 Task: Turn Text To Ice.
Action: Mouse moved to (29, 8)
Screenshot: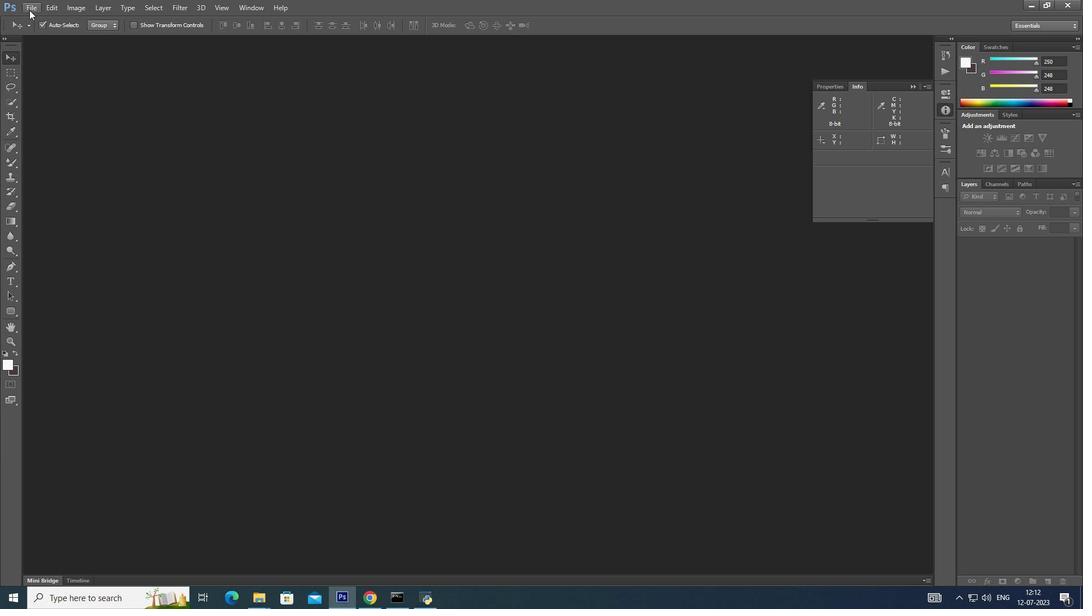
Action: Mouse pressed left at (29, 8)
Screenshot: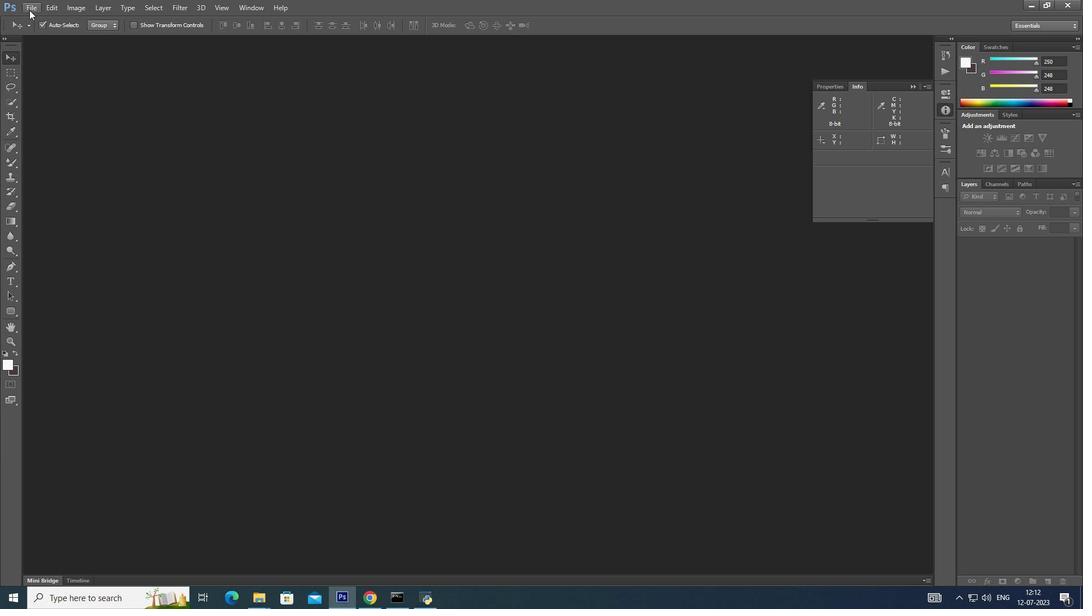 
Action: Mouse moved to (41, 33)
Screenshot: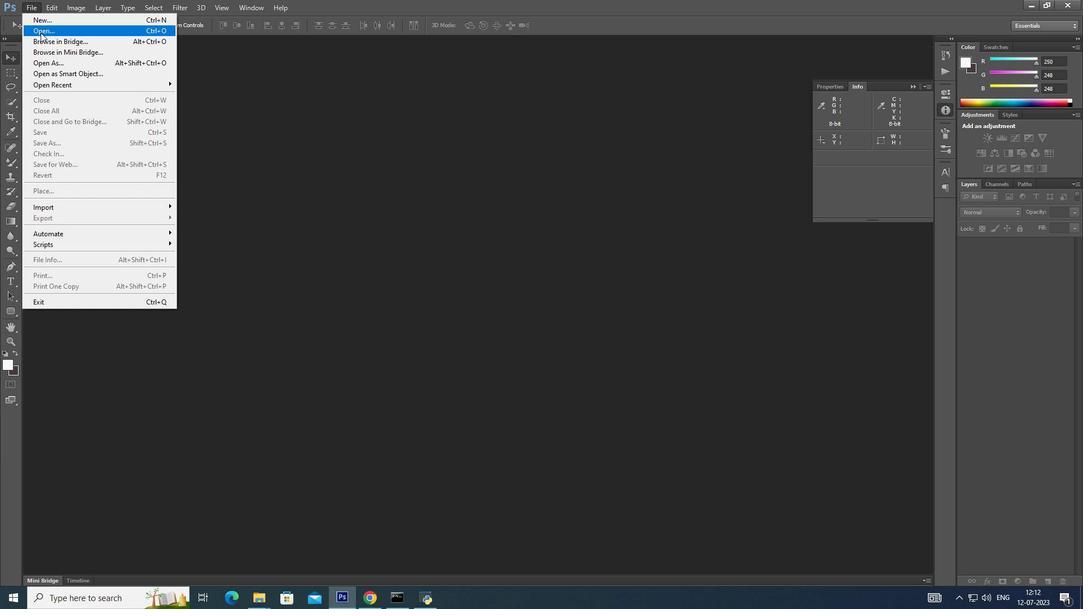 
Action: Mouse pressed left at (41, 33)
Screenshot: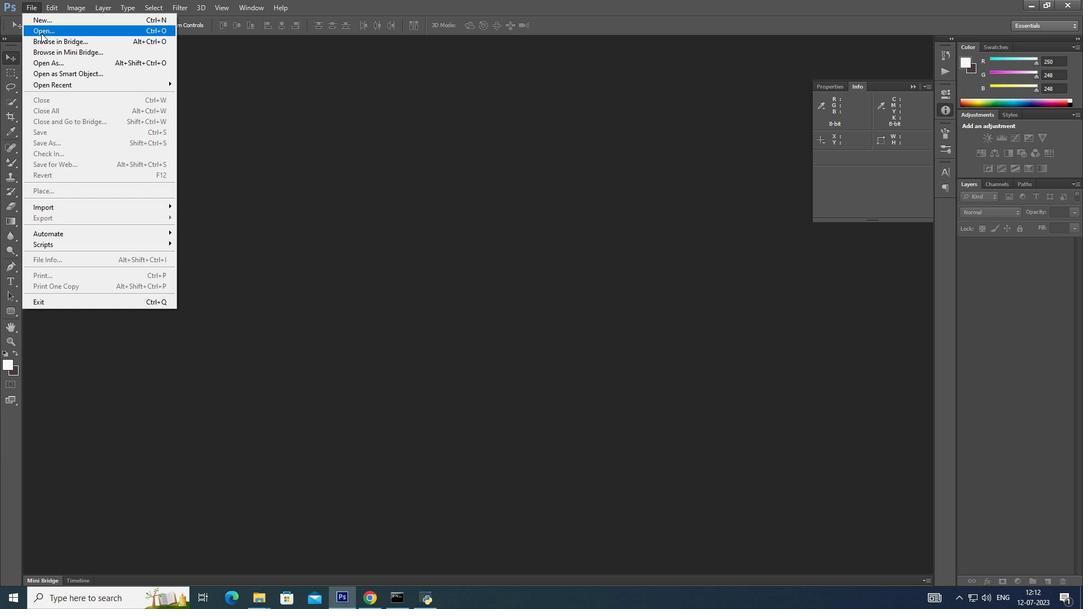 
Action: Mouse moved to (410, 259)
Screenshot: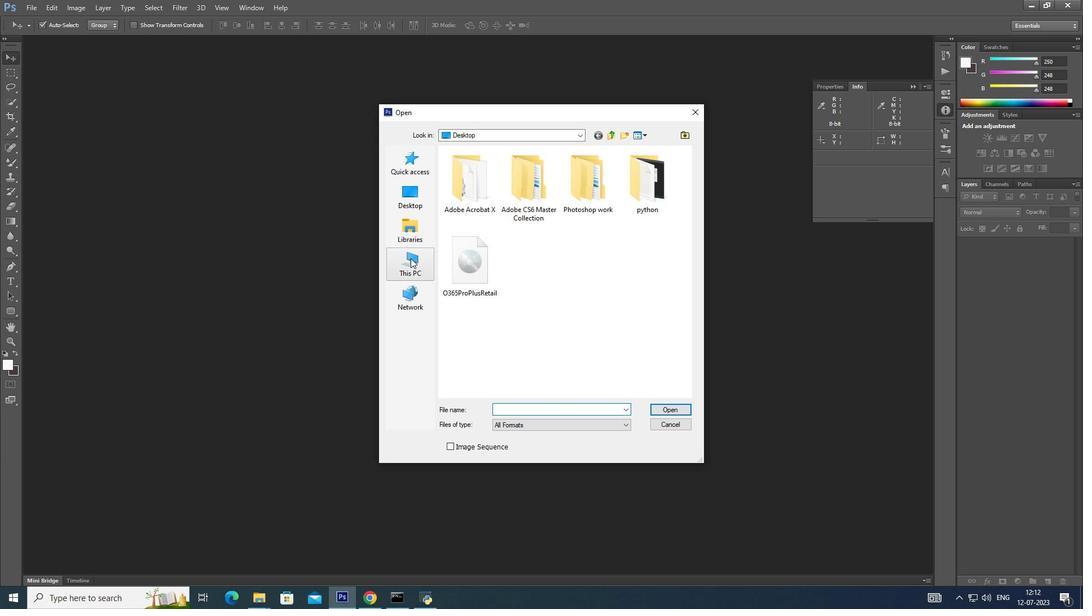 
Action: Mouse pressed left at (410, 259)
Screenshot: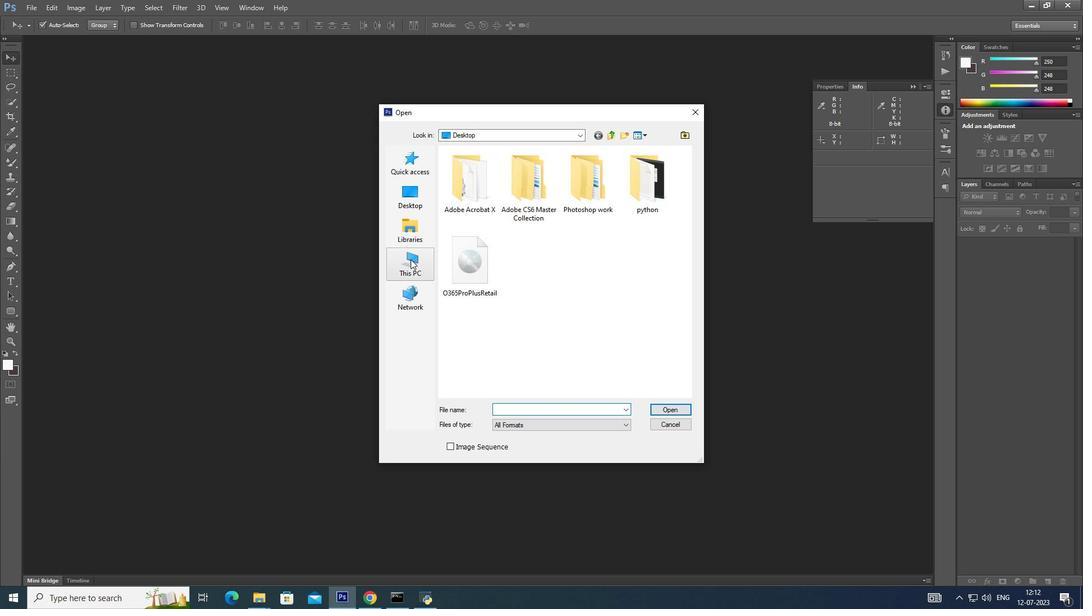 
Action: Mouse moved to (500, 262)
Screenshot: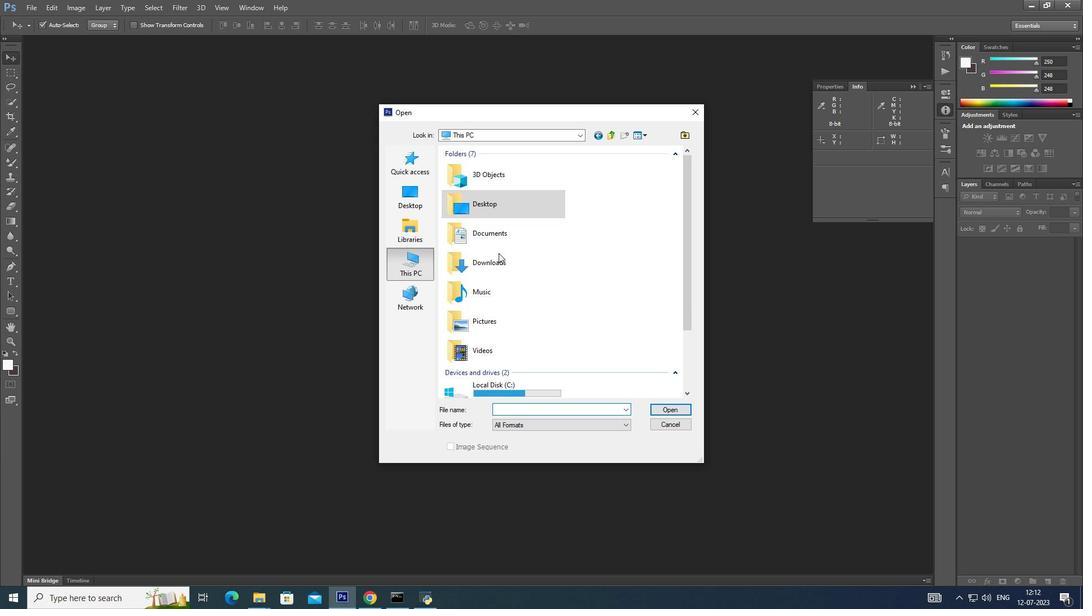 
Action: Mouse pressed left at (500, 262)
Screenshot: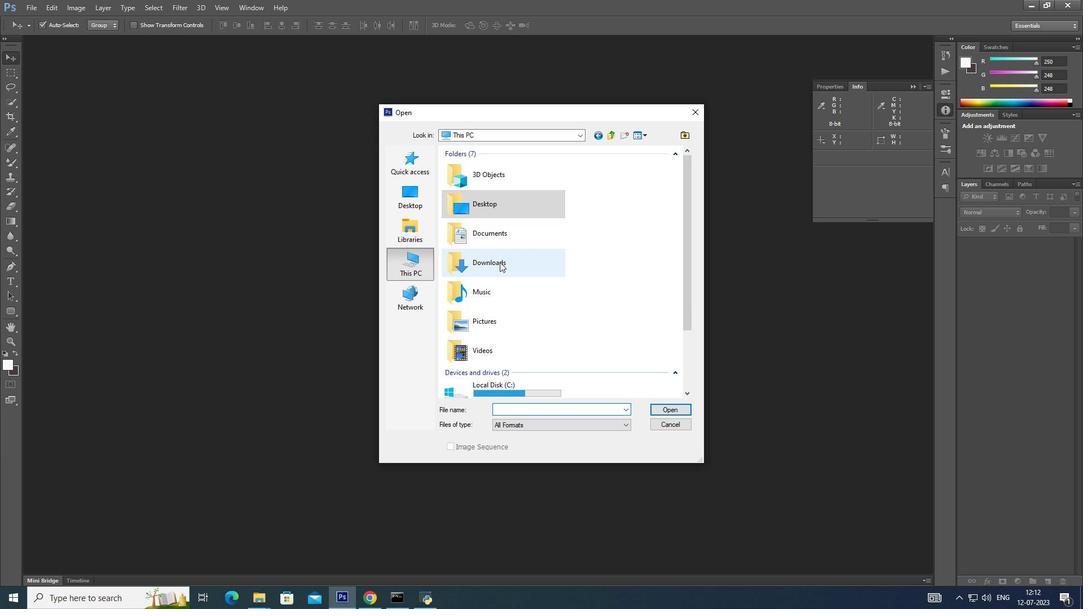 
Action: Mouse pressed left at (500, 262)
Screenshot: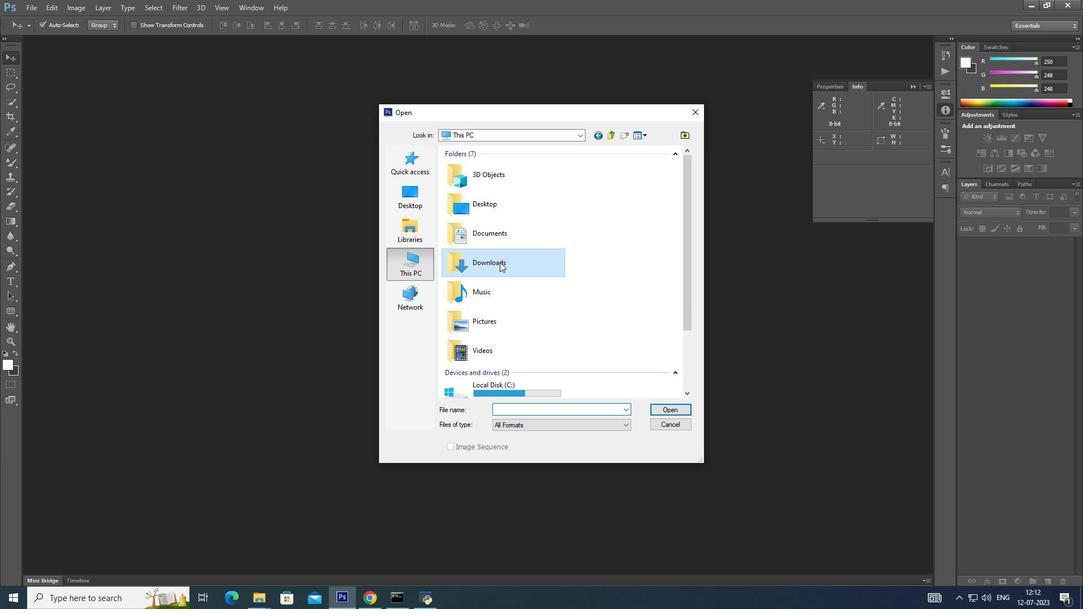 
Action: Mouse moved to (470, 268)
Screenshot: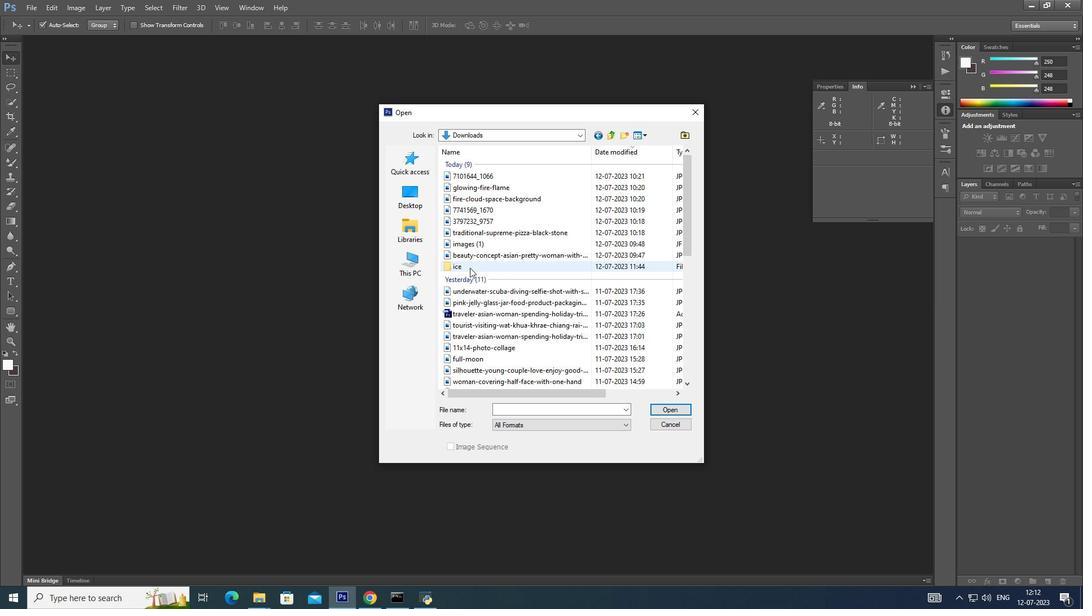 
Action: Mouse pressed left at (470, 268)
Screenshot: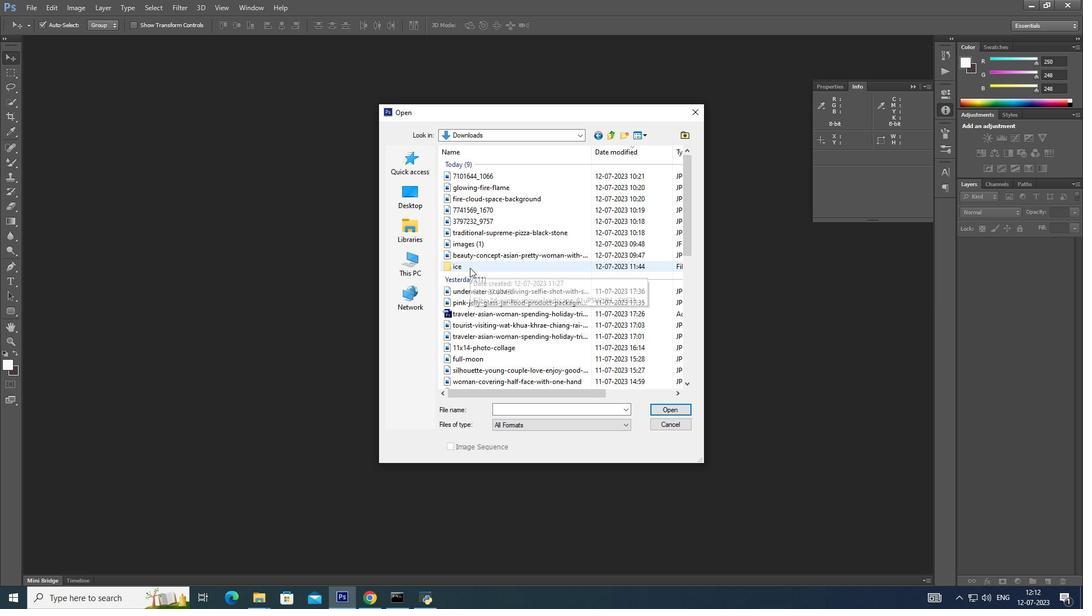 
Action: Mouse pressed left at (470, 268)
Screenshot: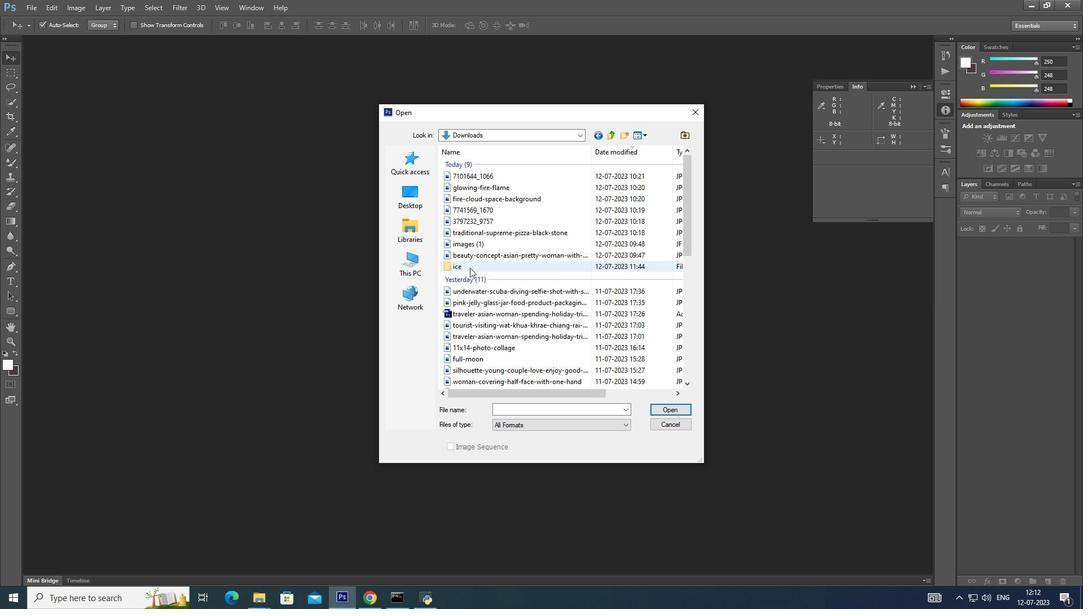 
Action: Mouse moved to (476, 196)
Screenshot: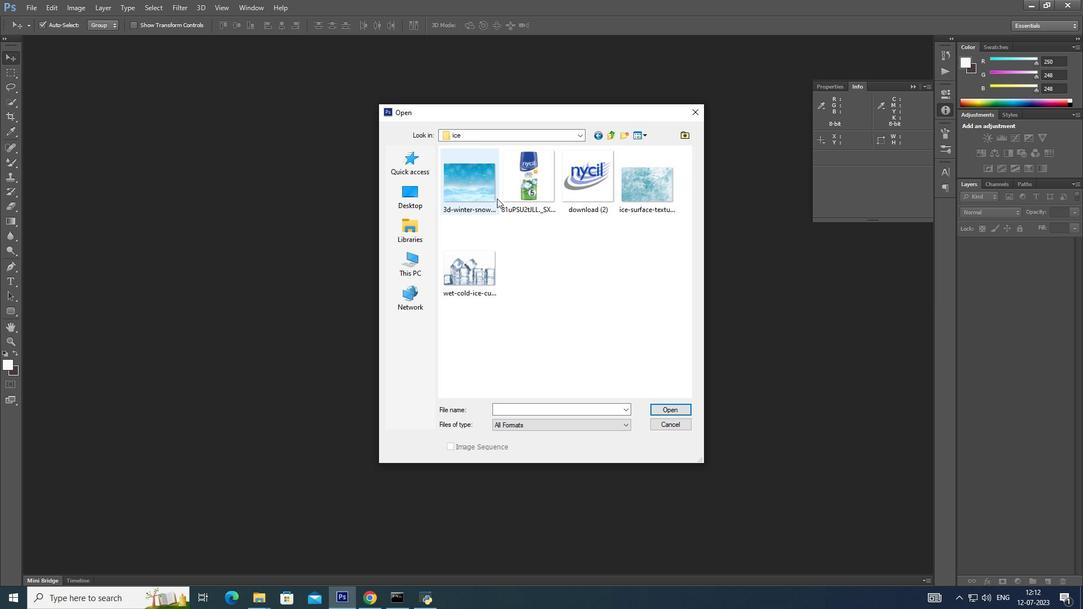 
Action: Mouse pressed left at (476, 196)
Screenshot: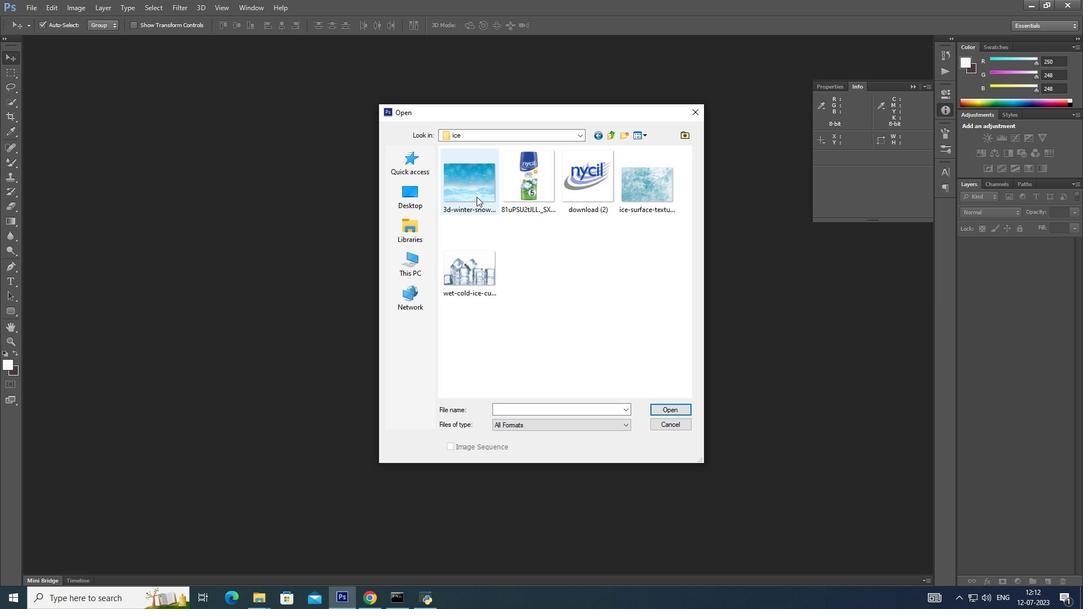 
Action: Mouse moved to (677, 405)
Screenshot: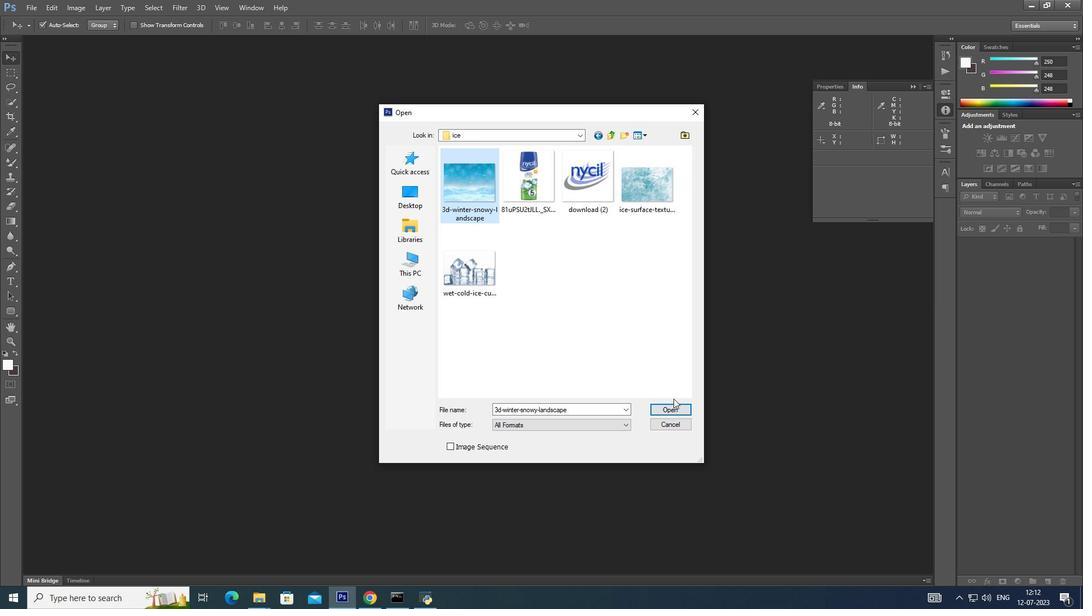 
Action: Mouse pressed left at (677, 405)
Screenshot: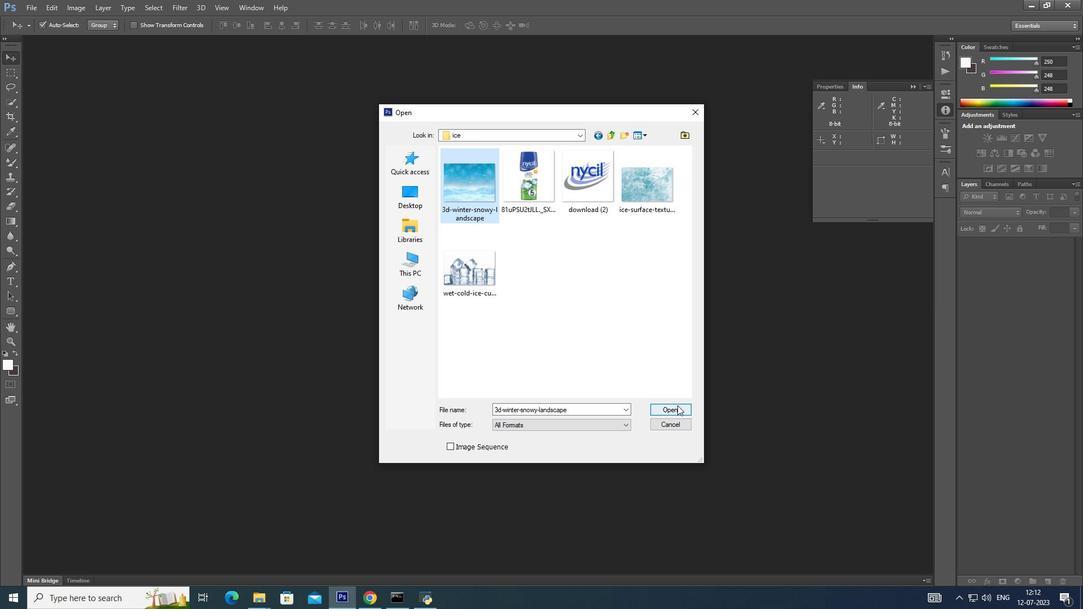 
Action: Mouse moved to (912, 86)
Screenshot: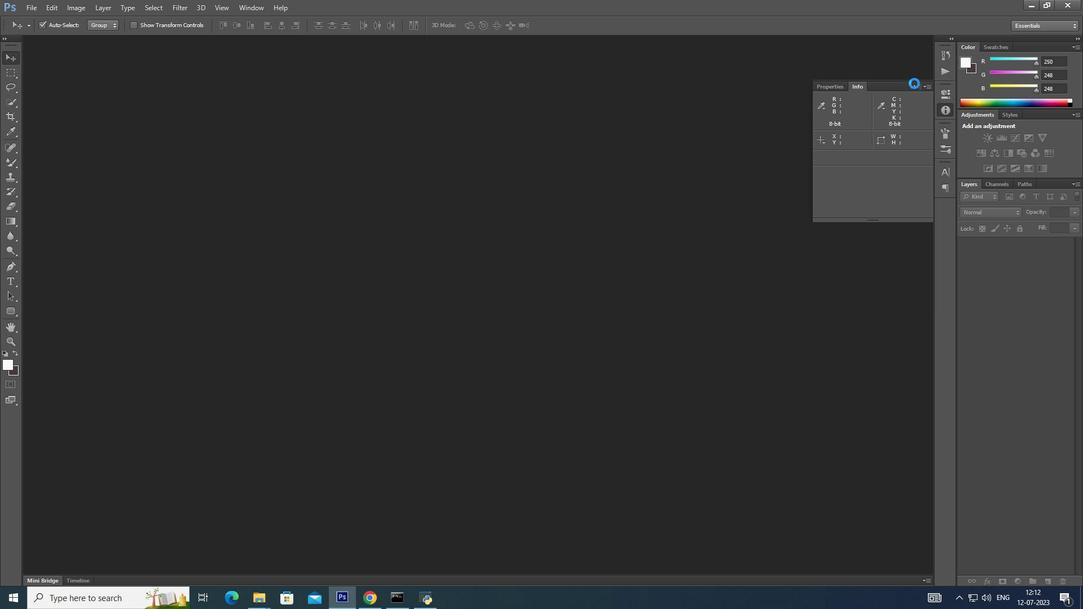 
Action: Mouse pressed left at (912, 86)
Screenshot: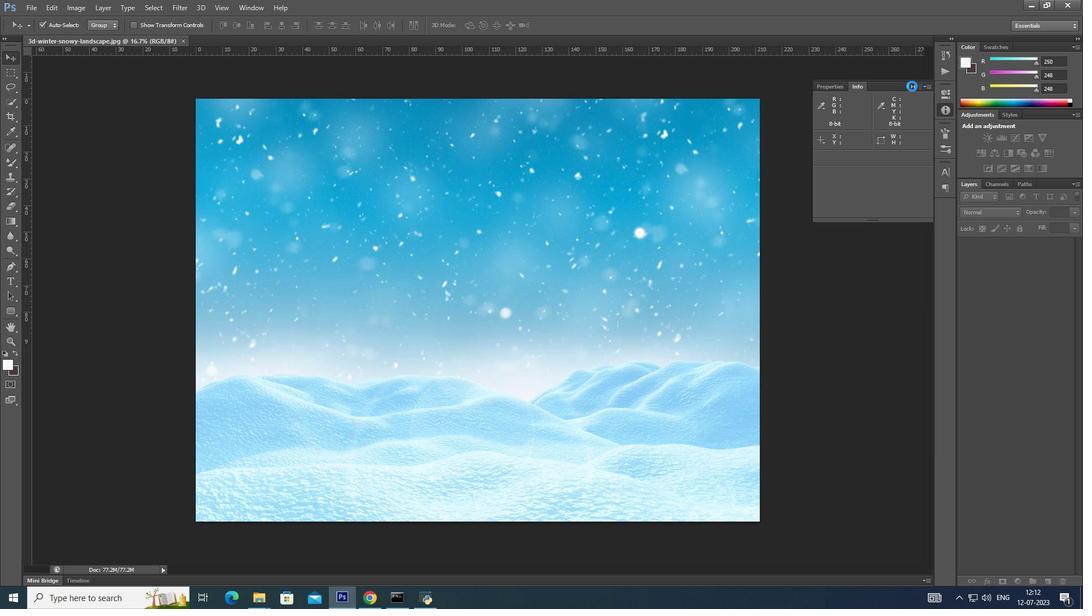 
Action: Mouse moved to (1012, 243)
Screenshot: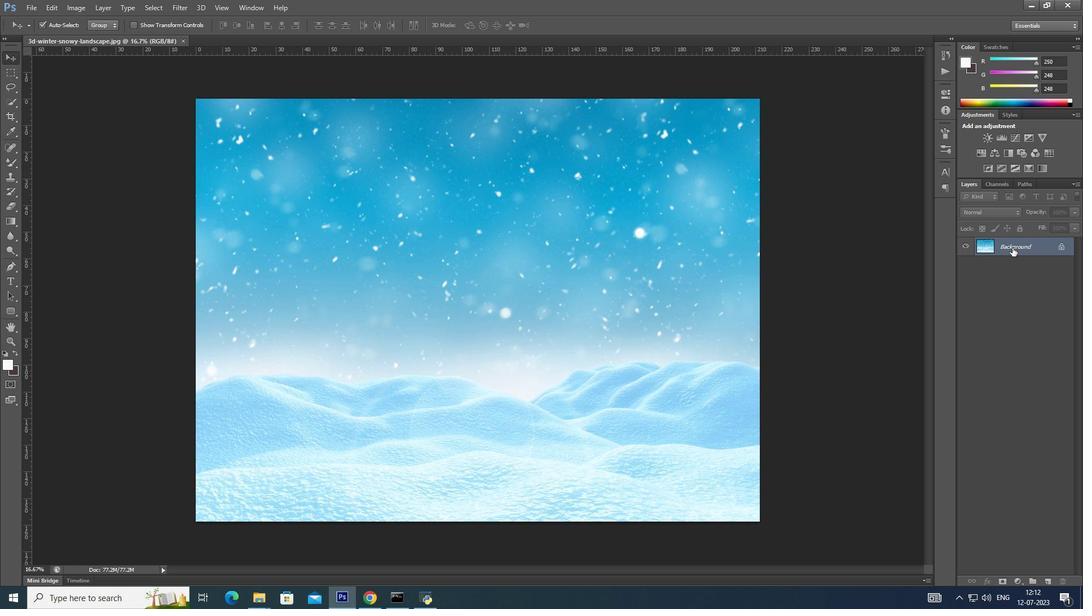 
Action: Mouse pressed left at (1012, 243)
Screenshot: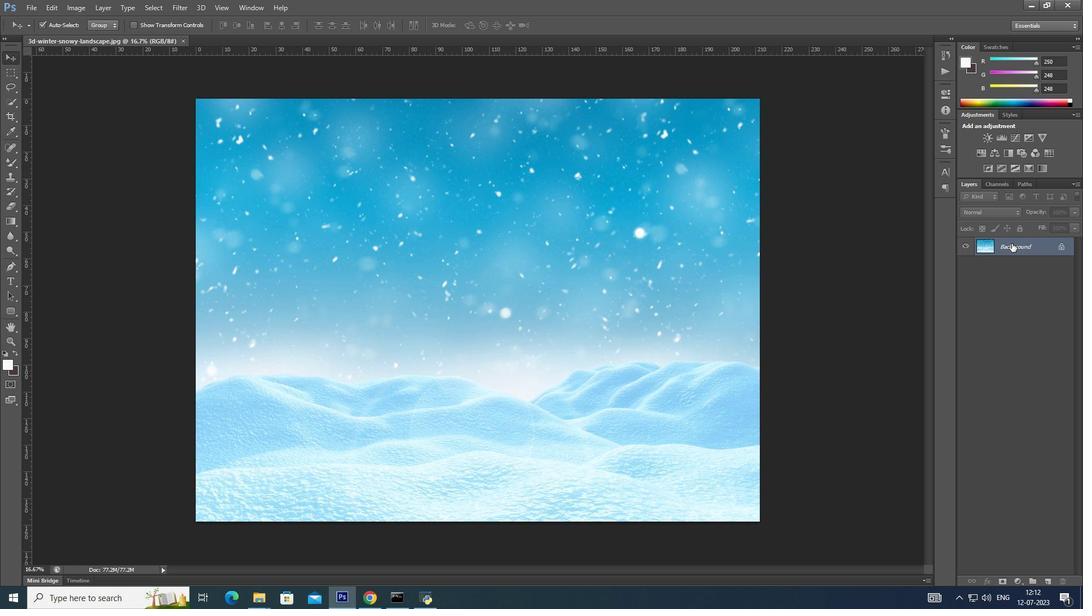 
Action: Mouse pressed left at (1012, 243)
Screenshot: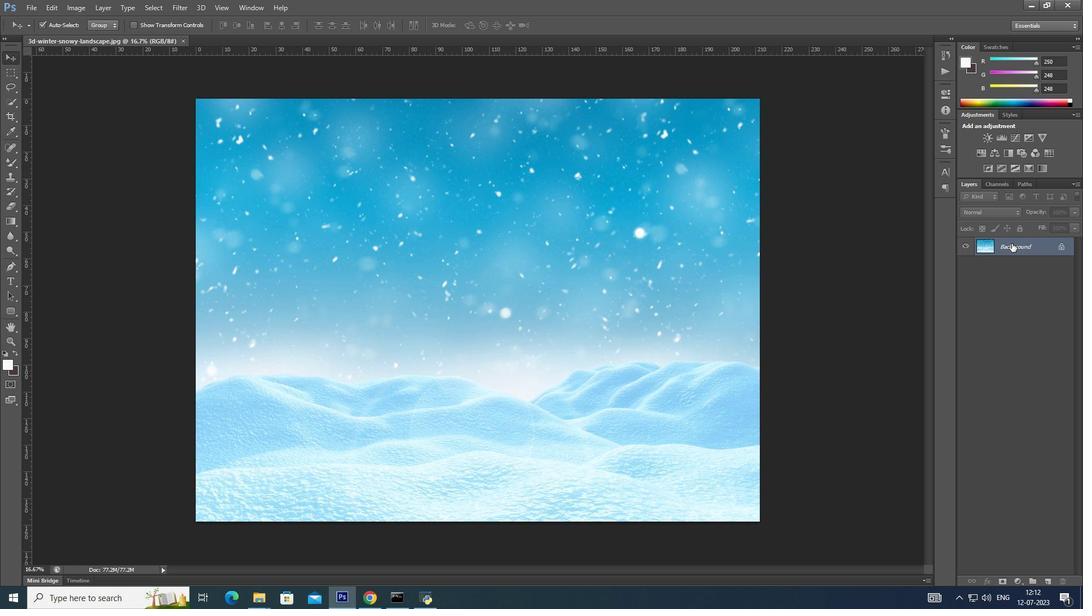 
Action: Mouse moved to (650, 170)
Screenshot: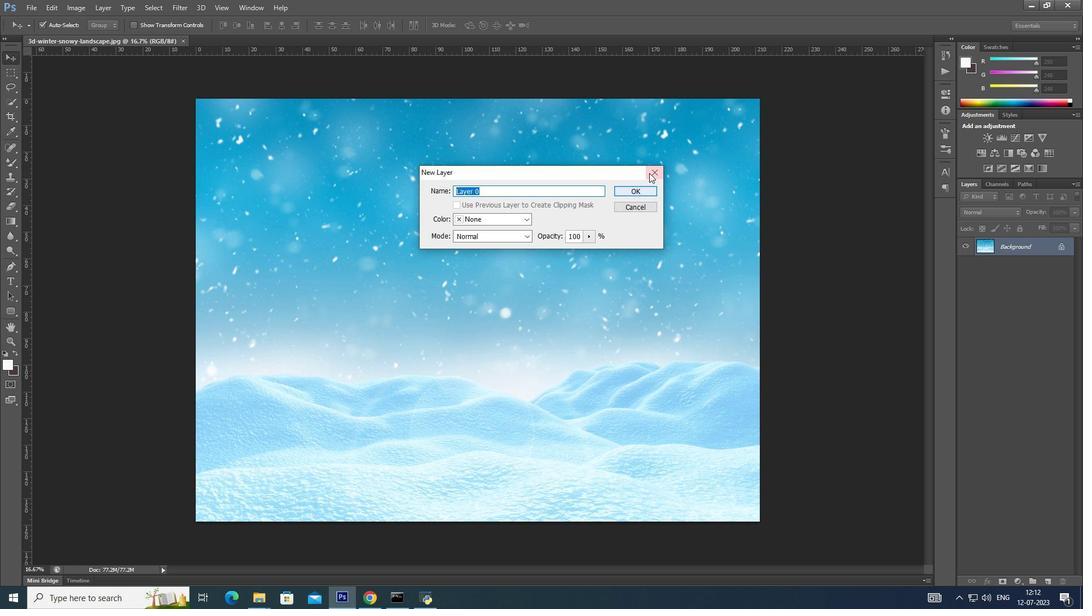 
Action: Mouse pressed left at (650, 170)
Screenshot: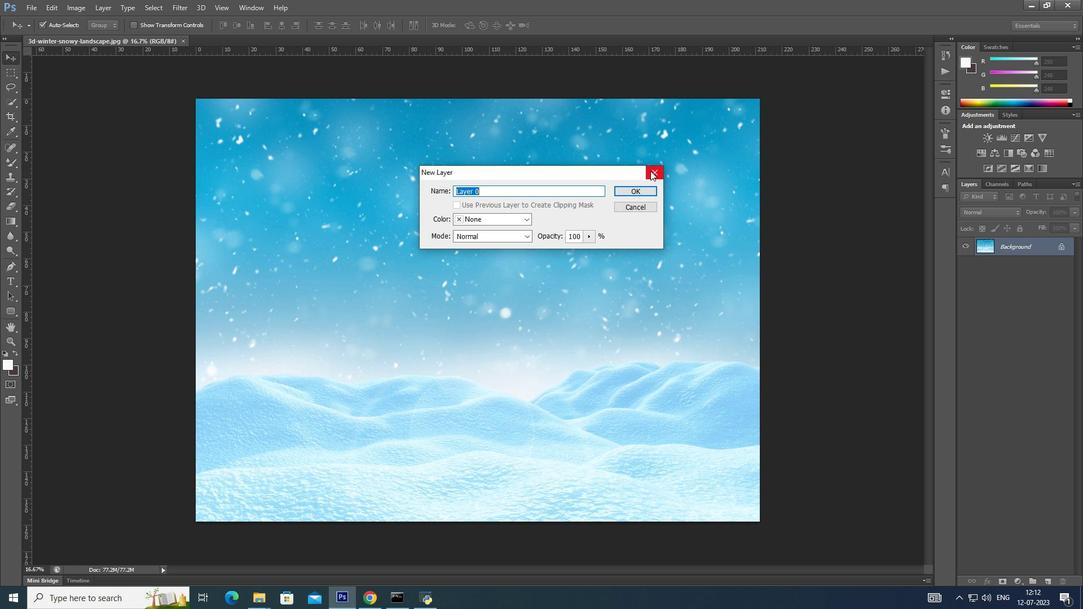 
Action: Mouse moved to (1019, 248)
Screenshot: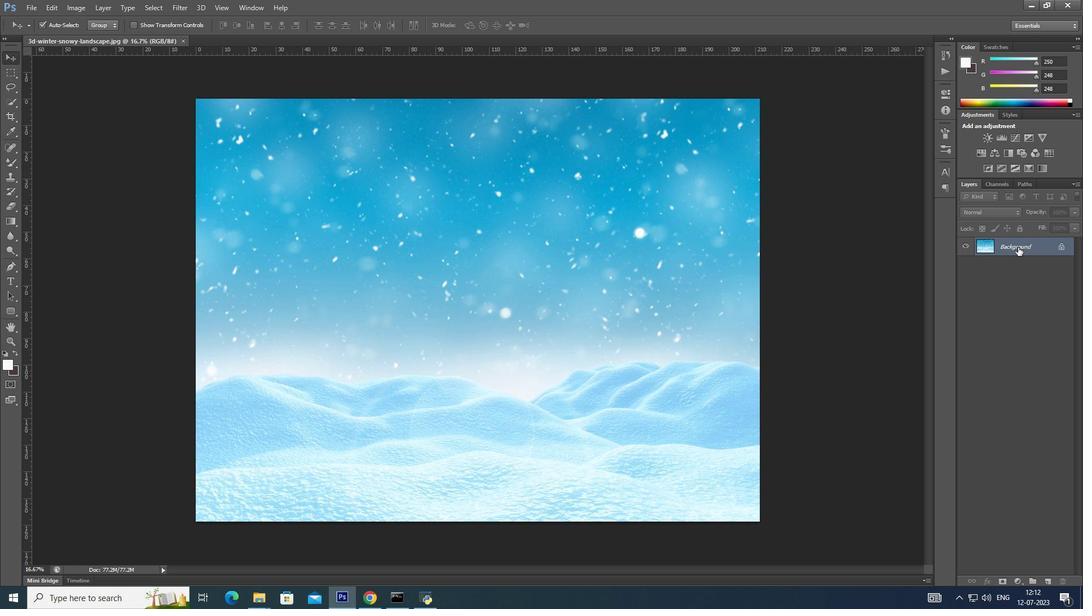 
Action: Mouse pressed left at (1019, 248)
Screenshot: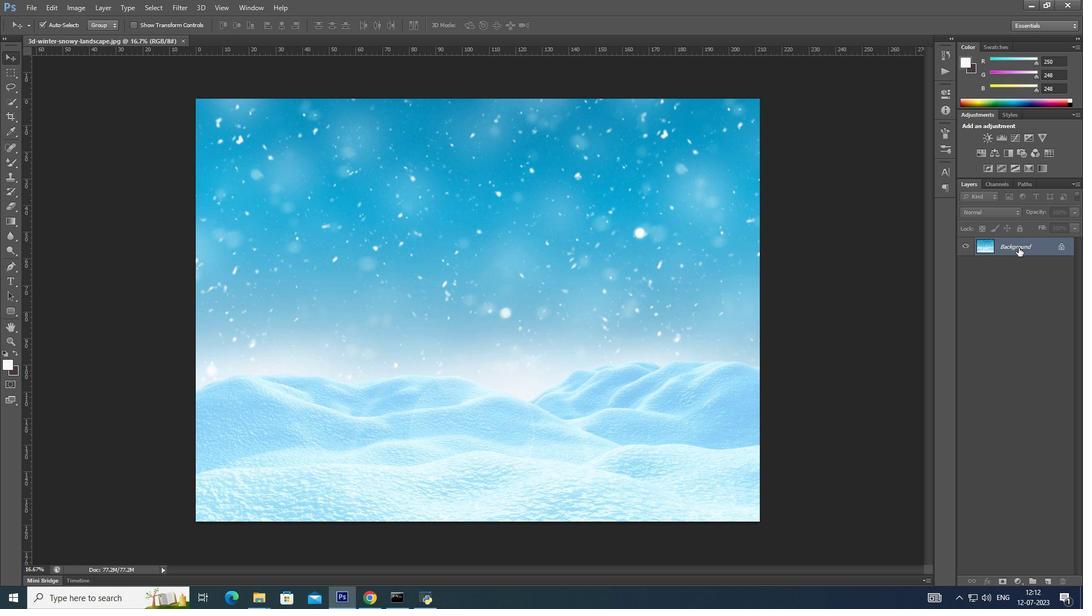 
Action: Mouse moved to (1023, 244)
Screenshot: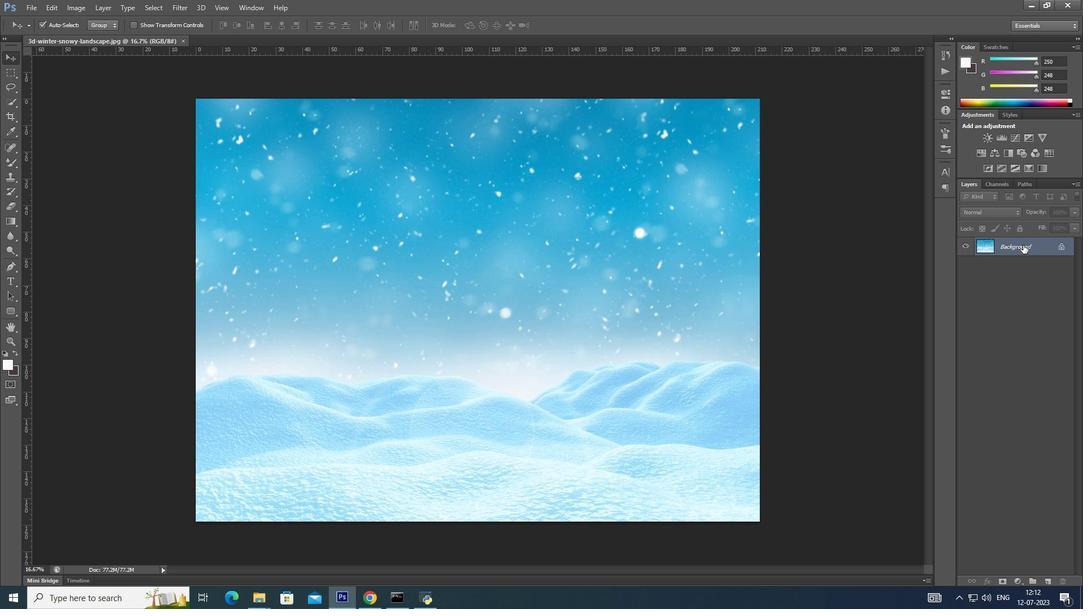 
Action: Mouse pressed left at (1023, 244)
Screenshot: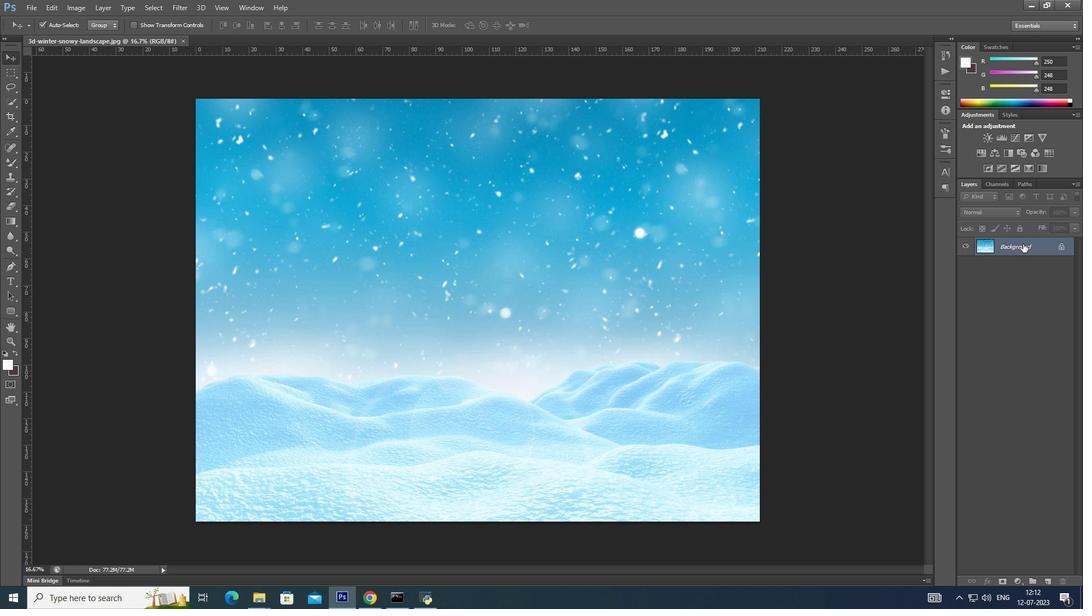 
Action: Mouse moved to (1014, 246)
Screenshot: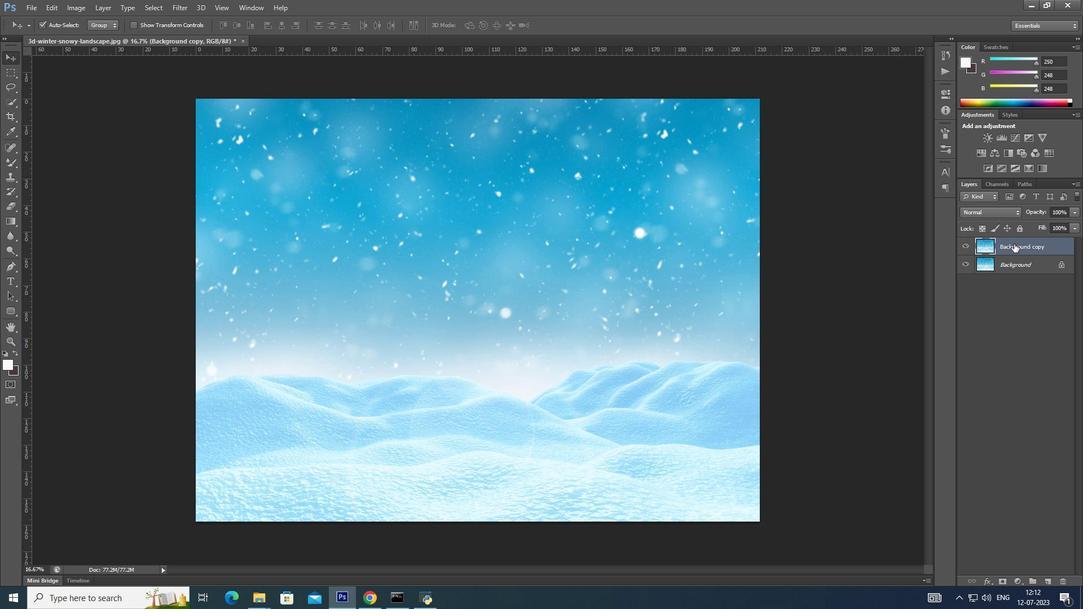 
Action: Mouse pressed left at (1014, 246)
Screenshot: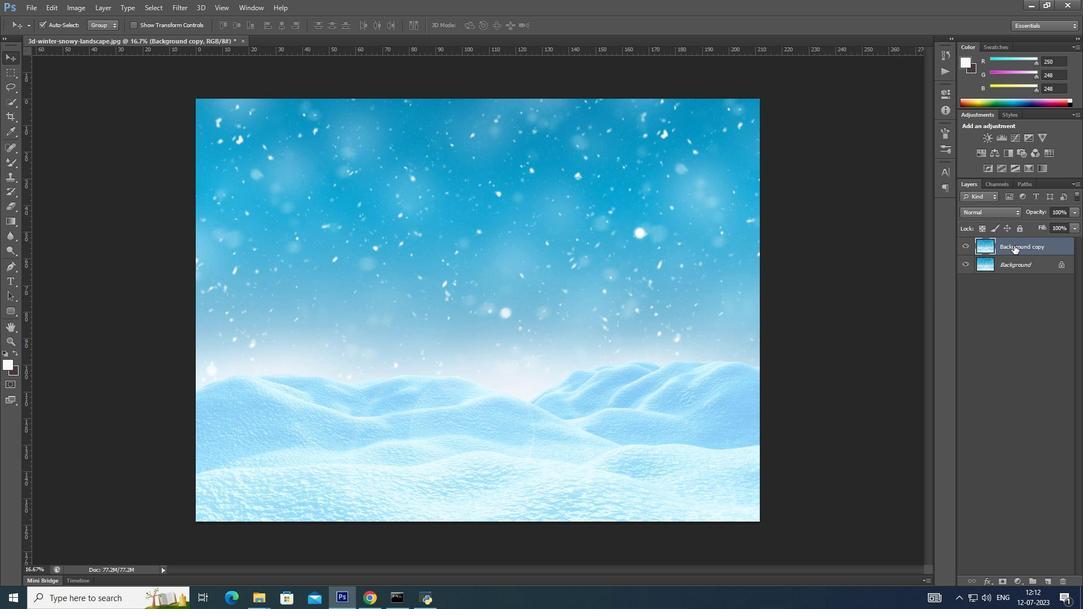 
Action: Mouse moved to (1011, 265)
Screenshot: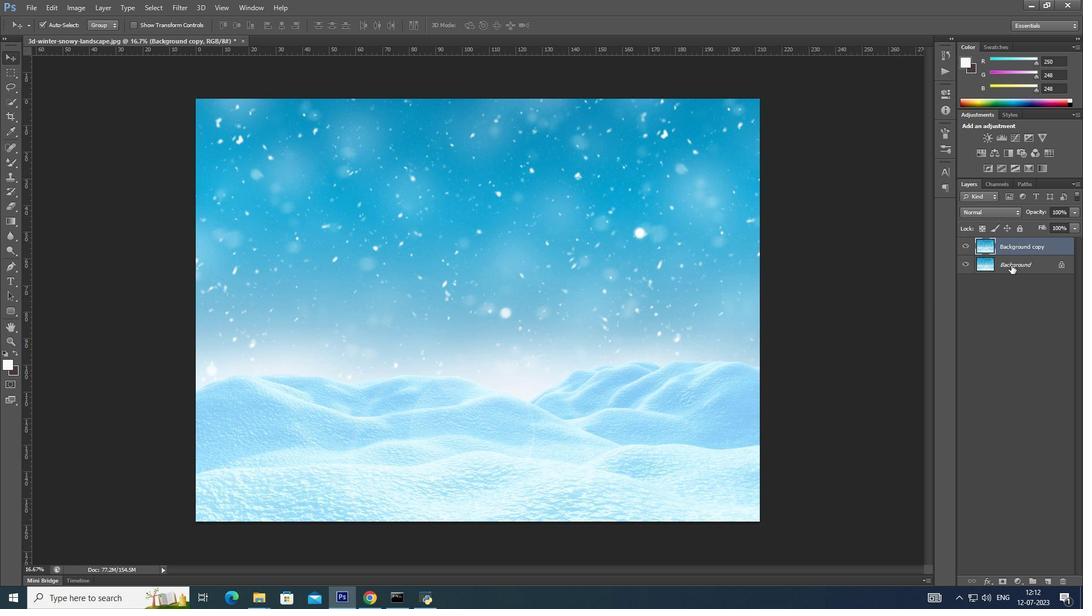 
Action: Mouse pressed left at (1011, 265)
Screenshot: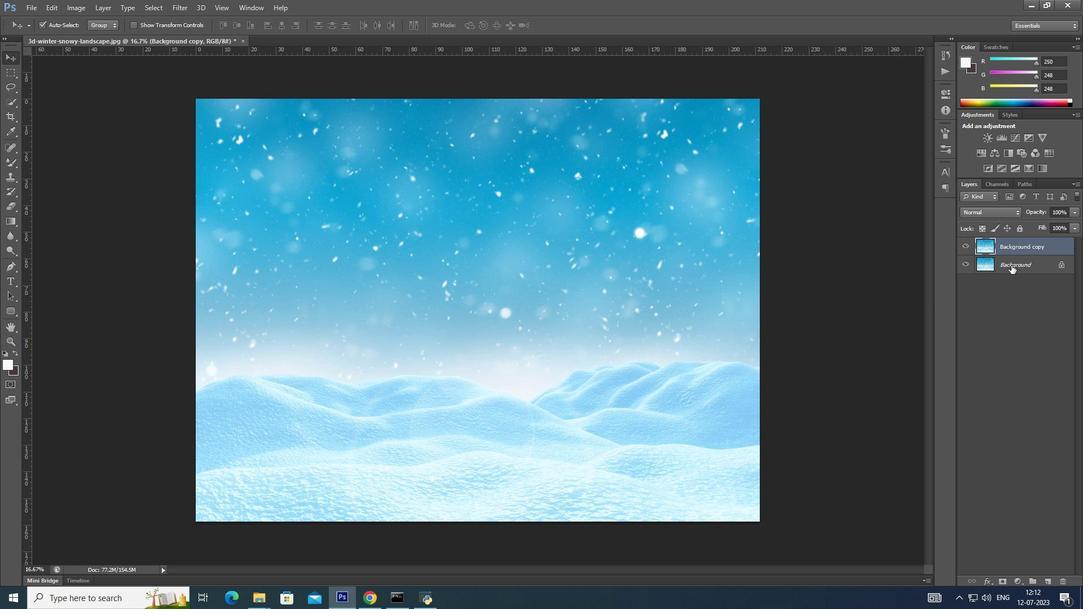 
Action: Mouse moved to (1045, 581)
Screenshot: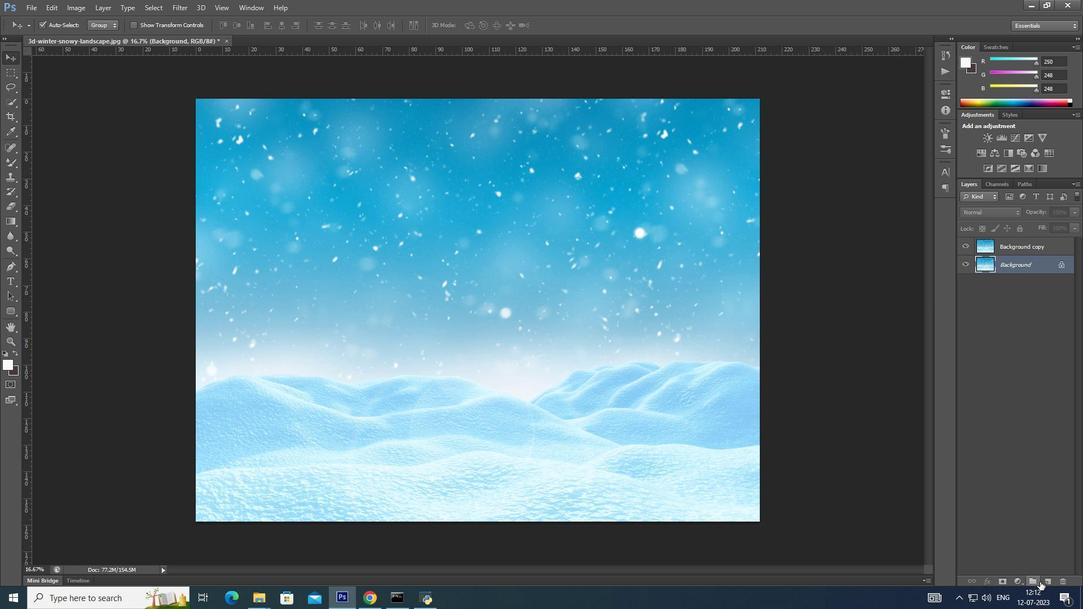 
Action: Mouse pressed left at (1045, 581)
Screenshot: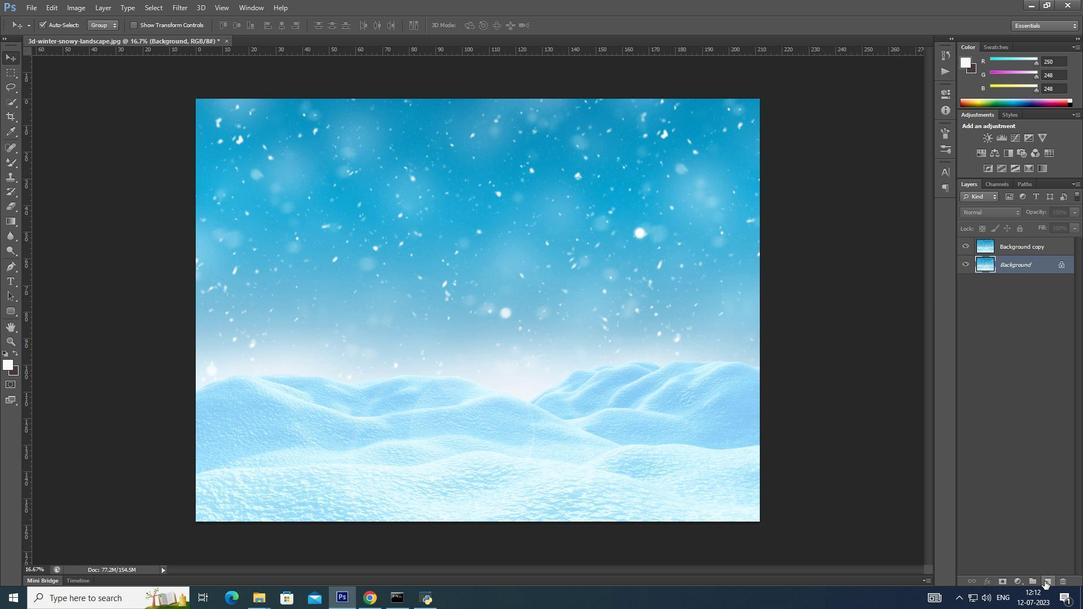 
Action: Mouse moved to (298, 313)
Screenshot: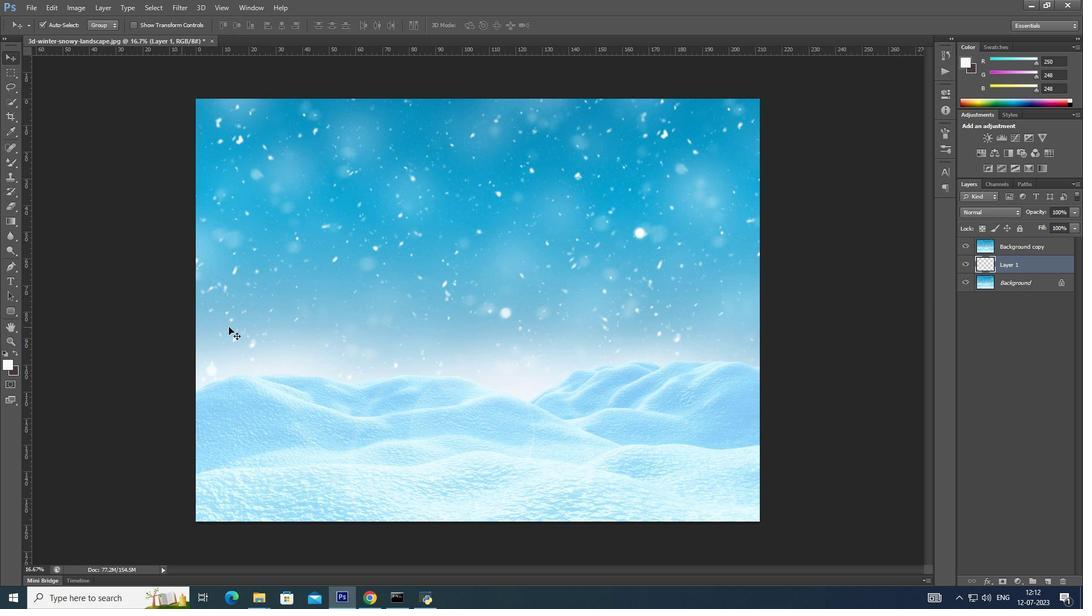 
Action: Key pressed <Key.alt_l><Key.backspace>
Screenshot: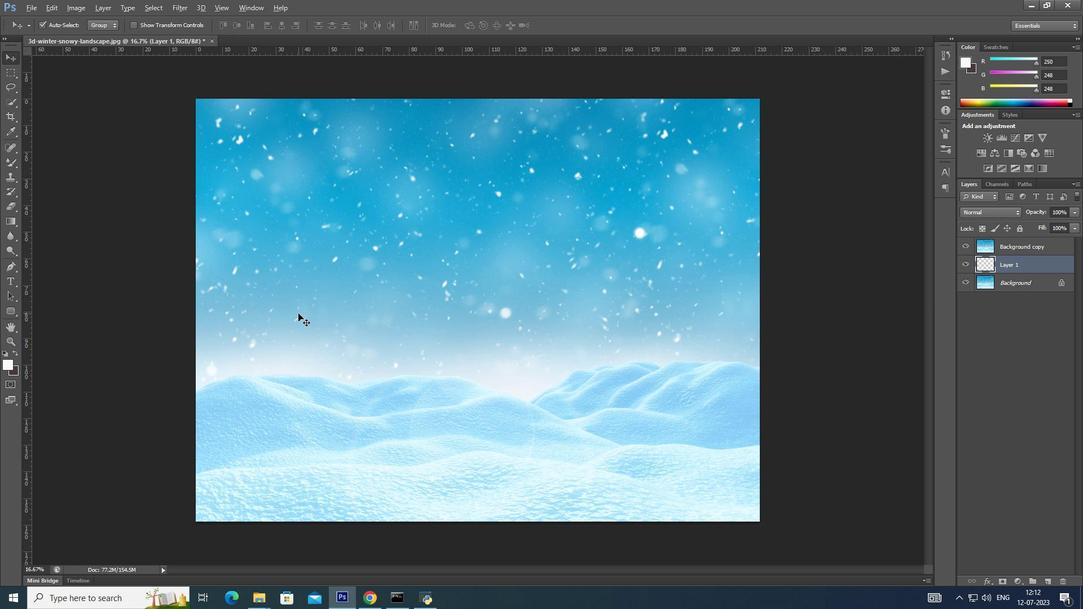 
Action: Mouse moved to (1023, 247)
Screenshot: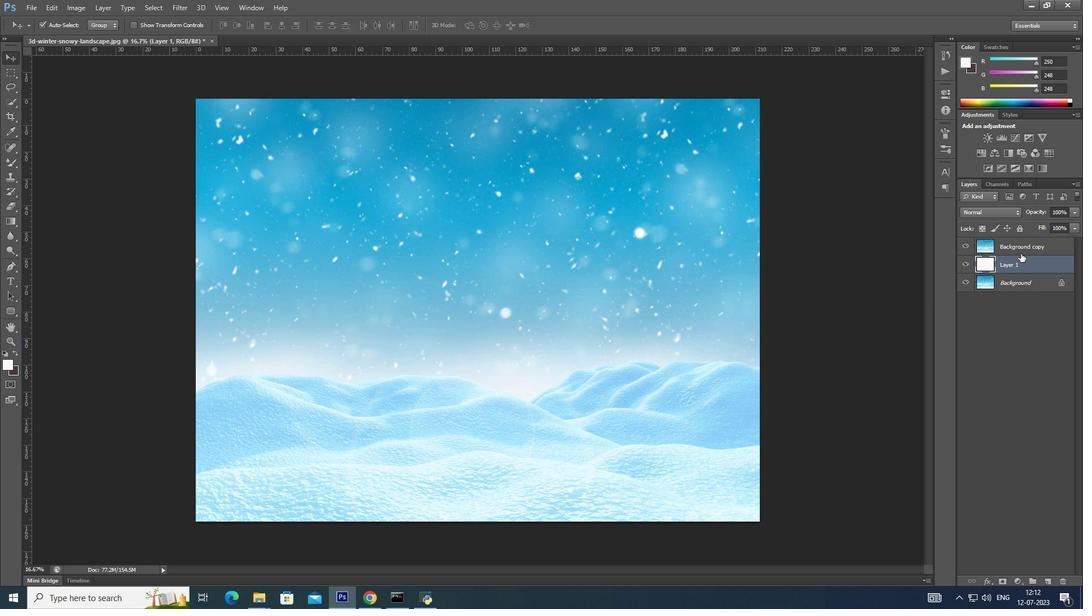 
Action: Mouse pressed left at (1023, 247)
Screenshot: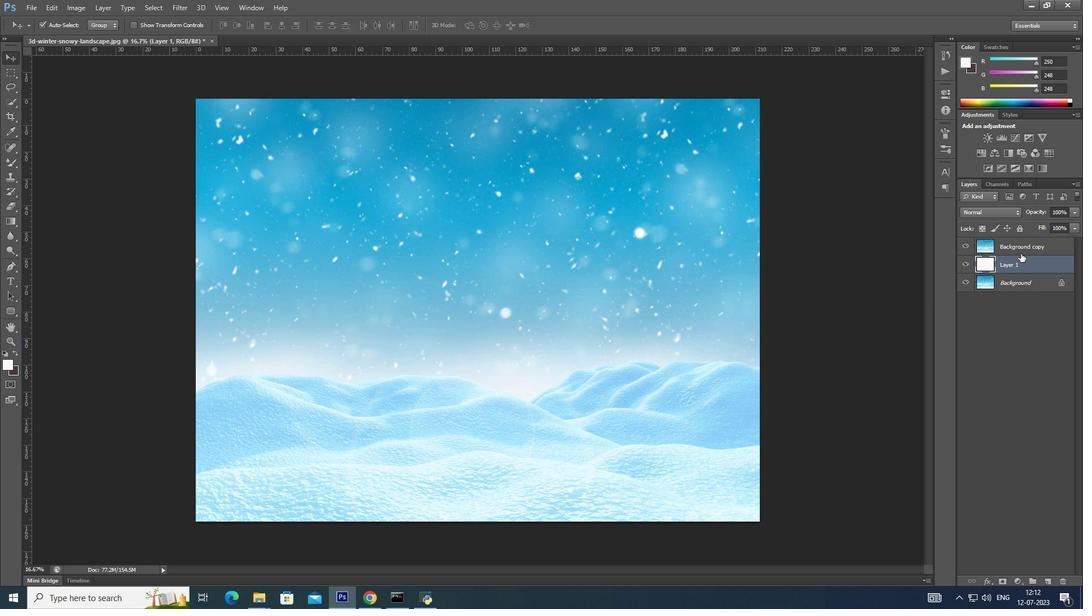 
Action: Mouse moved to (1072, 208)
Screenshot: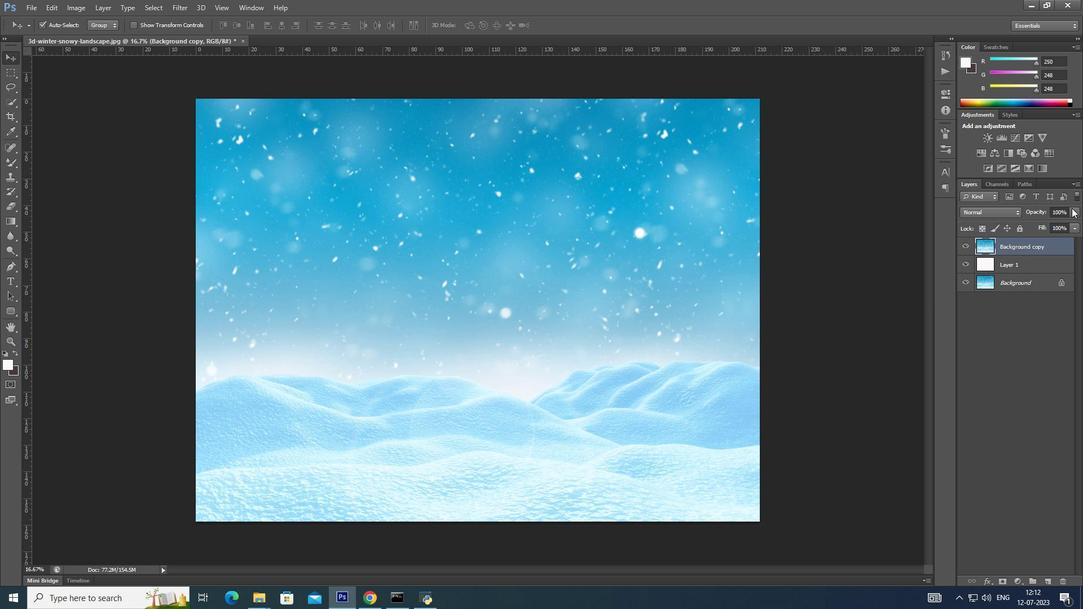 
Action: Mouse pressed left at (1072, 208)
Screenshot: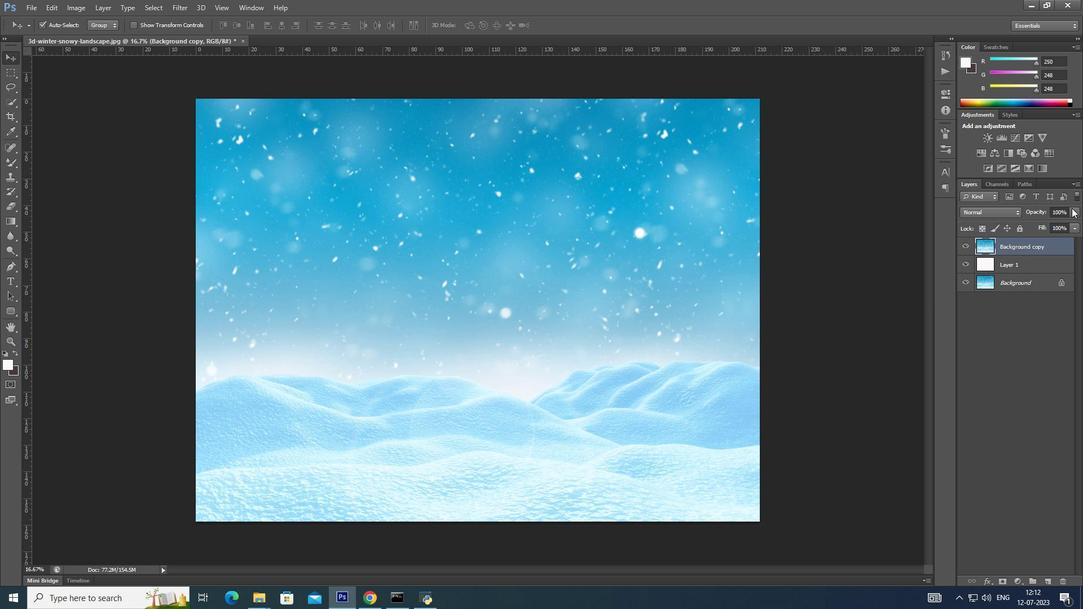 
Action: Mouse moved to (1051, 226)
Screenshot: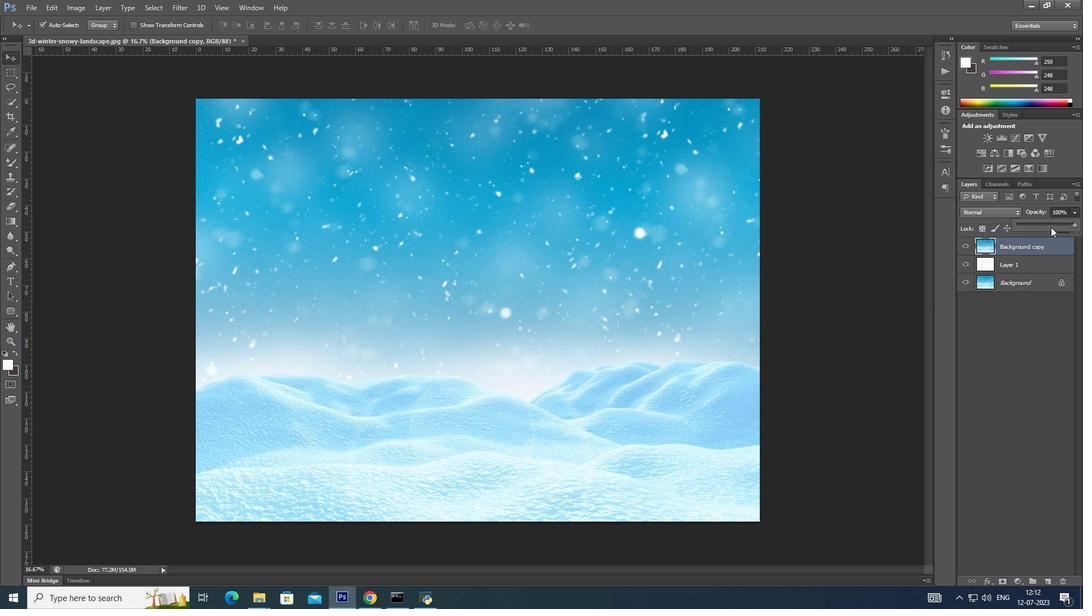 
Action: Mouse pressed left at (1051, 226)
Screenshot: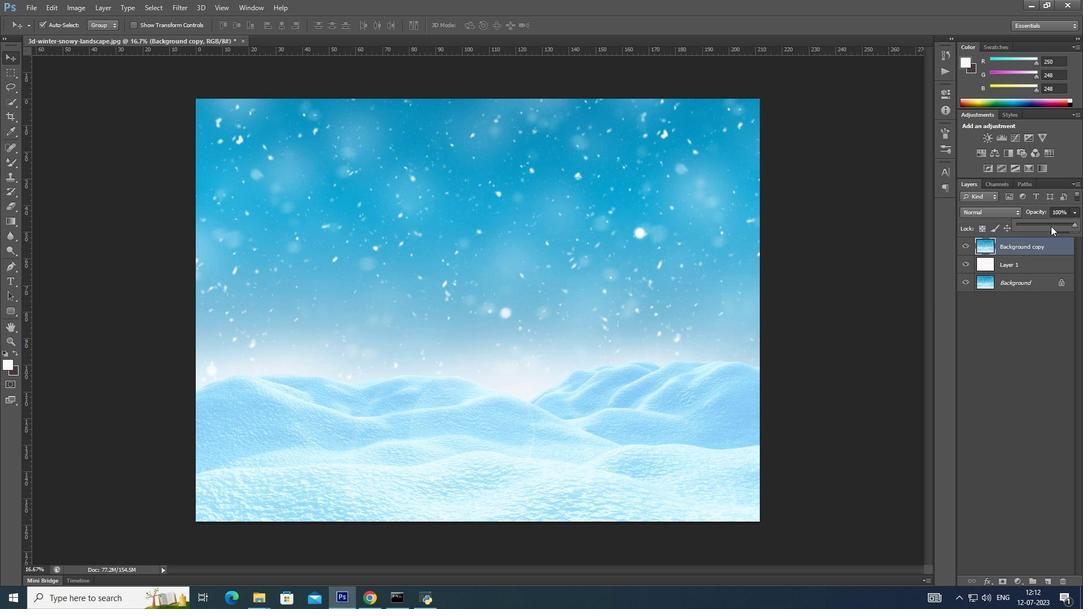 
Action: Mouse pressed left at (1051, 226)
Screenshot: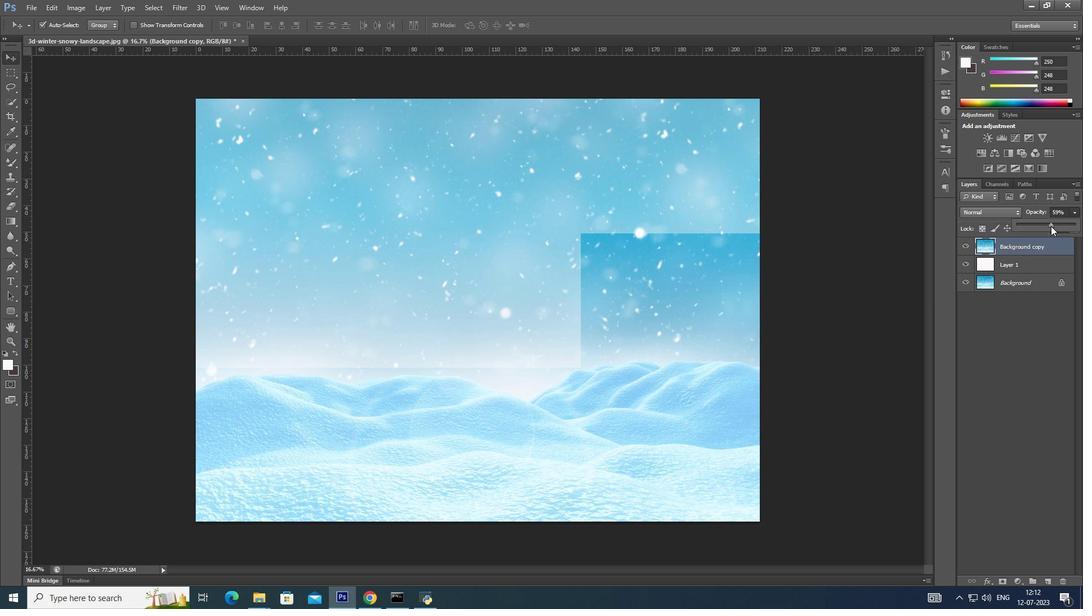 
Action: Mouse moved to (1028, 225)
Screenshot: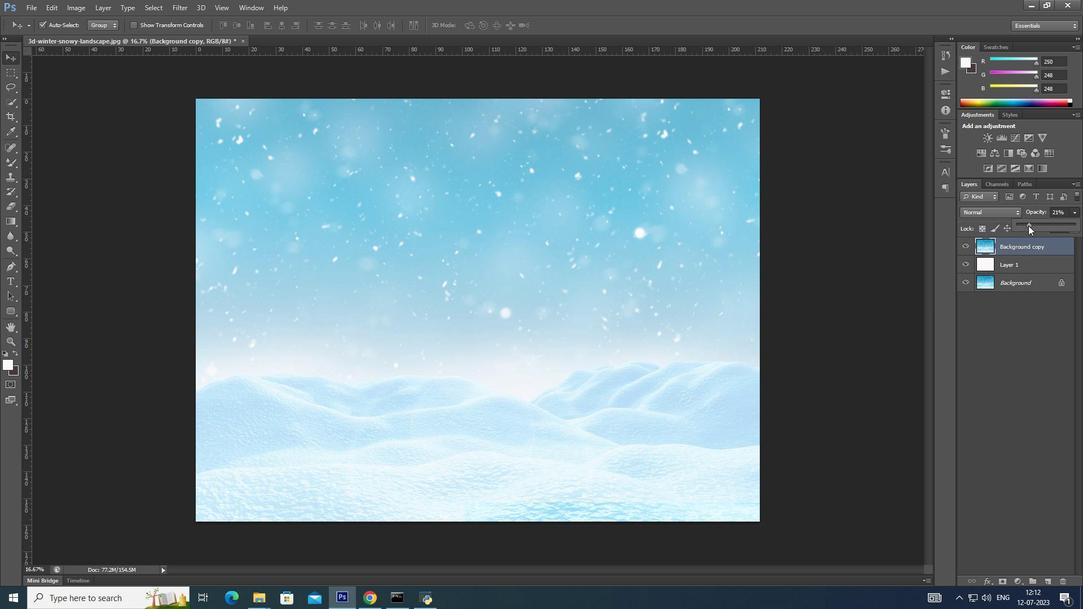
Action: Mouse pressed left at (1028, 225)
Screenshot: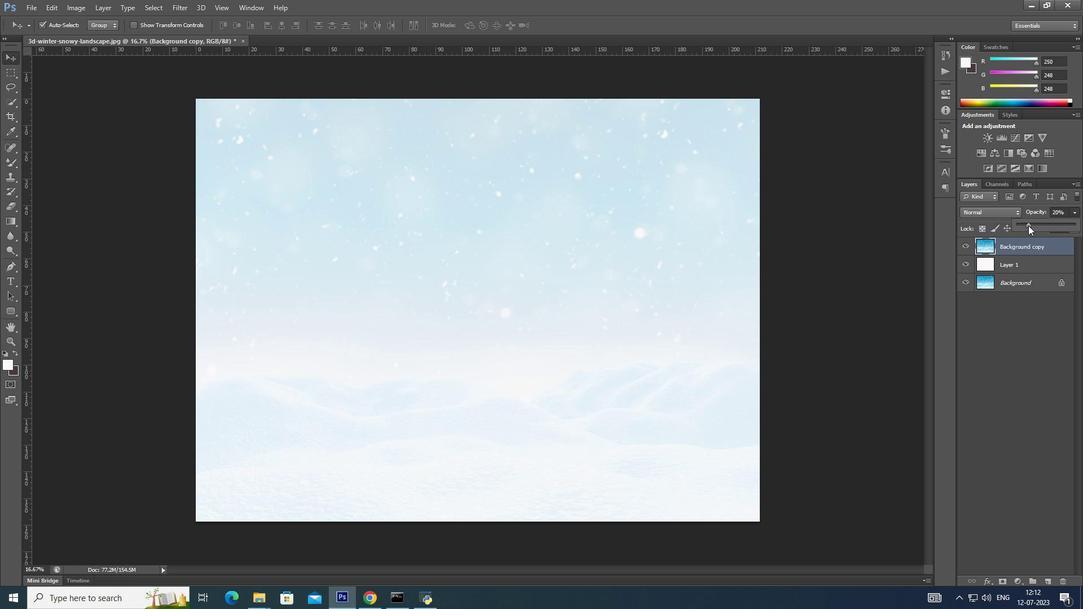 
Action: Mouse moved to (1033, 224)
Screenshot: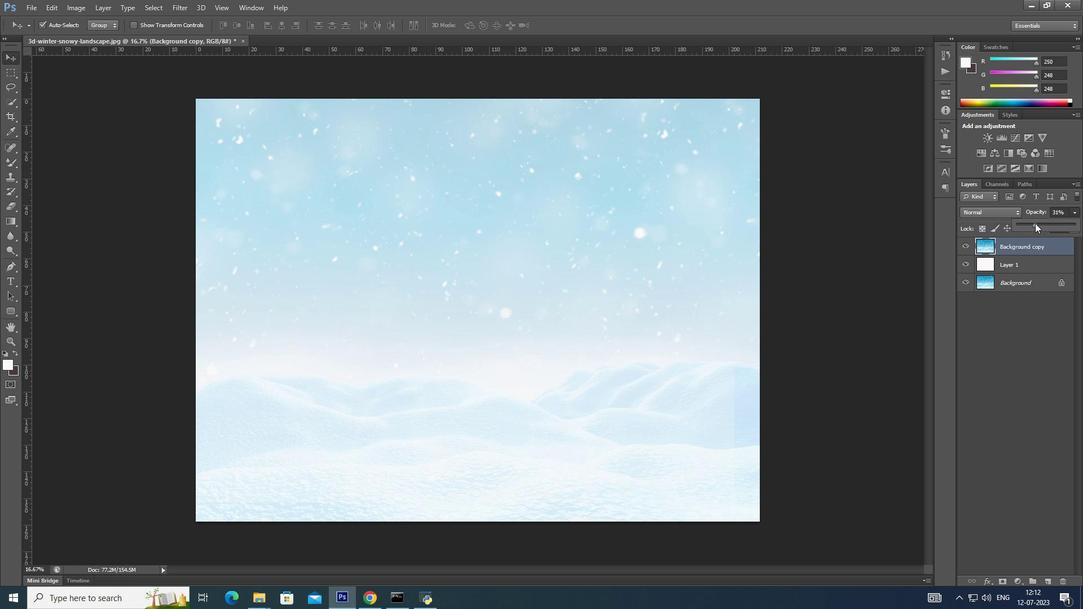 
Action: Mouse pressed left at (1033, 224)
Screenshot: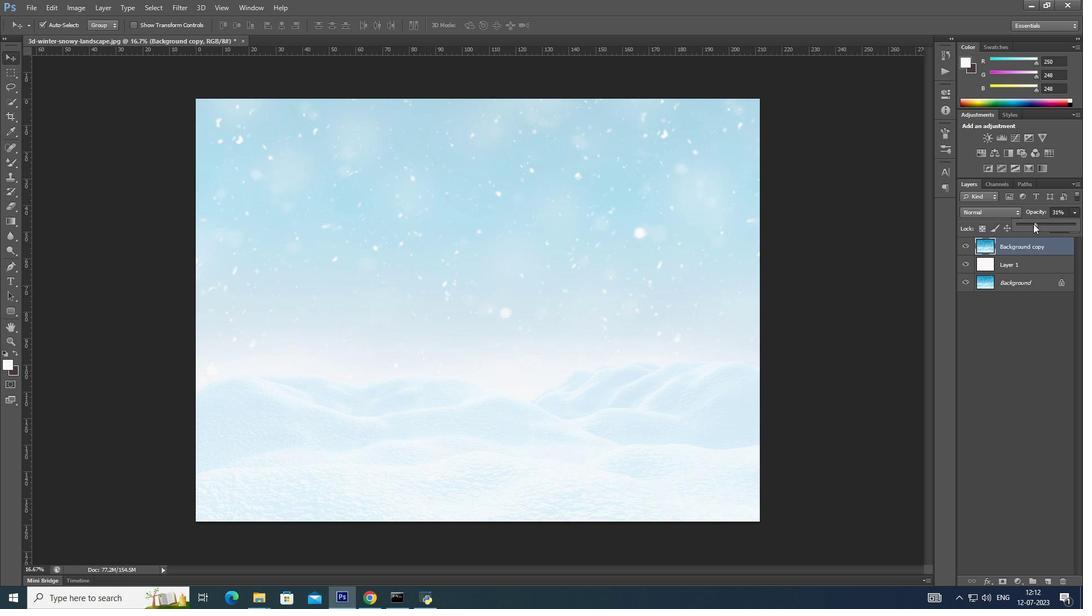 
Action: Mouse moved to (120, 134)
Screenshot: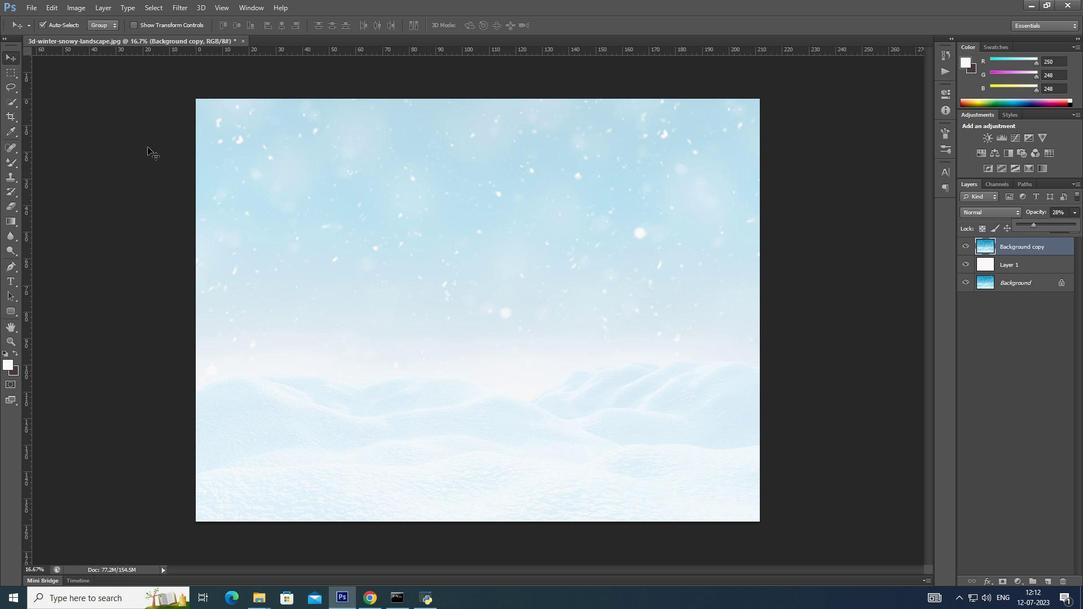 
Action: Mouse pressed left at (120, 134)
Screenshot: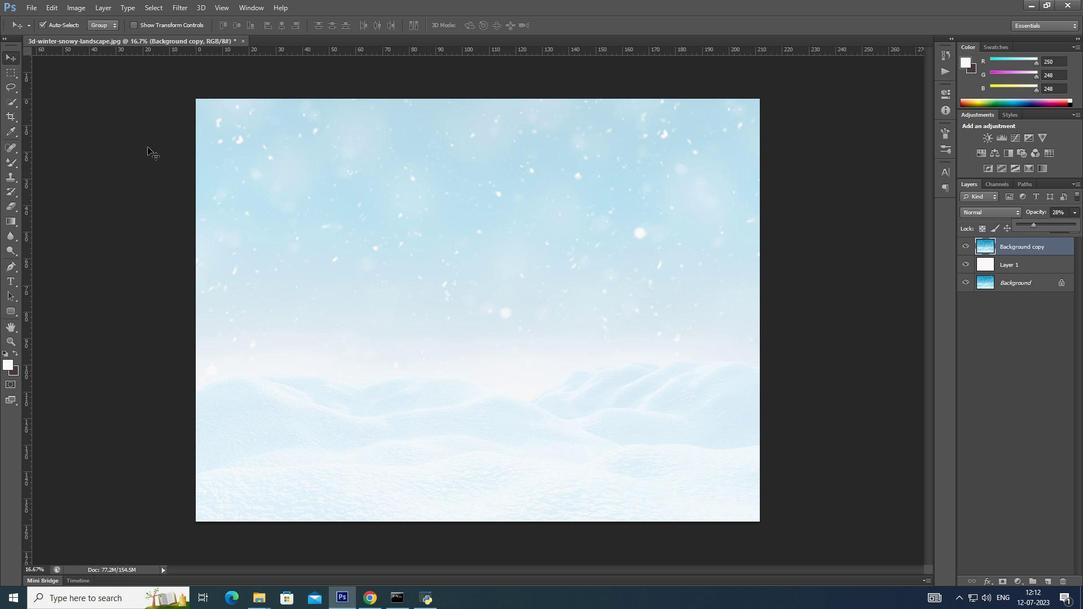 
Action: Mouse moved to (31, 6)
Screenshot: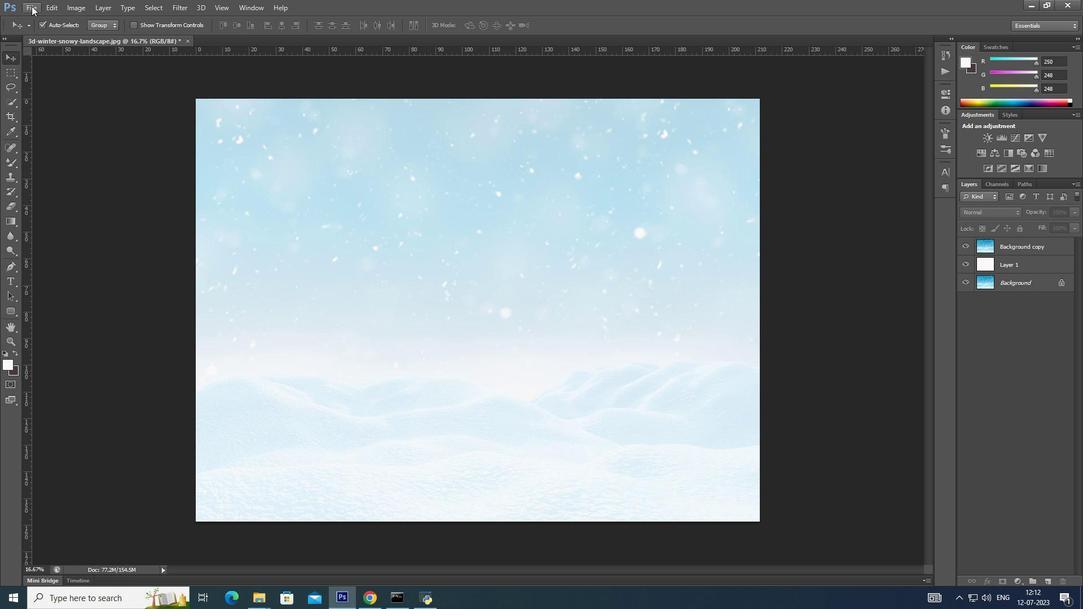 
Action: Mouse pressed left at (31, 6)
Screenshot: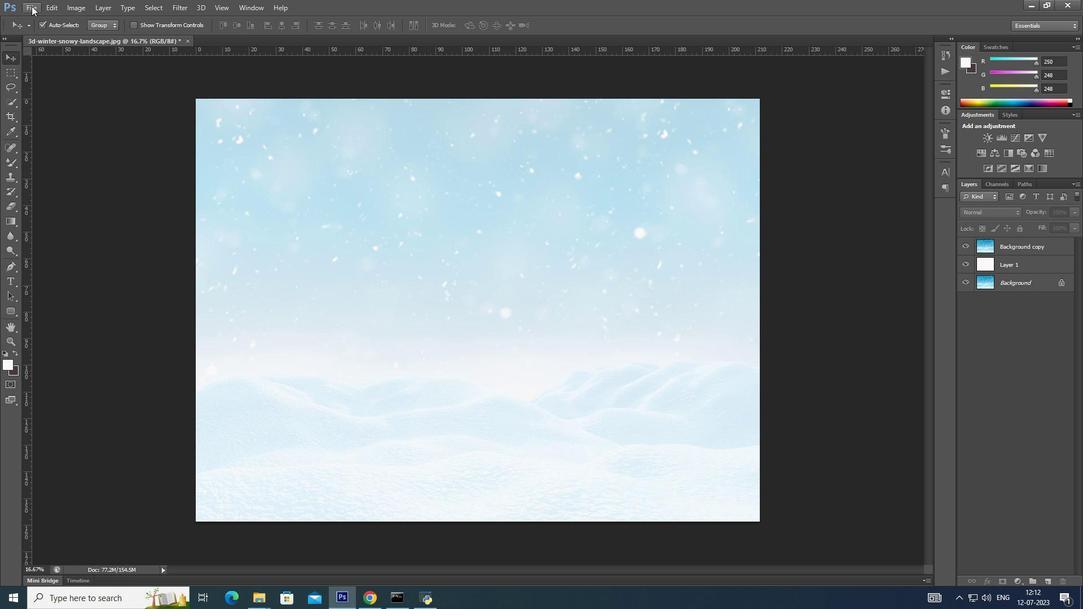 
Action: Mouse moved to (42, 31)
Screenshot: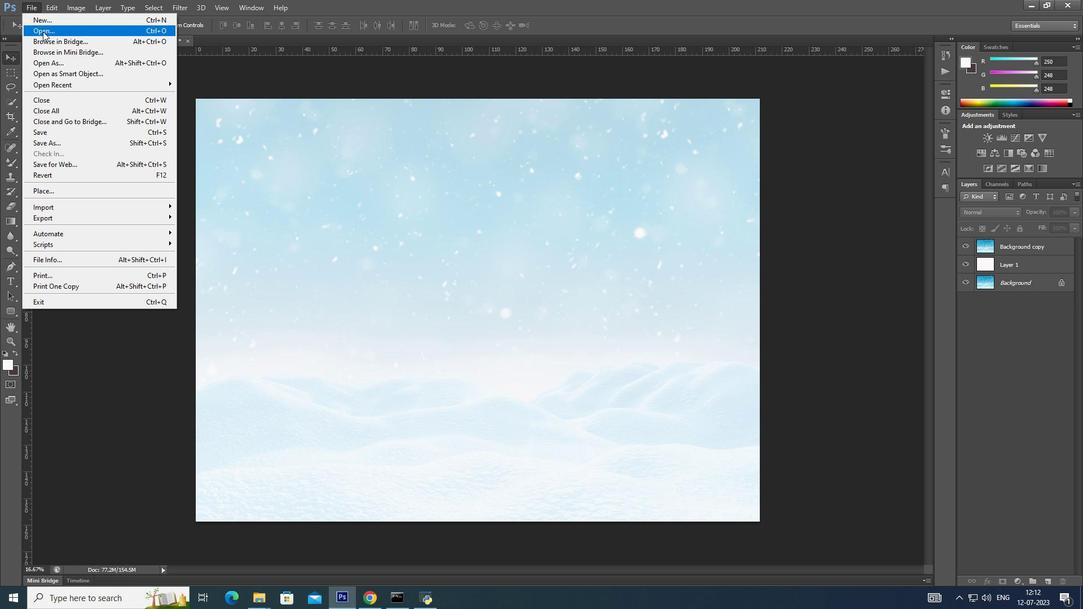 
Action: Mouse pressed left at (42, 31)
Screenshot: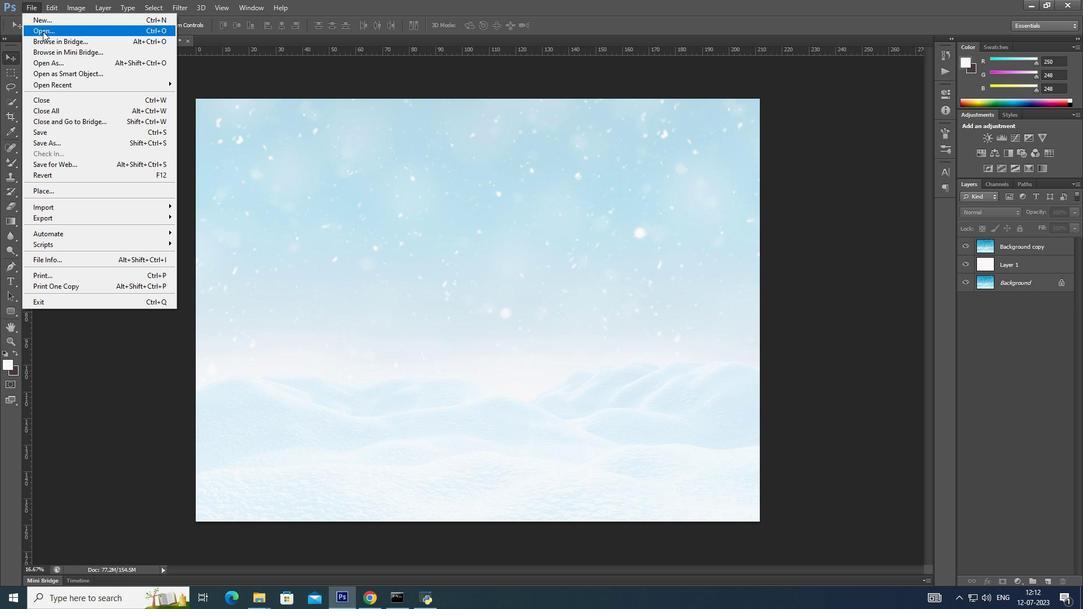
Action: Mouse moved to (489, 269)
Screenshot: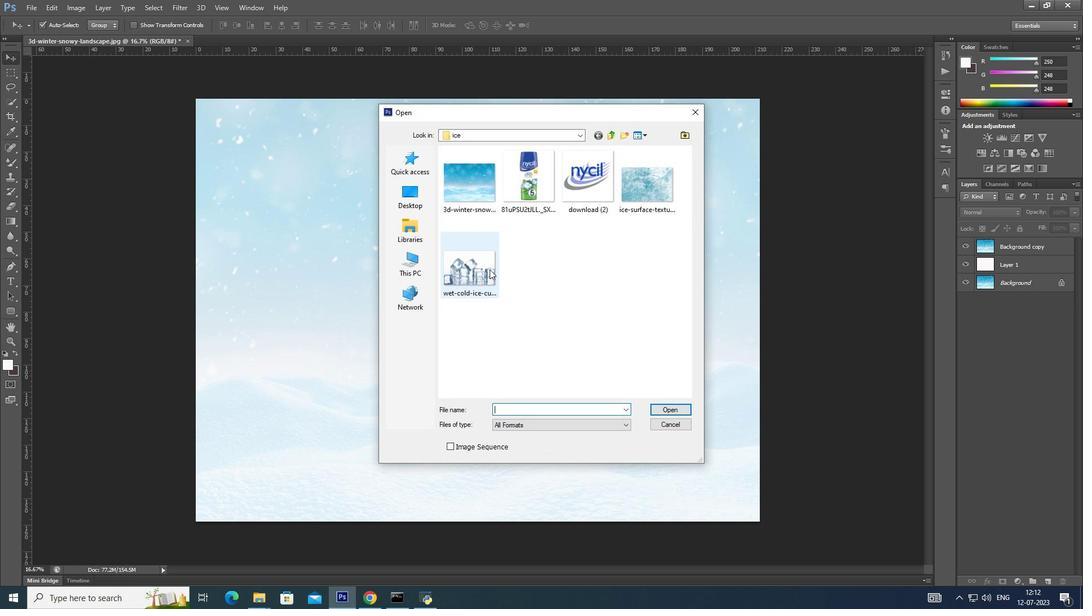 
Action: Mouse pressed left at (489, 269)
Screenshot: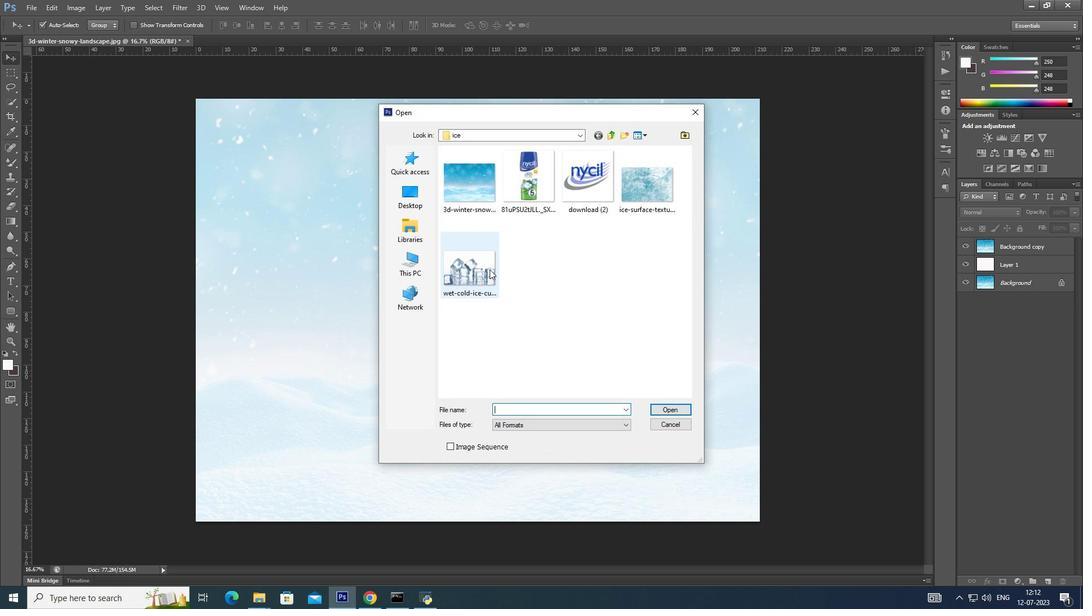 
Action: Mouse moved to (694, 410)
Screenshot: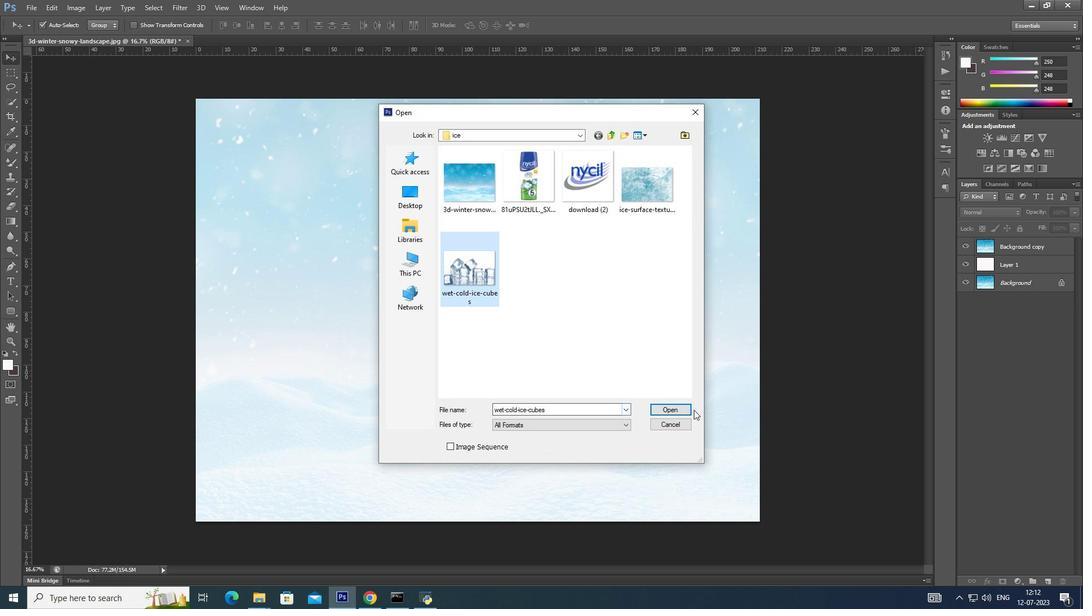 
Action: Mouse pressed left at (694, 410)
Screenshot: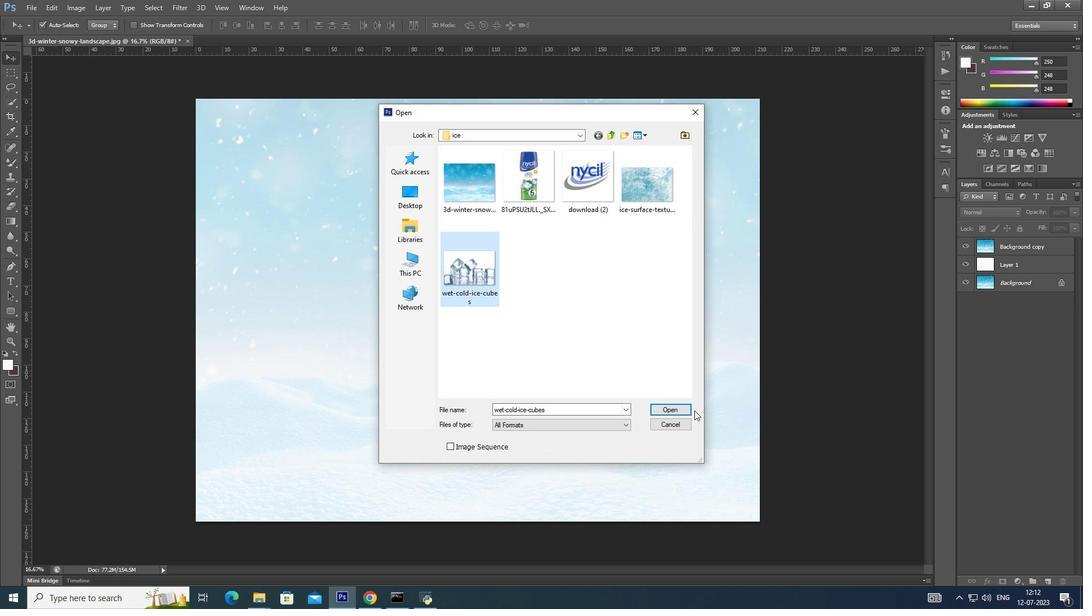 
Action: Mouse moved to (677, 410)
Screenshot: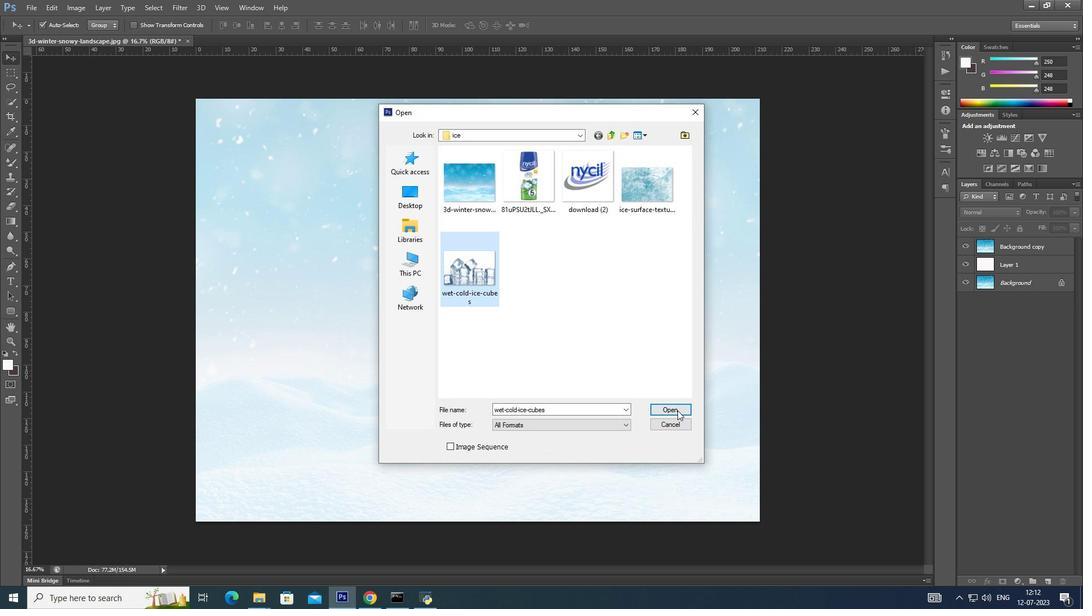 
Action: Mouse pressed left at (677, 410)
Screenshot: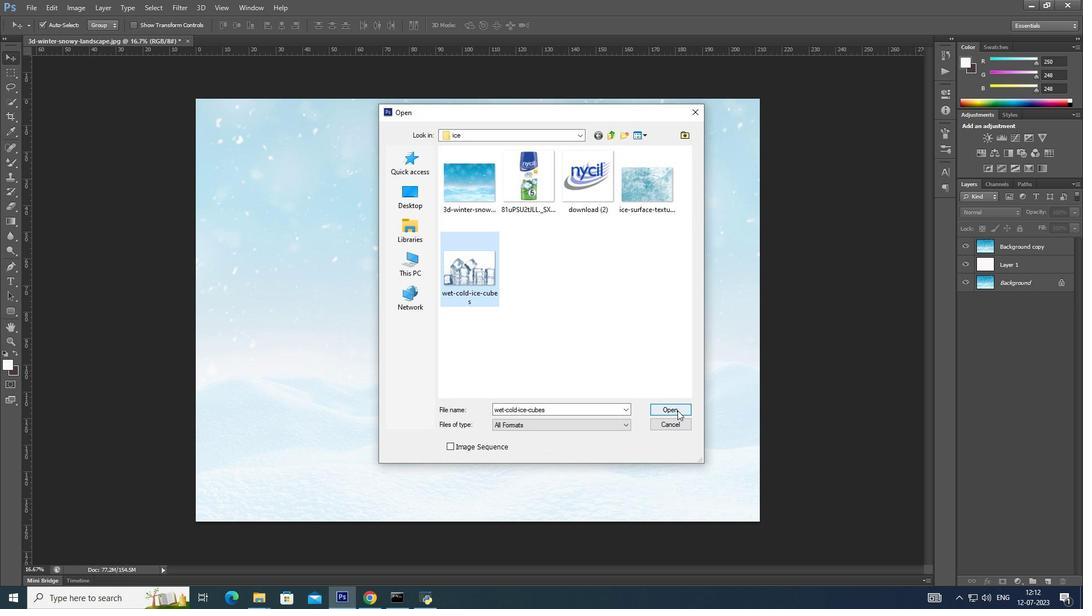 
Action: Mouse moved to (1026, 244)
Screenshot: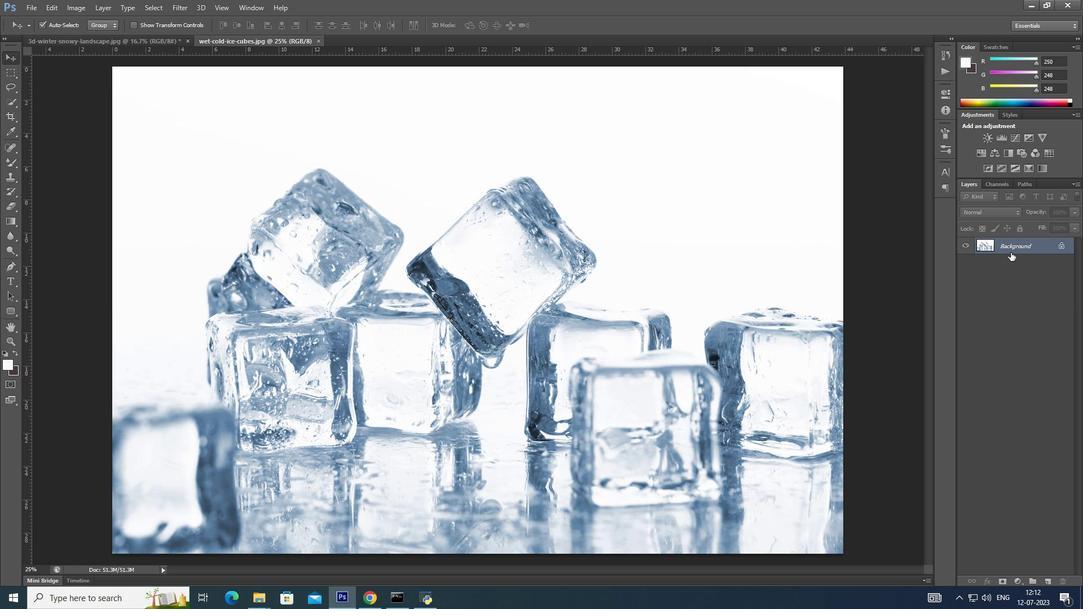 
Action: Mouse pressed left at (1026, 244)
Screenshot: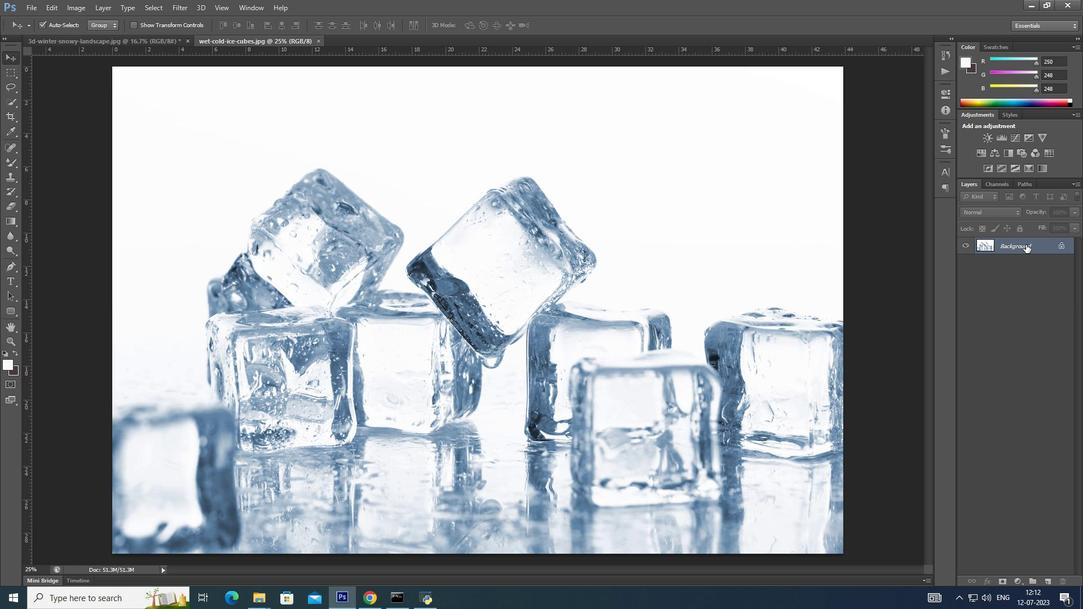 
Action: Mouse moved to (11, 99)
Screenshot: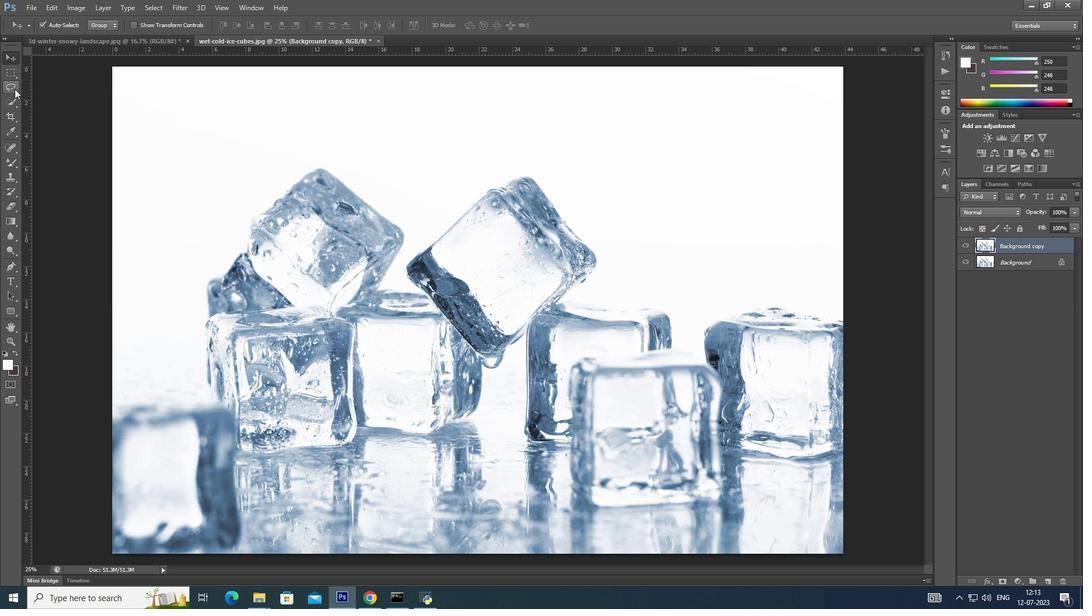 
Action: Mouse pressed left at (11, 99)
Screenshot: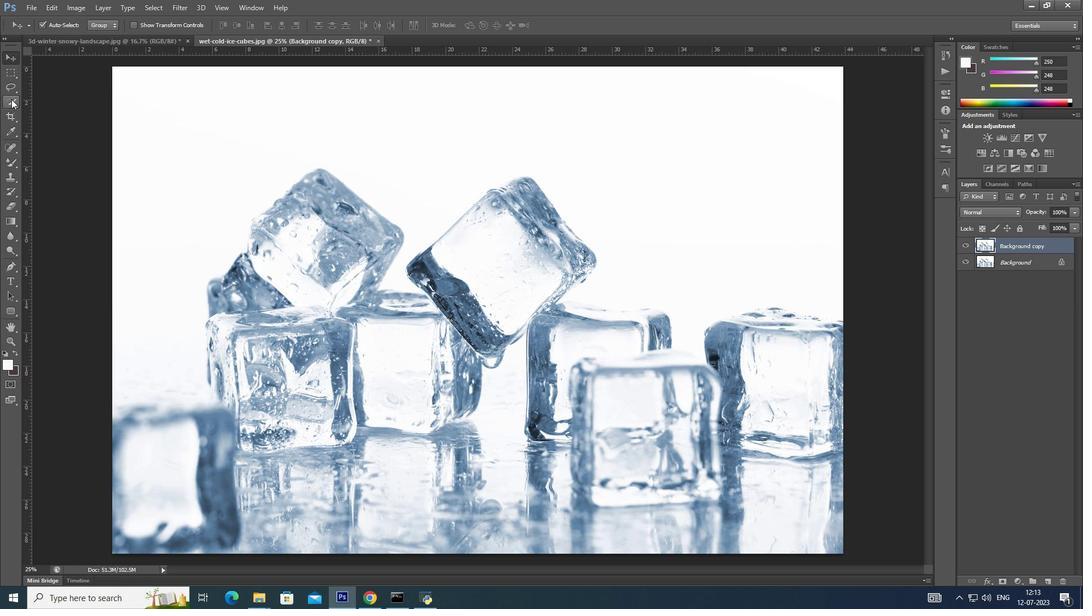 
Action: Mouse moved to (39, 95)
Screenshot: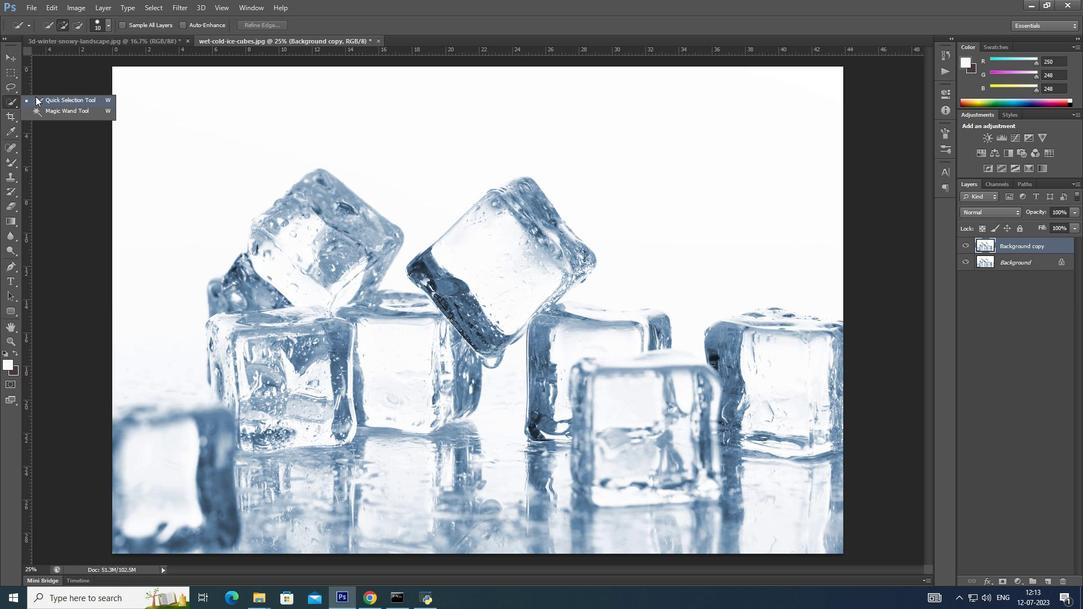 
Action: Mouse pressed left at (39, 95)
Screenshot: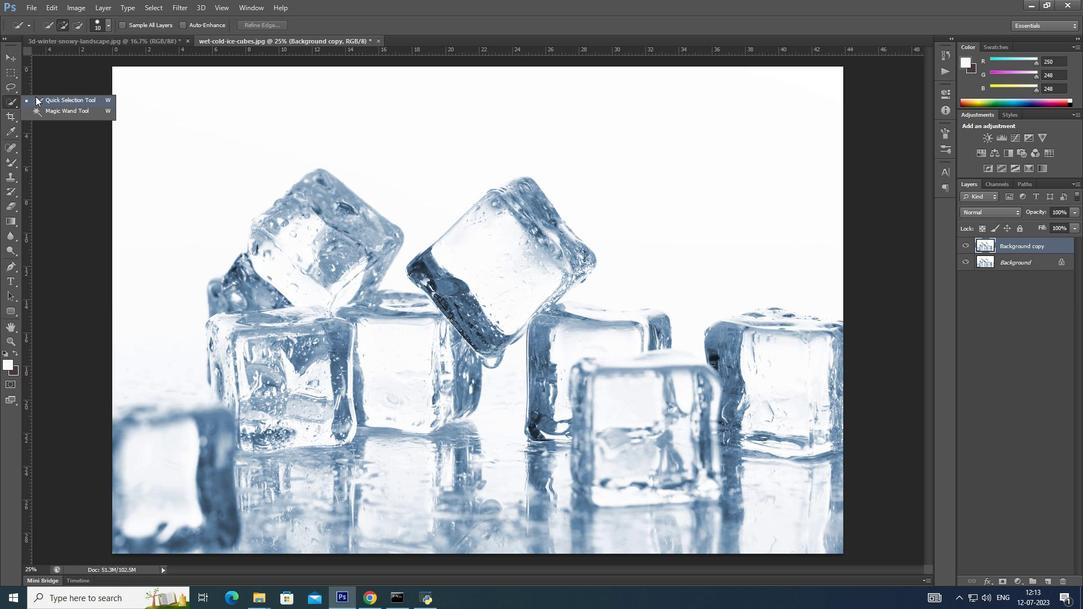 
Action: Mouse moved to (66, 100)
Screenshot: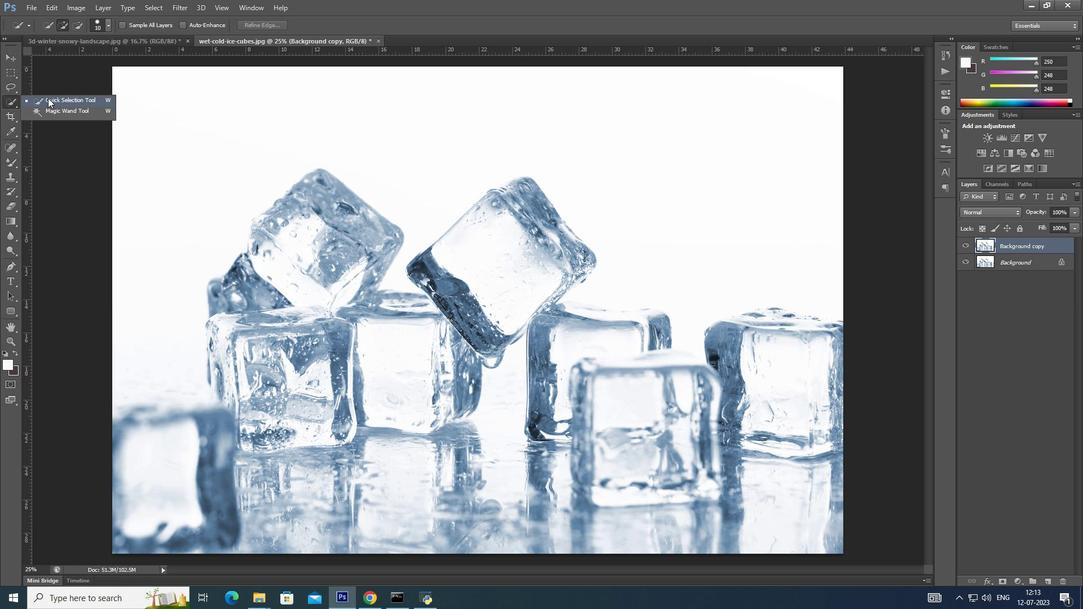 
Action: Mouse pressed left at (66, 100)
Screenshot: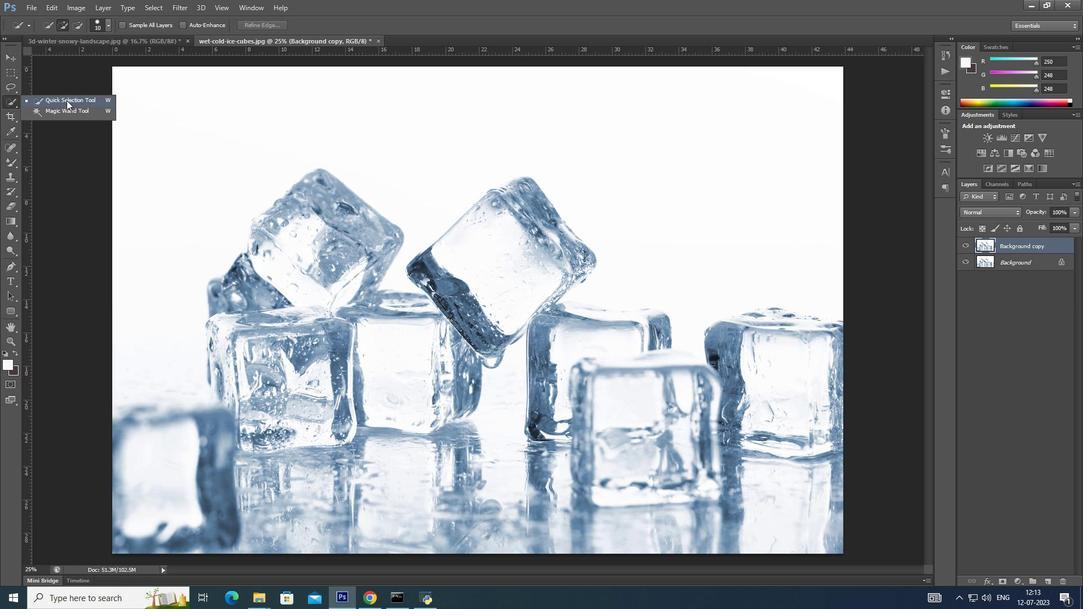 
Action: Mouse moved to (680, 137)
Screenshot: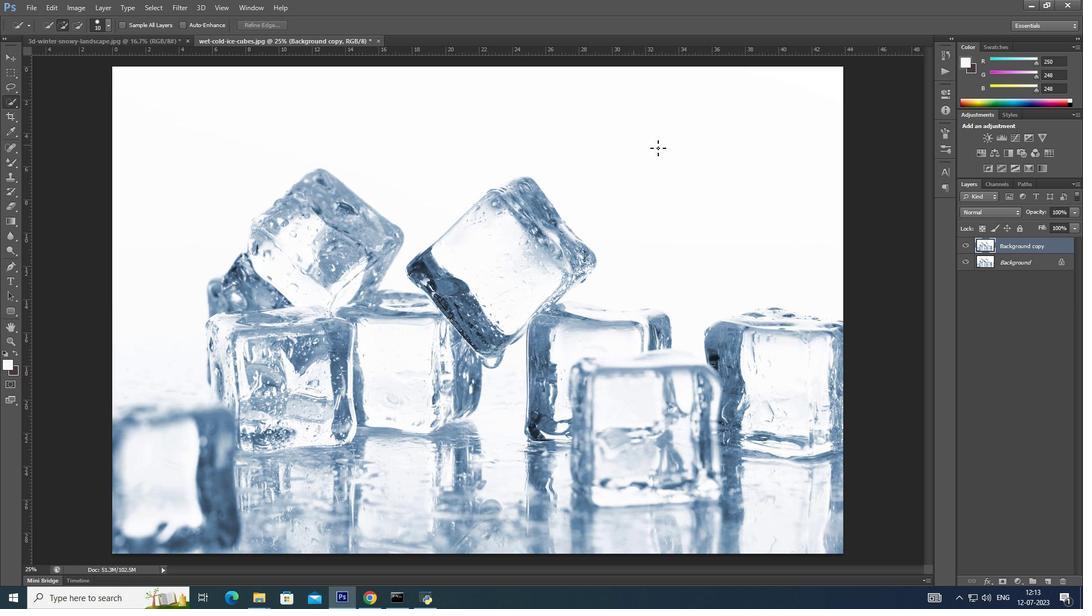 
Action: Key pressed ]]]]]]]]]]]]]]]]]]]]]]
Screenshot: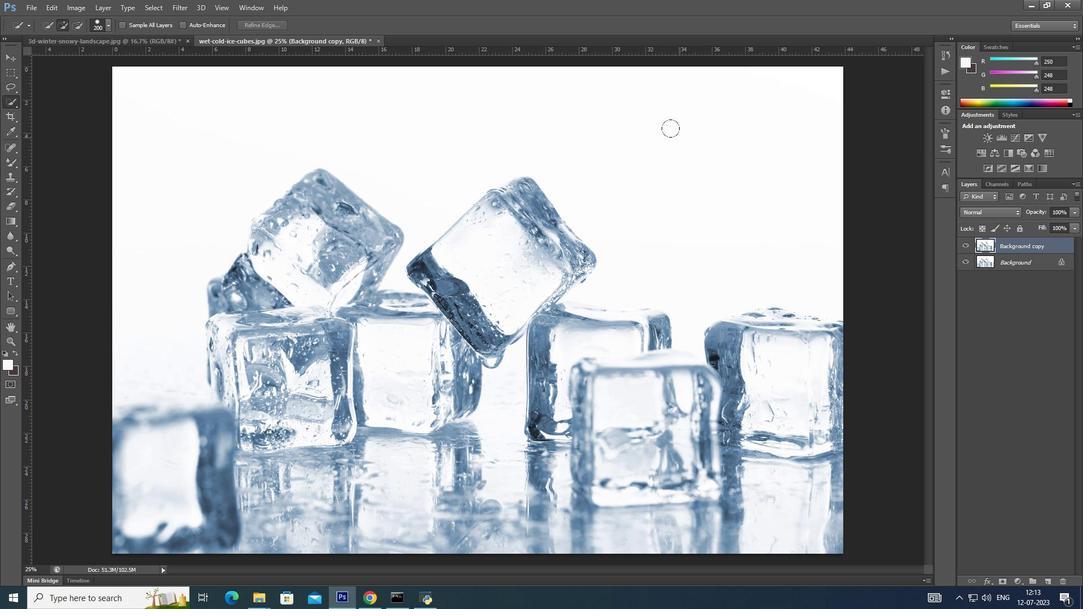 
Action: Mouse moved to (737, 173)
Screenshot: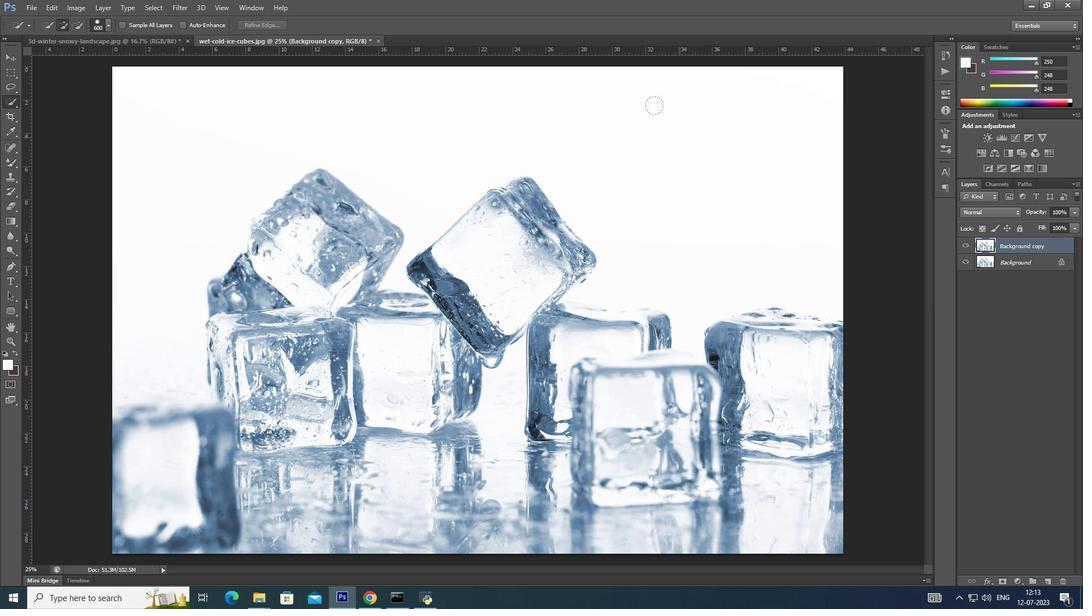 
Action: Mouse pressed left at (737, 173)
Screenshot: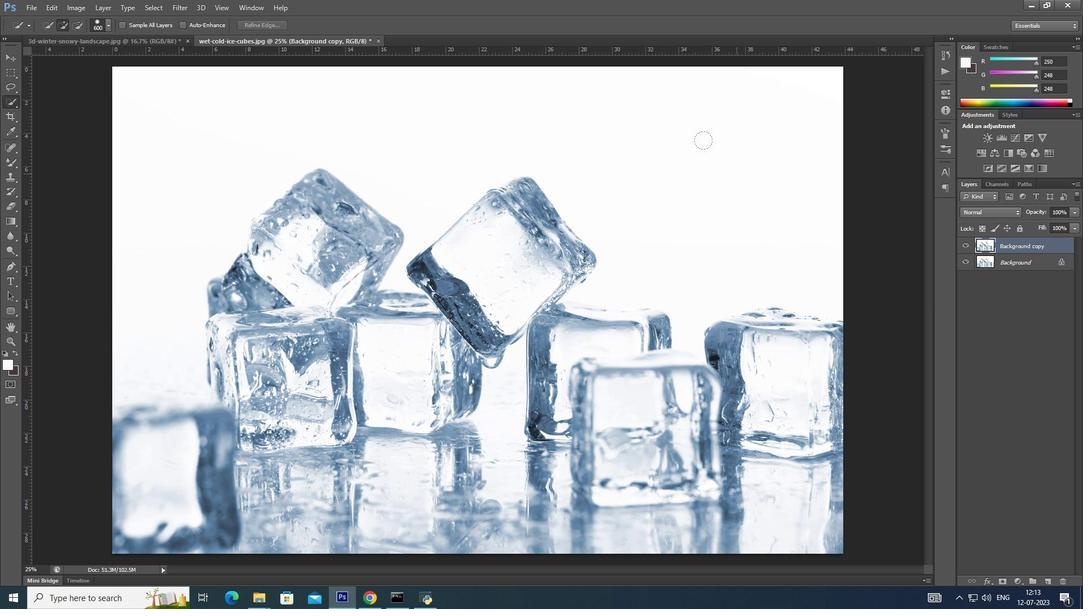 
Action: Mouse moved to (762, 122)
Screenshot: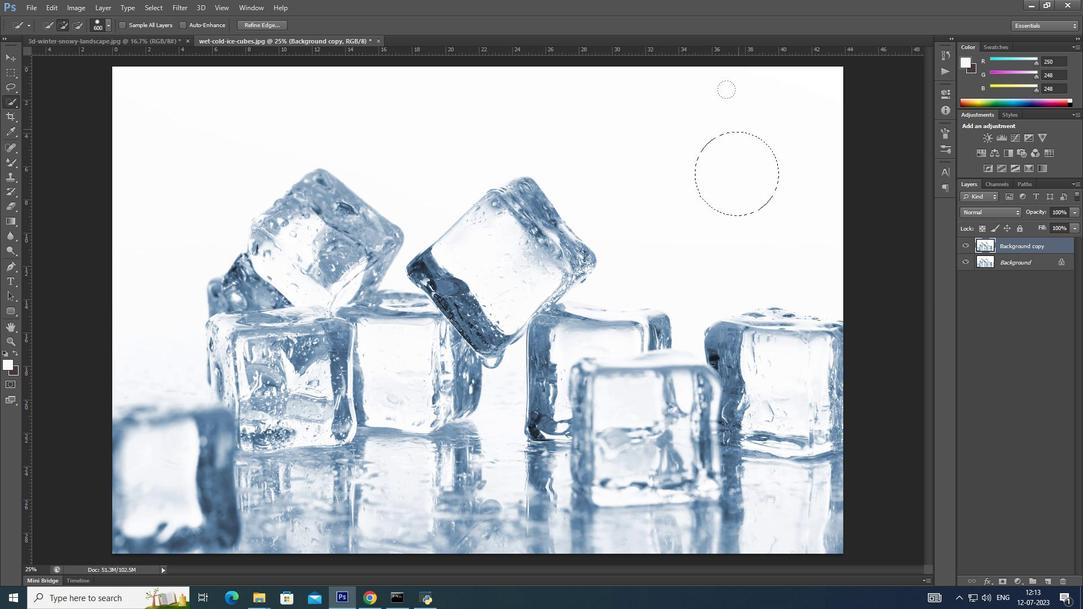 
Action: Mouse pressed left at (762, 122)
Screenshot: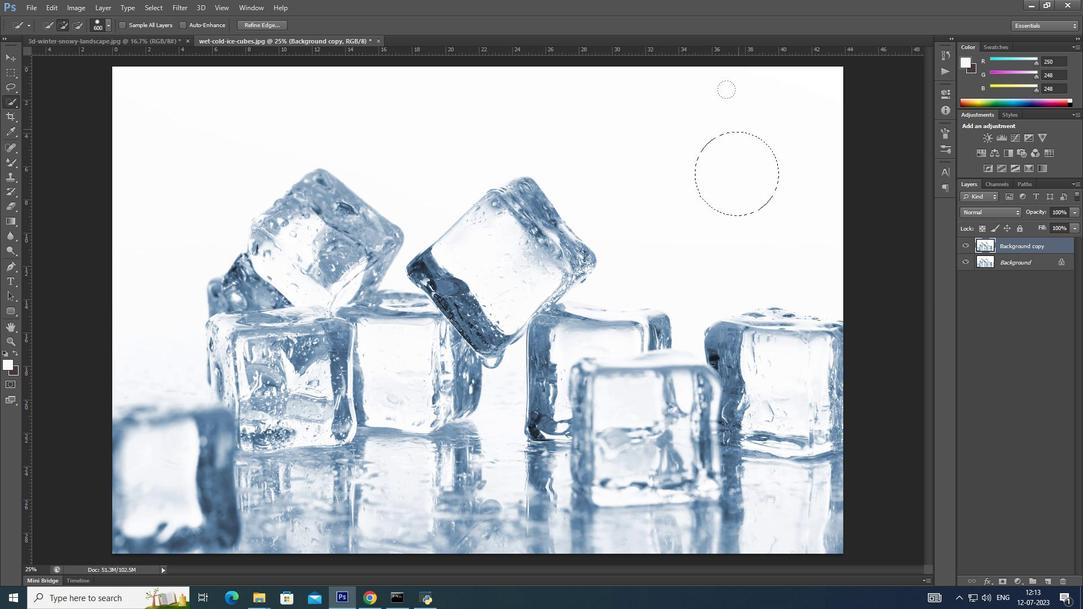 
Action: Mouse moved to (383, 83)
Screenshot: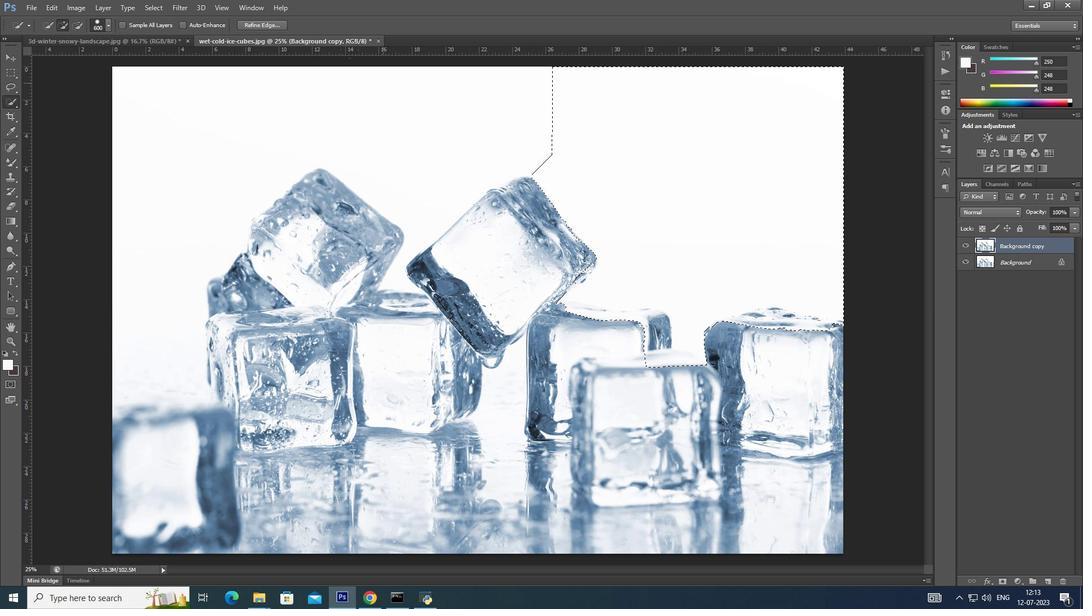 
Action: Key pressed <Key.delete>
Screenshot: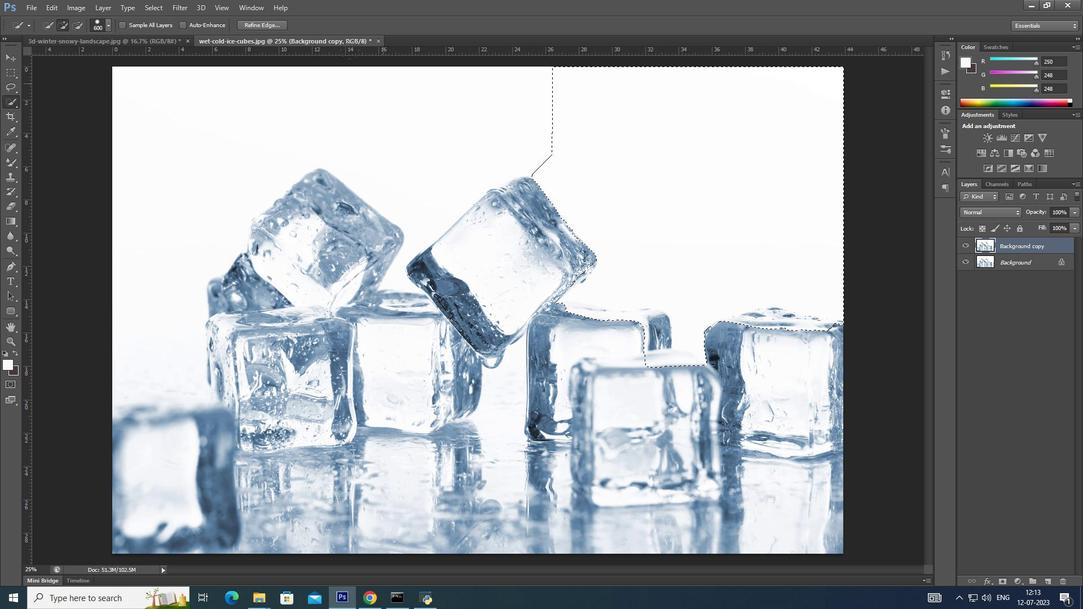 
Action: Mouse moved to (392, 106)
Screenshot: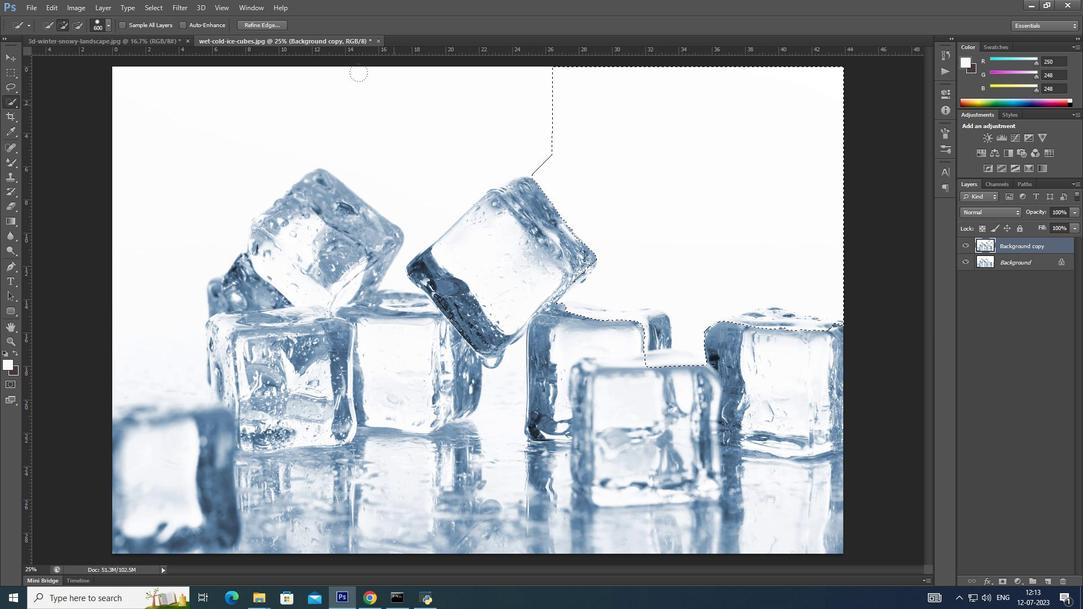 
Action: Mouse pressed left at (392, 106)
Screenshot: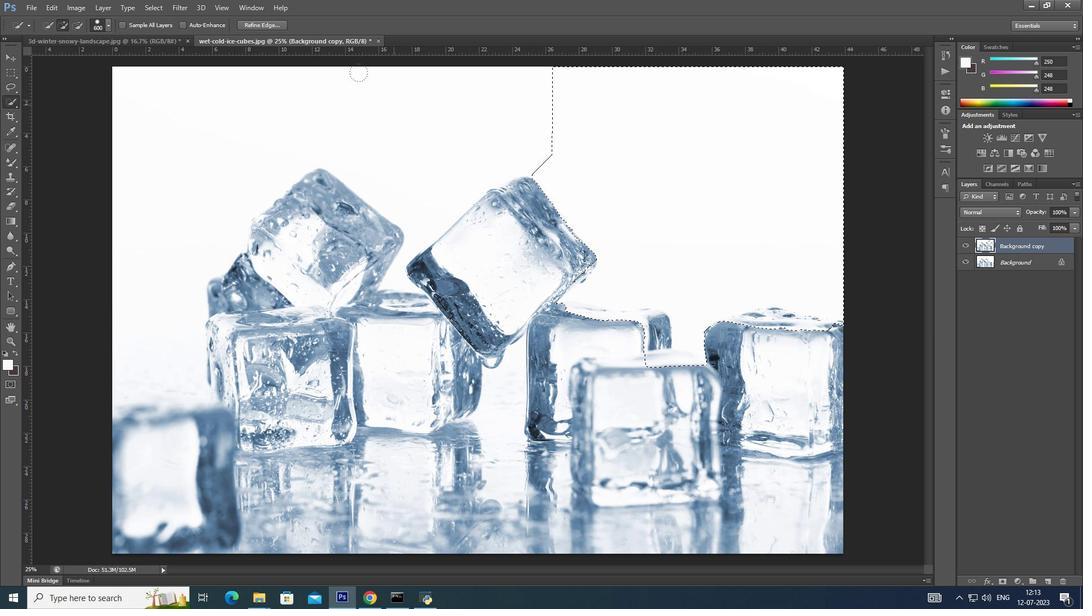 
Action: Mouse moved to (420, 139)
Screenshot: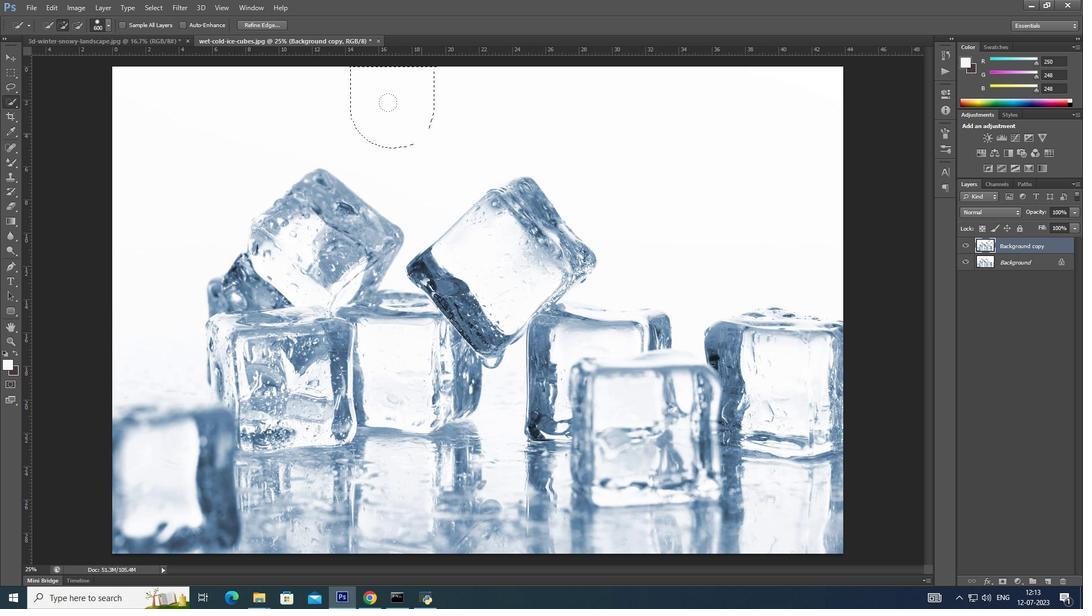 
Action: Mouse pressed left at (420, 139)
Screenshot: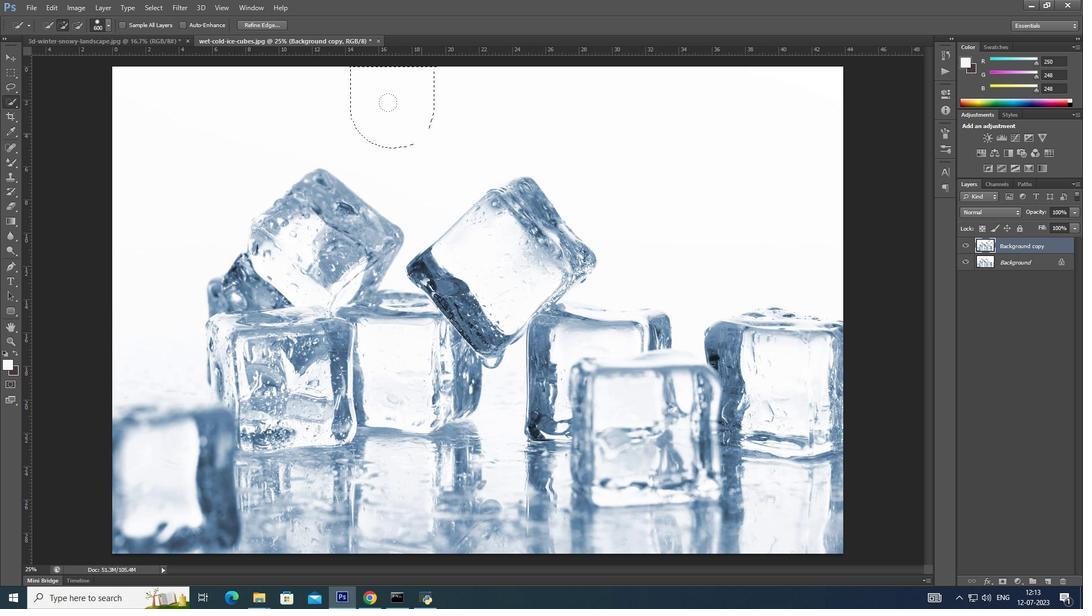 
Action: Key pressed <Key.delete>
Screenshot: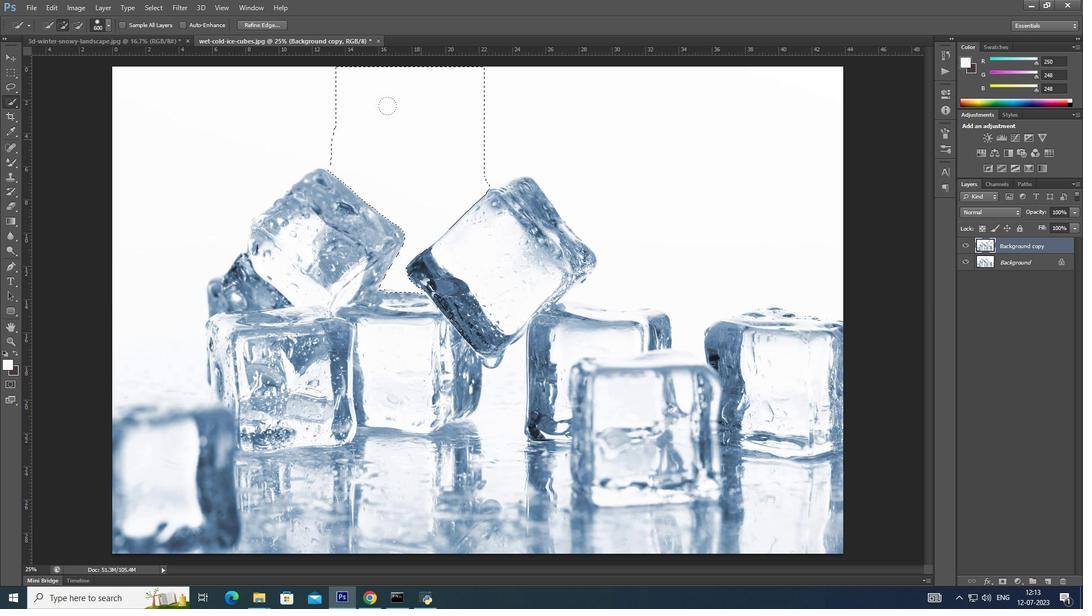
Action: Mouse moved to (202, 99)
Screenshot: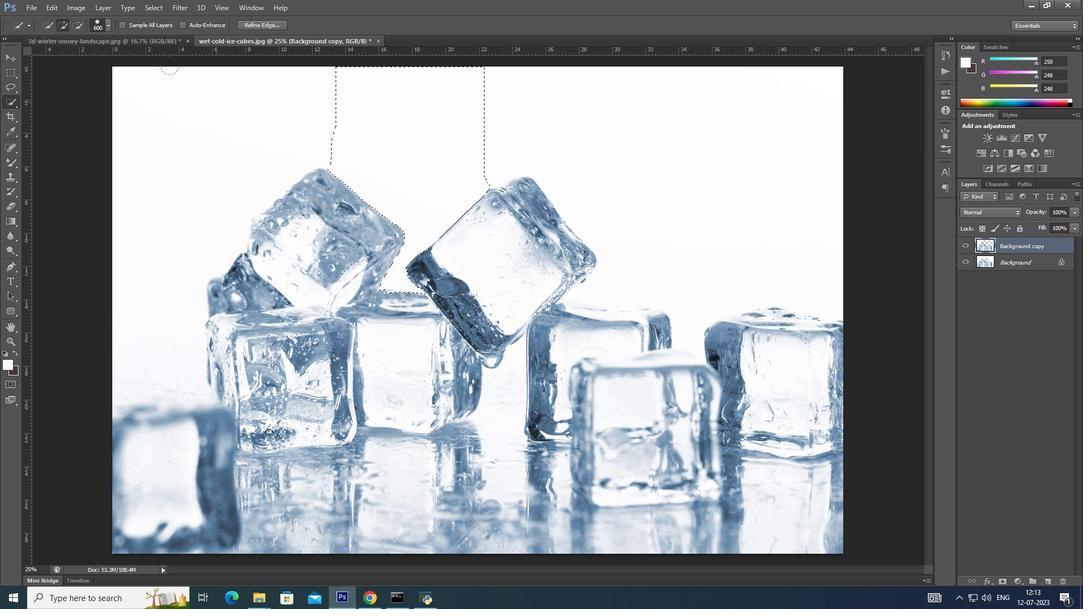 
Action: Mouse pressed left at (202, 99)
Screenshot: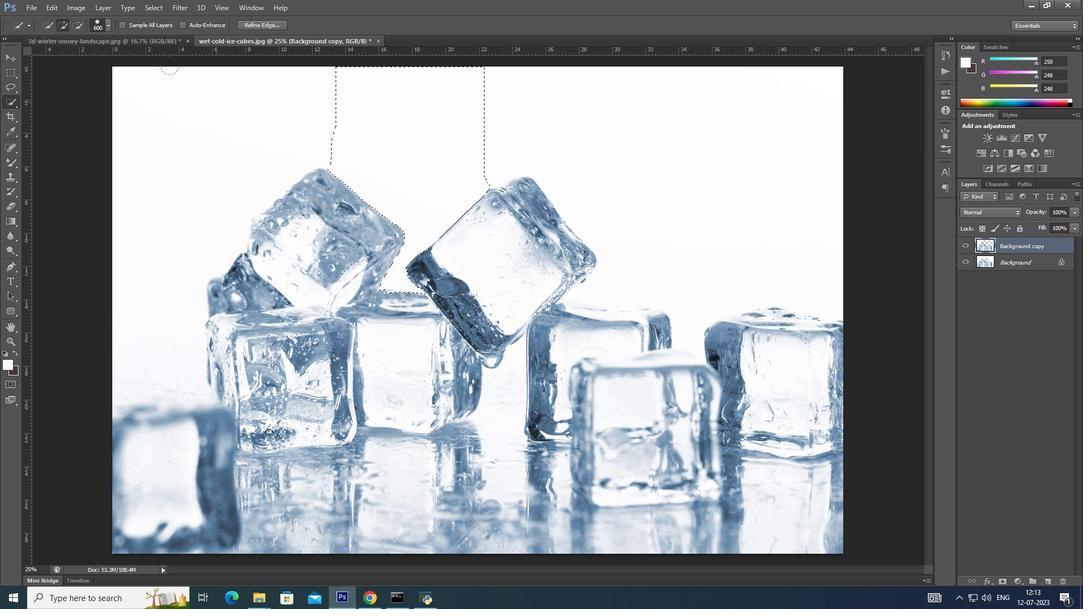 
Action: Mouse moved to (260, 101)
Screenshot: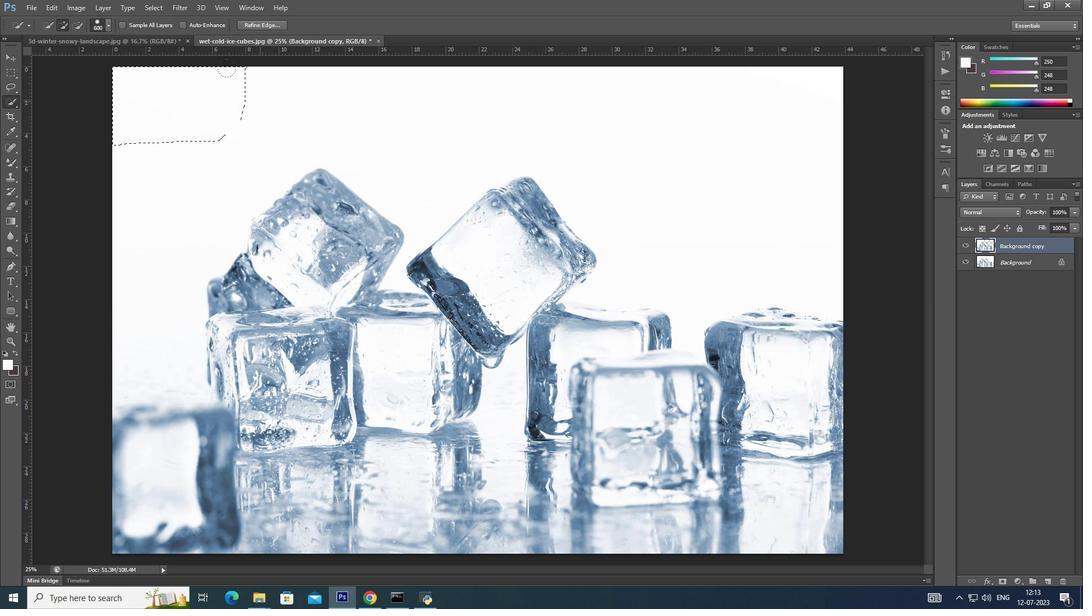 
Action: Mouse pressed left at (260, 101)
Screenshot: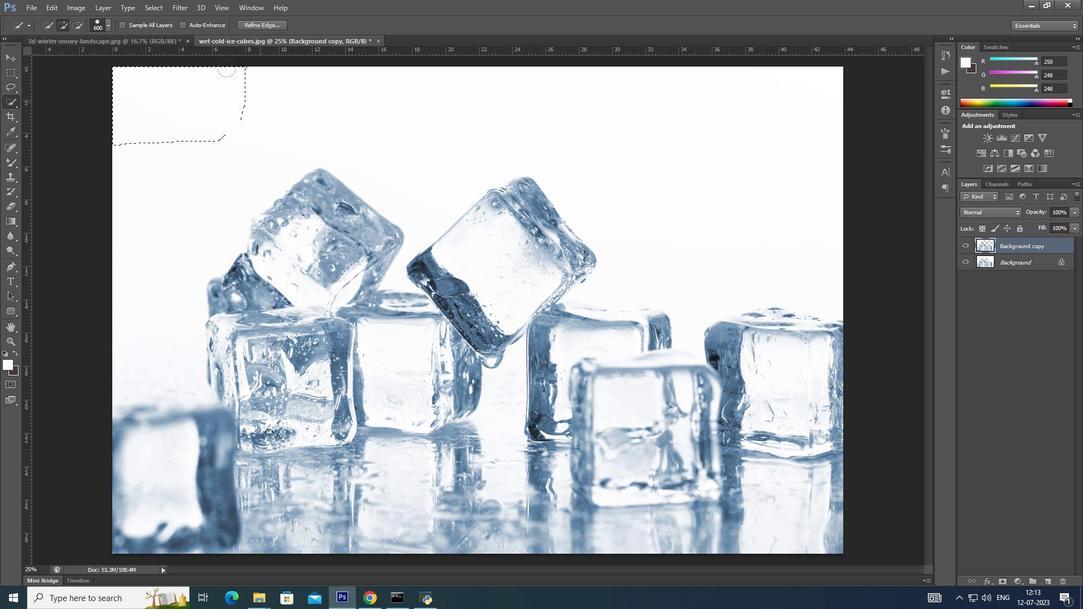 
Action: Mouse moved to (197, 146)
Screenshot: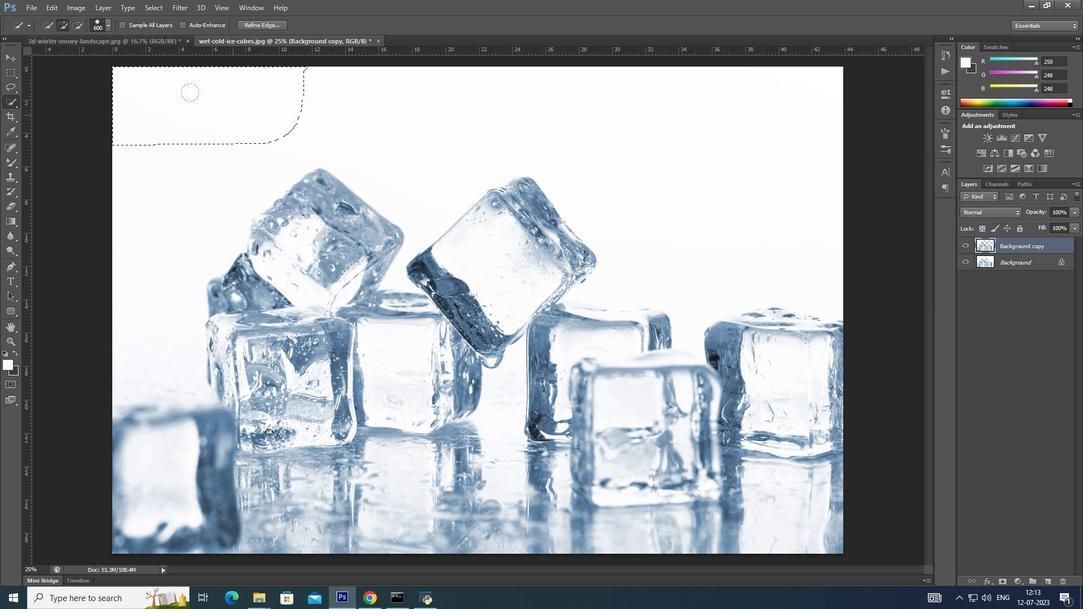 
Action: Mouse pressed left at (197, 146)
Screenshot: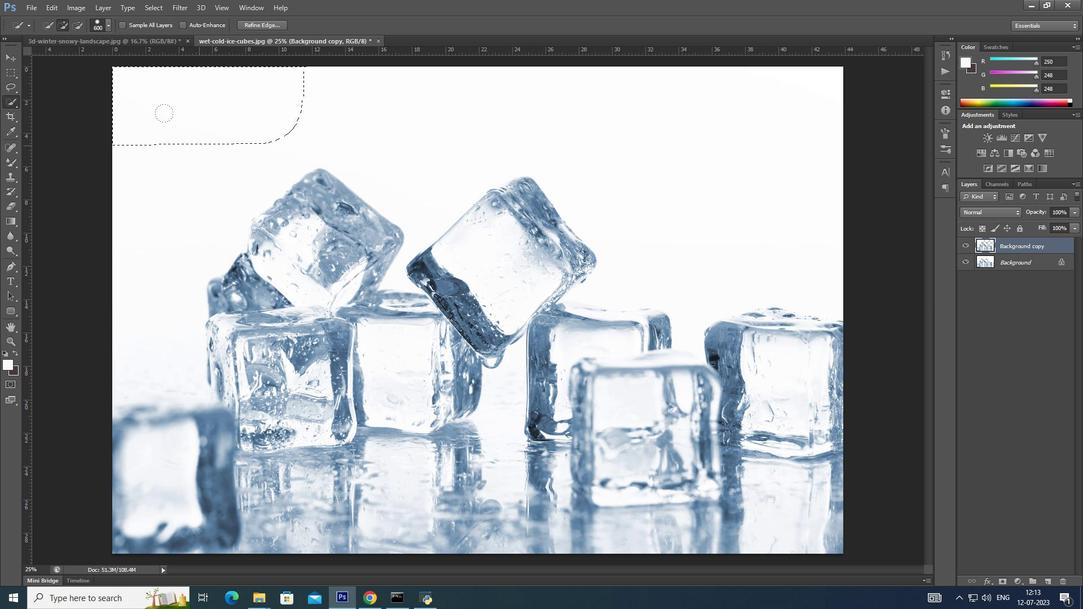 
Action: Mouse moved to (134, 306)
Screenshot: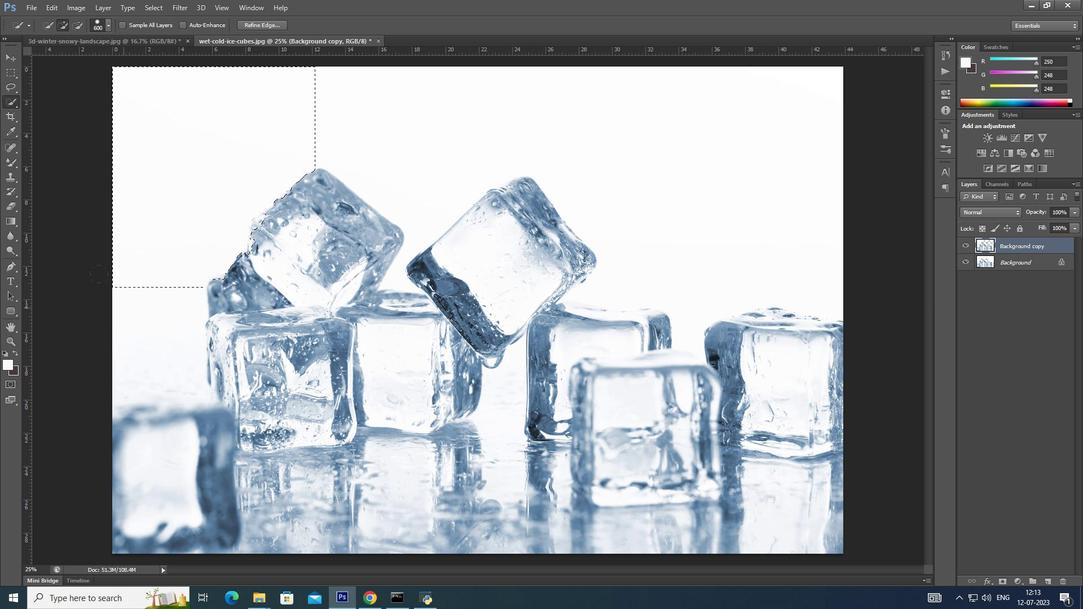 
Action: Mouse pressed left at (134, 306)
Screenshot: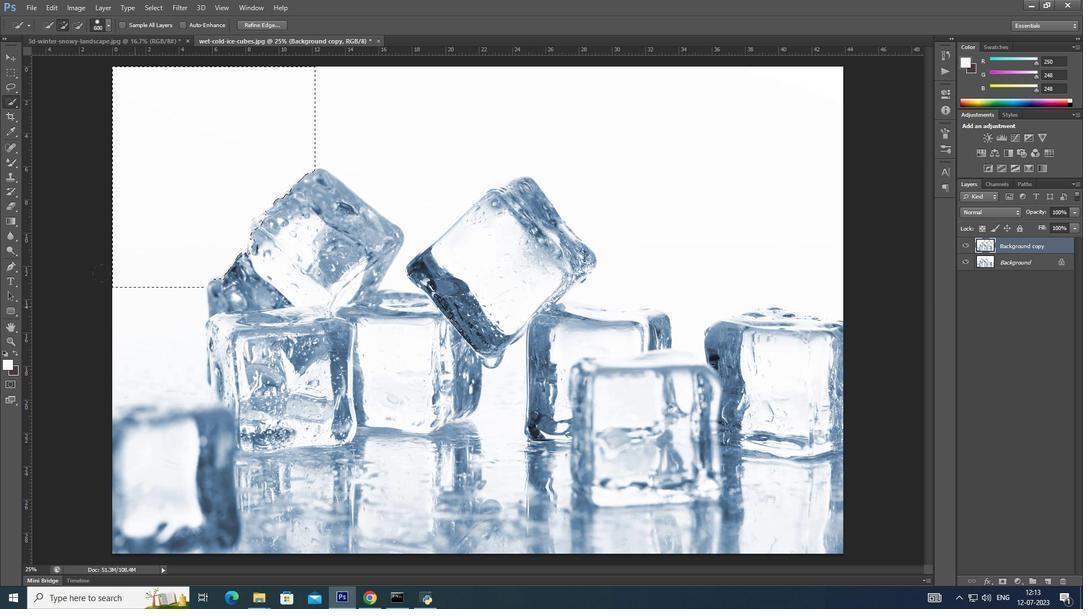 
Action: Mouse moved to (151, 245)
Screenshot: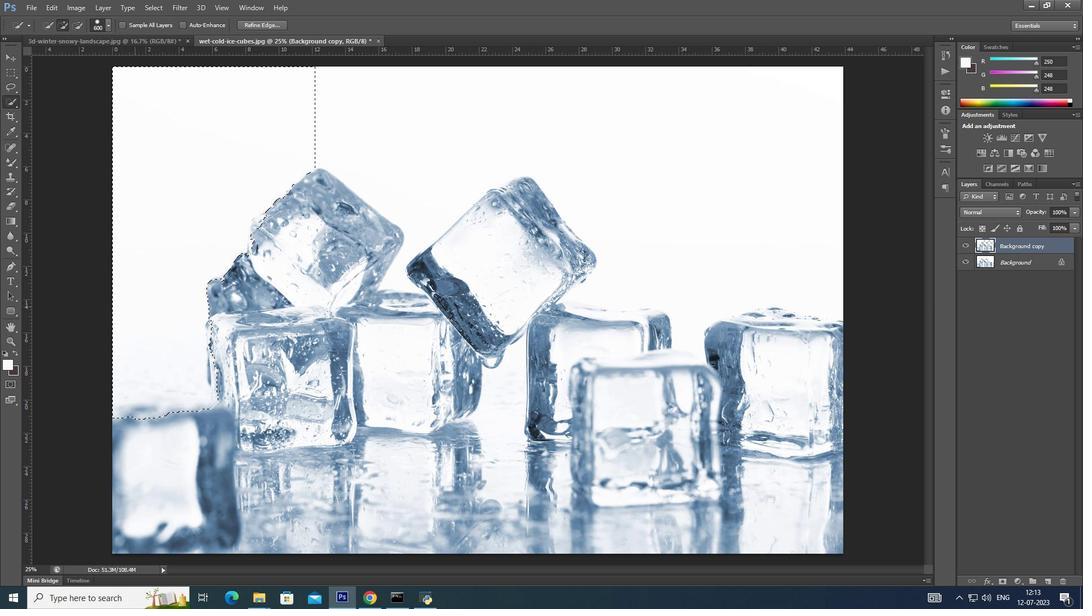 
Action: Key pressed <Key.delete>
Screenshot: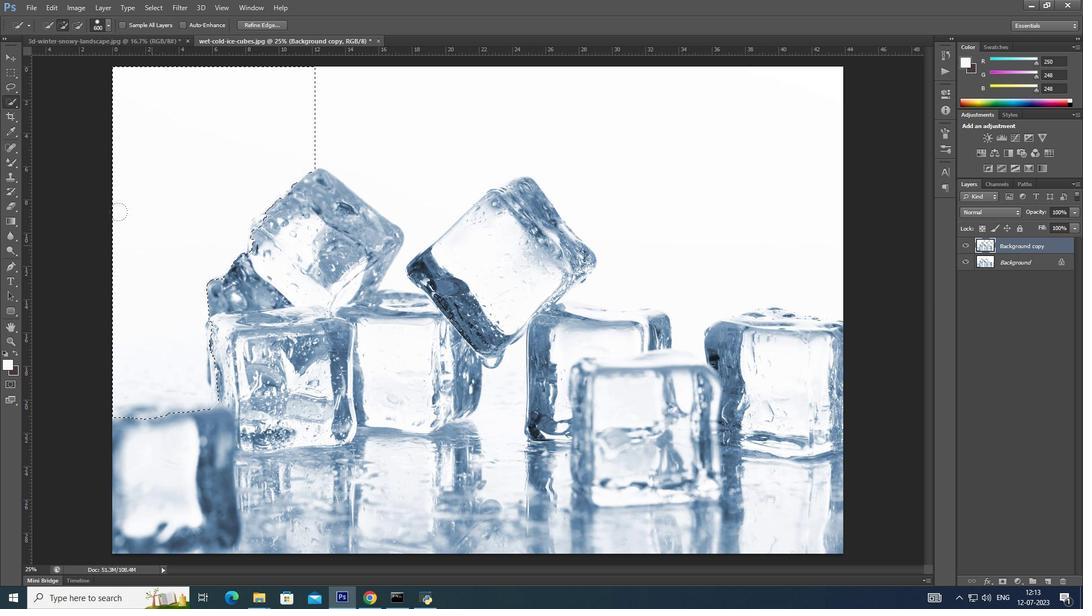 
Action: Mouse moved to (7, 52)
Screenshot: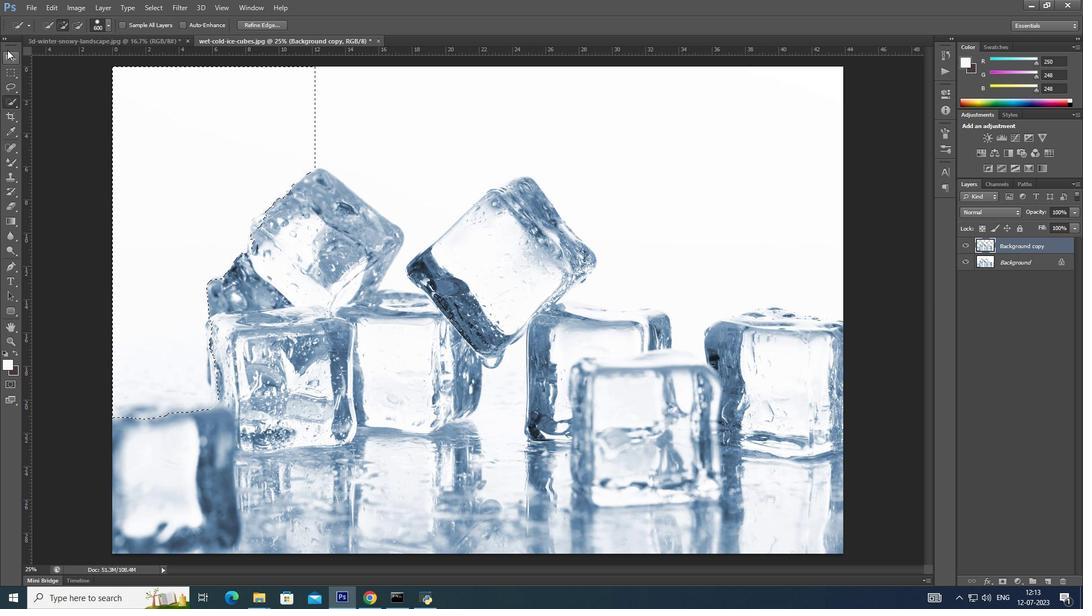 
Action: Mouse pressed left at (7, 52)
Screenshot: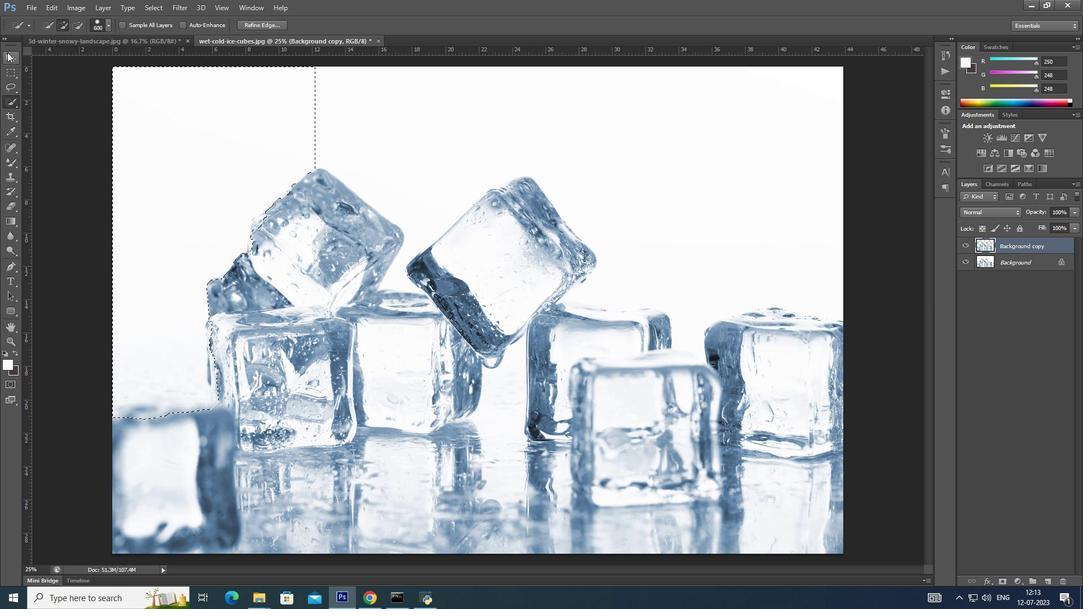 
Action: Mouse moved to (345, 237)
Screenshot: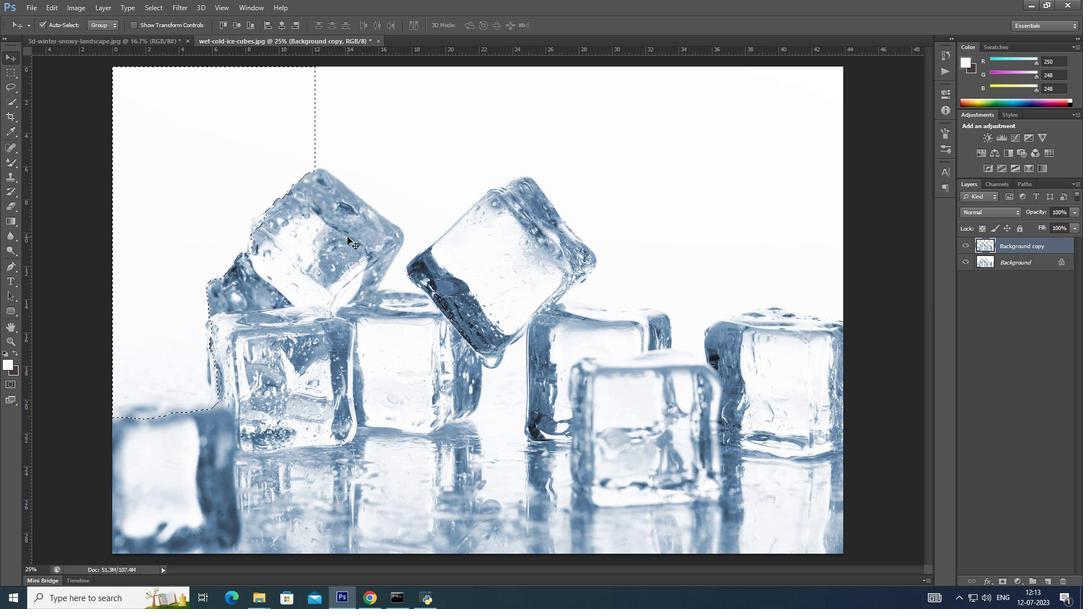 
Action: Key pressed ctrl+D
Screenshot: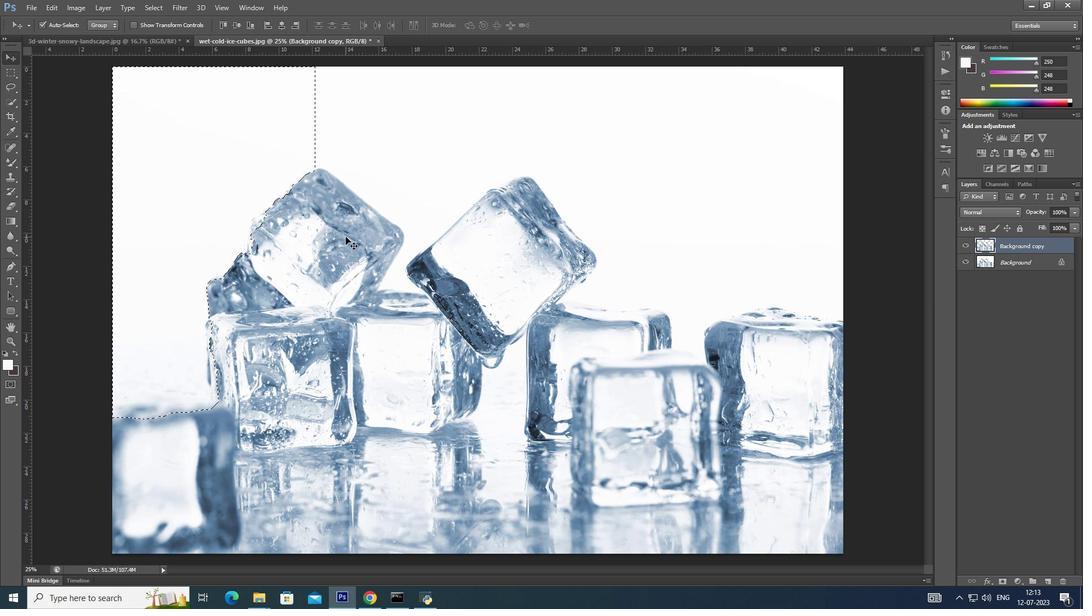 
Action: Mouse moved to (340, 234)
Screenshot: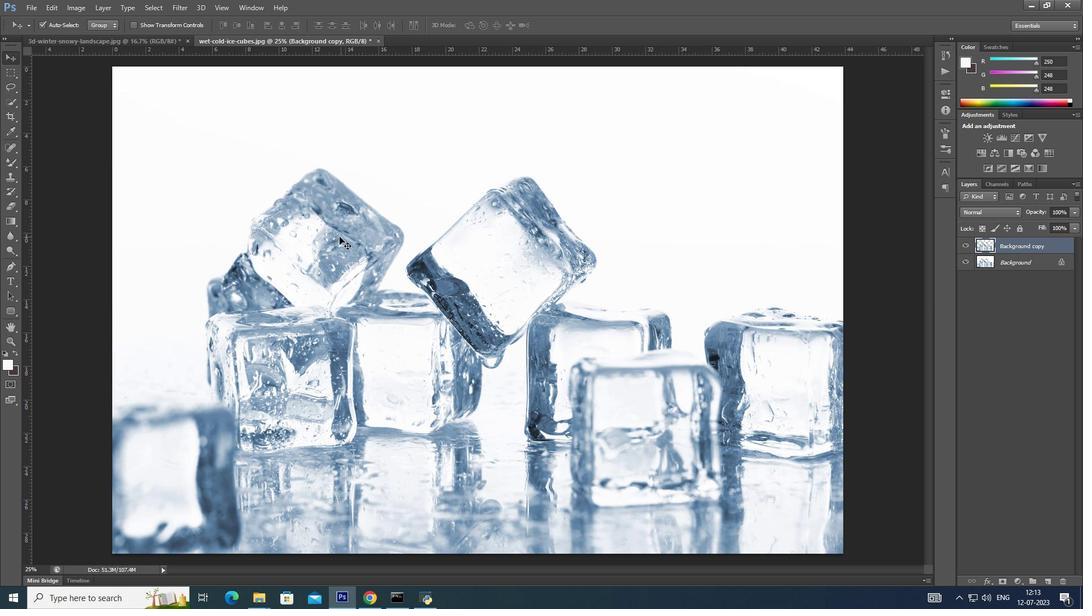 
Action: Mouse pressed left at (340, 234)
Screenshot: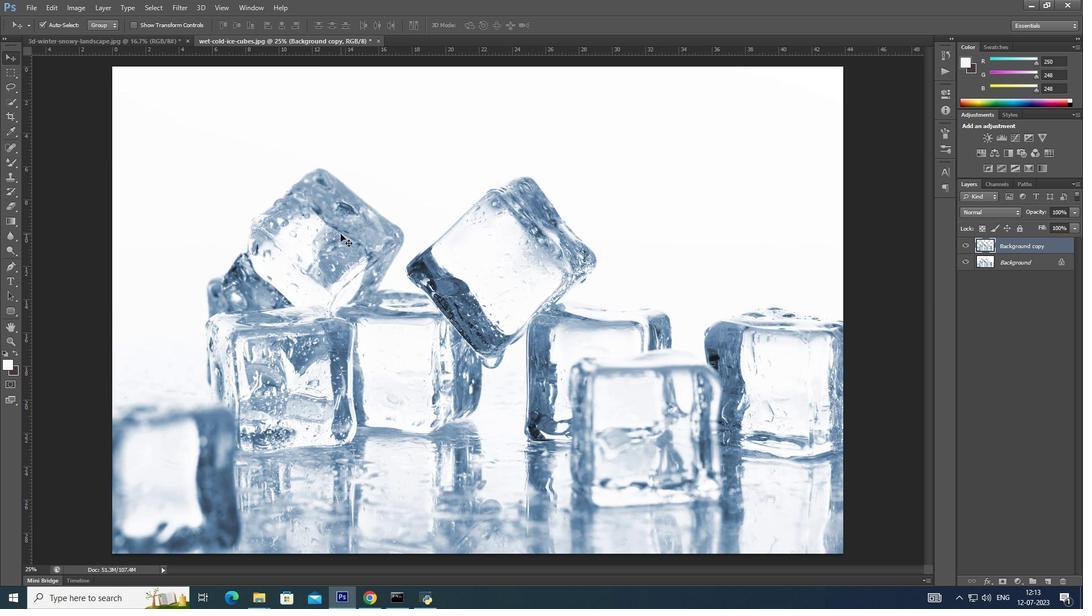 
Action: Mouse moved to (476, 304)
Screenshot: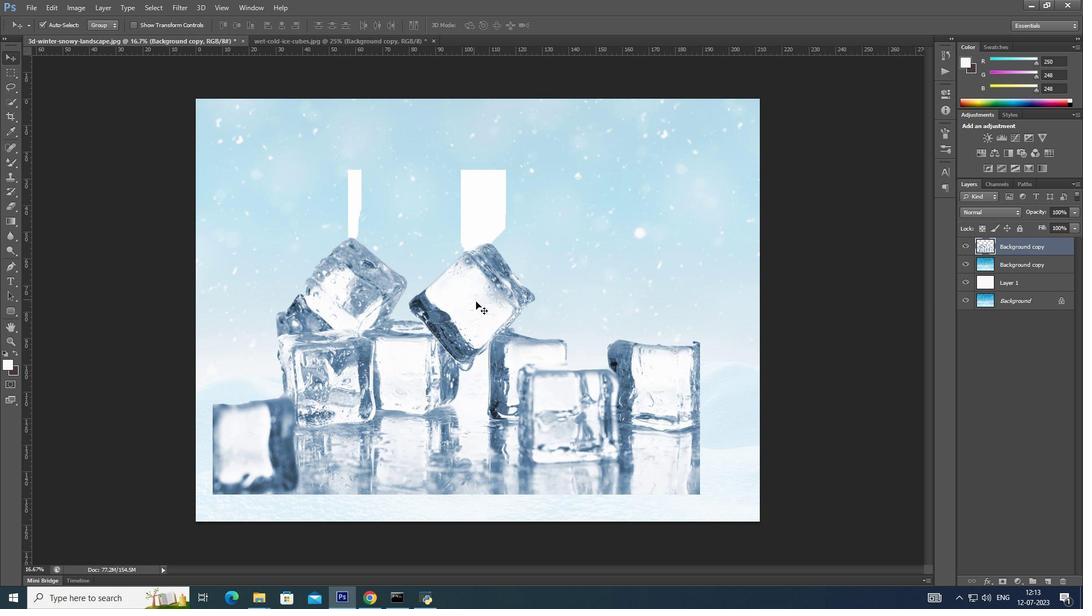
Action: Mouse pressed left at (476, 304)
Screenshot: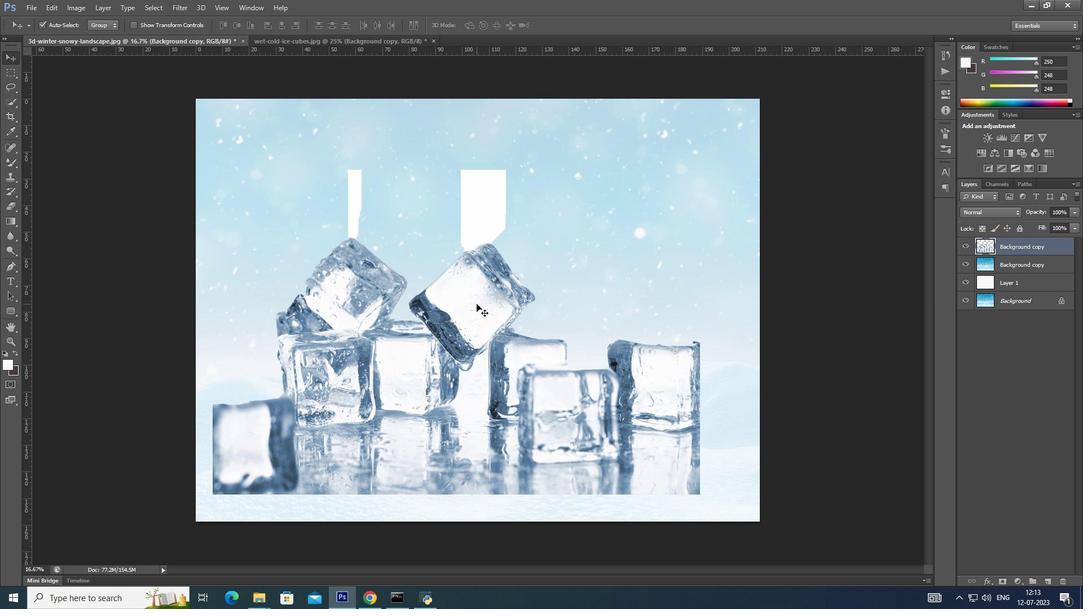 
Action: Mouse moved to (11, 205)
Screenshot: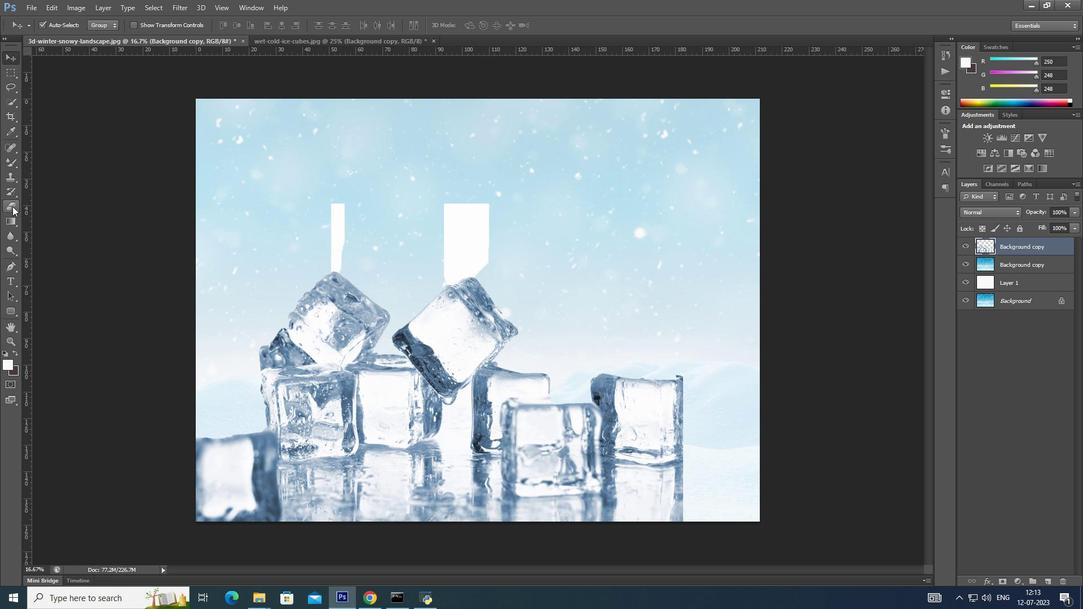 
Action: Mouse pressed left at (11, 205)
Screenshot: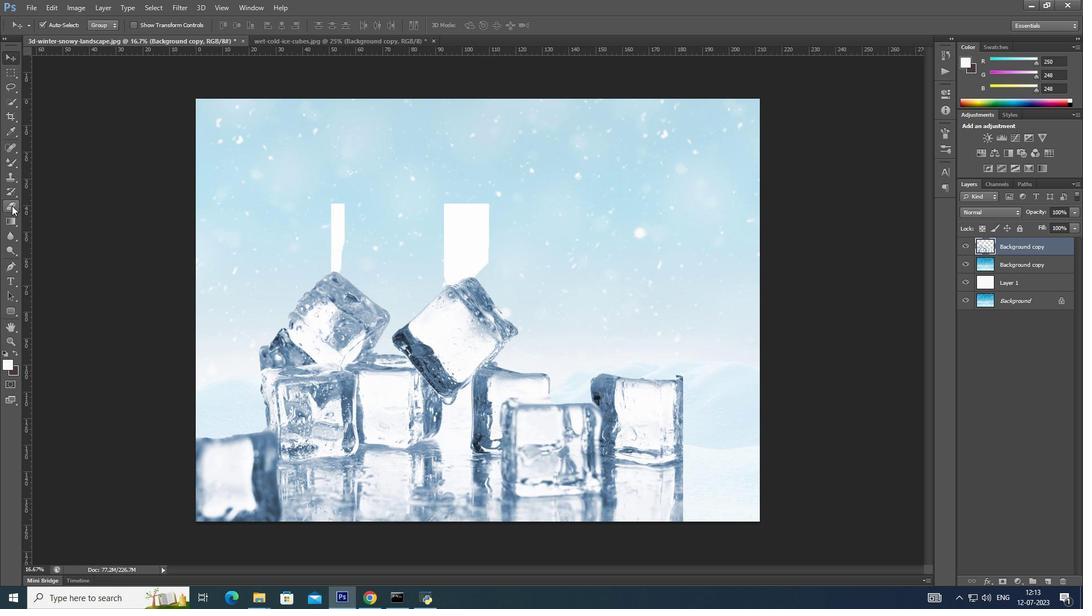 
Action: Mouse moved to (53, 203)
Screenshot: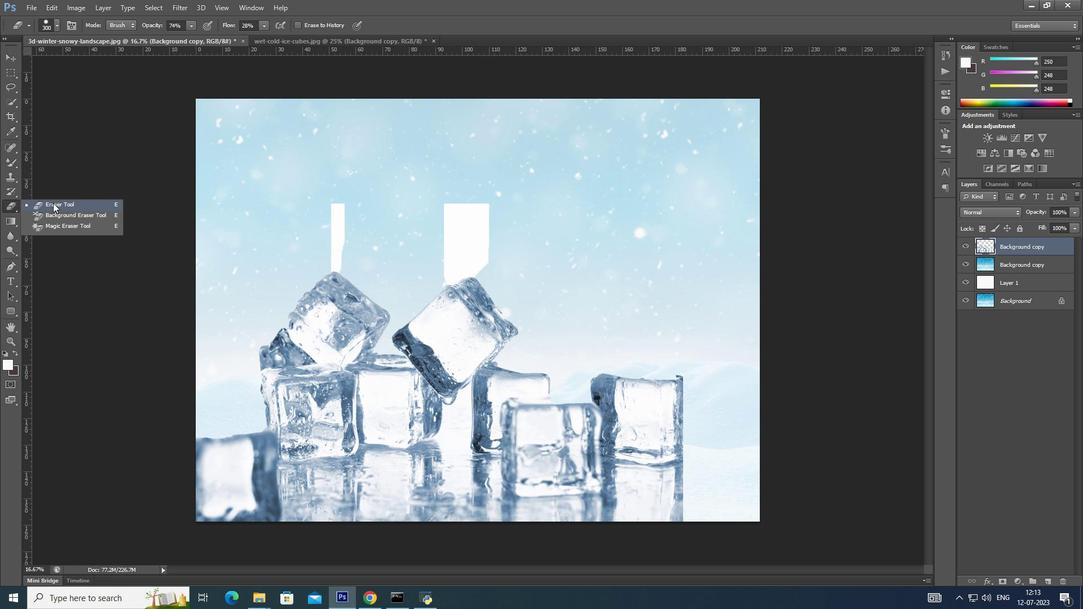 
Action: Mouse pressed left at (53, 203)
Screenshot: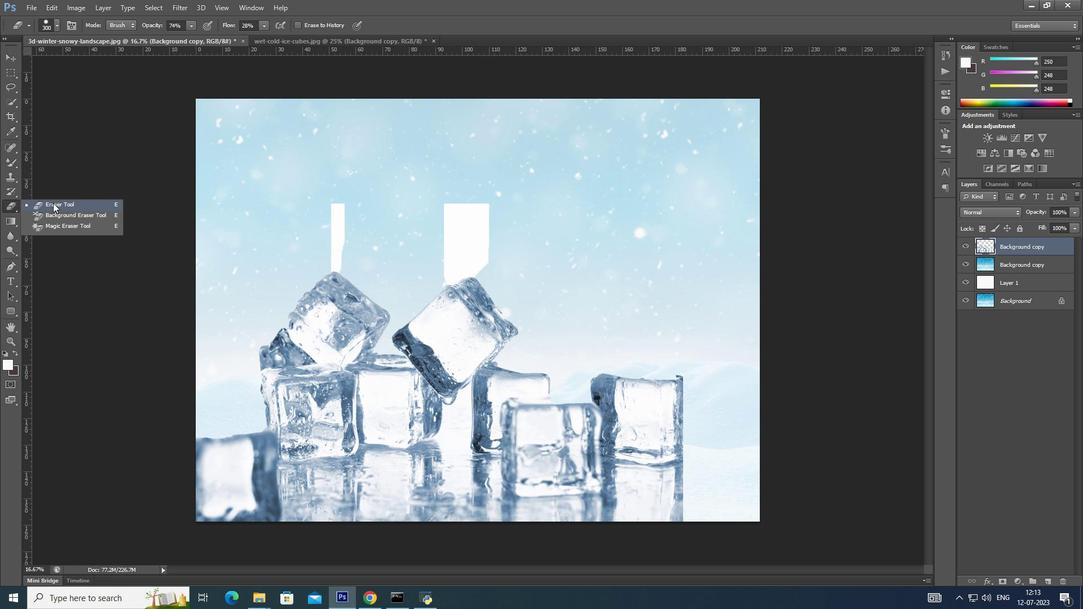 
Action: Mouse moved to (338, 222)
Screenshot: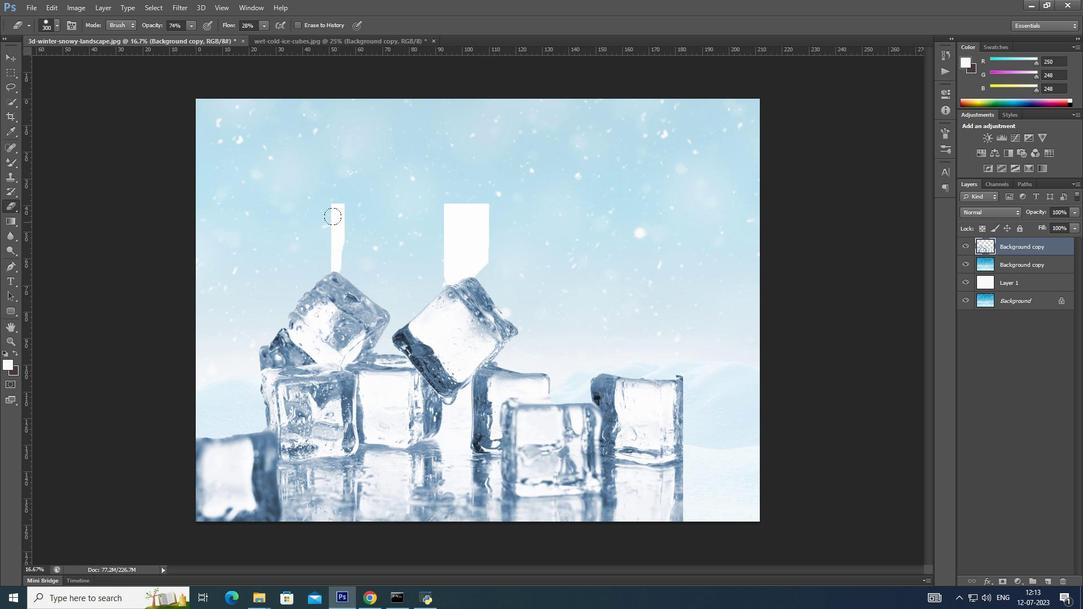 
Action: Mouse pressed left at (338, 222)
Screenshot: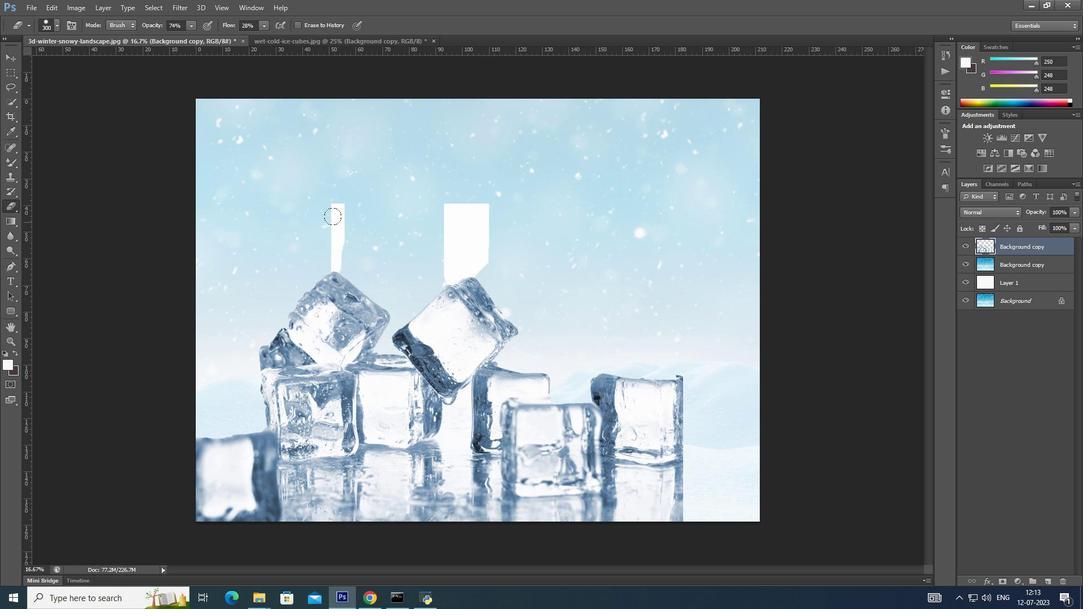 
Action: Mouse moved to (345, 189)
Screenshot: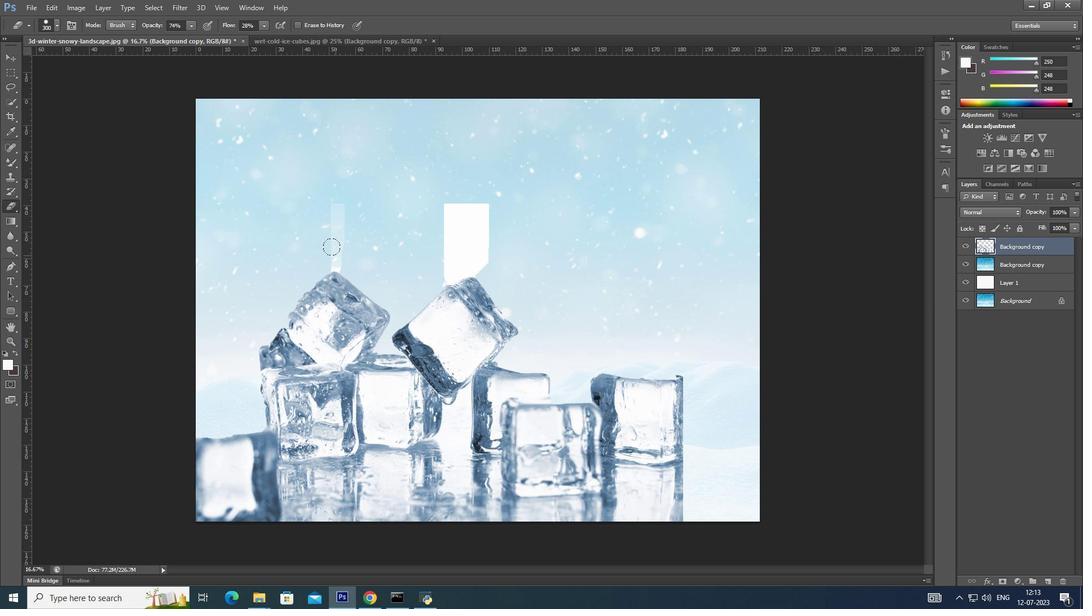 
Action: Mouse pressed left at (345, 189)
Screenshot: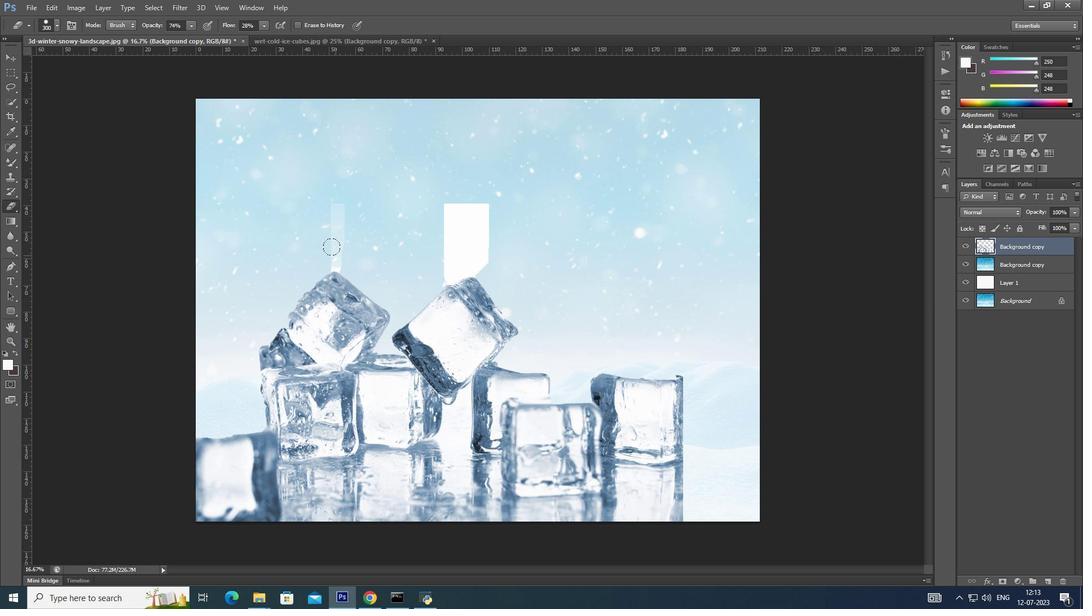 
Action: Mouse moved to (339, 205)
Screenshot: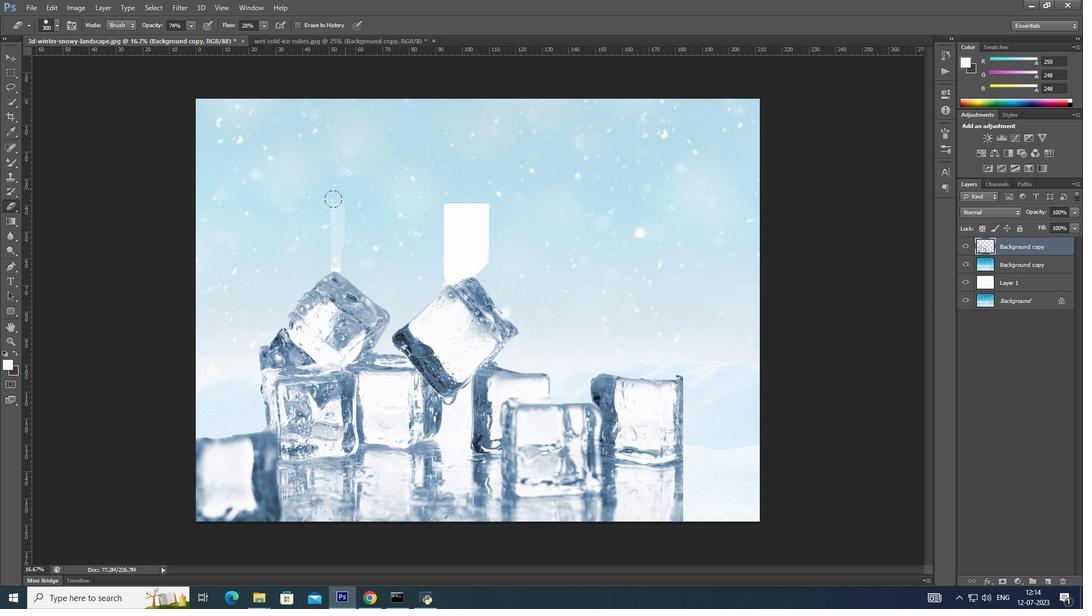 
Action: Mouse pressed left at (339, 205)
Screenshot: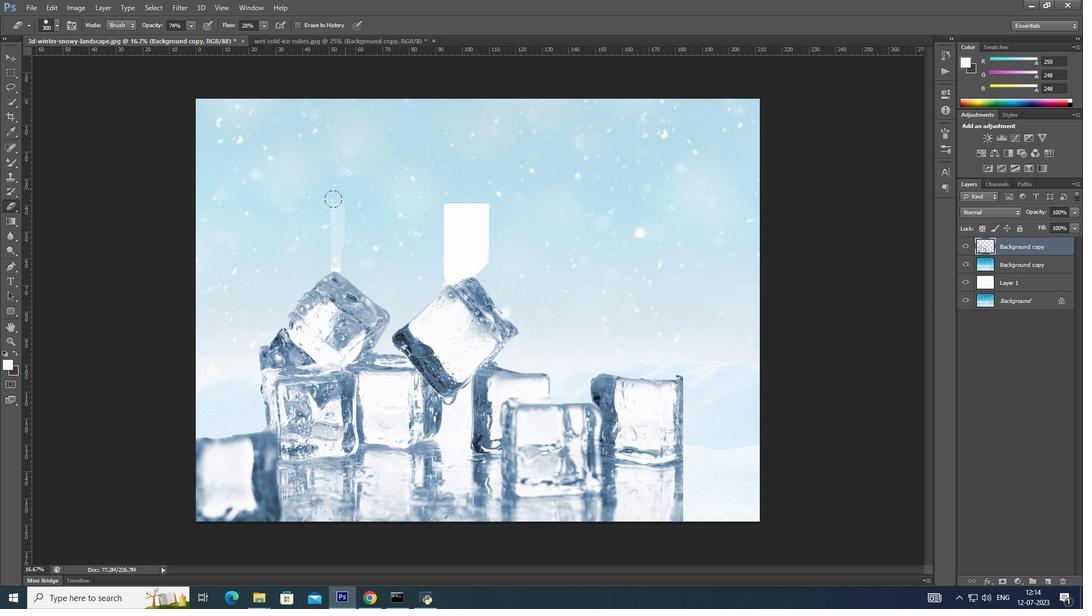 
Action: Mouse moved to (338, 240)
Screenshot: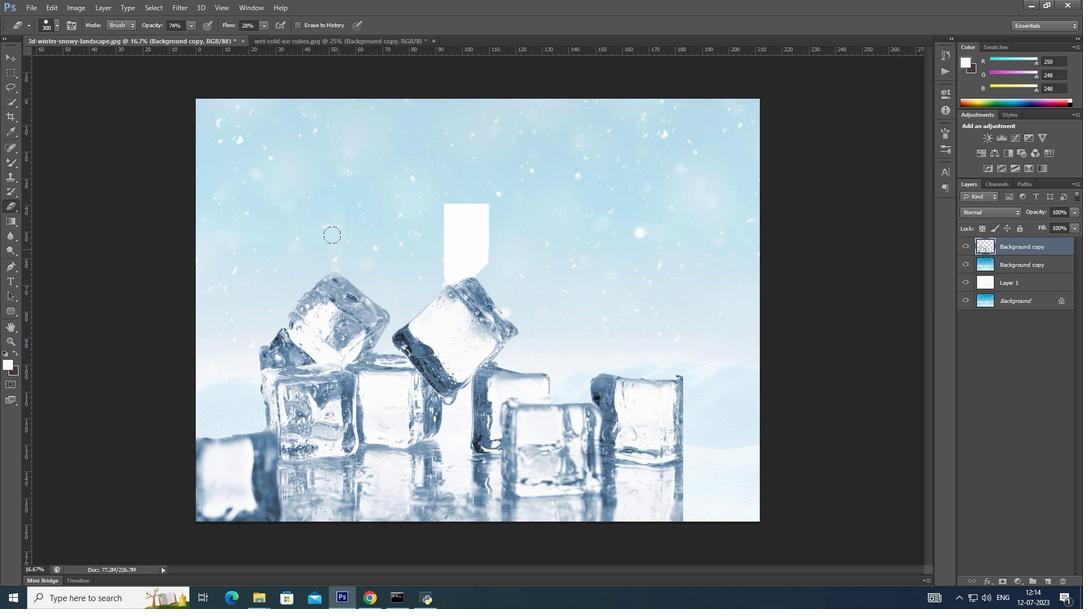 
Action: Mouse pressed left at (338, 240)
Screenshot: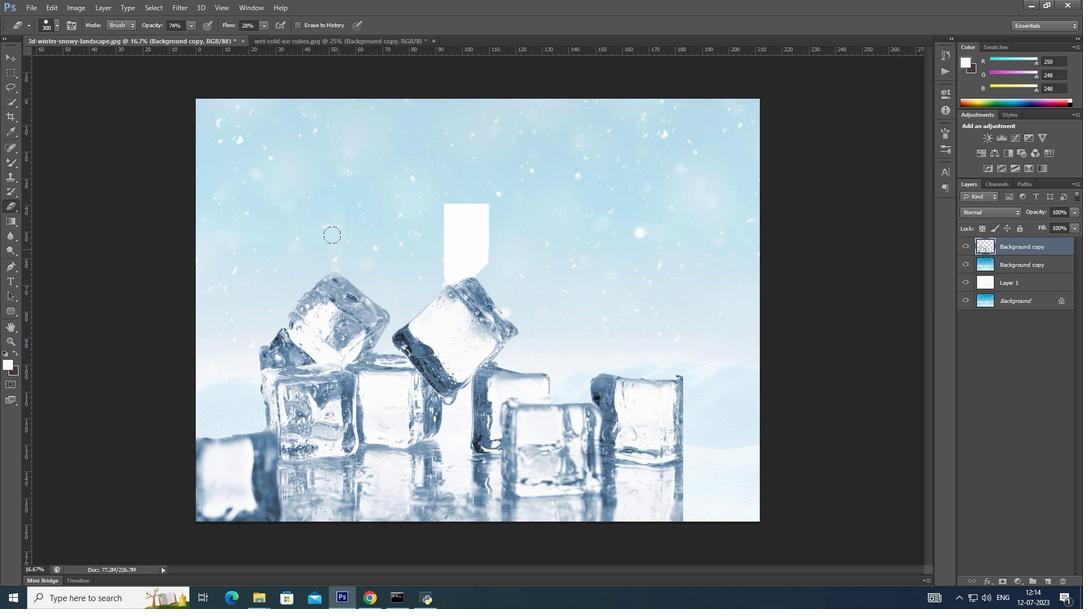 
Action: Mouse moved to (472, 224)
Screenshot: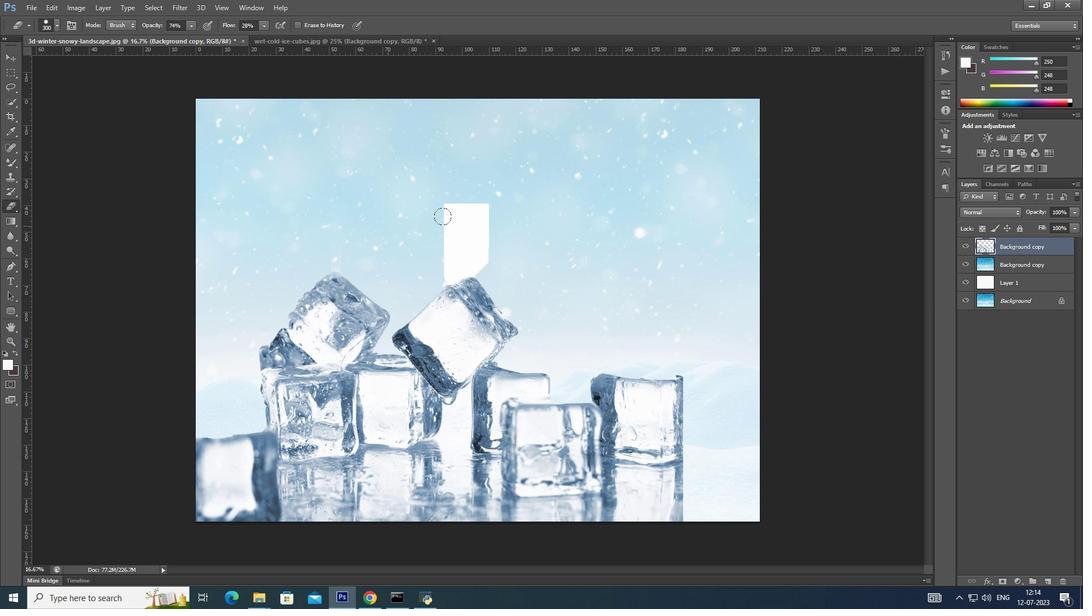 
Action: Mouse pressed left at (472, 224)
Screenshot: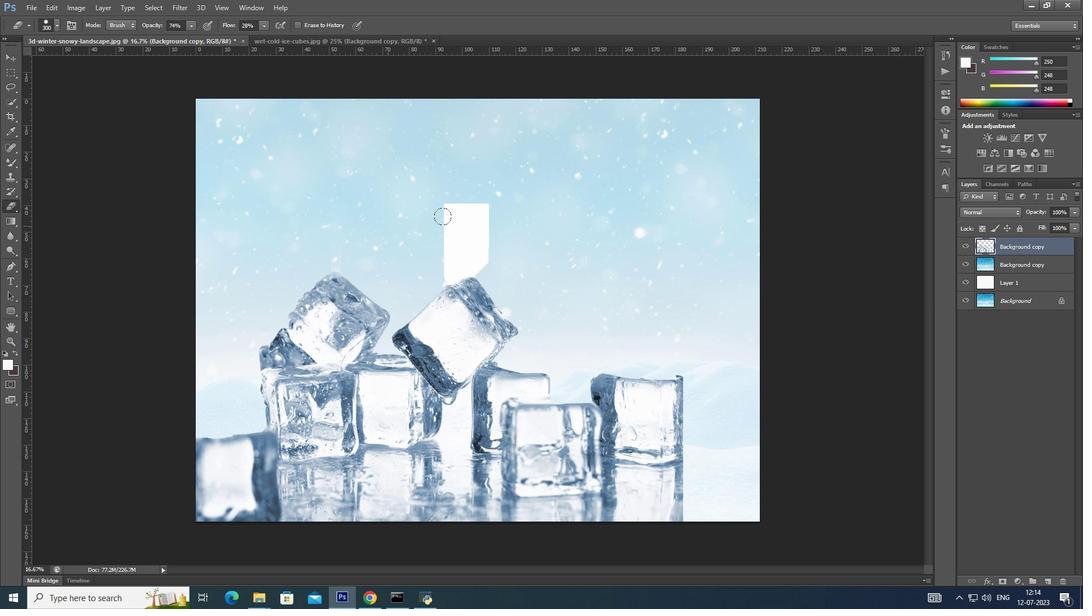 
Action: Mouse moved to (504, 214)
Screenshot: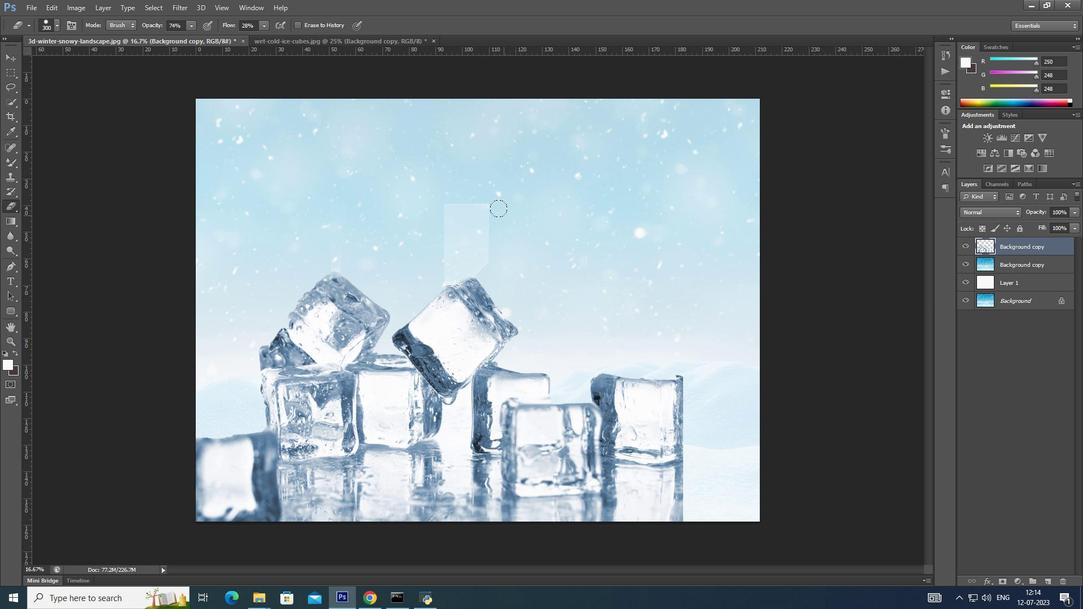 
Action: Mouse pressed left at (504, 214)
Screenshot: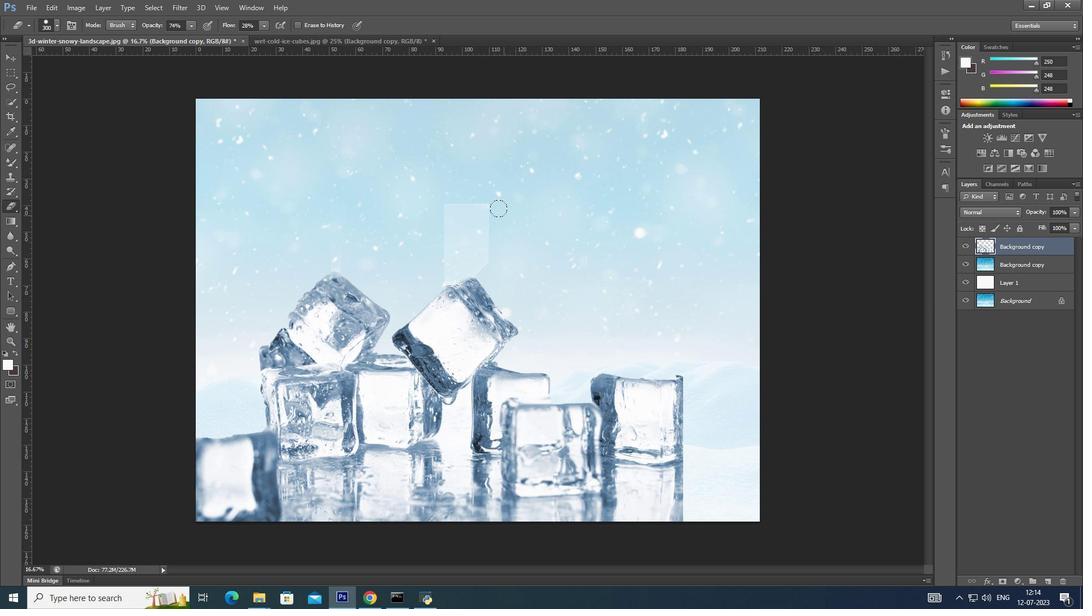 
Action: Mouse moved to (477, 210)
Screenshot: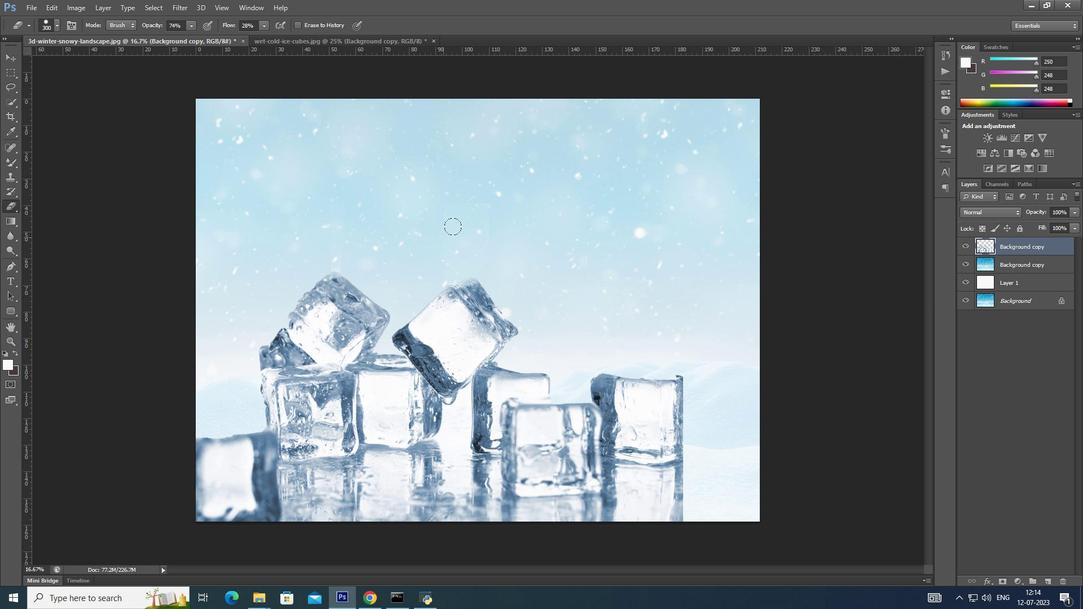 
Action: Mouse pressed left at (477, 210)
Screenshot: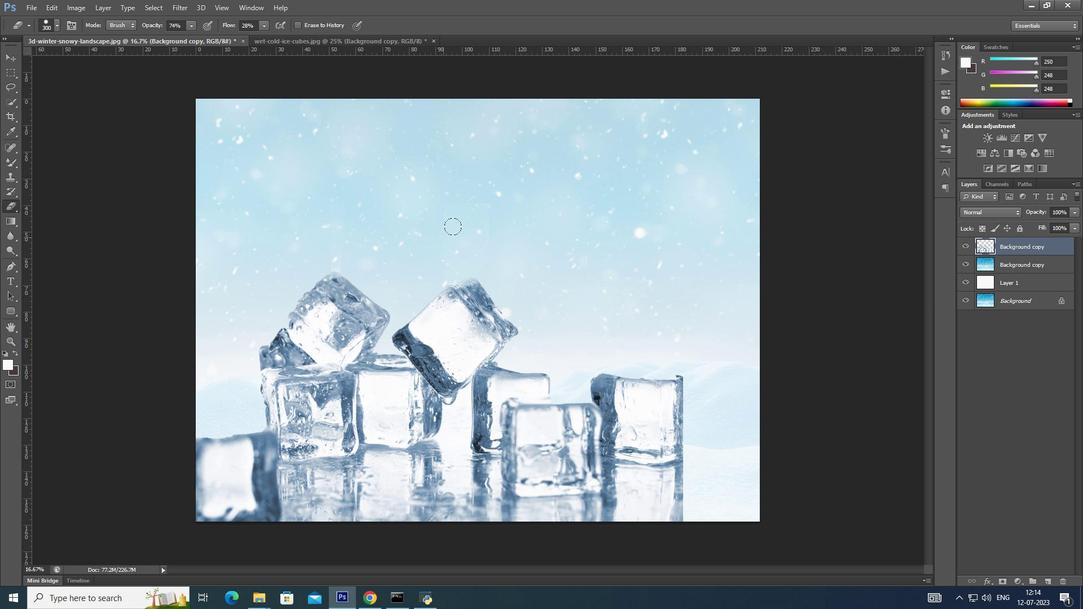 
Action: Mouse moved to (14, 56)
Screenshot: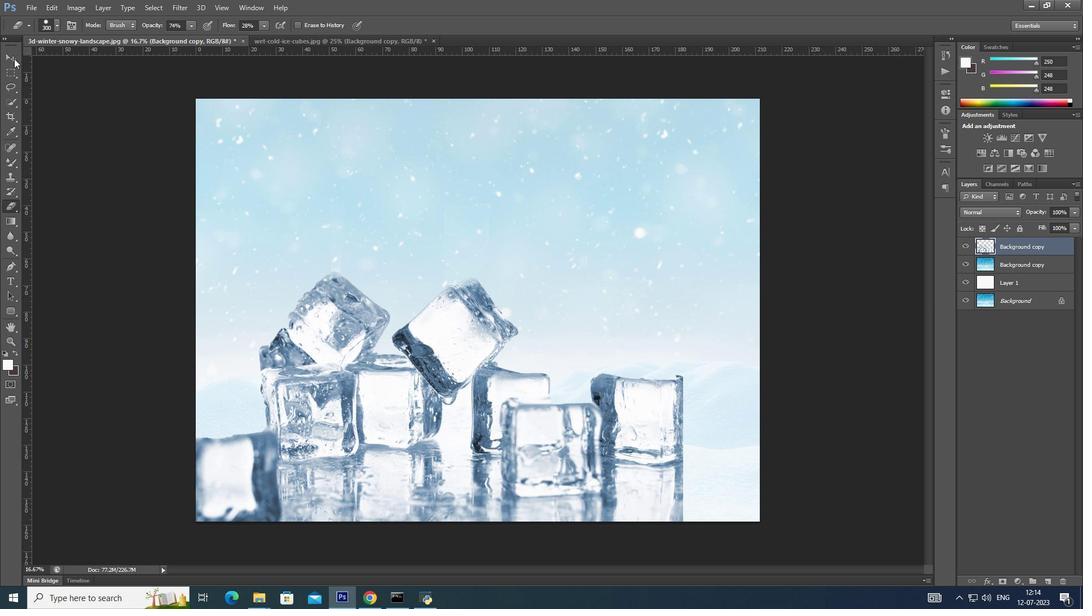 
Action: Mouse pressed left at (14, 56)
Screenshot: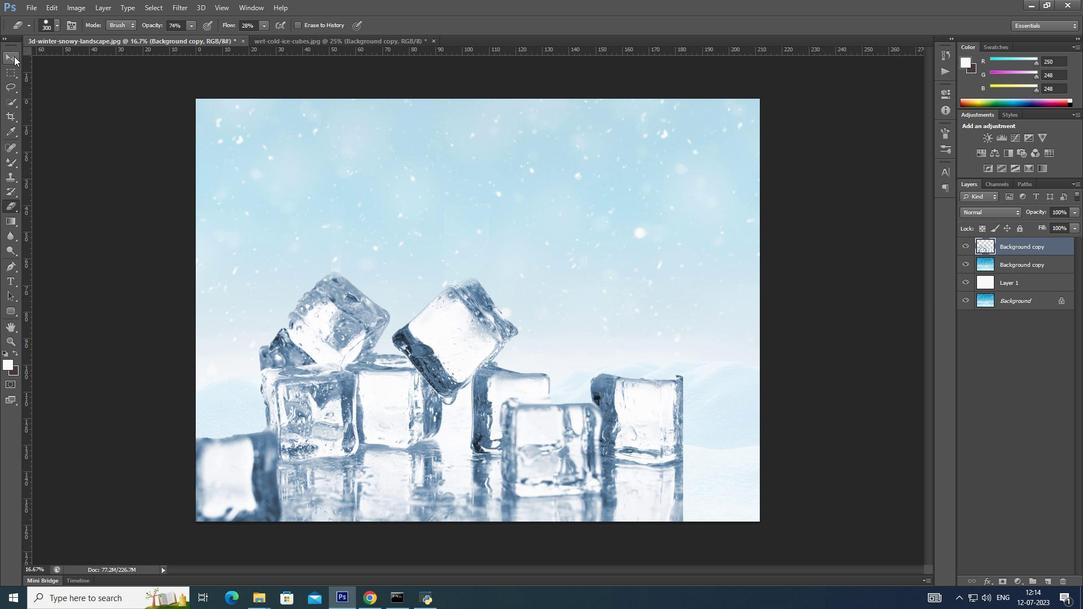 
Action: Mouse moved to (308, 418)
Screenshot: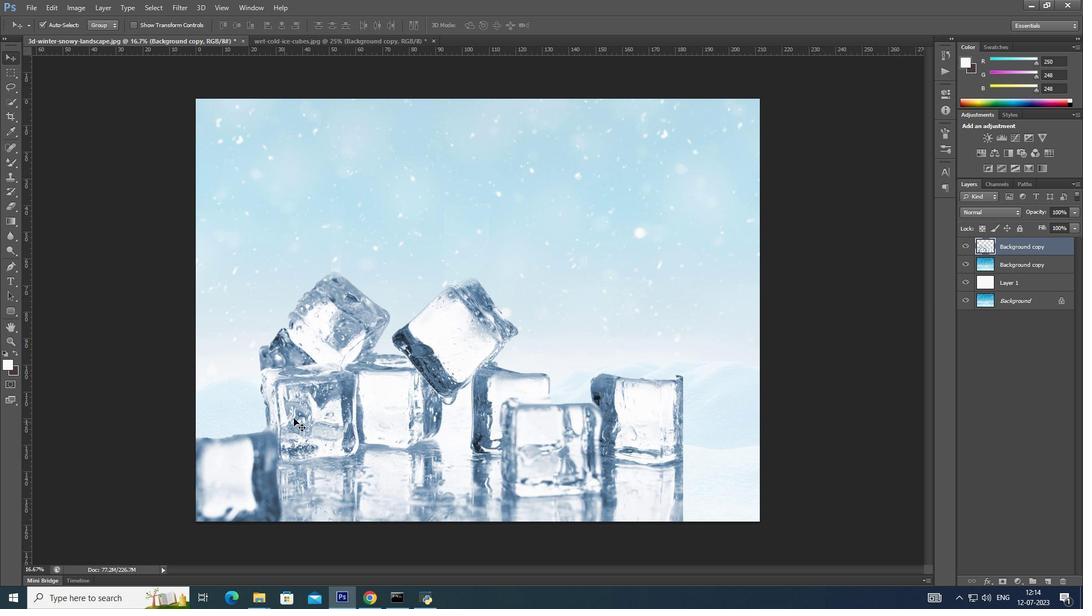 
Action: Mouse pressed left at (308, 418)
Screenshot: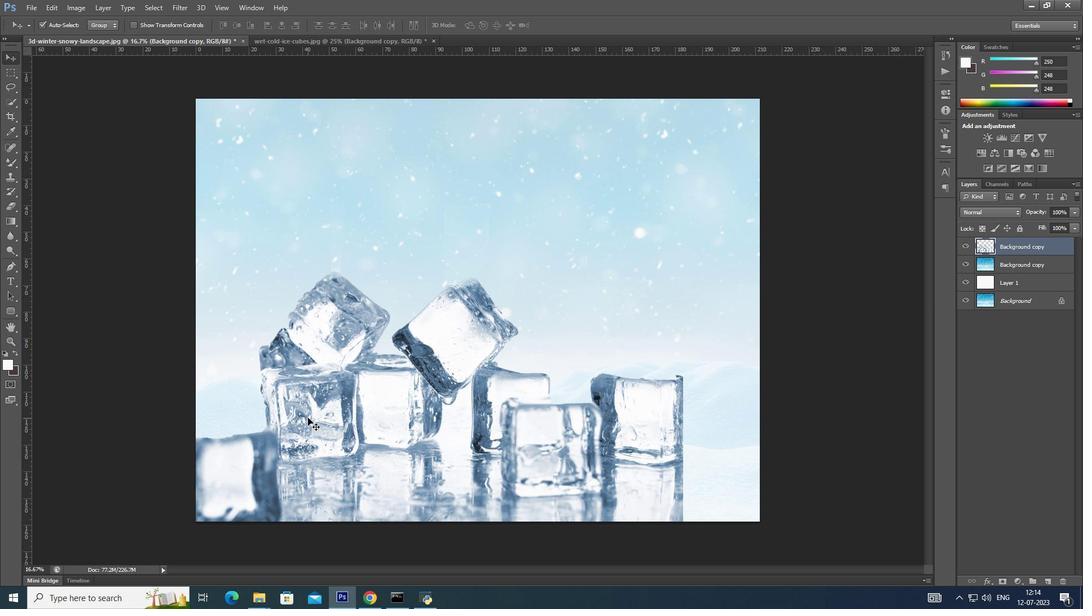 
Action: Mouse moved to (308, 418)
Screenshot: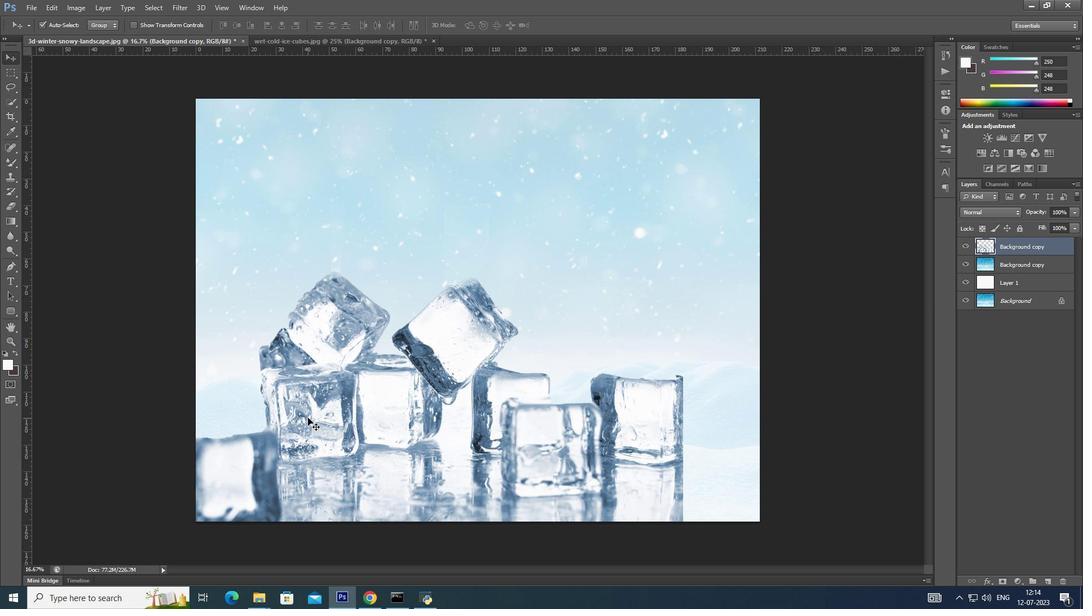 
Action: Mouse pressed left at (308, 418)
Screenshot: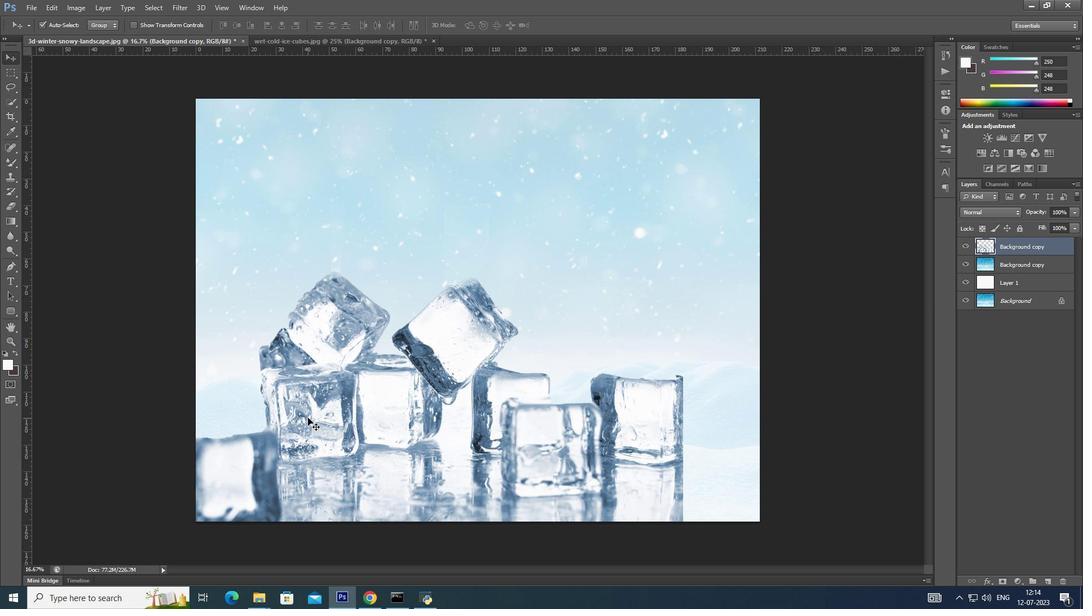 
Action: Mouse moved to (28, 5)
Screenshot: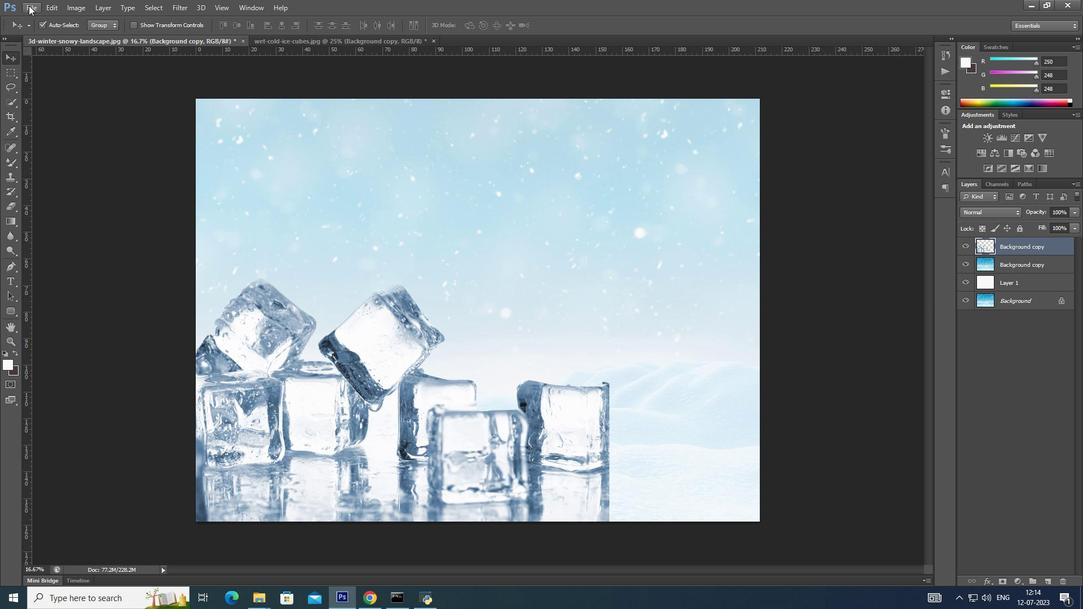 
Action: Mouse pressed left at (28, 5)
Screenshot: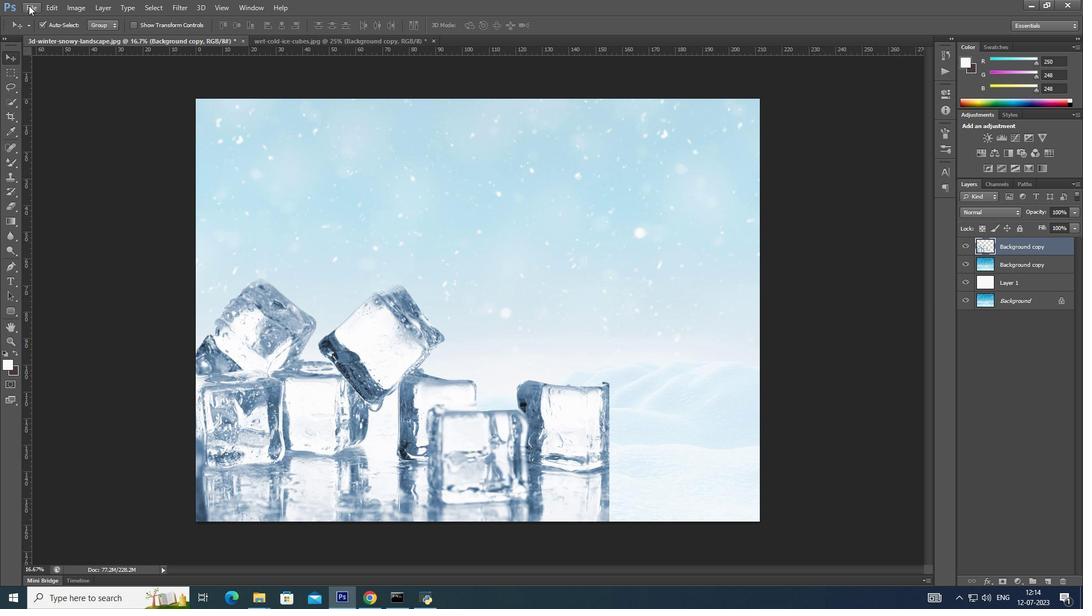 
Action: Mouse moved to (42, 33)
Screenshot: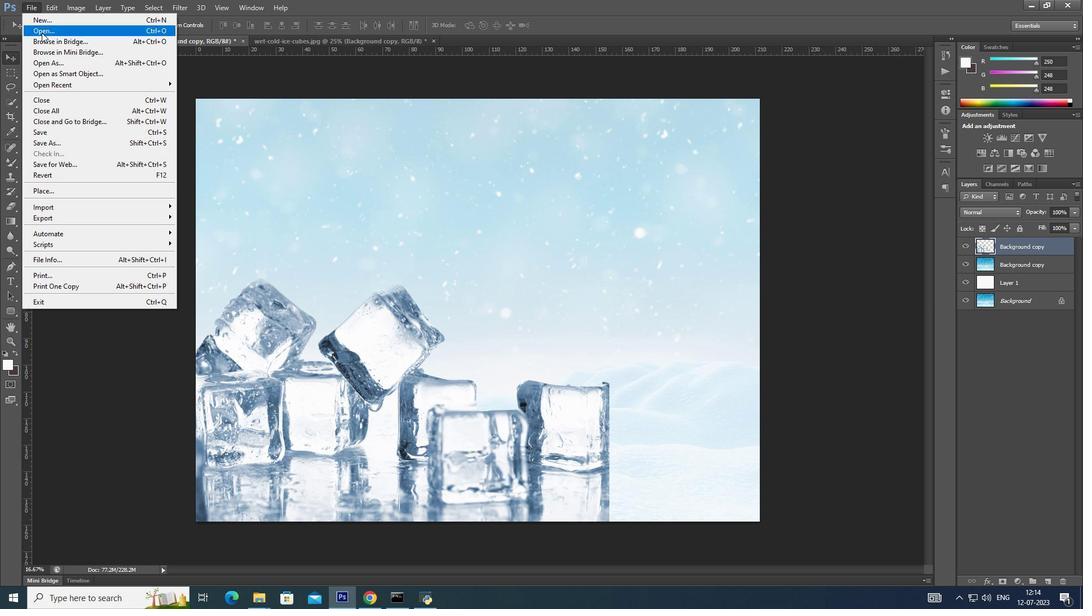 
Action: Mouse pressed left at (42, 33)
Screenshot: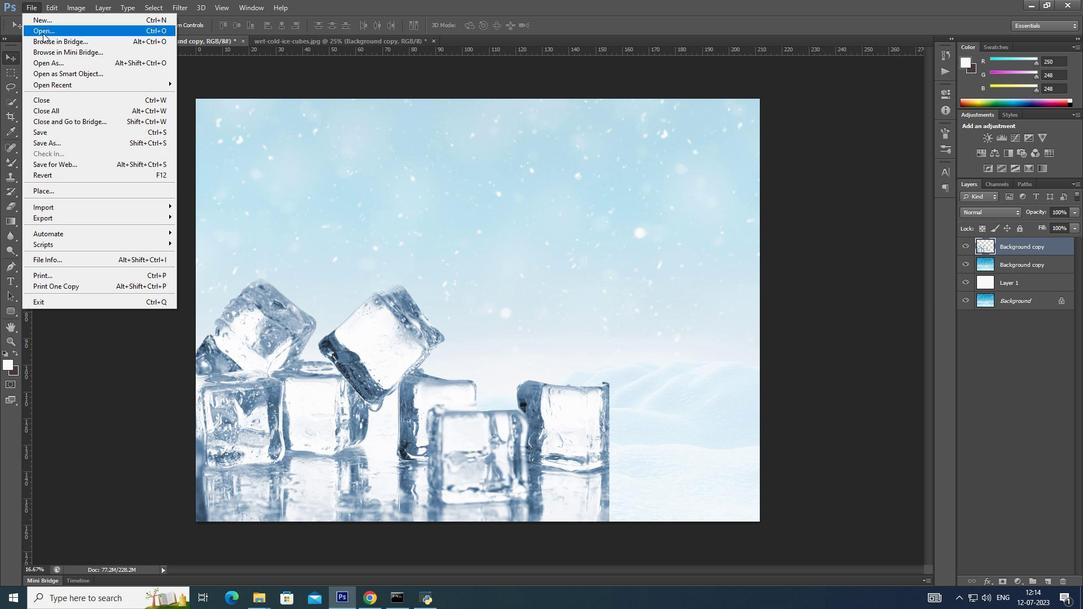 
Action: Mouse moved to (532, 192)
Screenshot: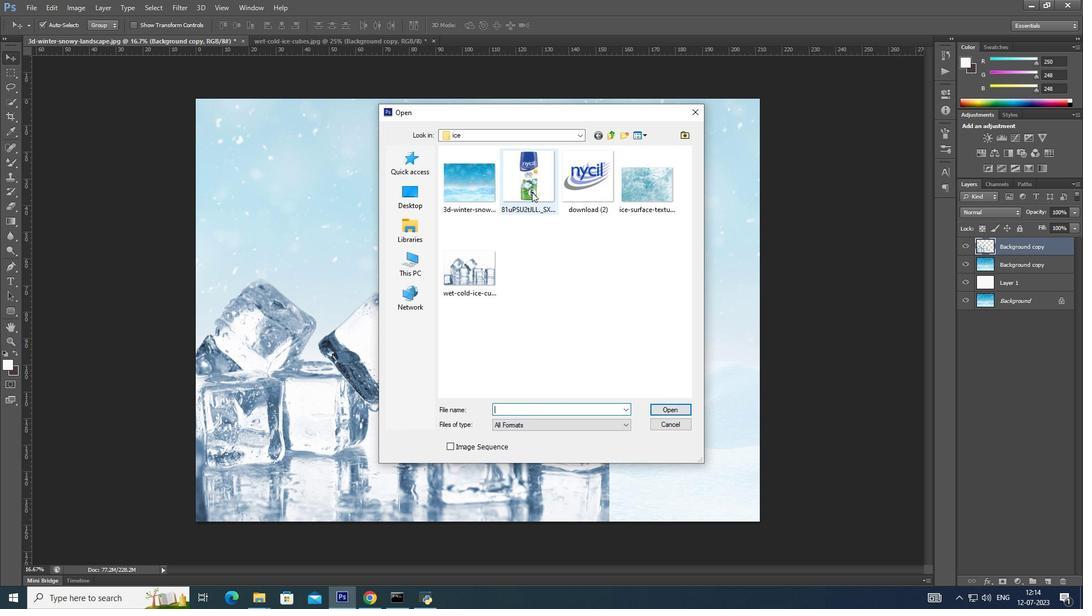 
Action: Mouse pressed left at (532, 192)
Screenshot: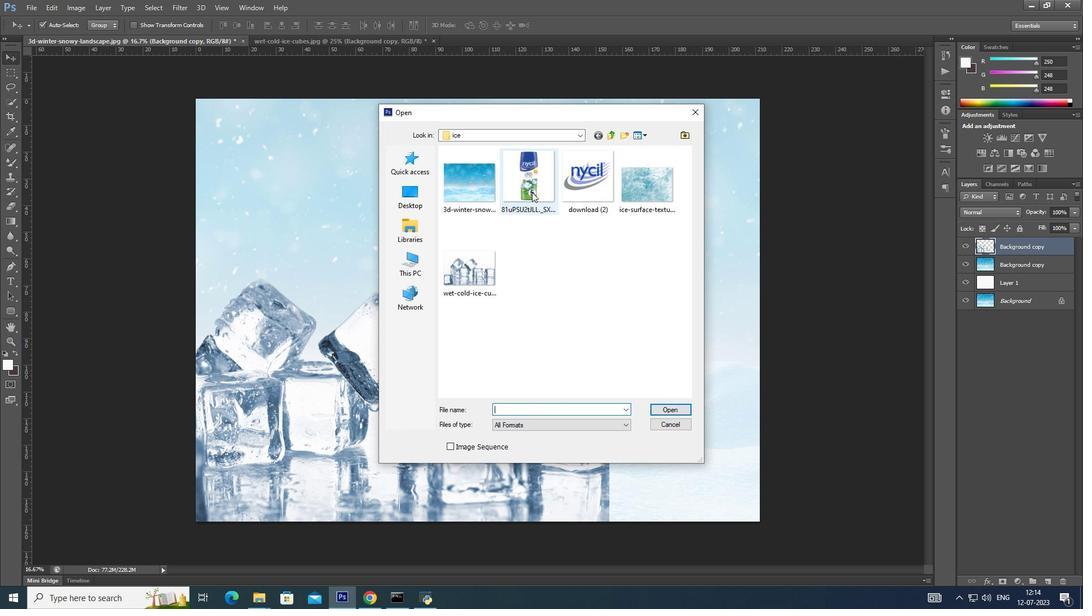 
Action: Mouse moved to (680, 410)
Screenshot: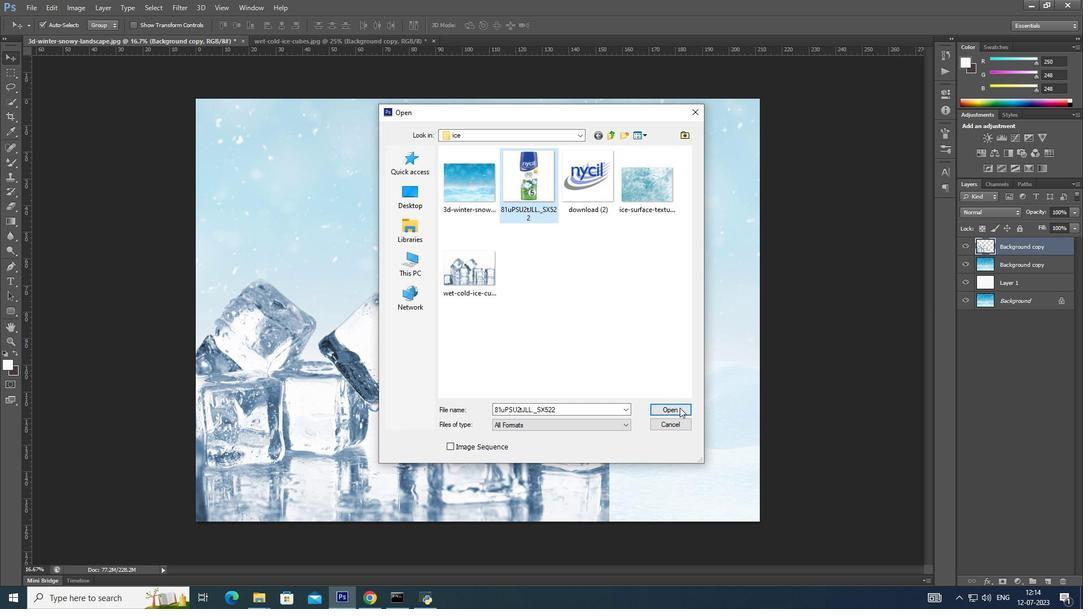 
Action: Mouse pressed left at (680, 410)
Screenshot: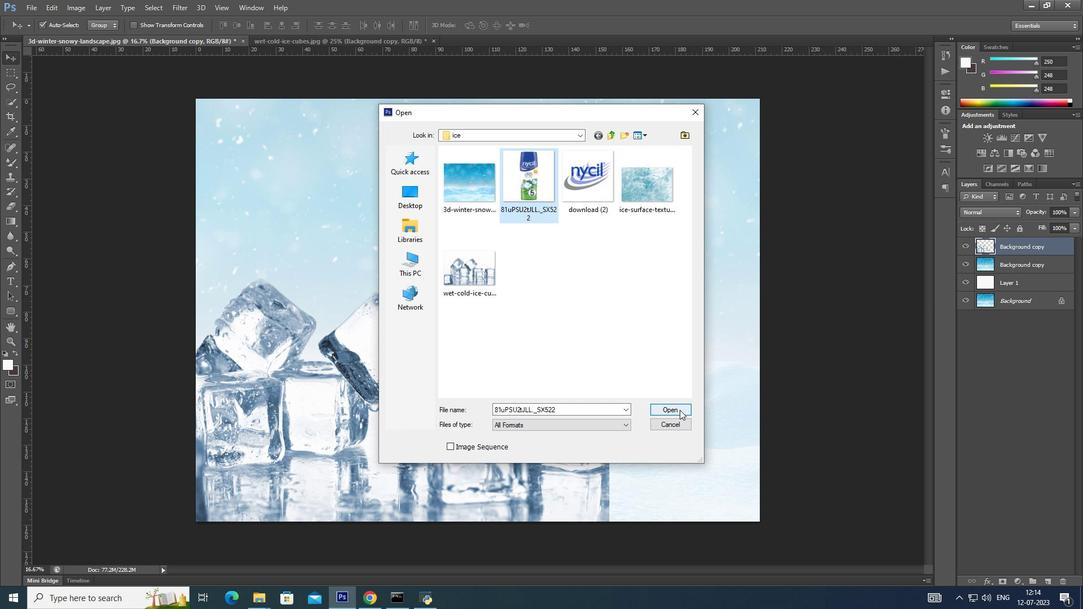 
Action: Mouse moved to (1024, 245)
Screenshot: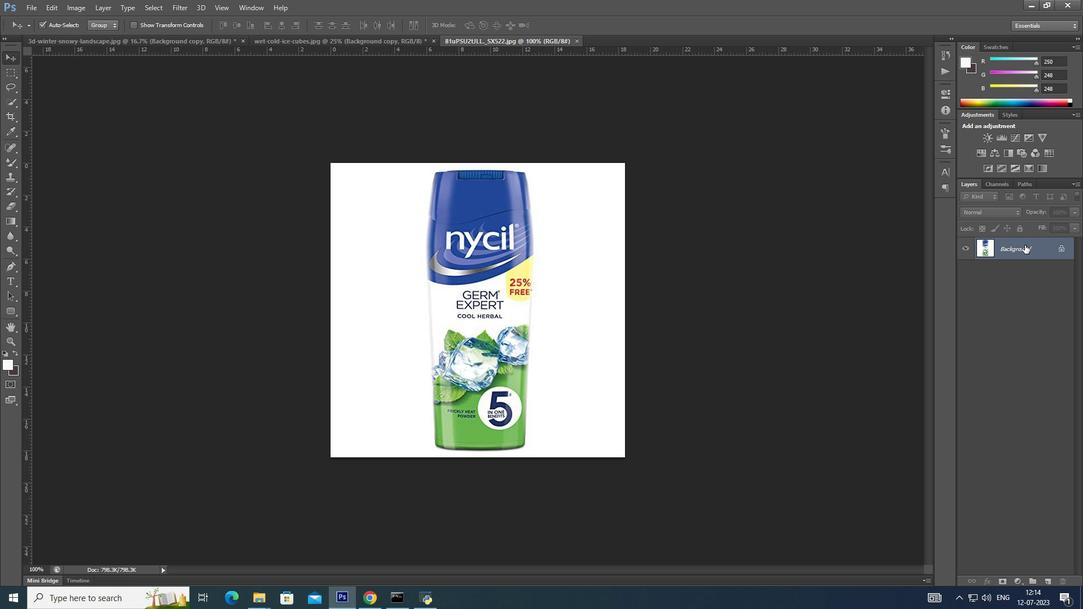 
Action: Mouse pressed left at (1024, 245)
Screenshot: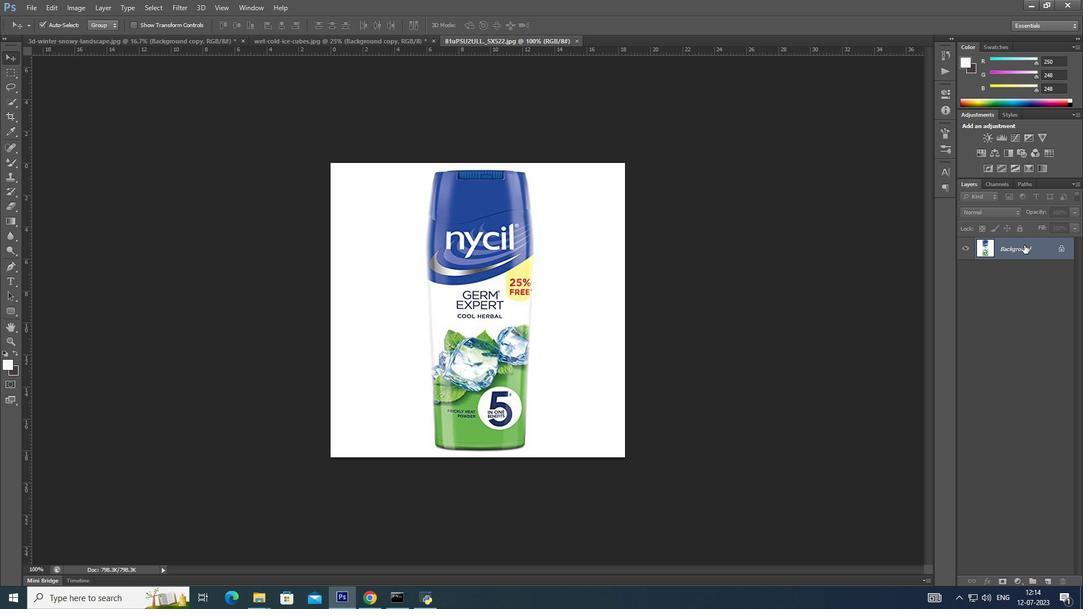 
Action: Mouse moved to (11, 82)
Screenshot: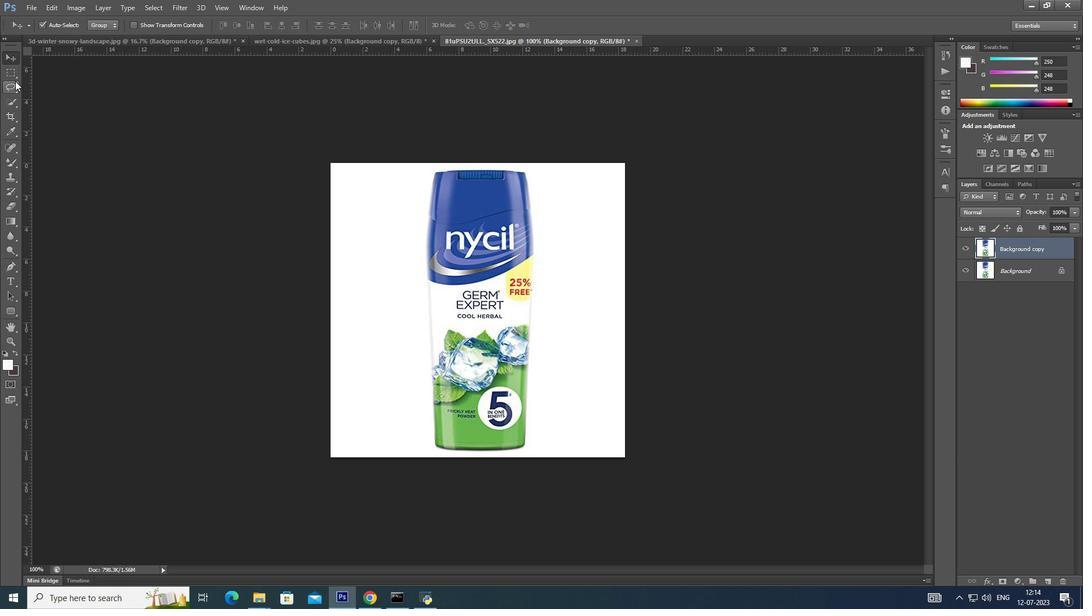 
Action: Mouse pressed left at (11, 82)
Screenshot: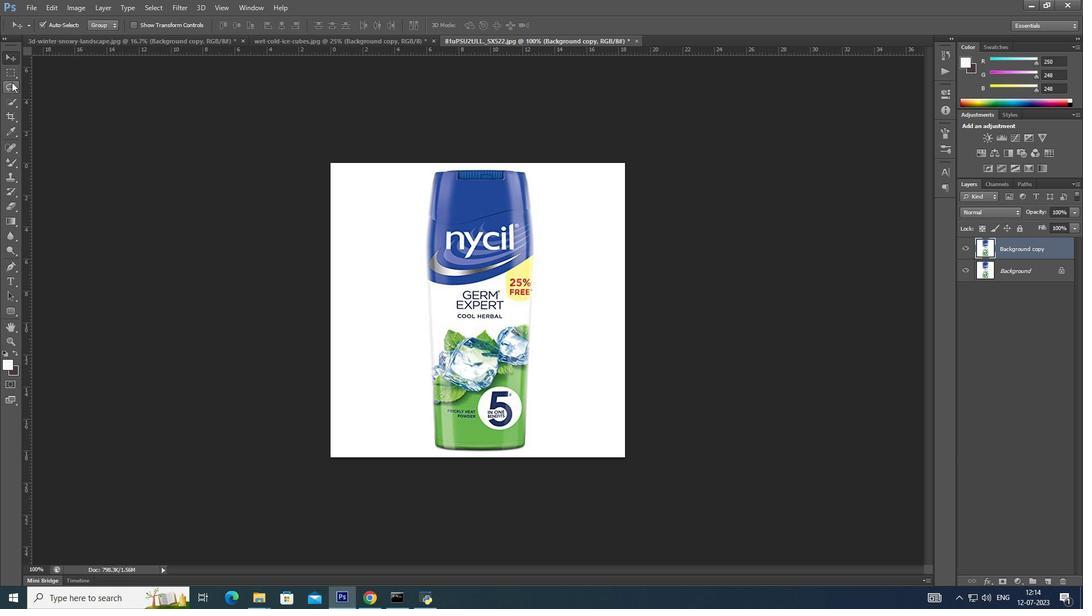 
Action: Mouse moved to (10, 98)
Screenshot: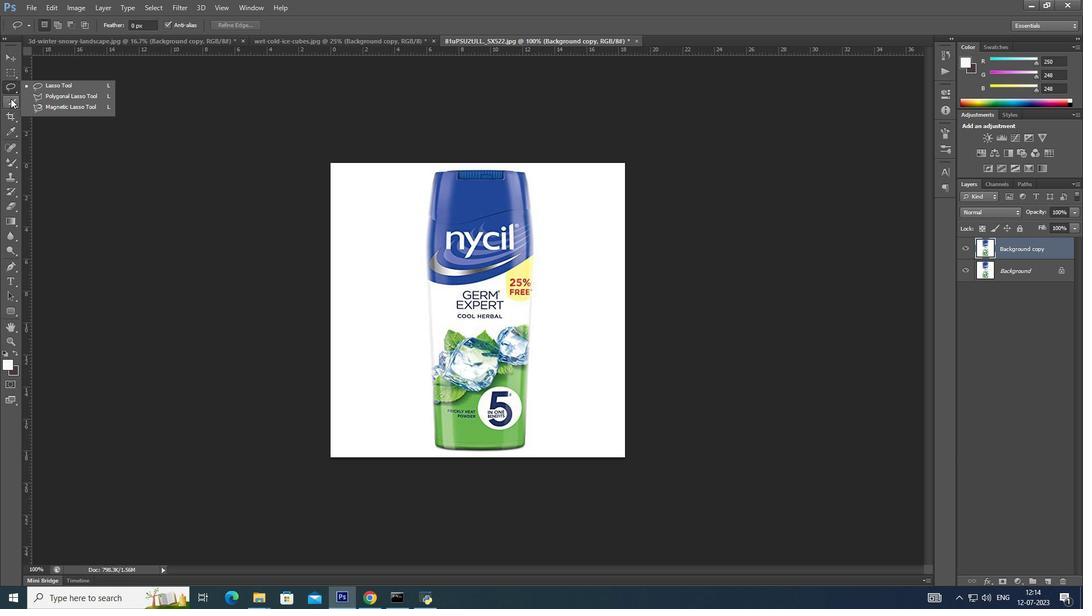 
Action: Mouse pressed left at (10, 98)
Screenshot: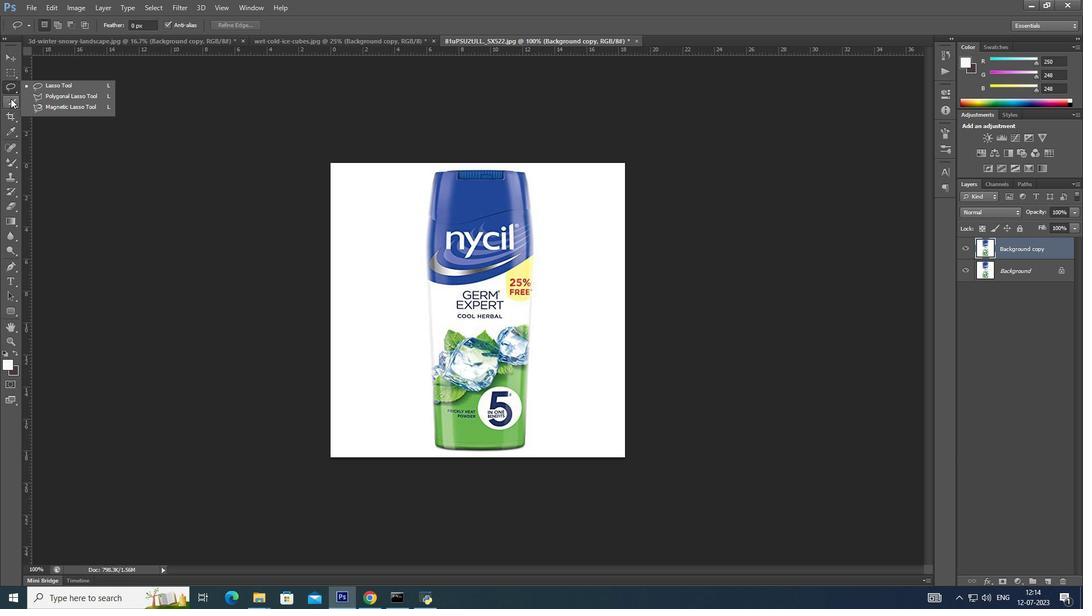 
Action: Mouse moved to (44, 98)
Screenshot: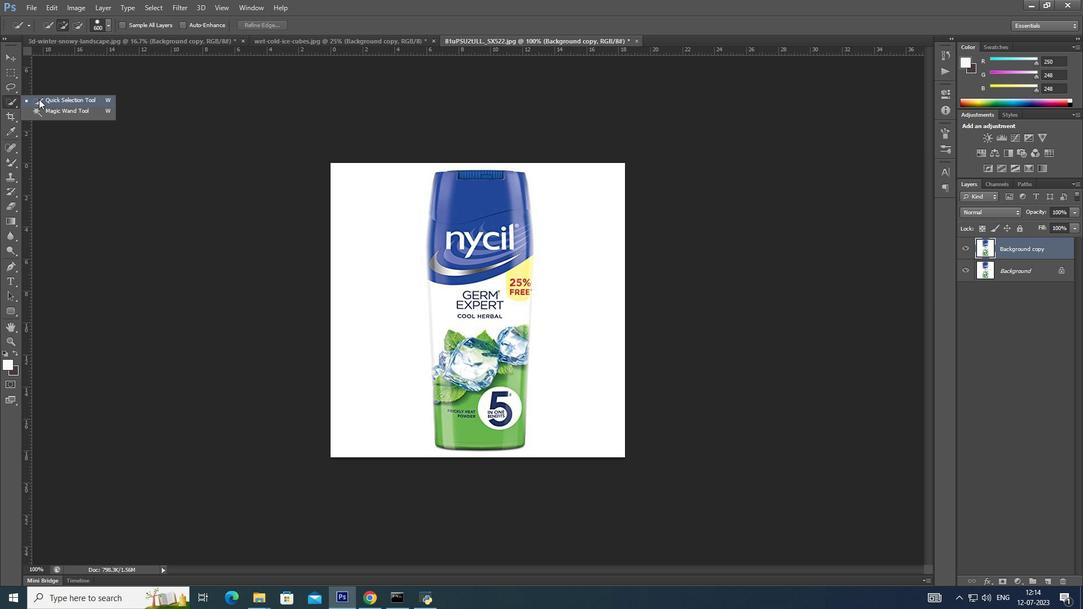 
Action: Mouse pressed left at (44, 98)
Screenshot: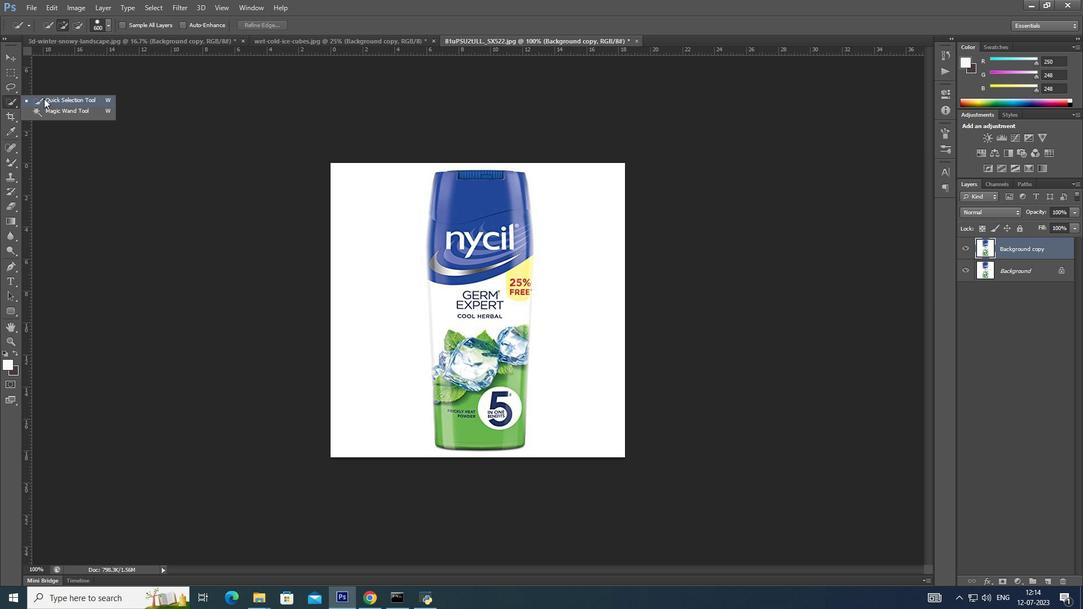 
Action: Mouse moved to (454, 275)
Screenshot: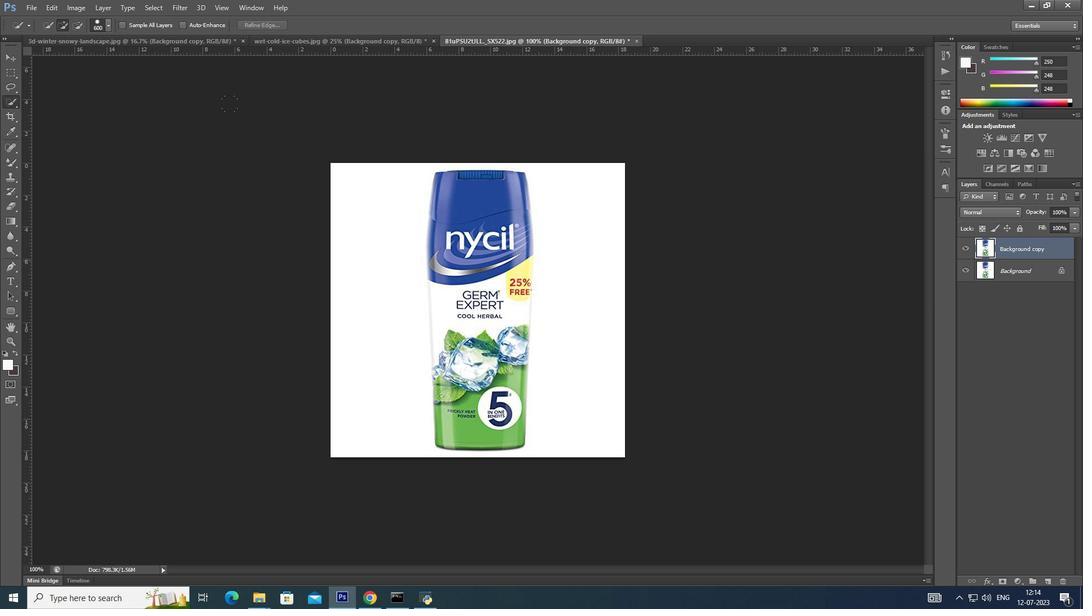 
Action: Key pressed [
Screenshot: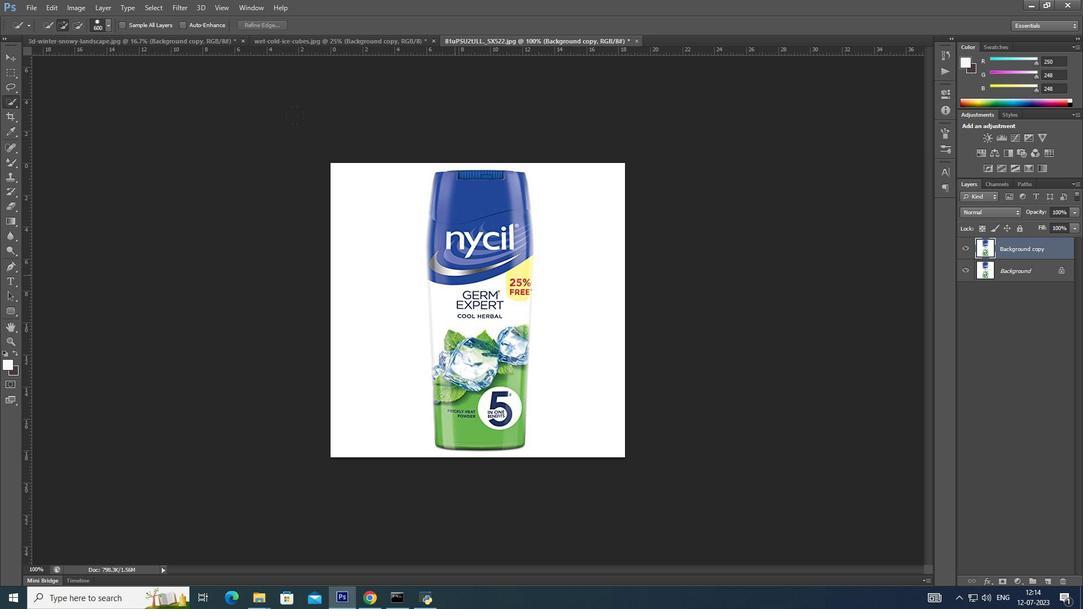 
Action: Mouse moved to (454, 275)
Screenshot: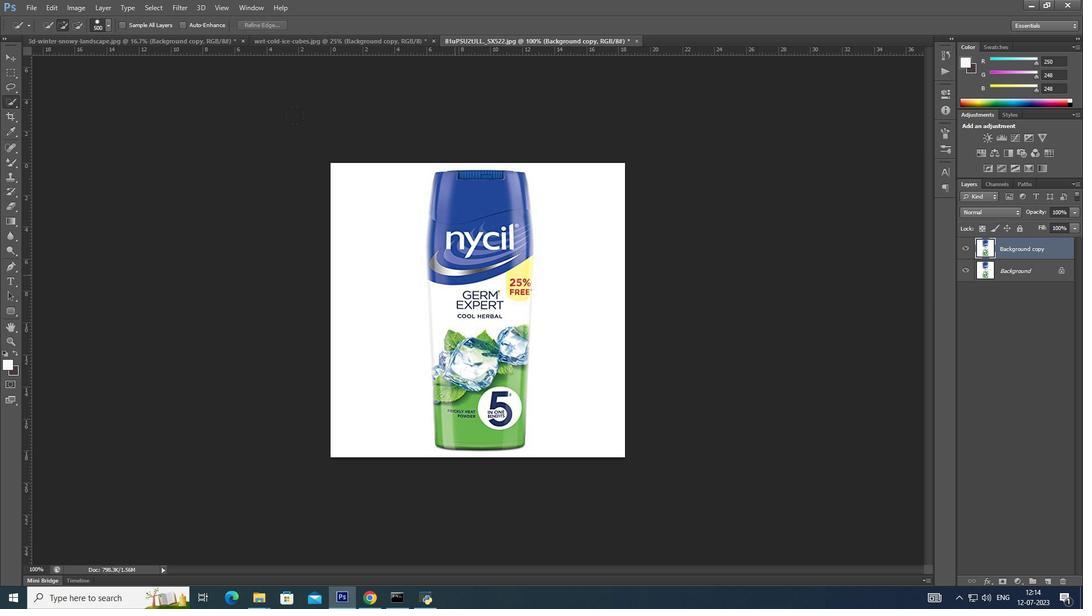 
Action: Key pressed [[[[[[[[[[[[
Screenshot: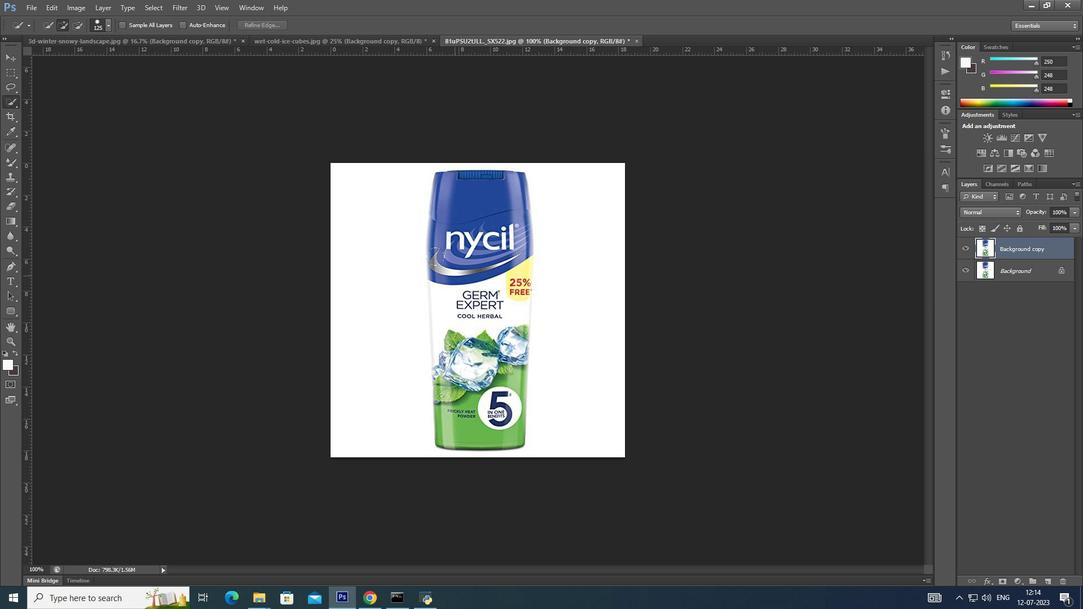 
Action: Mouse moved to (461, 264)
Screenshot: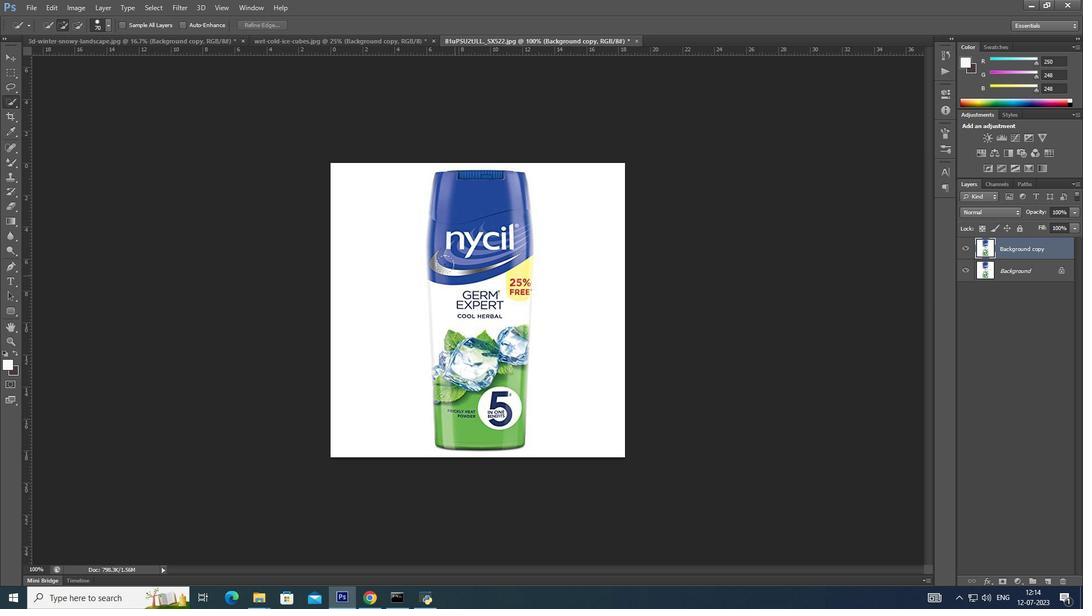 
Action: Key pressed ]]]
Screenshot: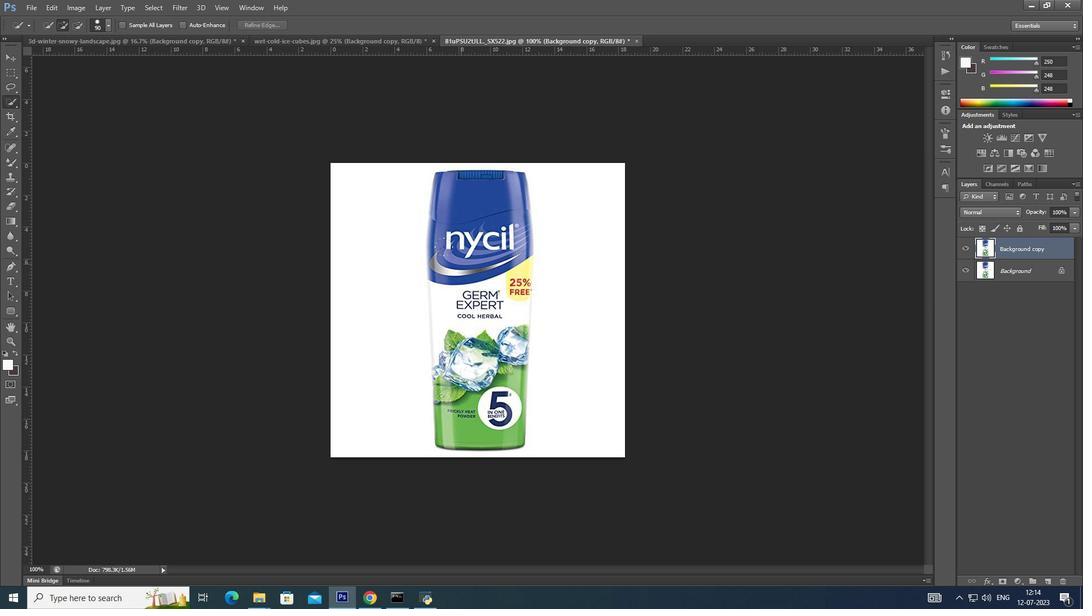 
Action: Mouse moved to (485, 203)
Screenshot: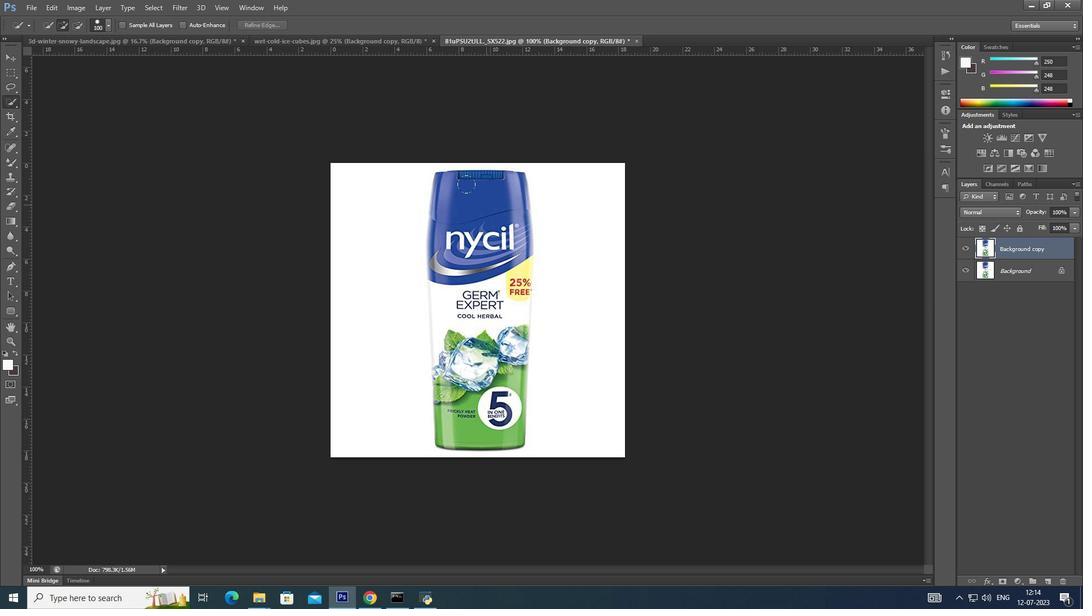 
Action: Mouse pressed left at (485, 203)
Screenshot: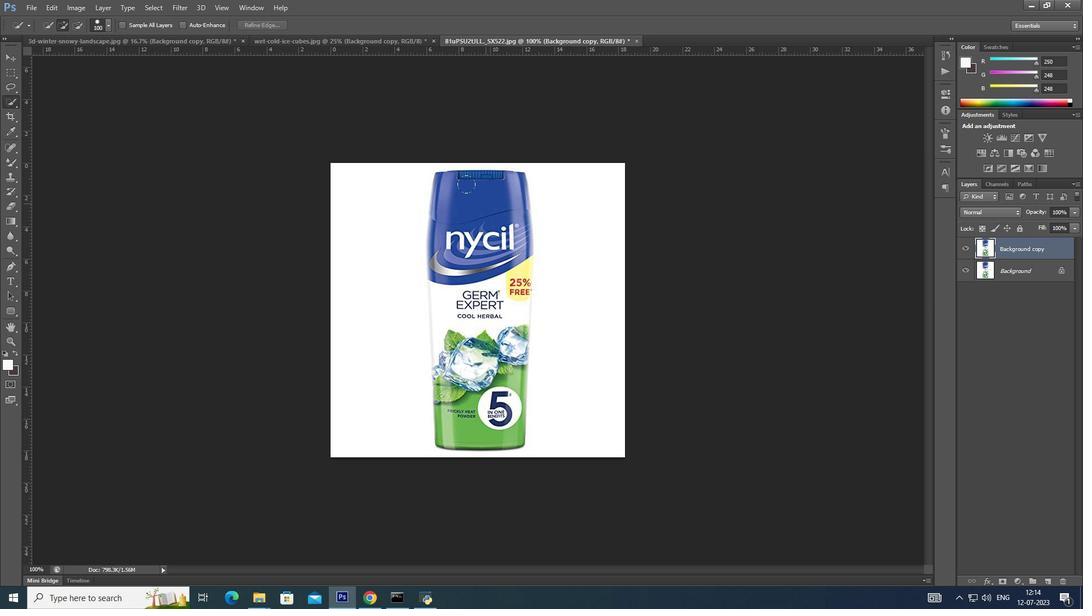 
Action: Mouse moved to (480, 274)
Screenshot: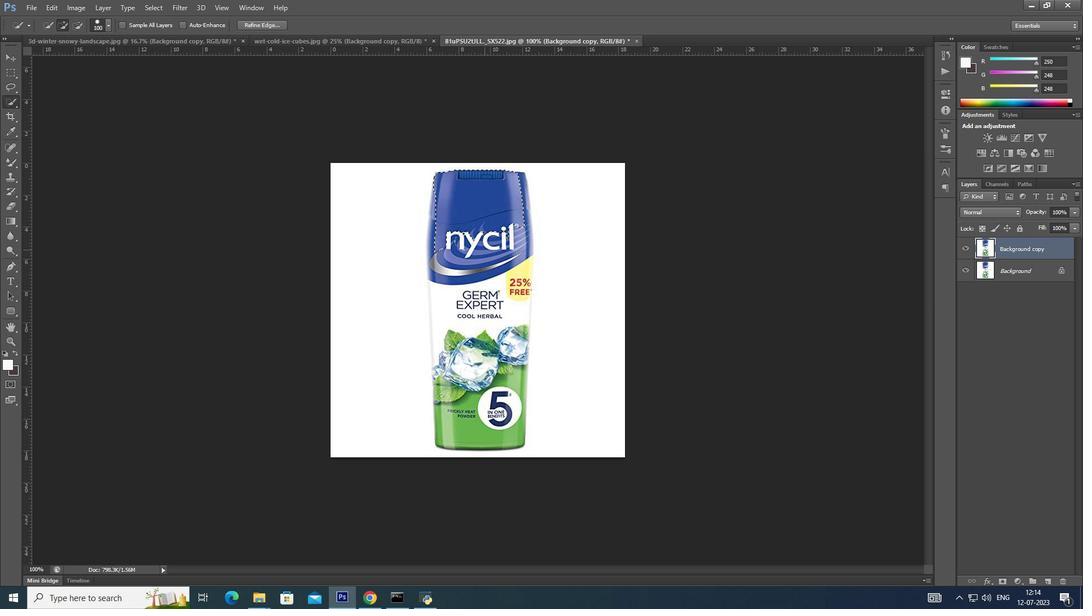 
Action: Mouse pressed left at (480, 274)
Screenshot: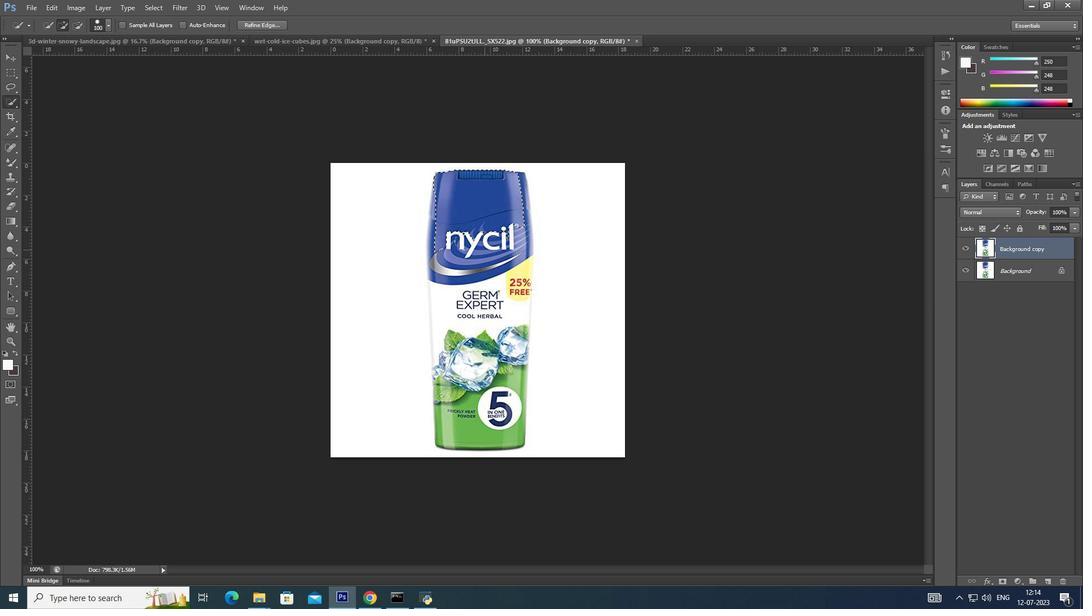 
Action: Mouse moved to (466, 243)
Screenshot: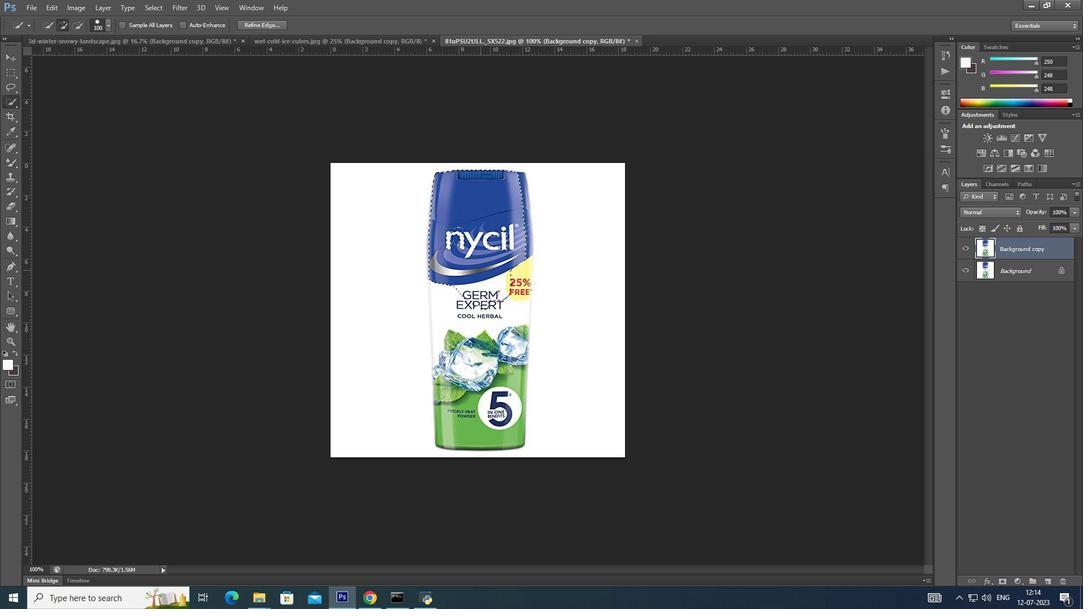 
Action: Mouse pressed left at (466, 243)
Screenshot: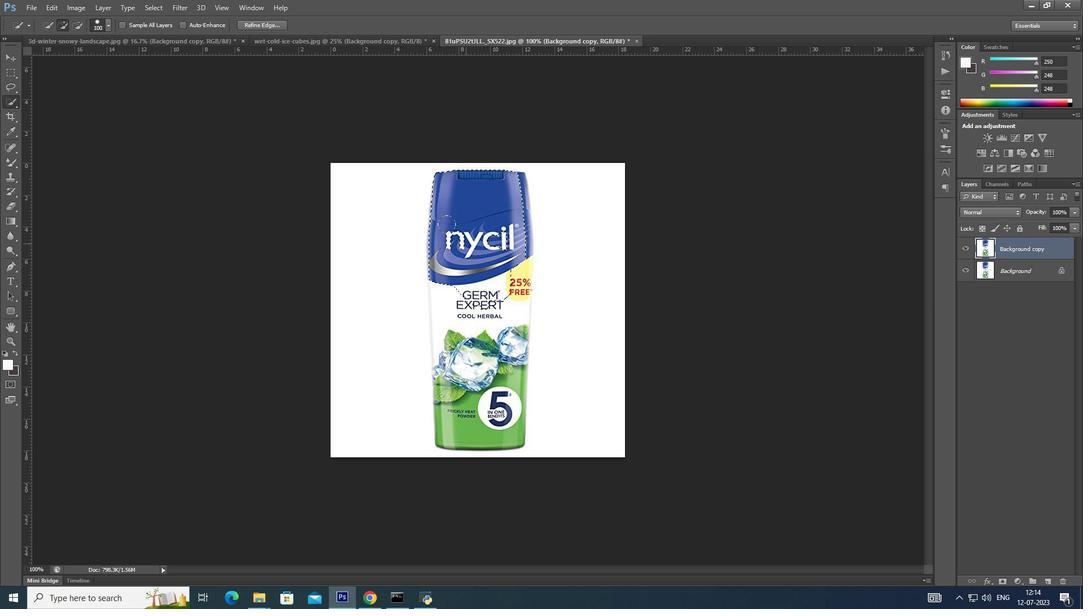 
Action: Mouse moved to (490, 238)
Screenshot: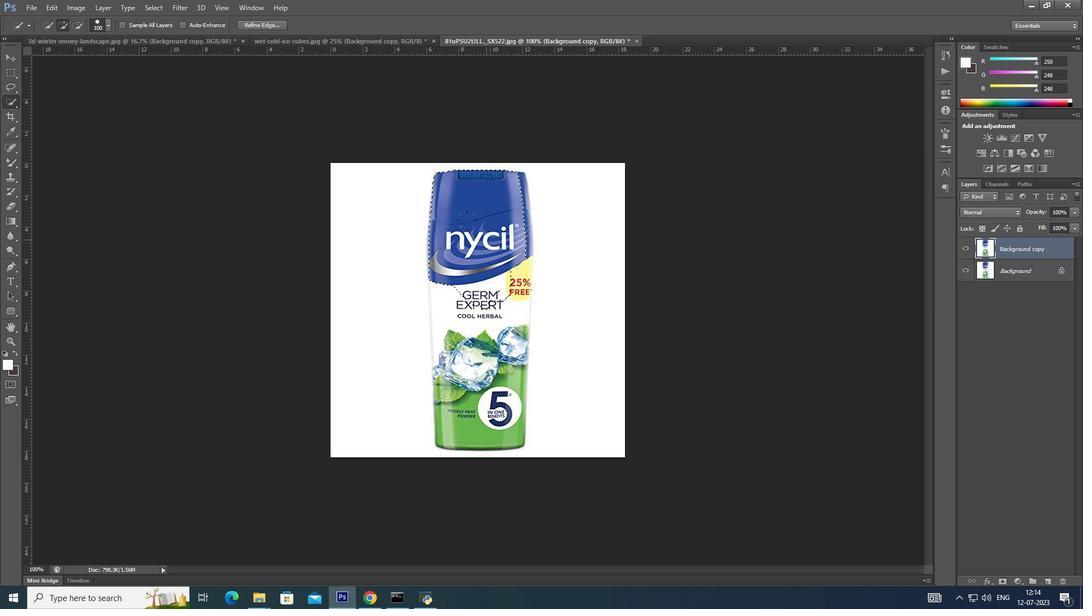
Action: Mouse pressed left at (490, 238)
Screenshot: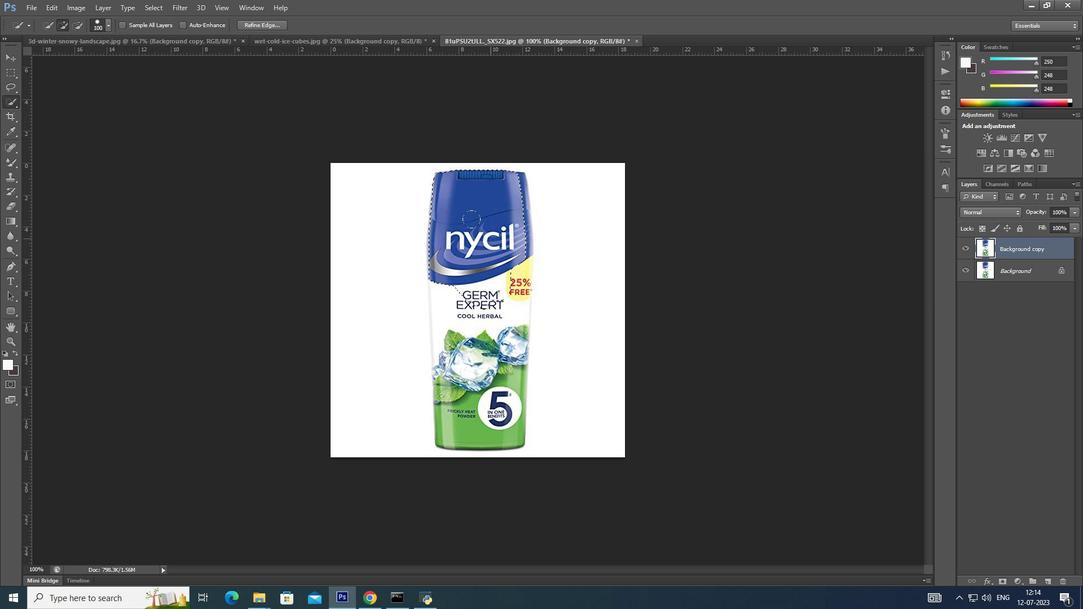 
Action: Mouse moved to (490, 301)
Screenshot: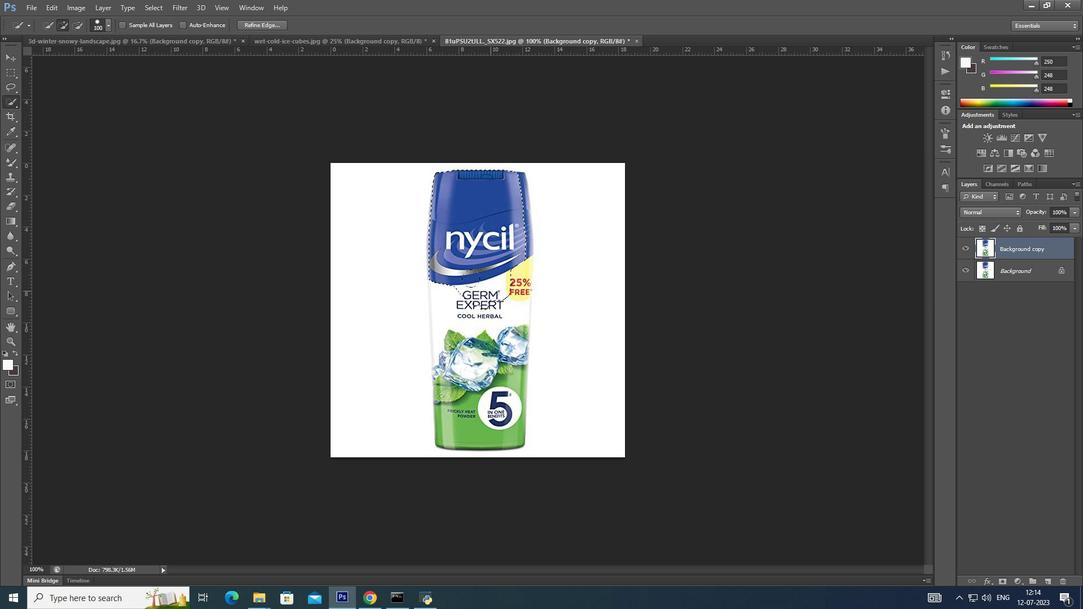 
Action: Mouse pressed left at (490, 301)
Screenshot: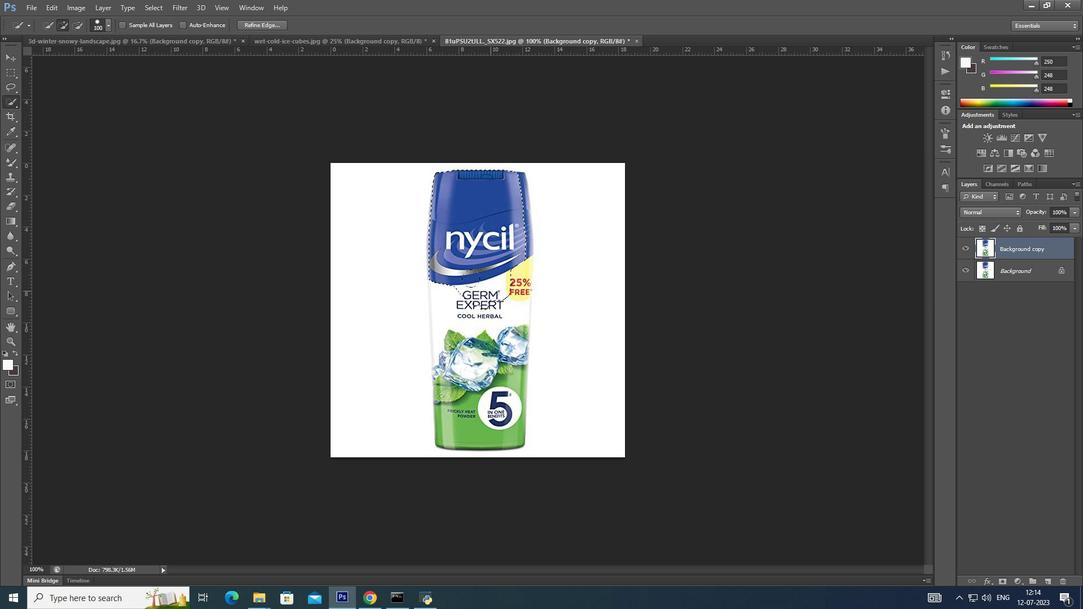 
Action: Mouse moved to (462, 301)
Screenshot: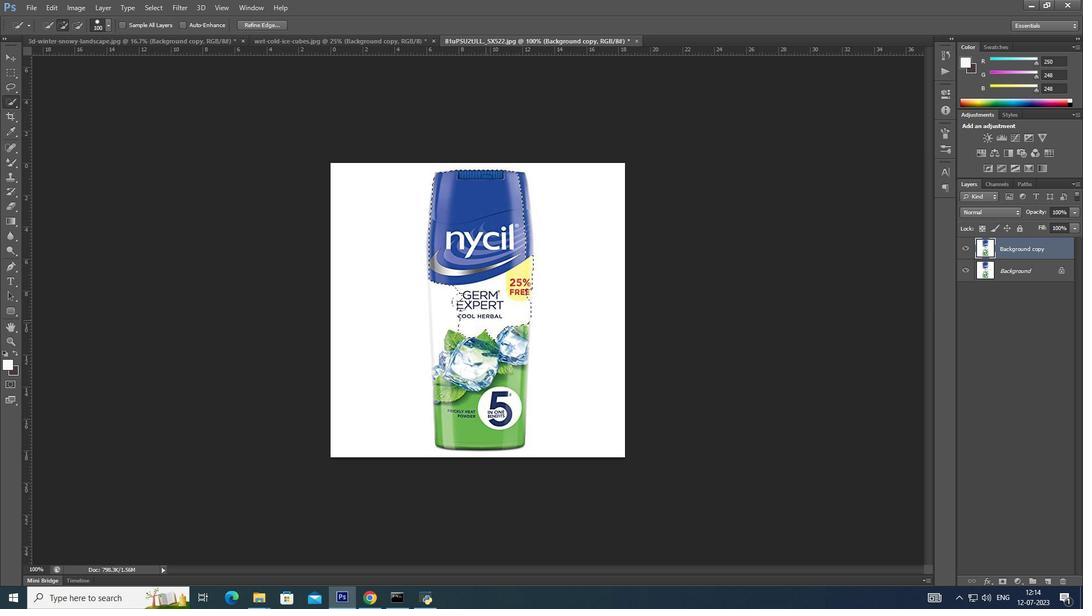 
Action: Mouse pressed left at (462, 301)
Screenshot: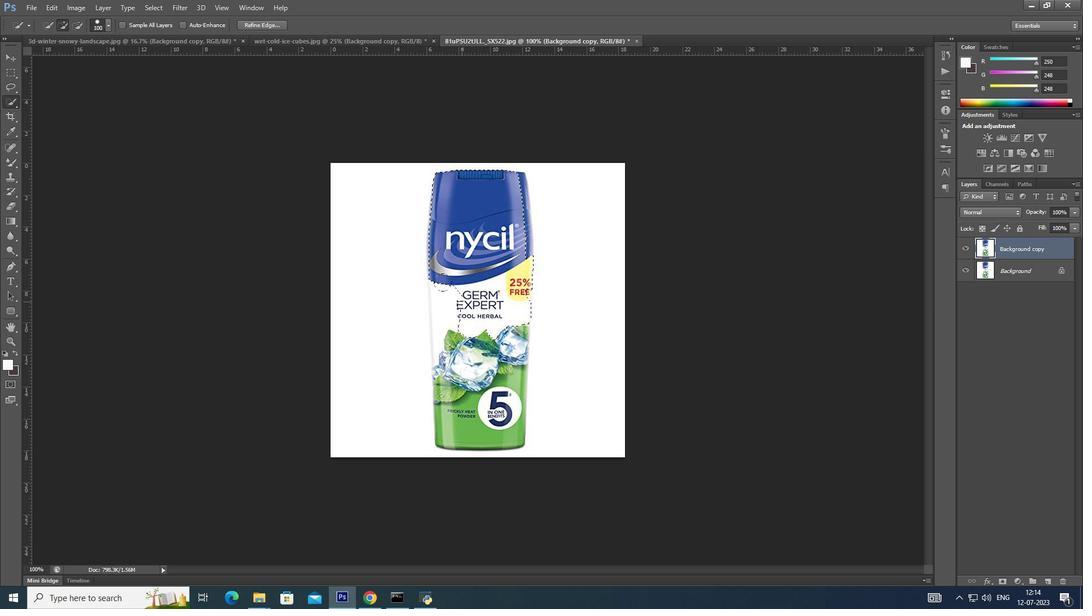 
Action: Mouse moved to (470, 375)
Screenshot: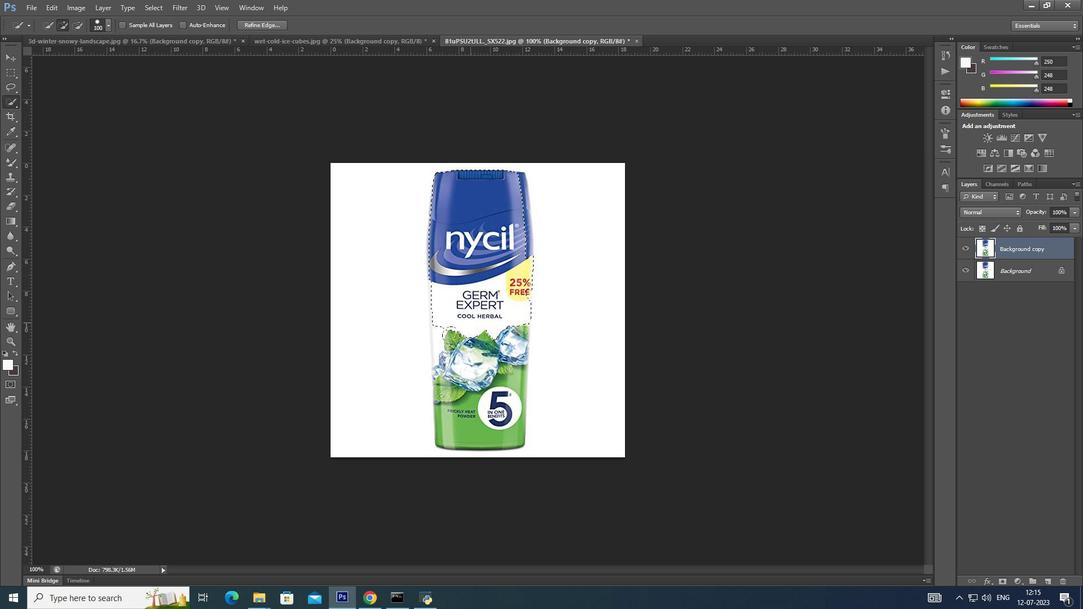 
Action: Mouse pressed left at (470, 375)
Screenshot: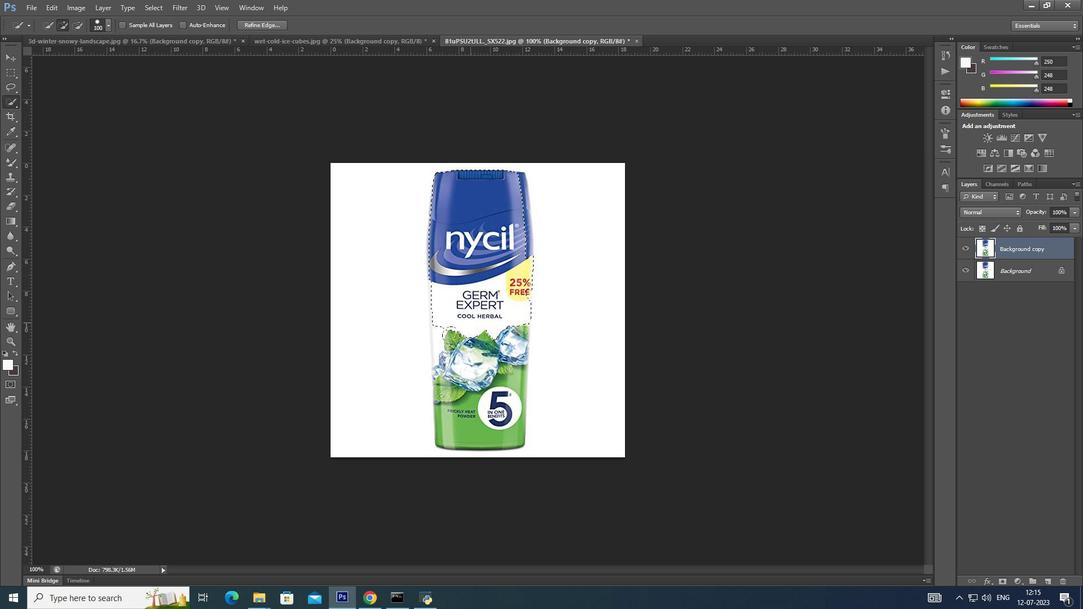 
Action: Mouse moved to (477, 353)
Screenshot: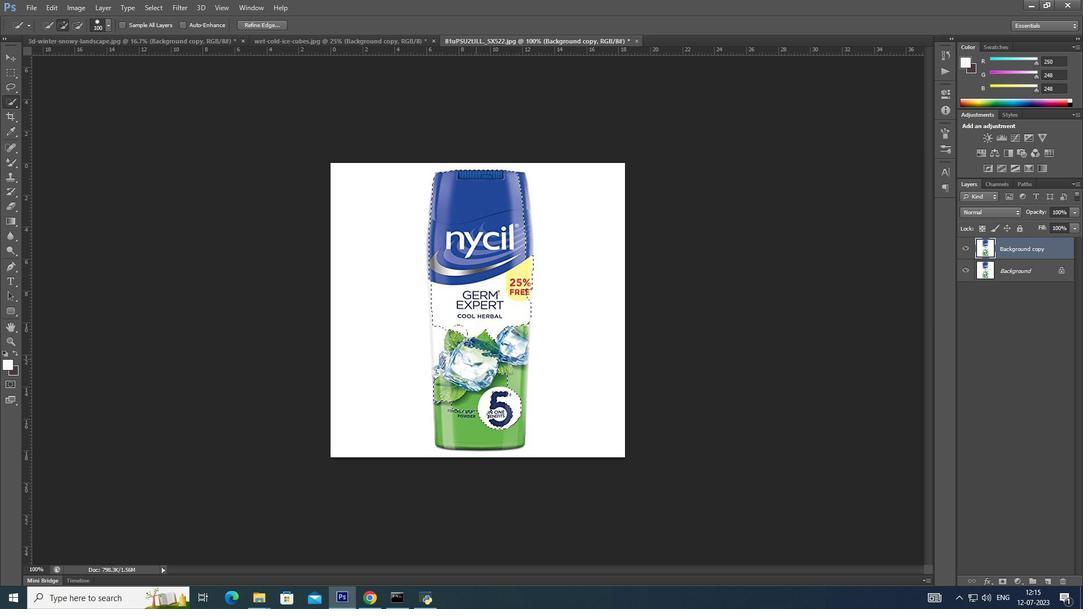 
Action: Mouse pressed left at (477, 353)
Screenshot: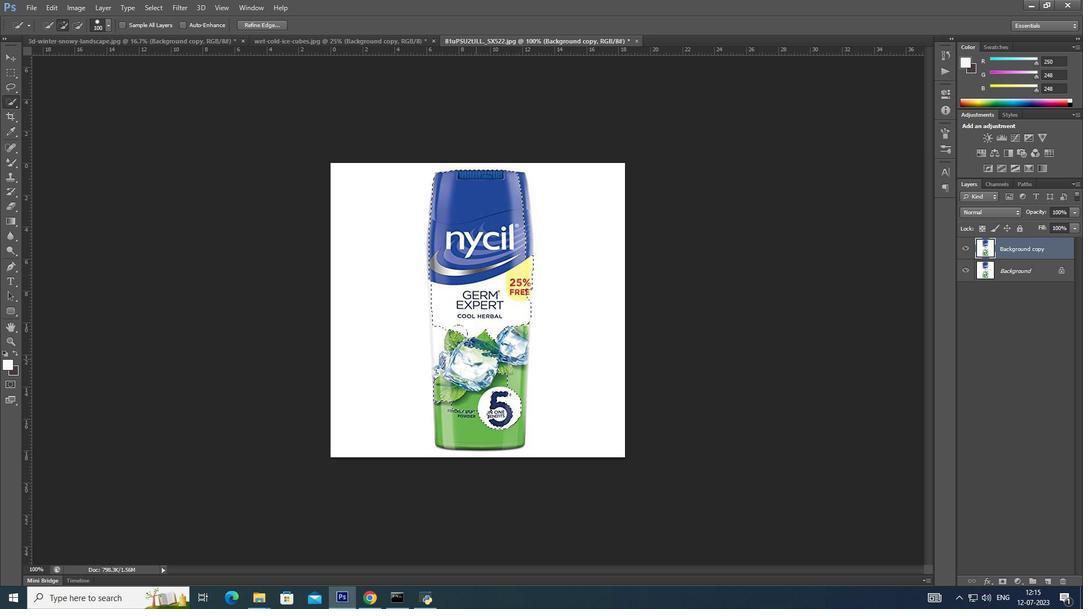
Action: Mouse moved to (493, 343)
Screenshot: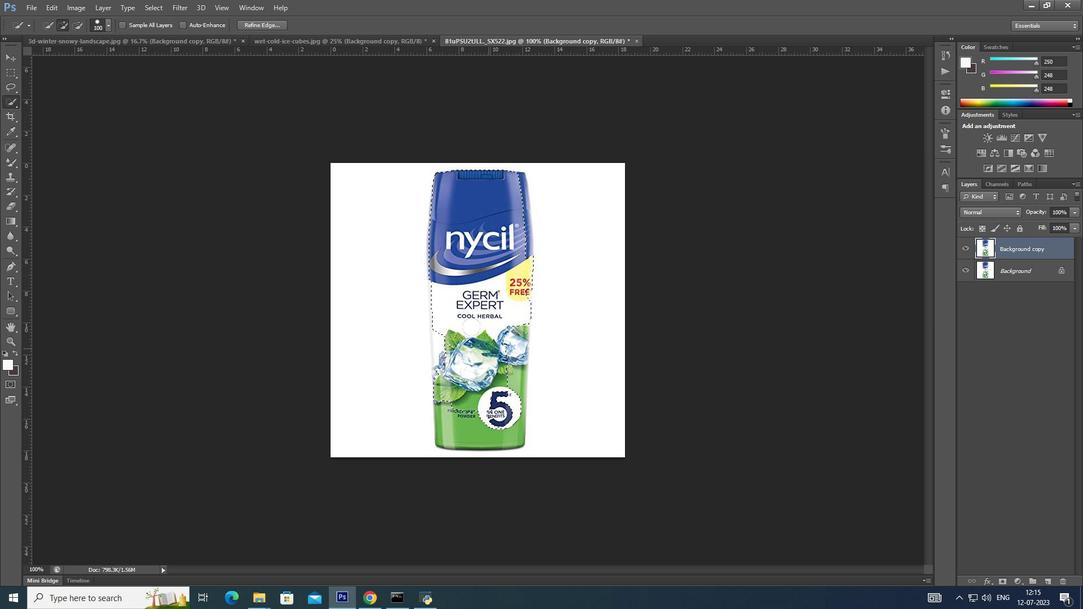 
Action: Mouse pressed left at (493, 343)
Screenshot: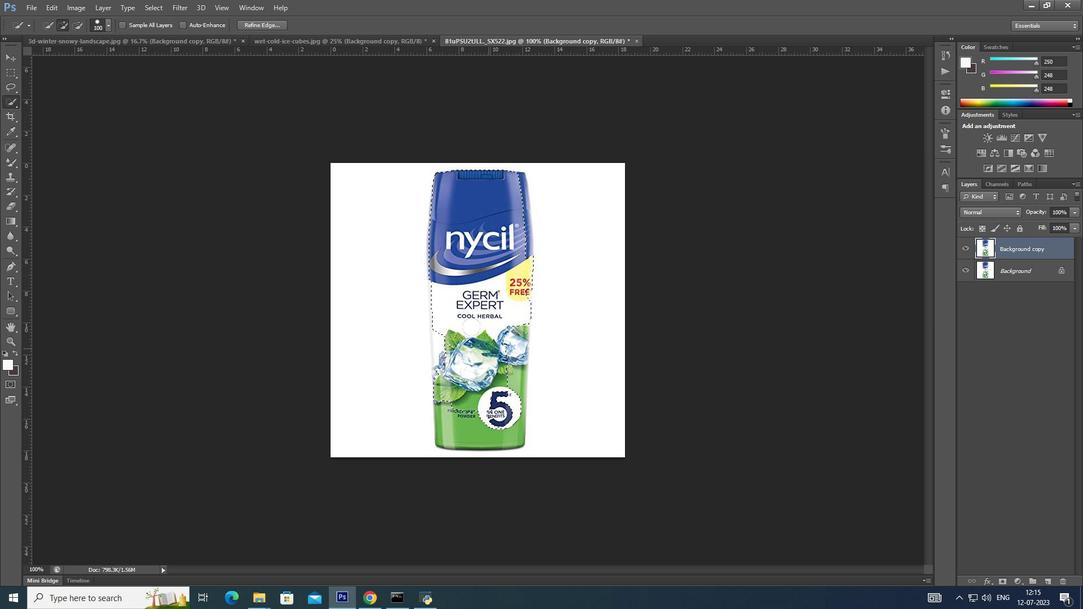 
Action: Mouse moved to (497, 395)
Screenshot: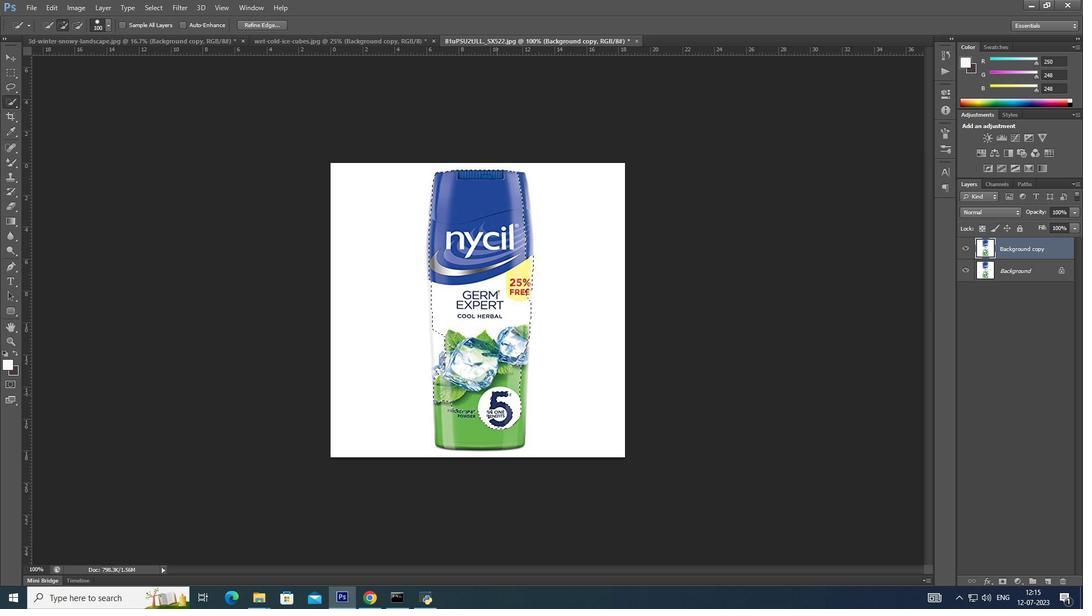 
Action: Mouse pressed left at (497, 395)
Screenshot: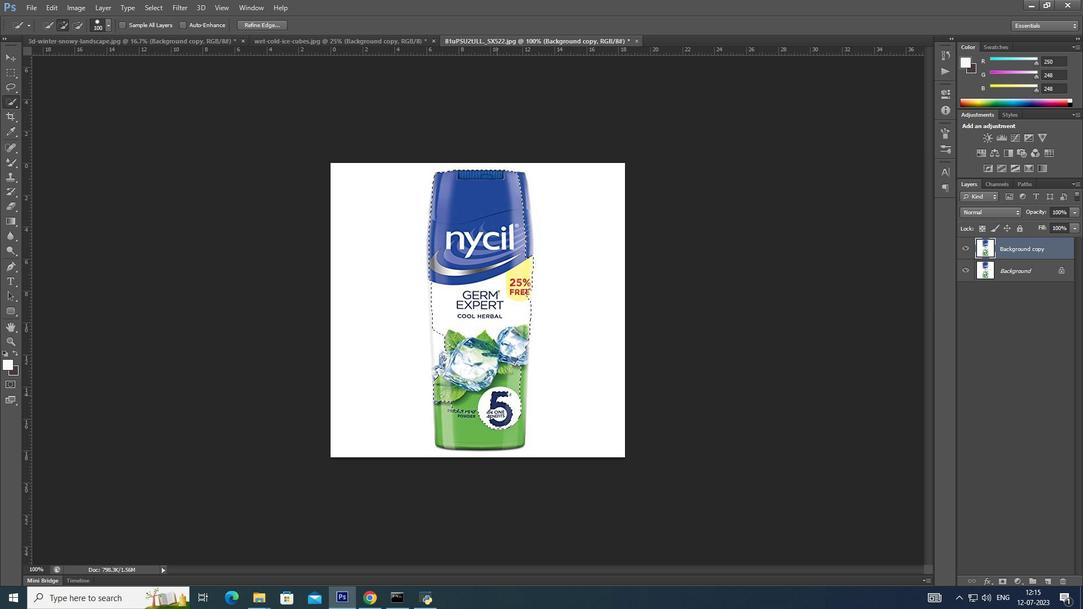 
Action: Mouse moved to (476, 404)
Screenshot: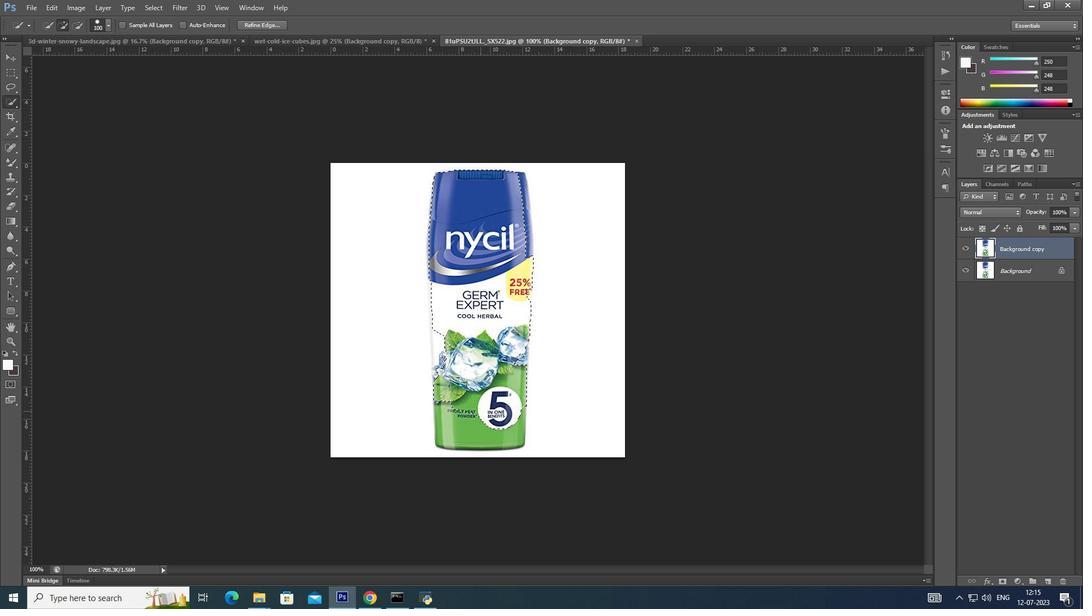 
Action: Mouse pressed left at (476, 404)
Screenshot: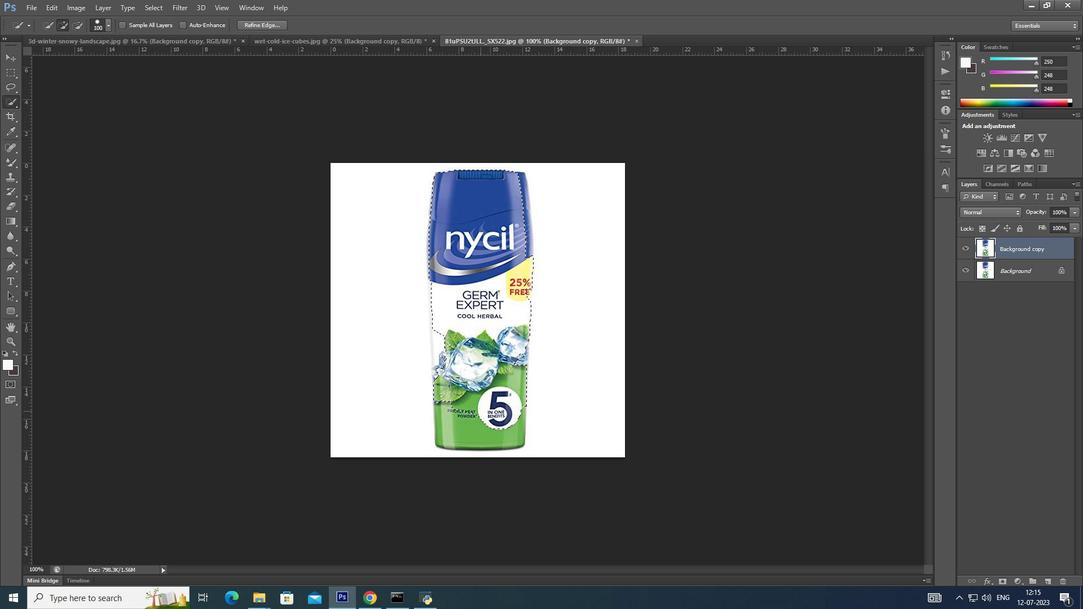 
Action: Mouse moved to (461, 337)
Screenshot: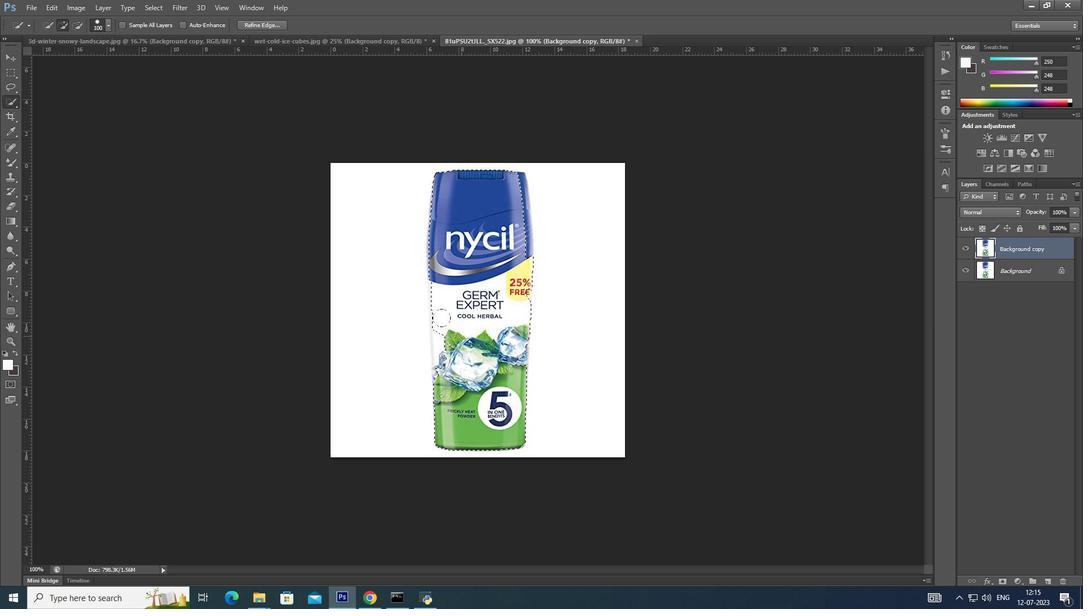 
Action: Mouse pressed left at (461, 337)
Screenshot: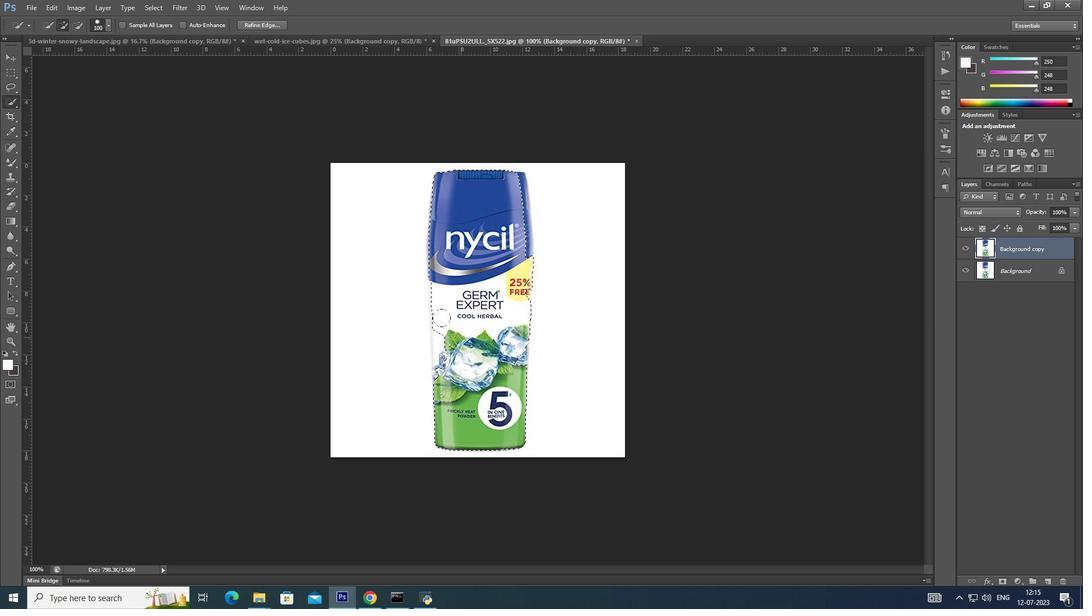 
Action: Mouse moved to (461, 359)
Screenshot: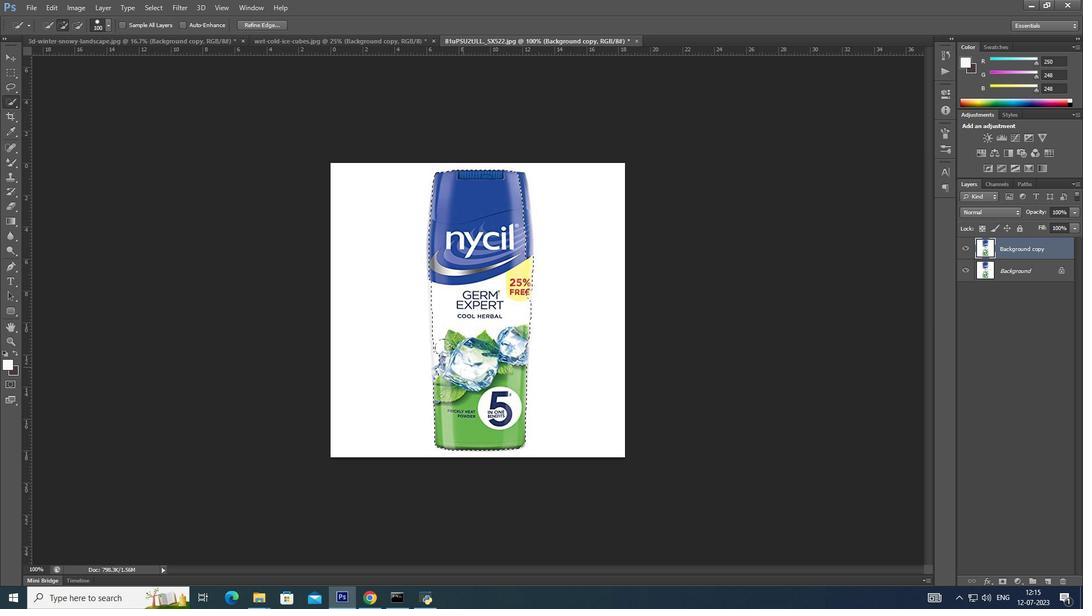 
Action: Mouse pressed left at (461, 359)
Screenshot: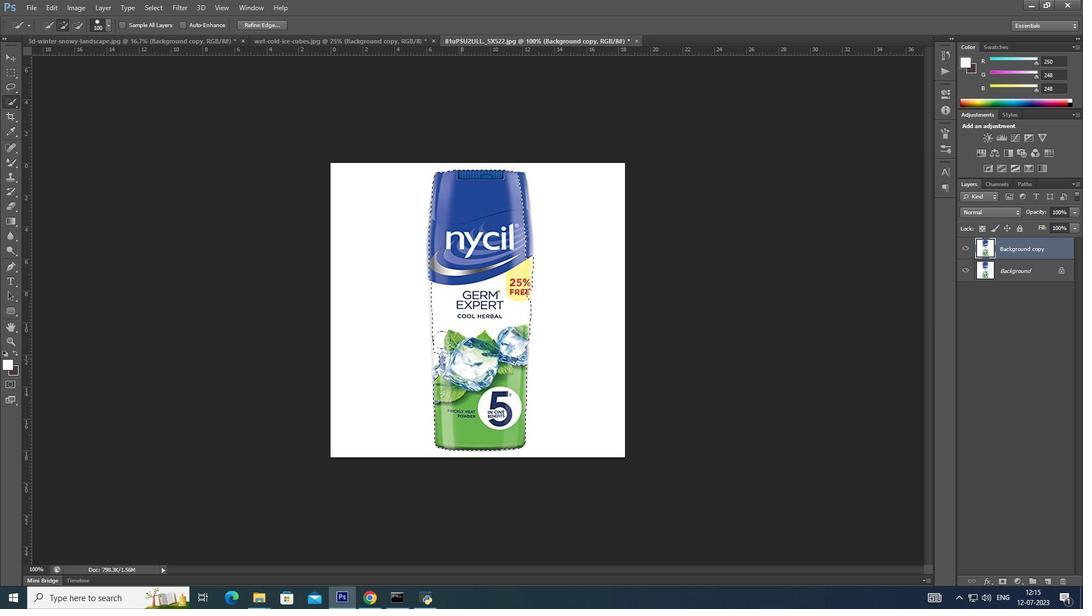 
Action: Mouse moved to (497, 199)
Screenshot: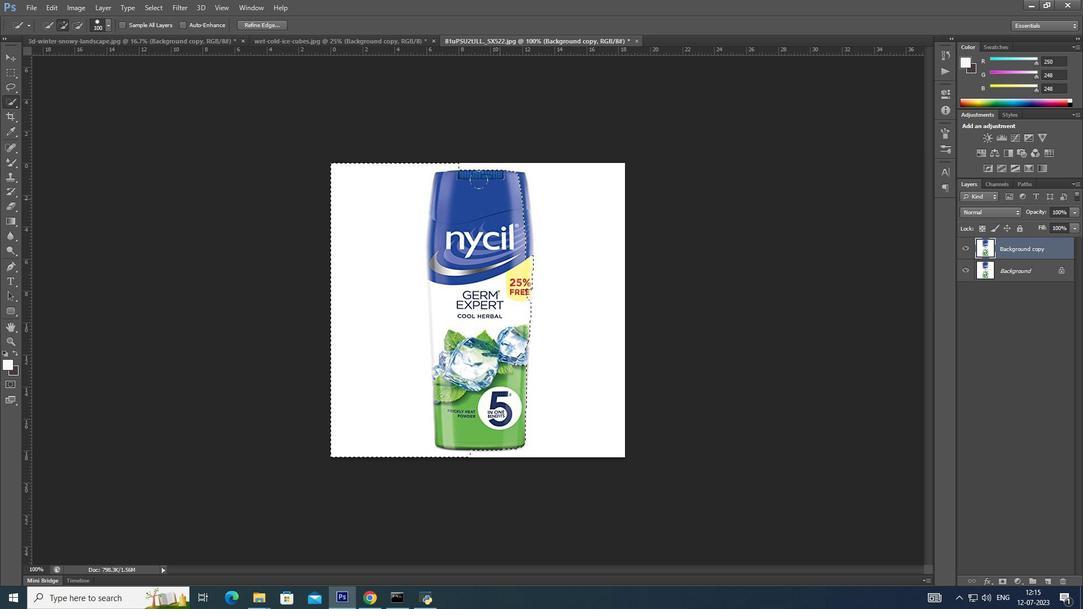
Action: Key pressed ctrl+D
Screenshot: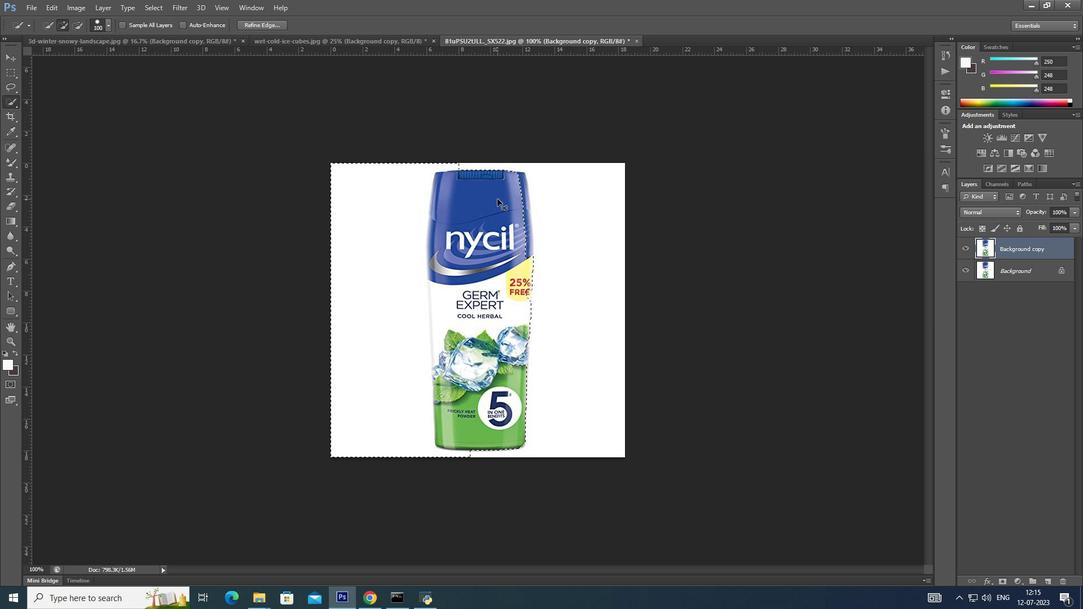 
Action: Mouse moved to (476, 204)
Screenshot: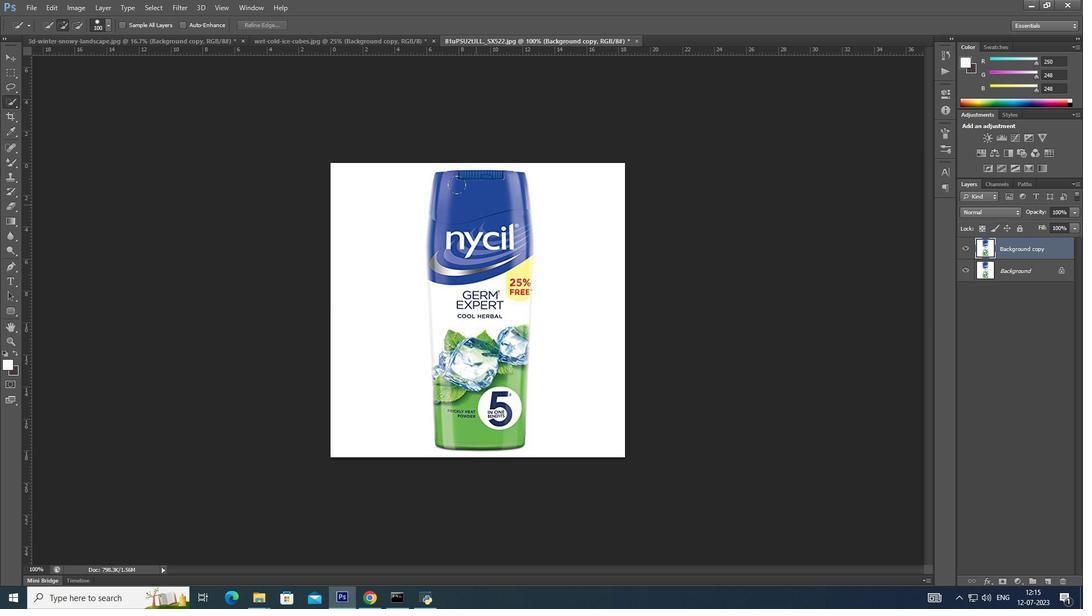 
Action: Mouse pressed left at (476, 204)
Screenshot: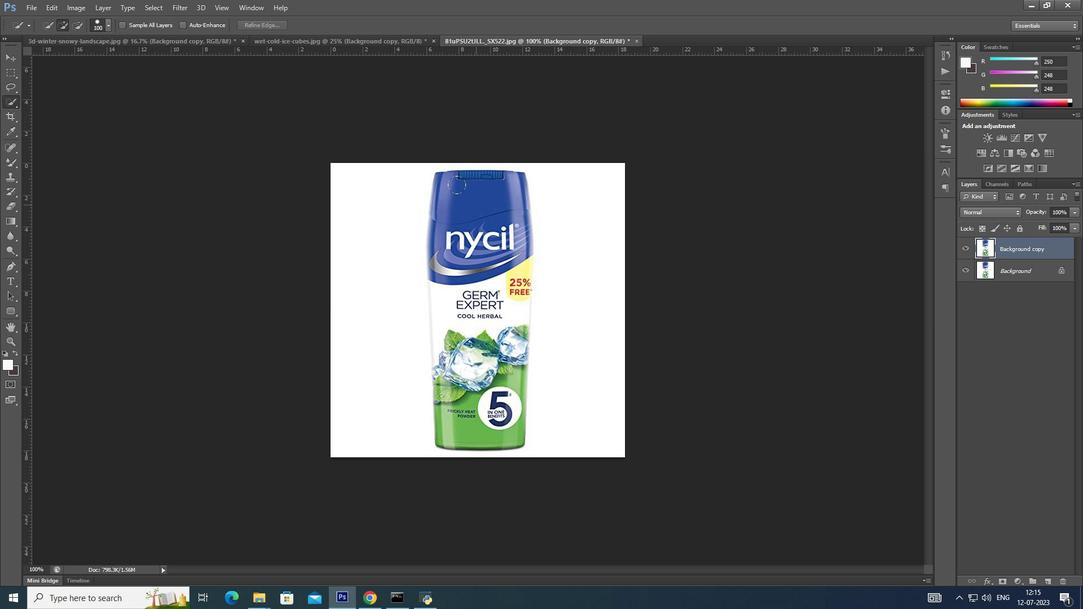 
Action: Mouse moved to (460, 273)
Screenshot: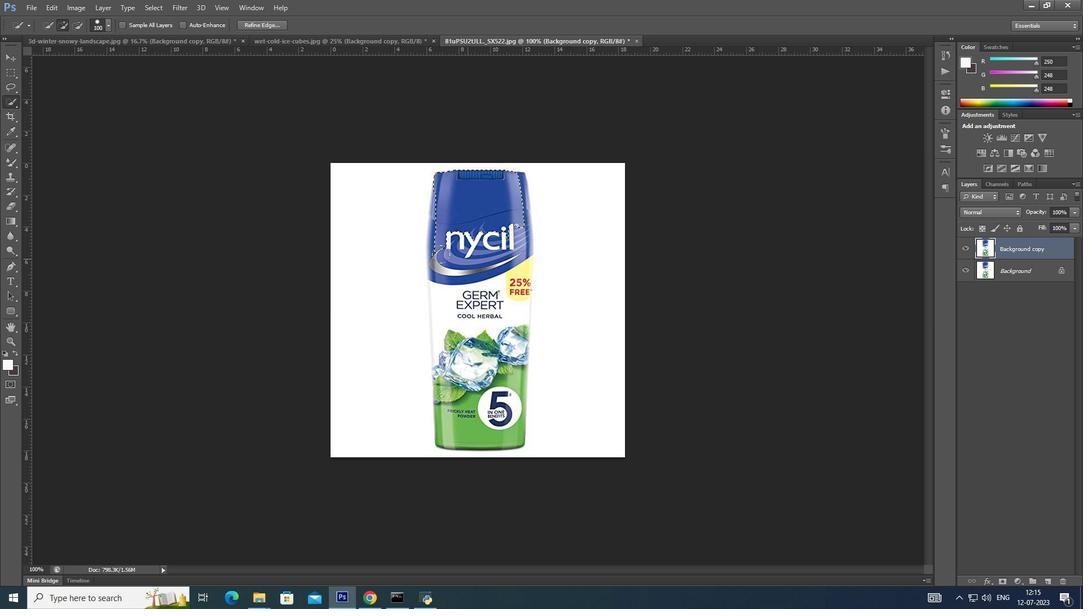 
Action: Mouse pressed left at (460, 273)
Screenshot: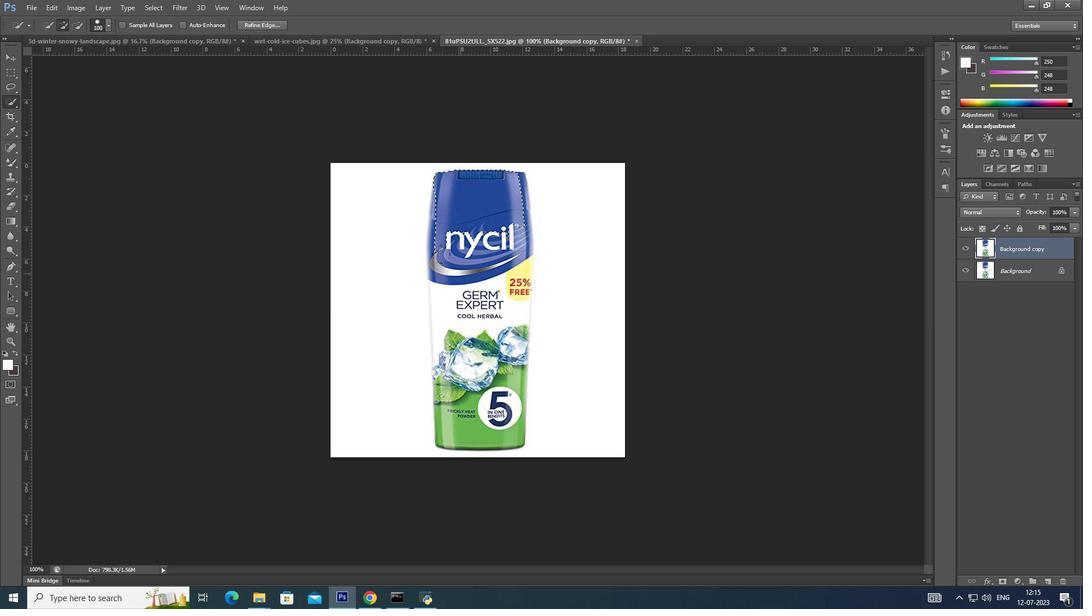
Action: Mouse moved to (489, 245)
Screenshot: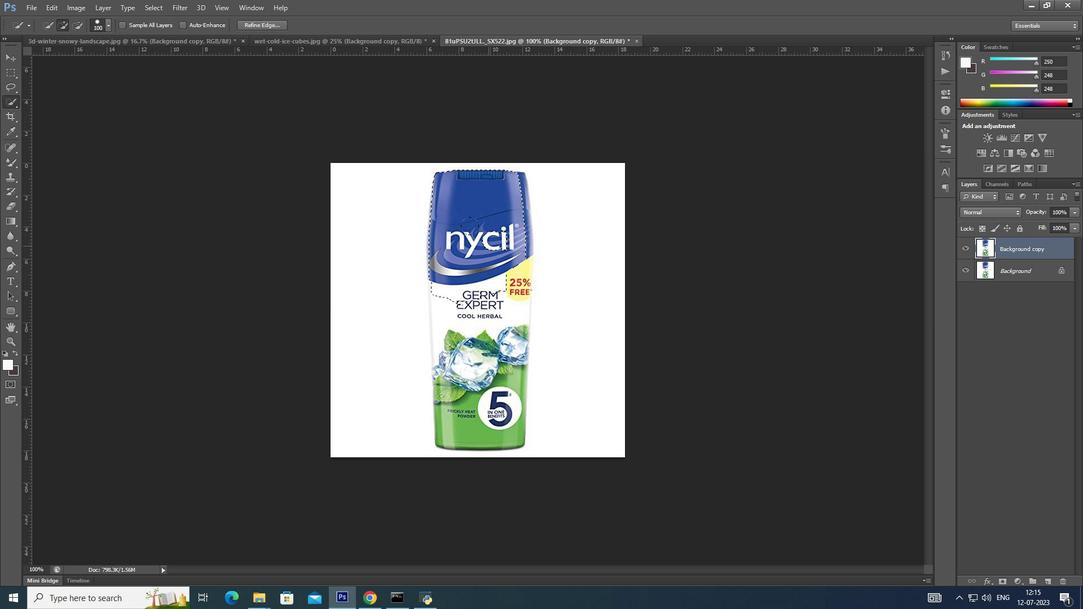 
Action: Mouse pressed left at (489, 245)
Screenshot: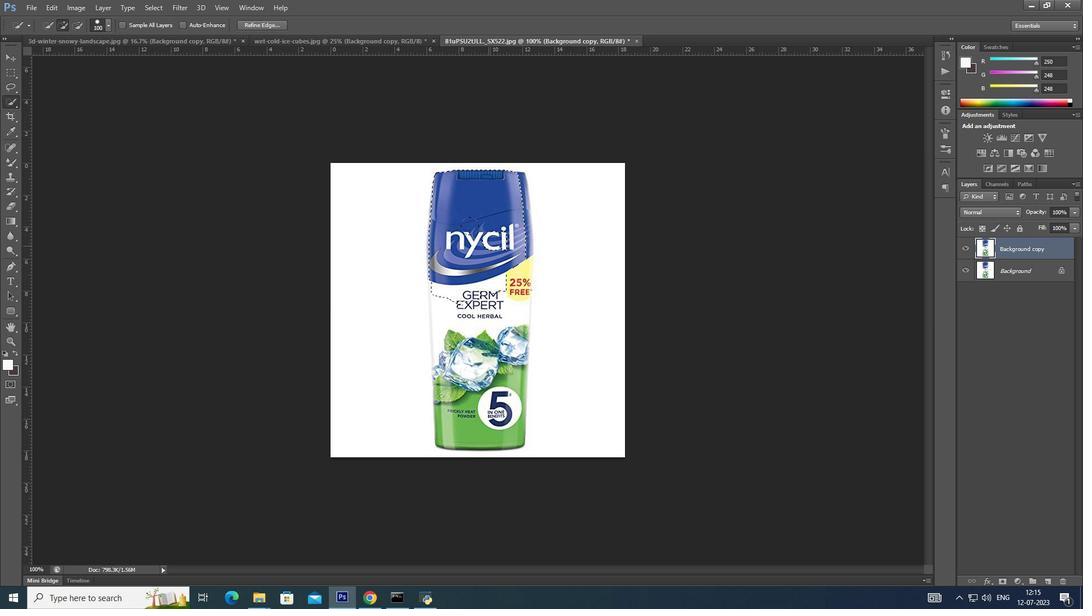 
Action: Mouse moved to (498, 206)
Screenshot: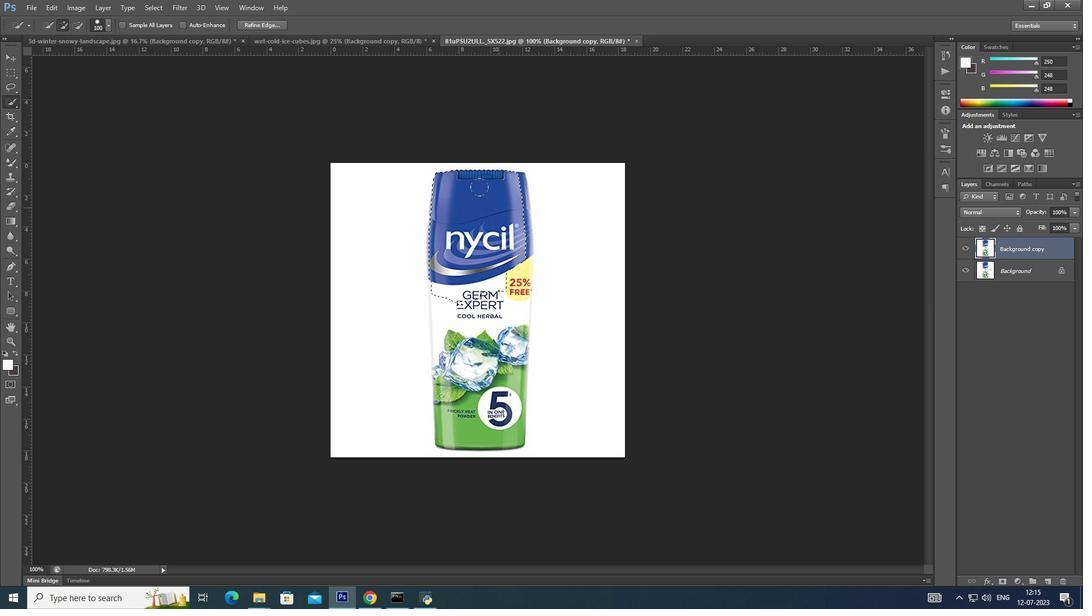 
Action: Mouse pressed left at (498, 206)
Screenshot: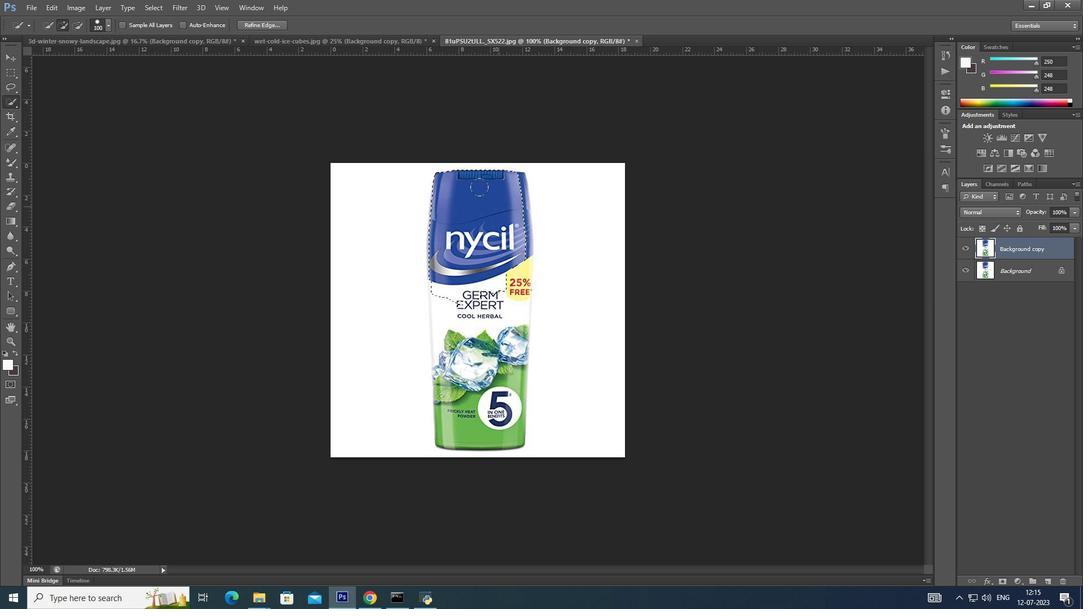 
Action: Mouse moved to (497, 277)
Screenshot: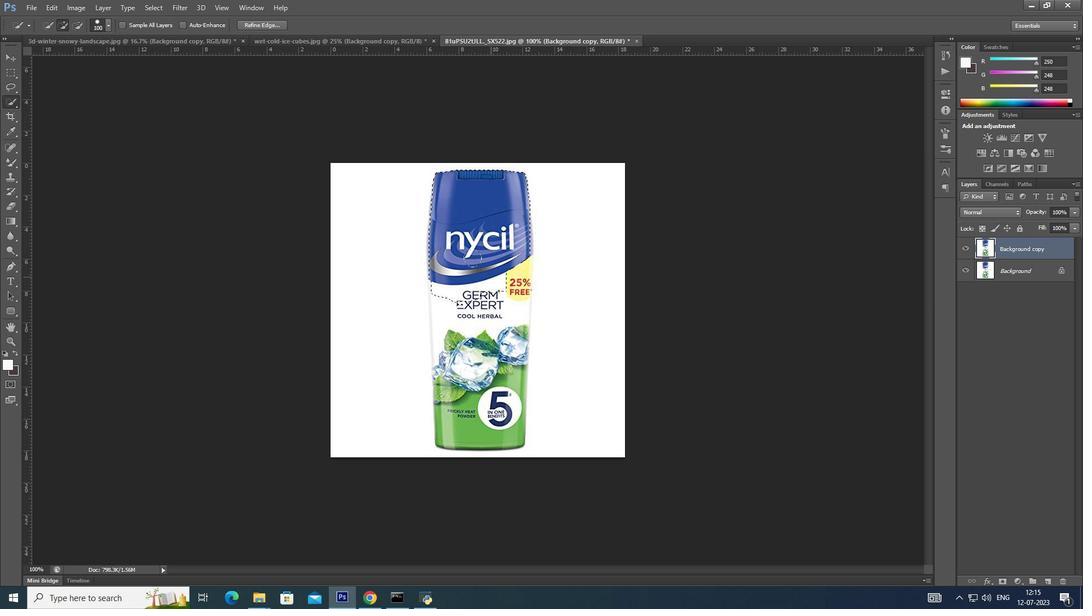 
Action: Mouse pressed left at (497, 277)
Screenshot: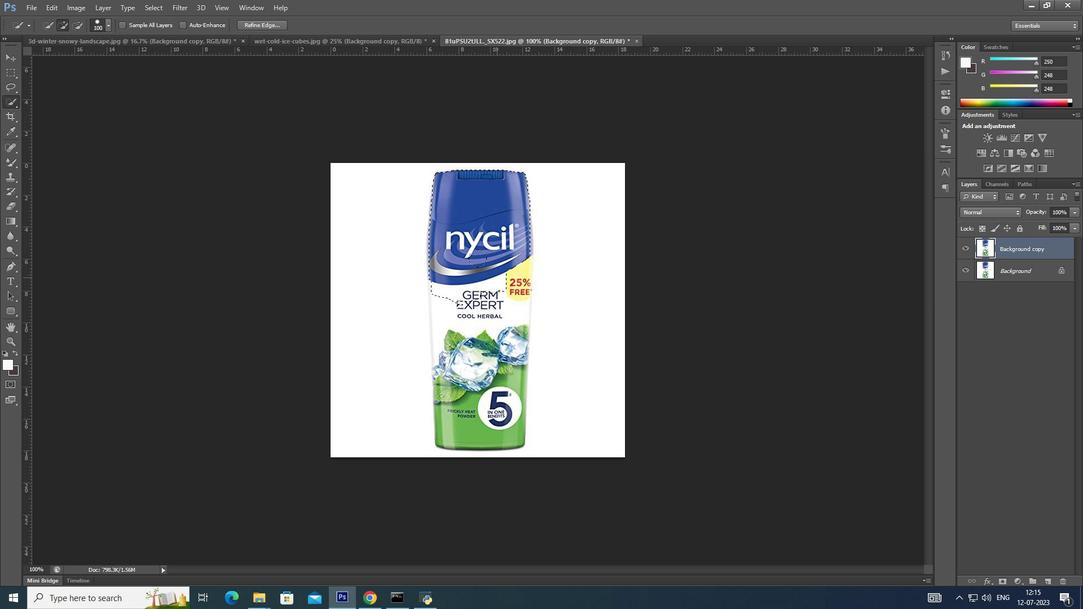 
Action: Mouse moved to (472, 318)
Screenshot: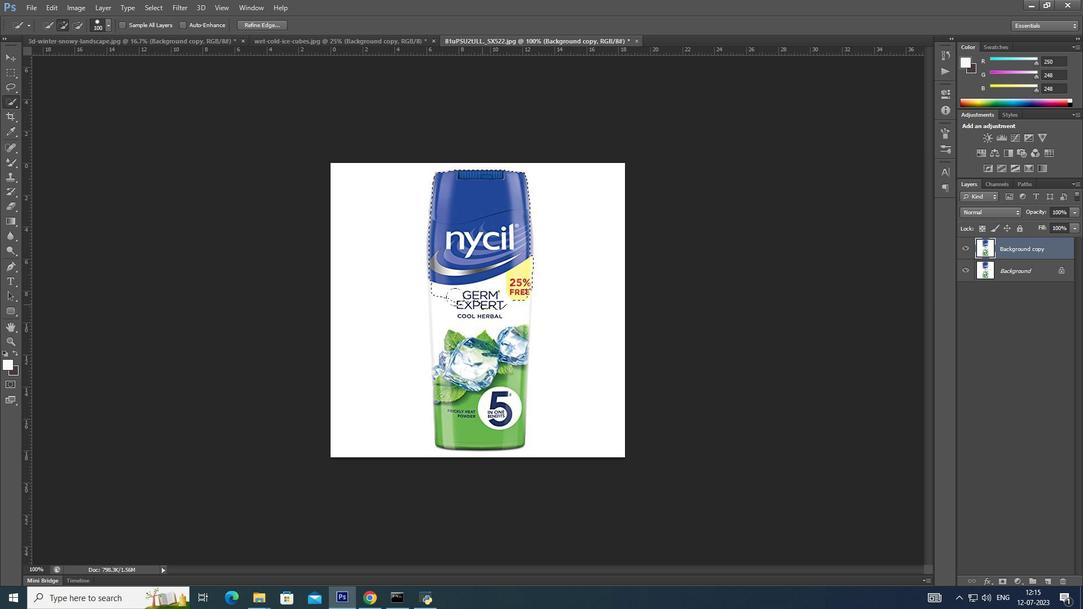 
Action: Mouse pressed left at (472, 318)
Screenshot: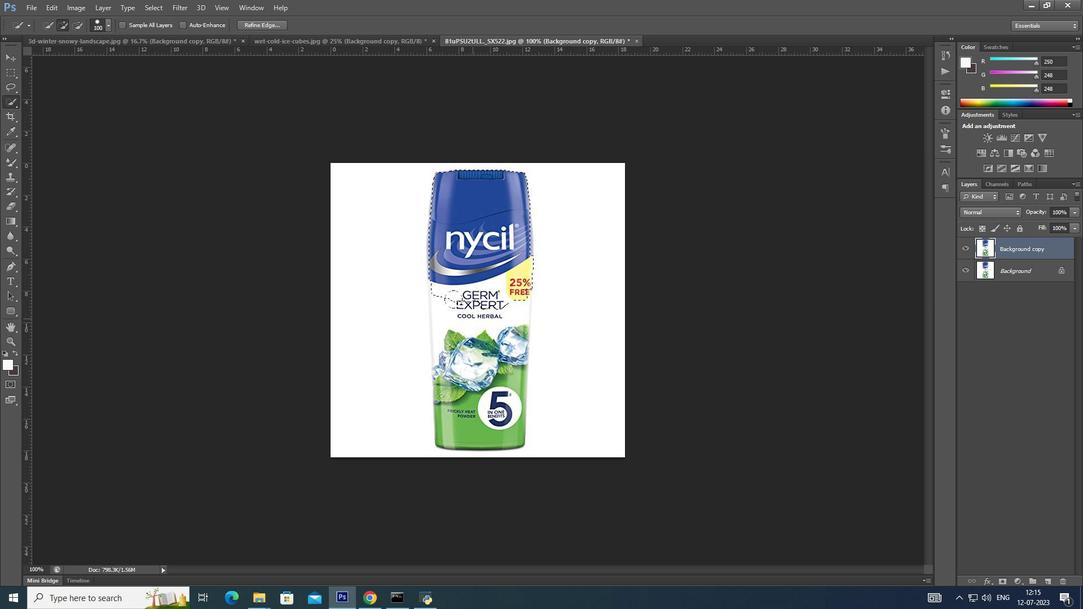 
Action: Mouse moved to (458, 204)
Screenshot: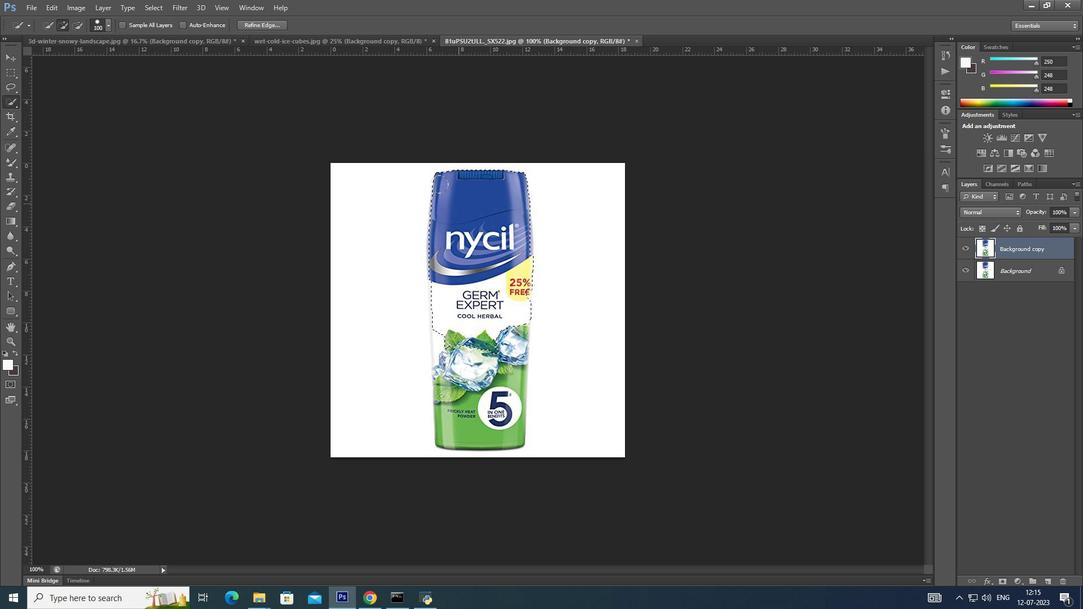 
Action: Mouse pressed left at (458, 204)
Screenshot: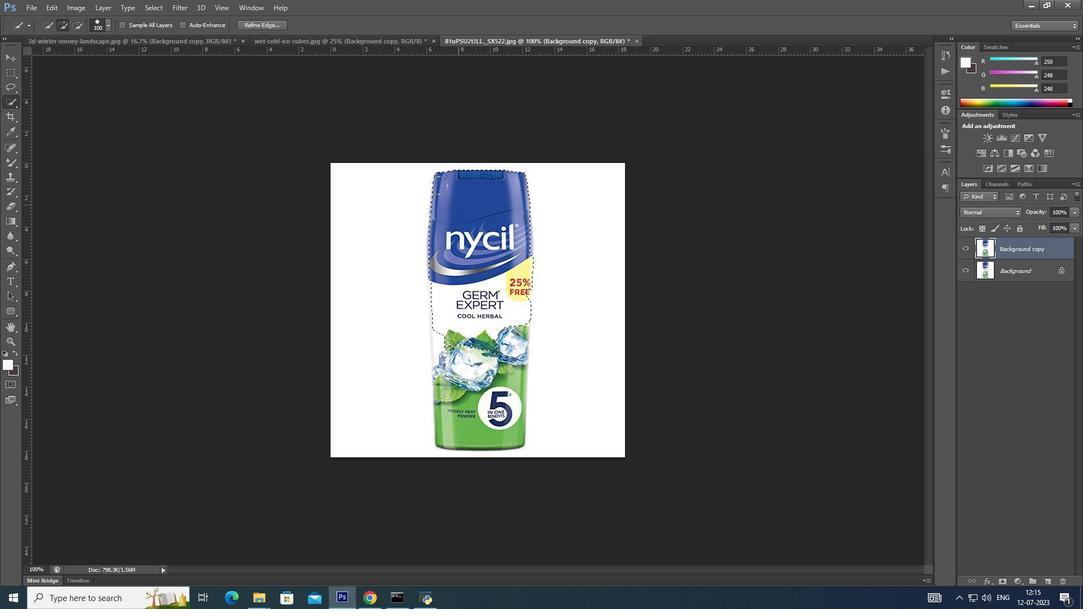 
Action: Mouse moved to (455, 279)
Screenshot: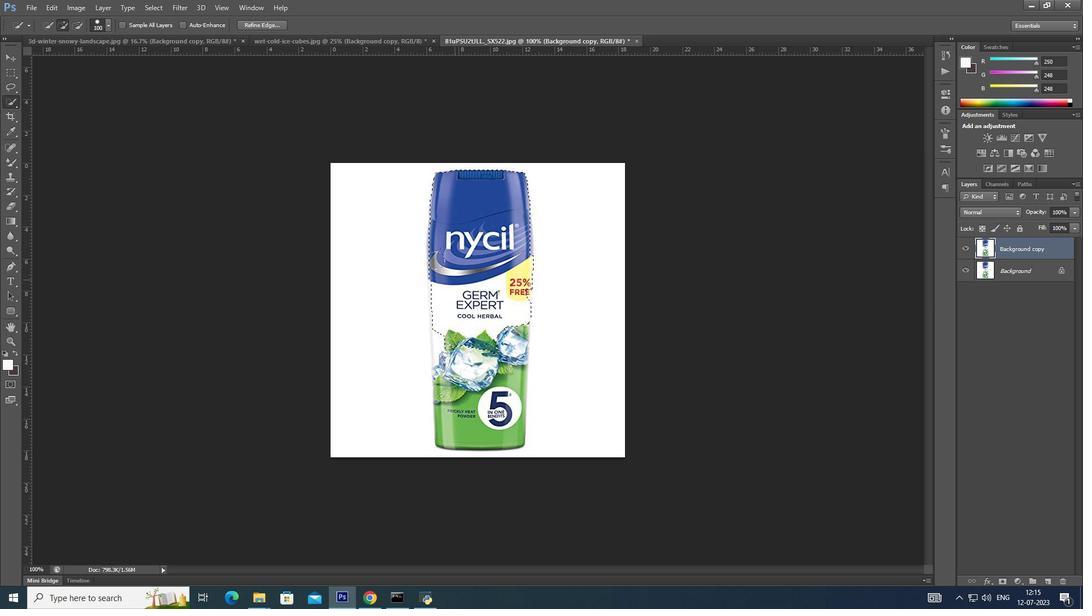 
Action: Mouse pressed left at (455, 279)
Screenshot: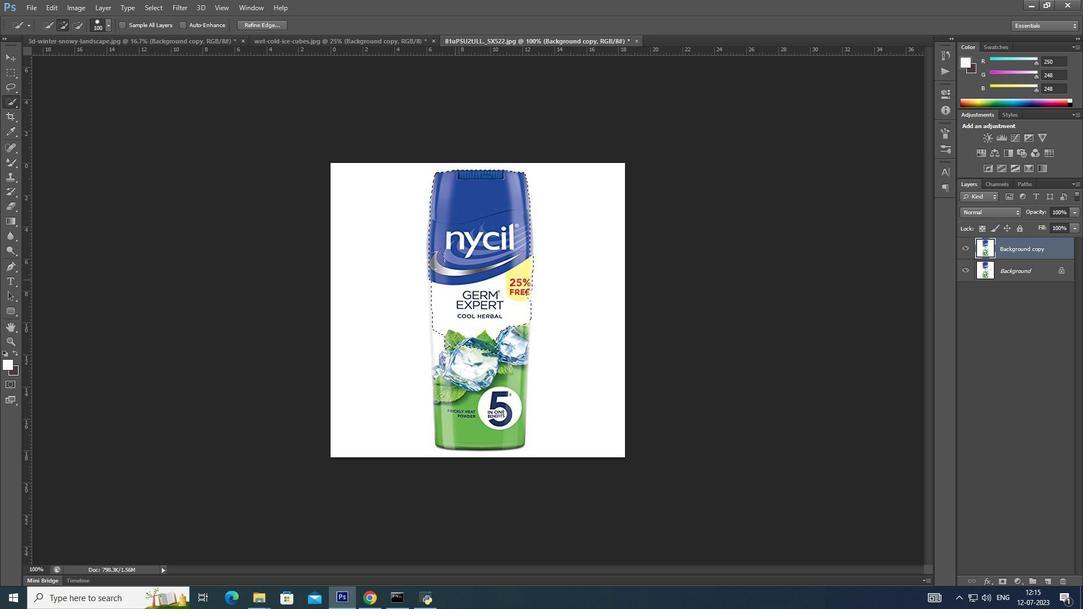 
Action: Mouse moved to (455, 230)
Screenshot: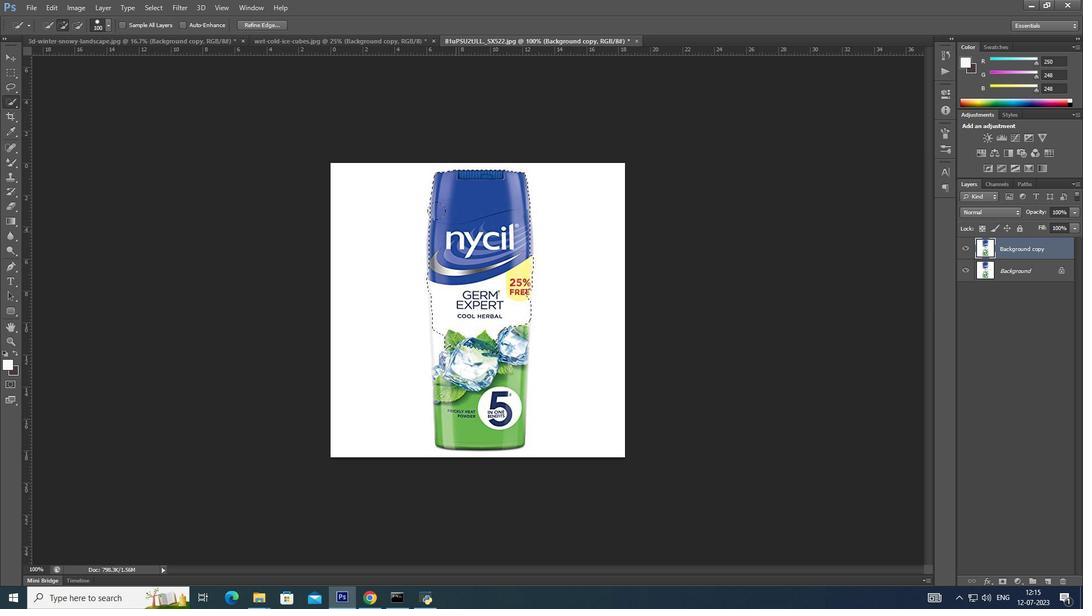 
Action: Mouse pressed left at (455, 230)
Screenshot: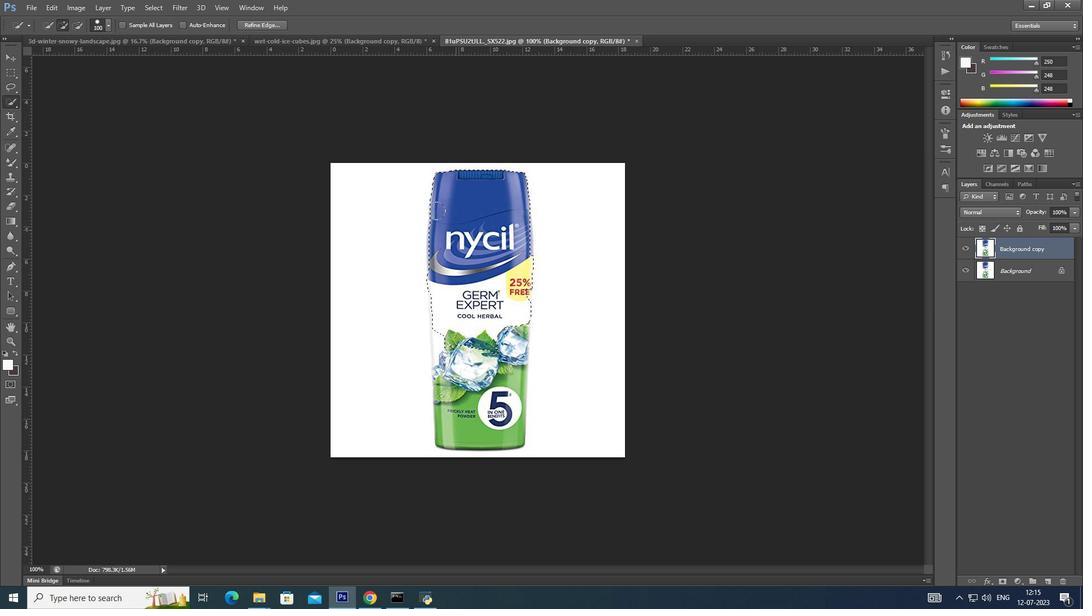 
Action: Mouse moved to (480, 366)
Screenshot: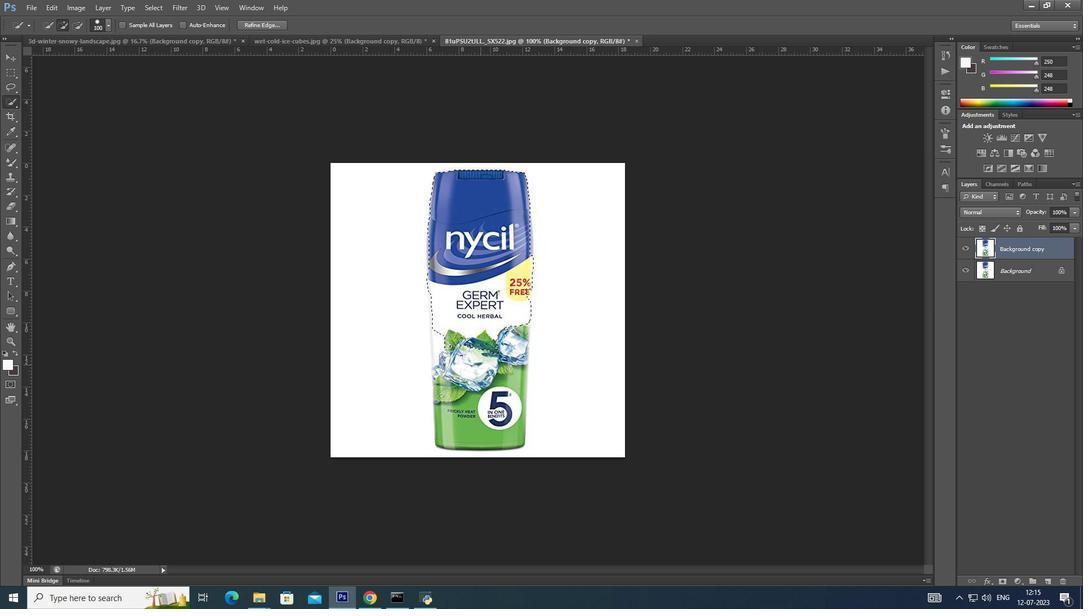 
Action: Mouse pressed left at (480, 366)
Screenshot: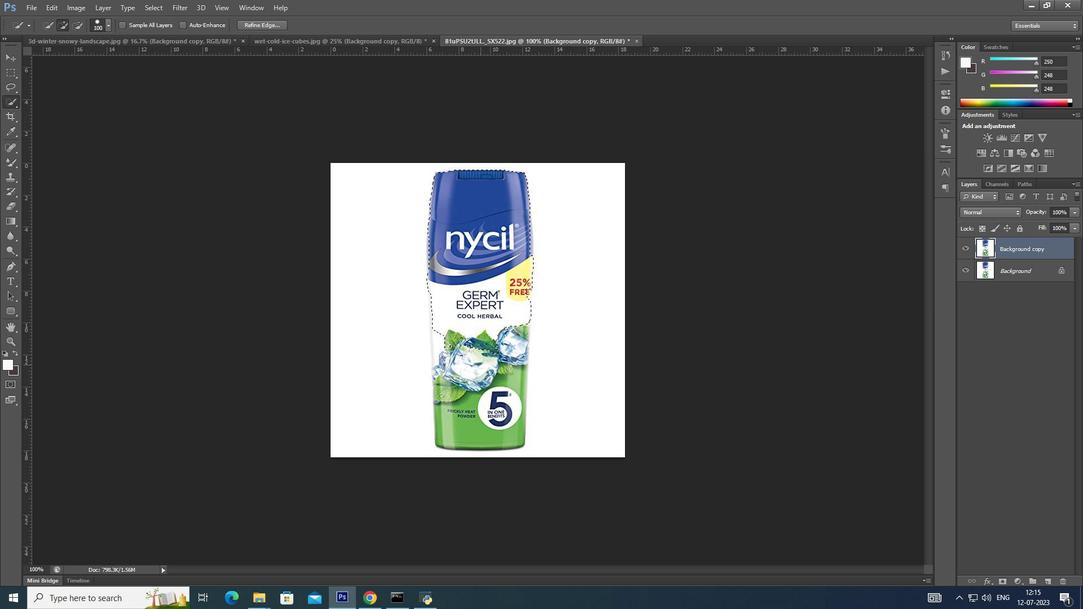 
Action: Mouse moved to (463, 348)
Screenshot: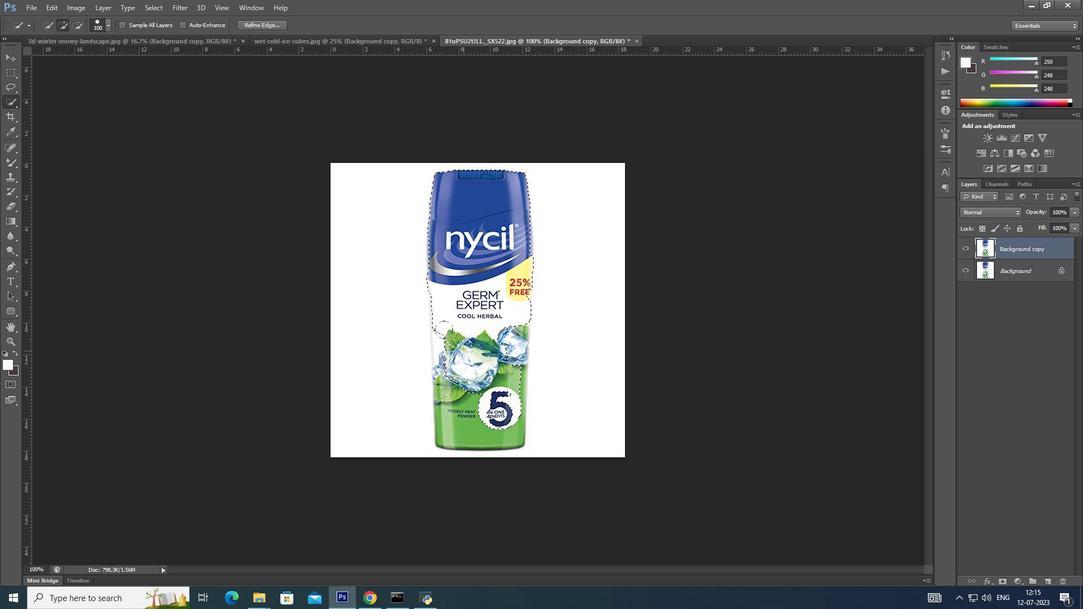 
Action: Mouse pressed left at (463, 348)
Screenshot: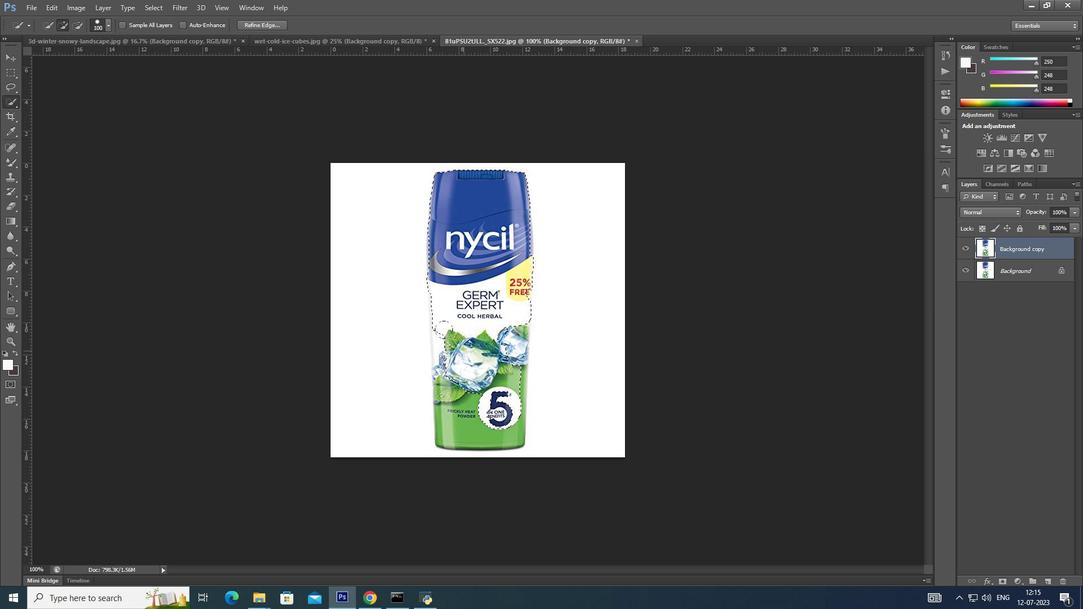 
Action: Mouse moved to (479, 398)
Screenshot: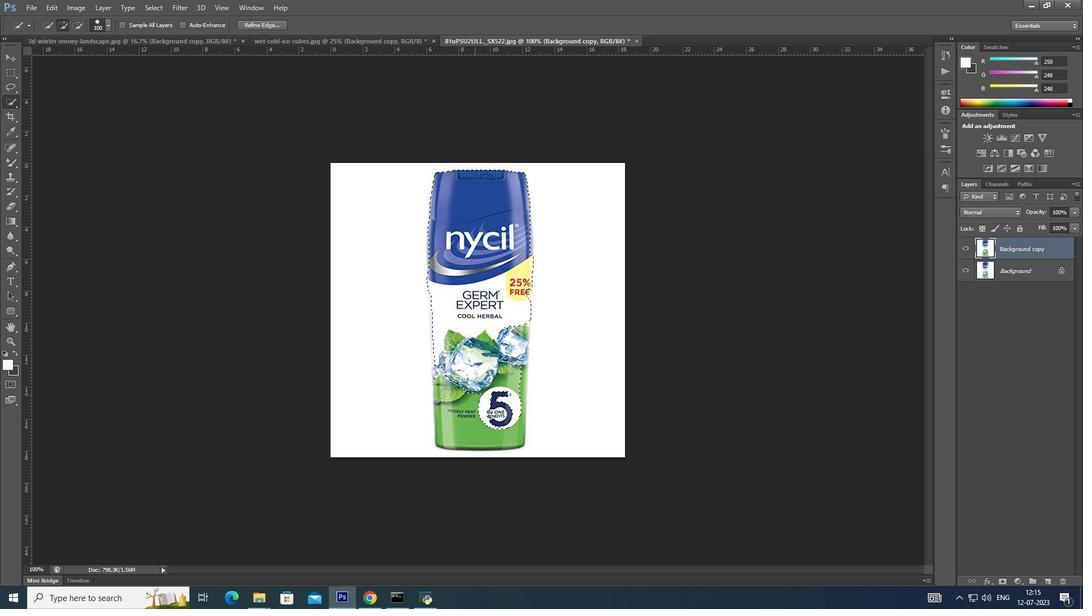 
Action: Mouse pressed left at (479, 398)
Screenshot: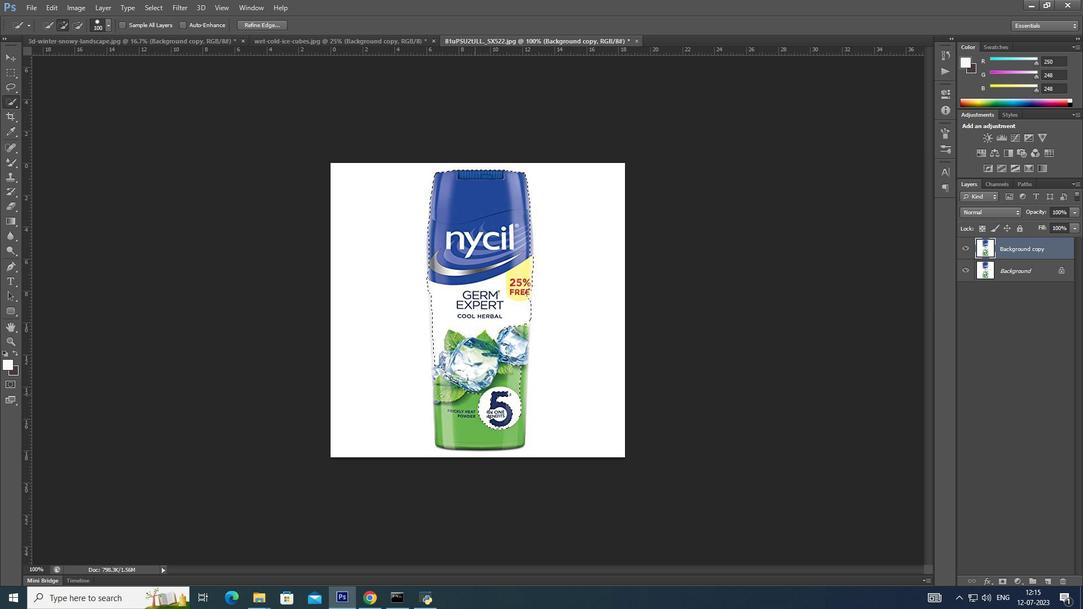 
Action: Mouse moved to (488, 341)
Screenshot: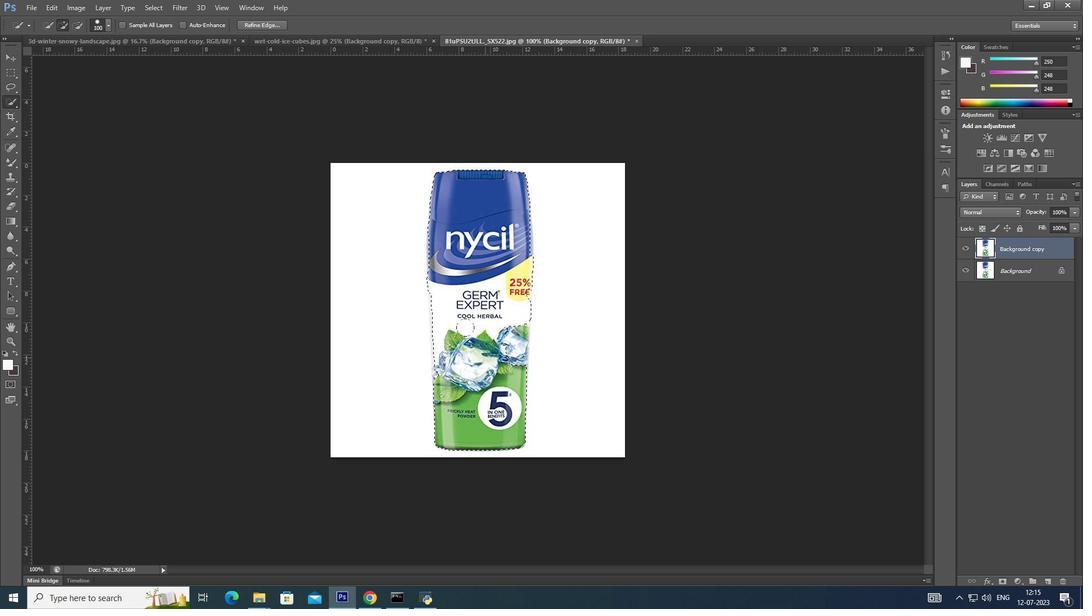 
Action: Mouse pressed left at (488, 341)
Screenshot: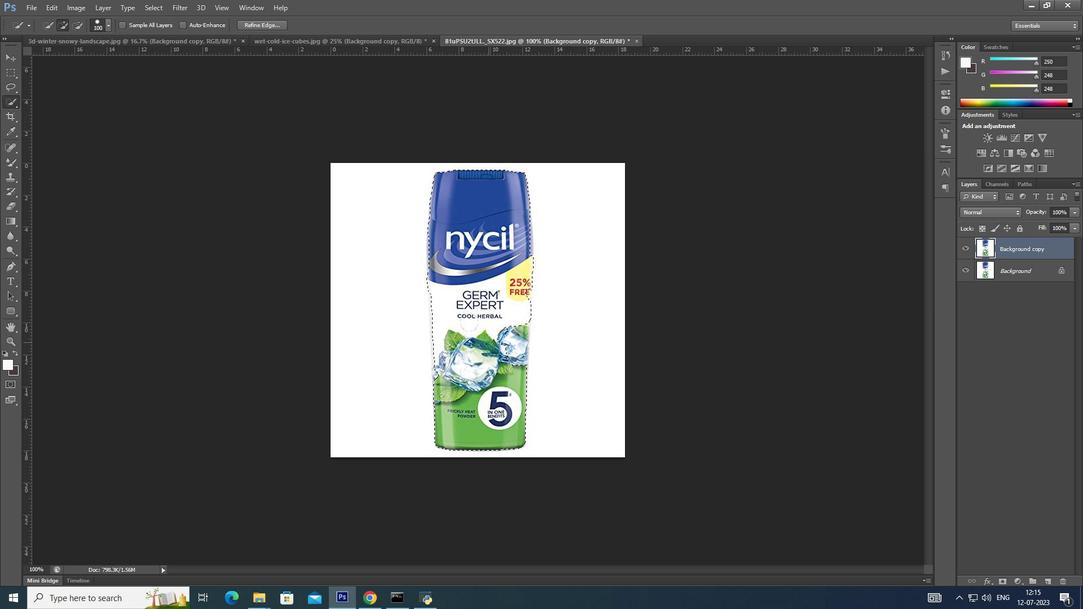 
Action: Mouse moved to (498, 328)
Screenshot: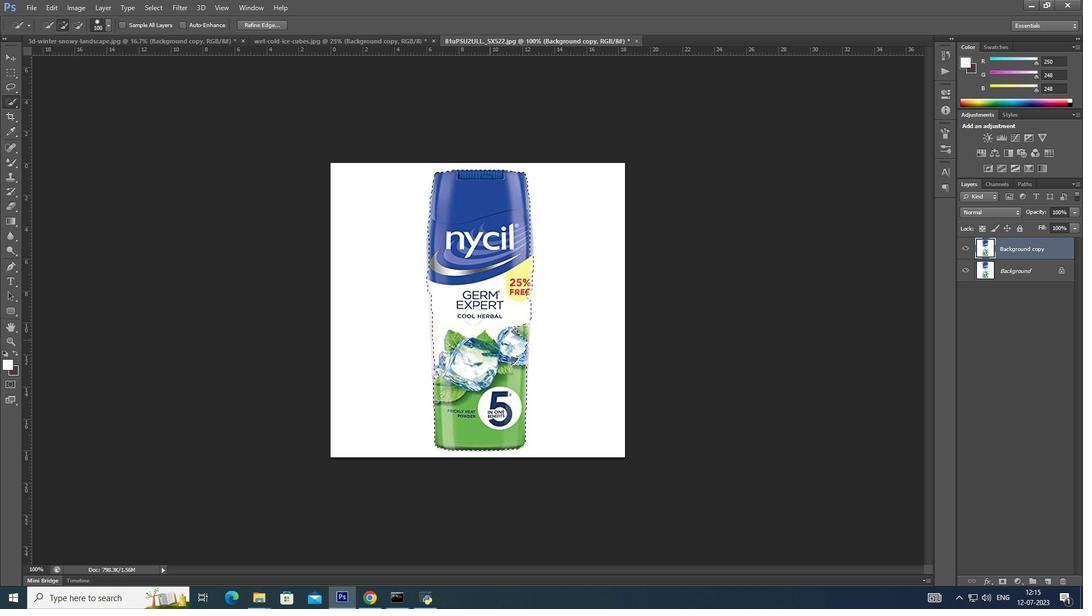 
Action: Mouse pressed left at (498, 328)
Screenshot: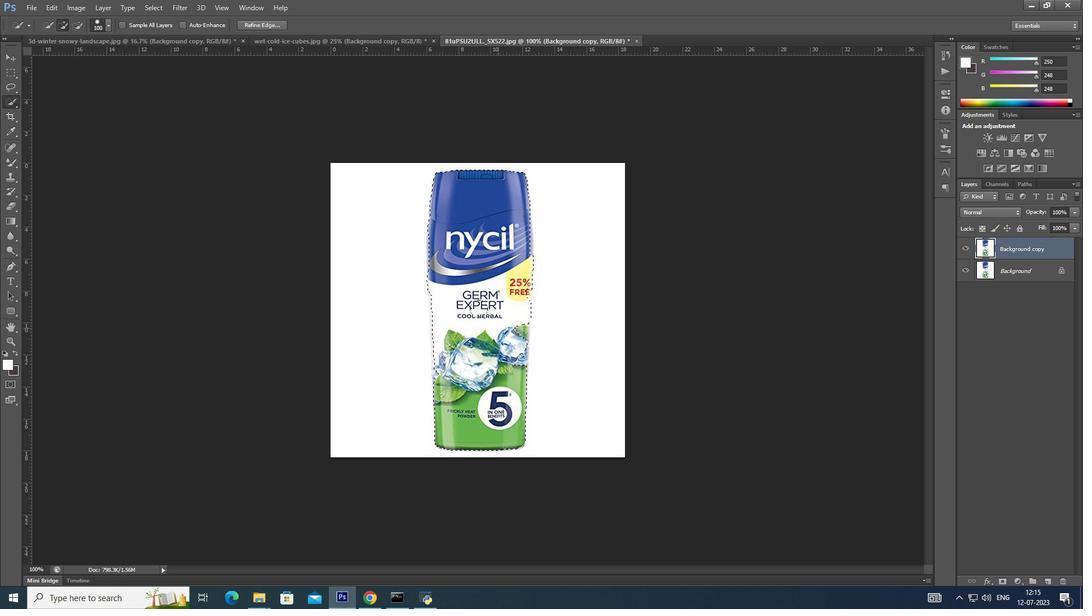 
Action: Mouse moved to (502, 284)
Screenshot: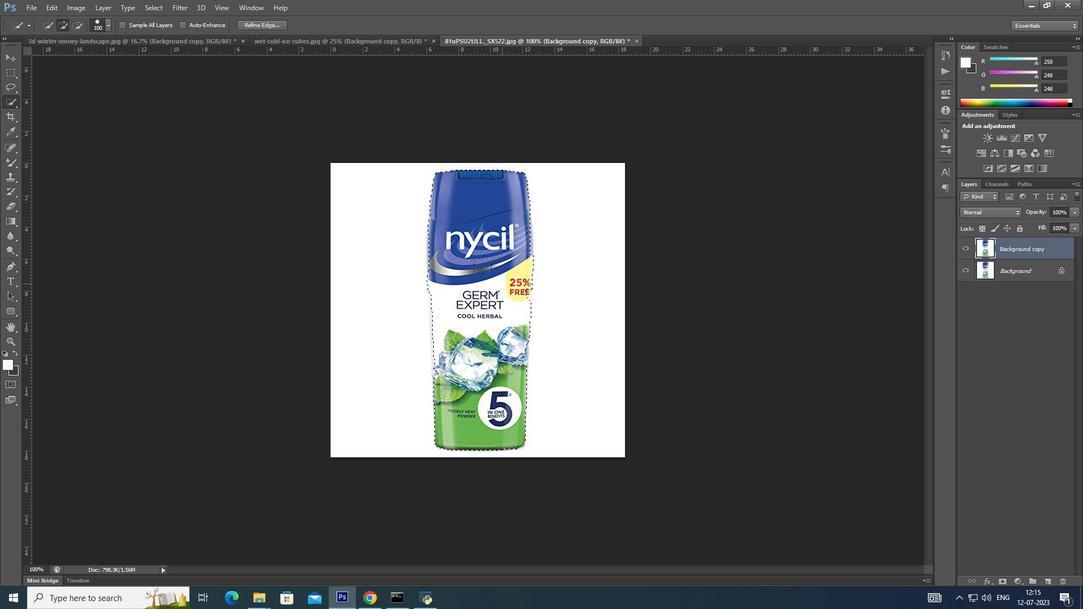 
Action: Mouse pressed left at (502, 284)
Screenshot: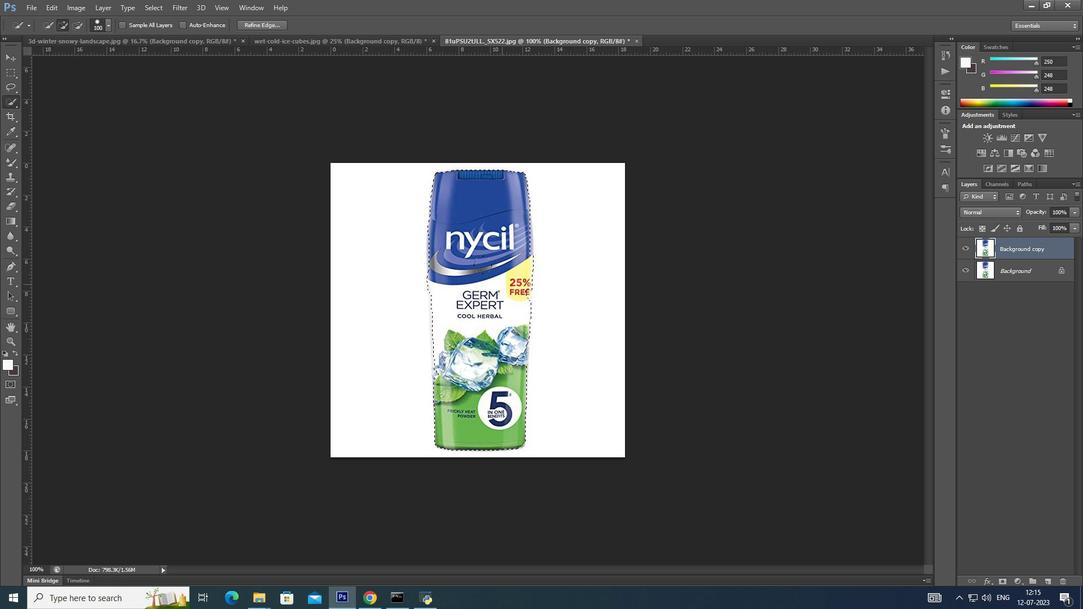 
Action: Mouse moved to (503, 239)
Screenshot: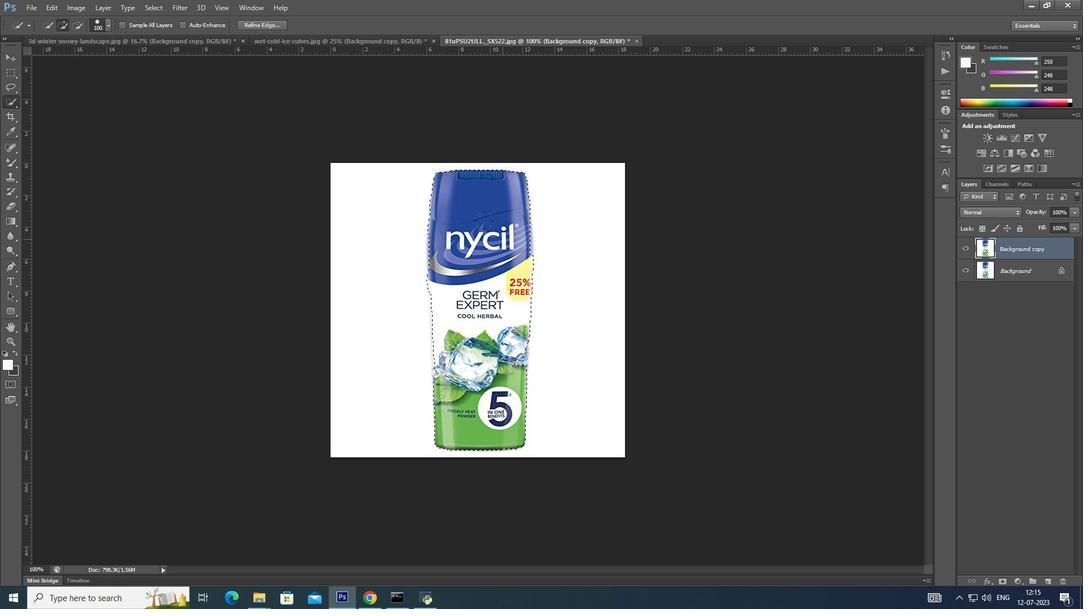 
Action: Mouse pressed left at (503, 239)
Screenshot: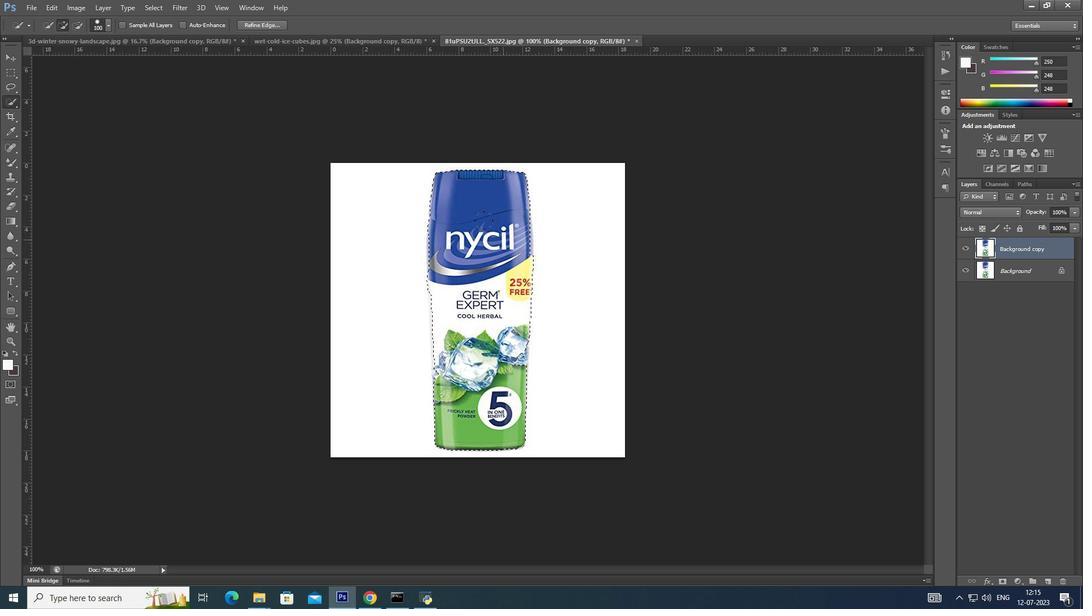 
Action: Mouse moved to (457, 316)
Screenshot: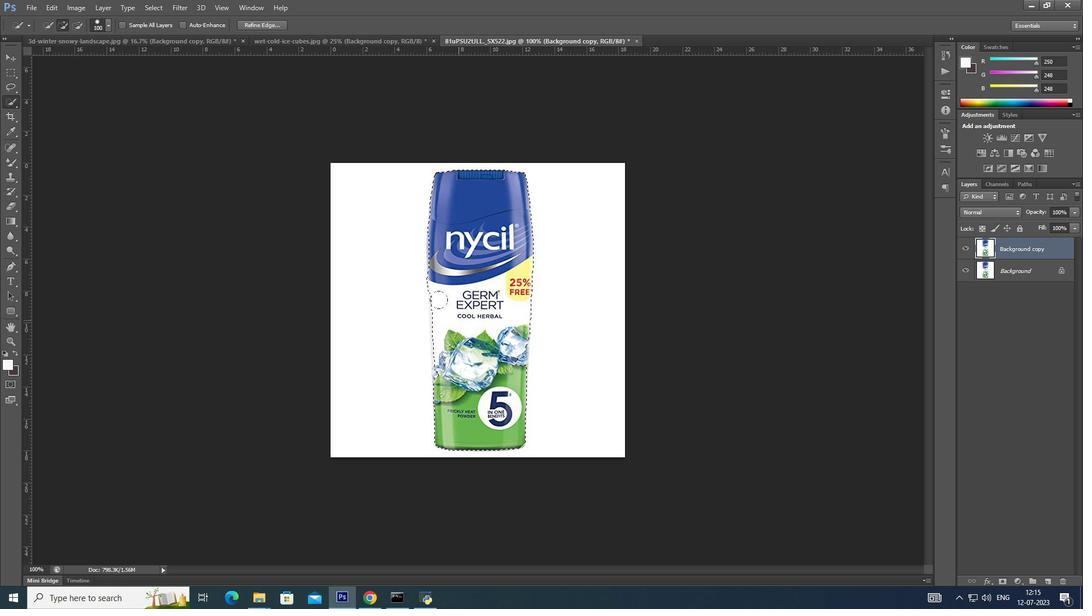 
Action: Mouse pressed left at (457, 316)
Screenshot: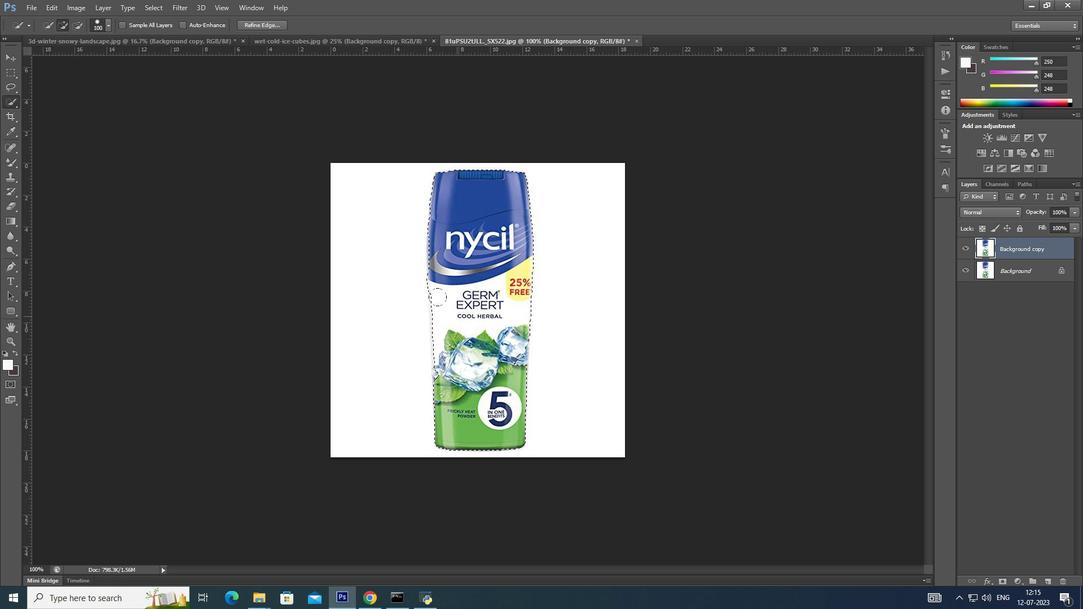 
Action: Mouse moved to (459, 363)
Screenshot: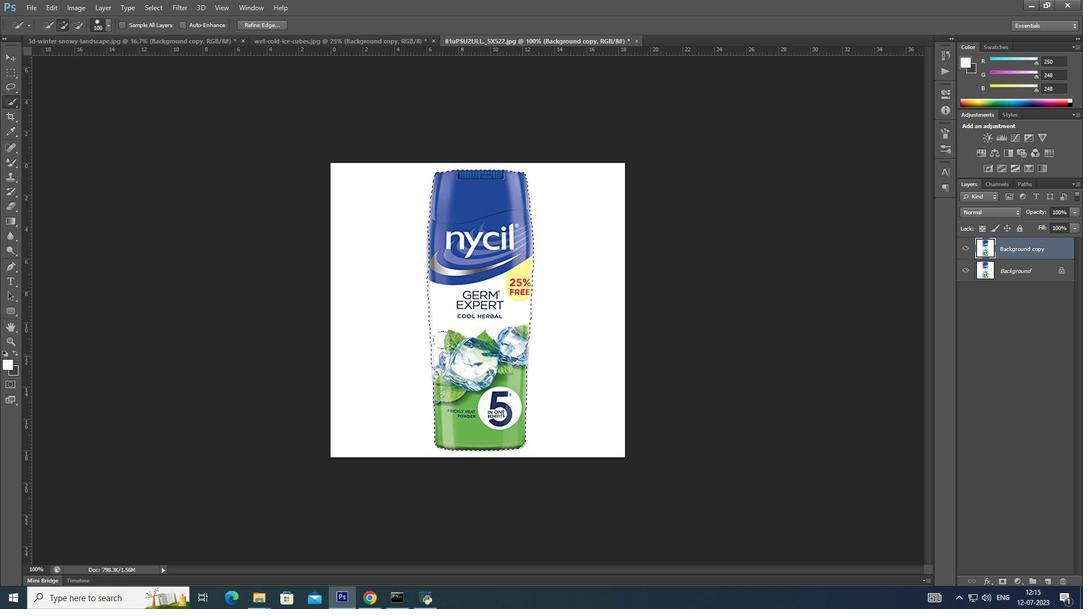 
Action: Mouse pressed left at (459, 363)
Screenshot: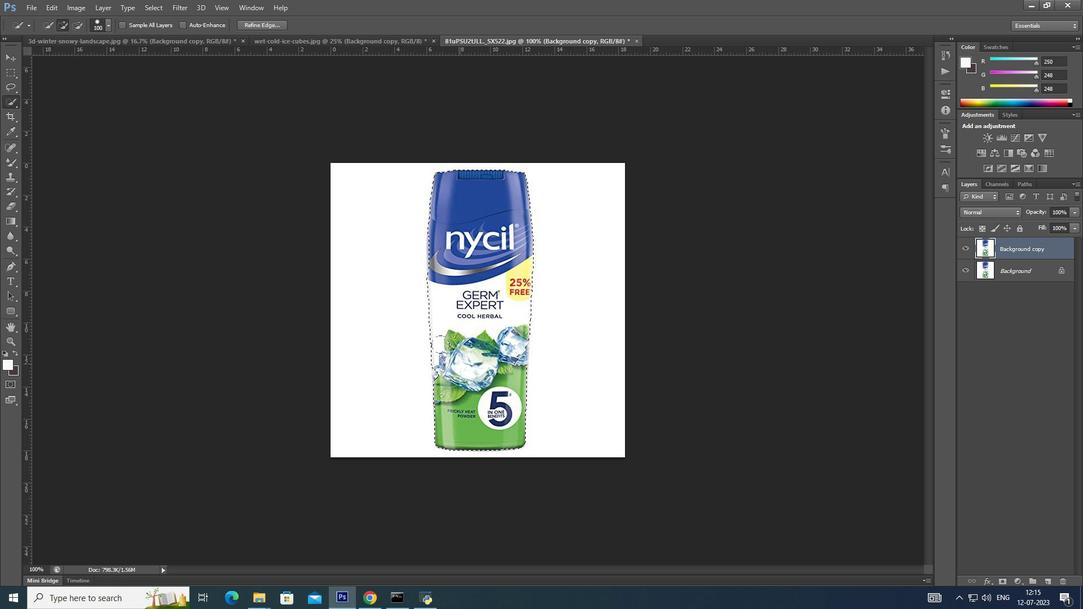 
Action: Mouse moved to (496, 354)
Screenshot: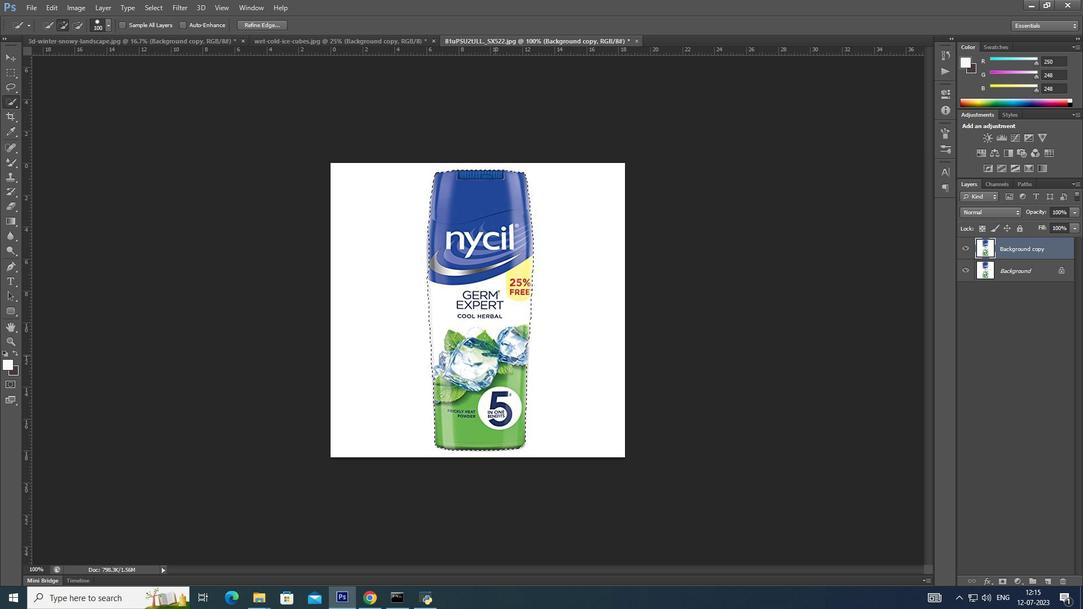 
Action: Mouse pressed left at (496, 354)
Screenshot: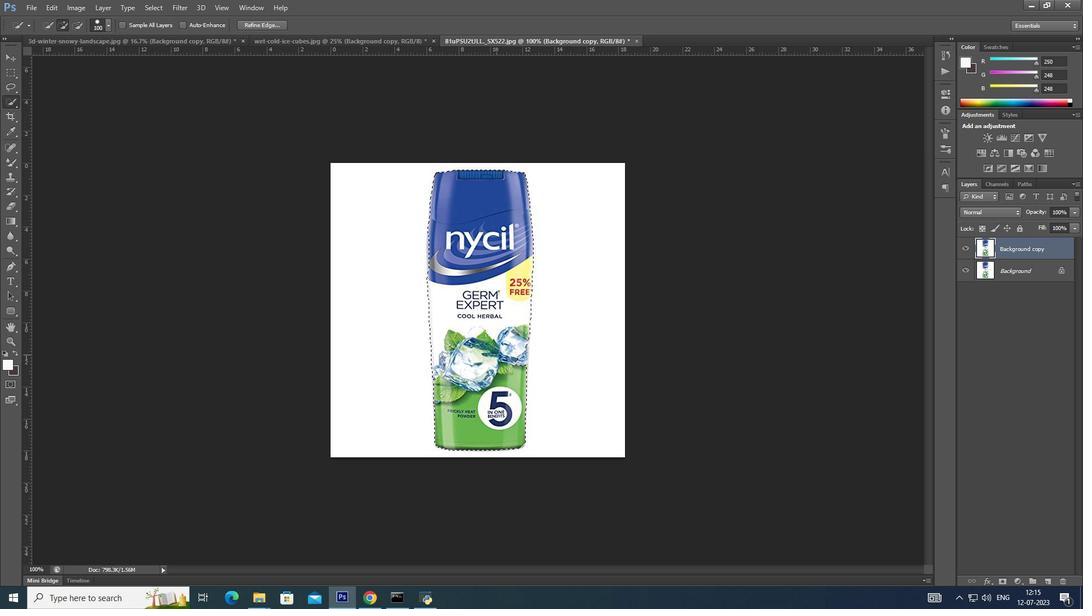 
Action: Mouse moved to (501, 350)
Screenshot: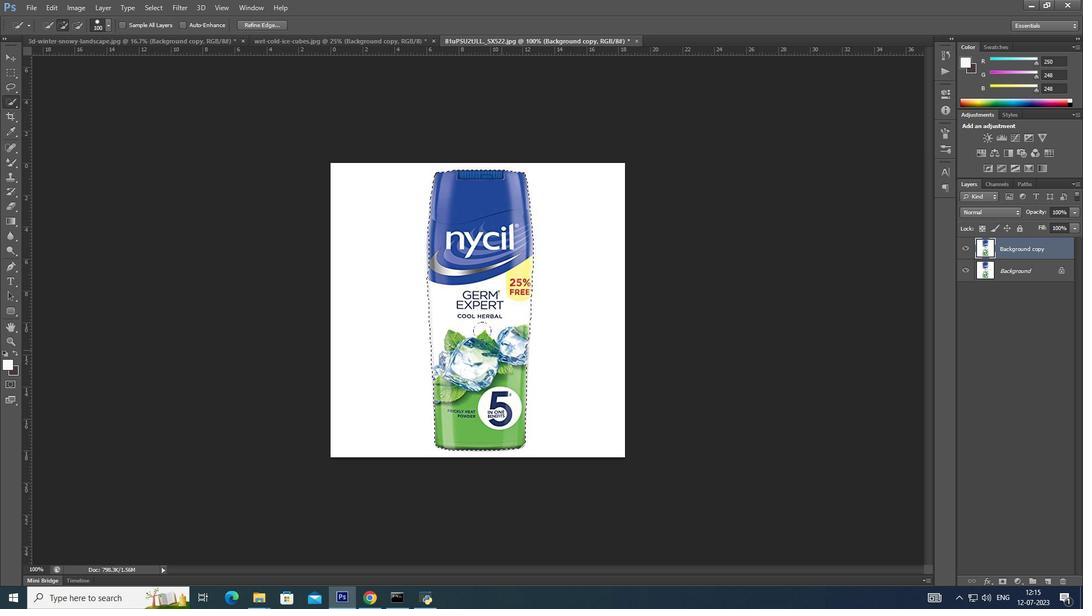 
Action: Mouse pressed left at (501, 350)
Screenshot: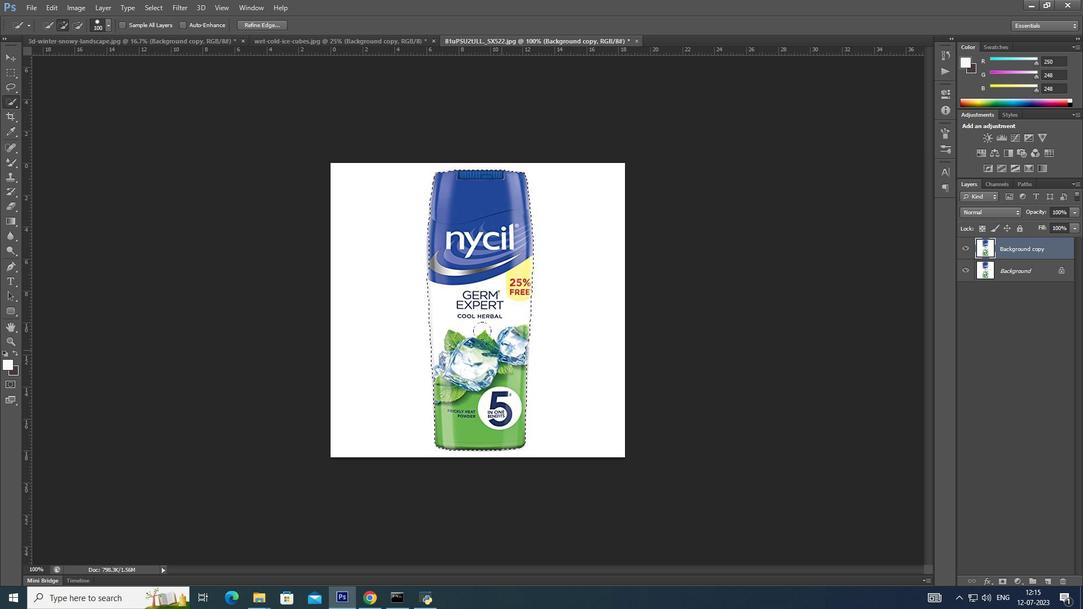 
Action: Mouse moved to (454, 242)
Screenshot: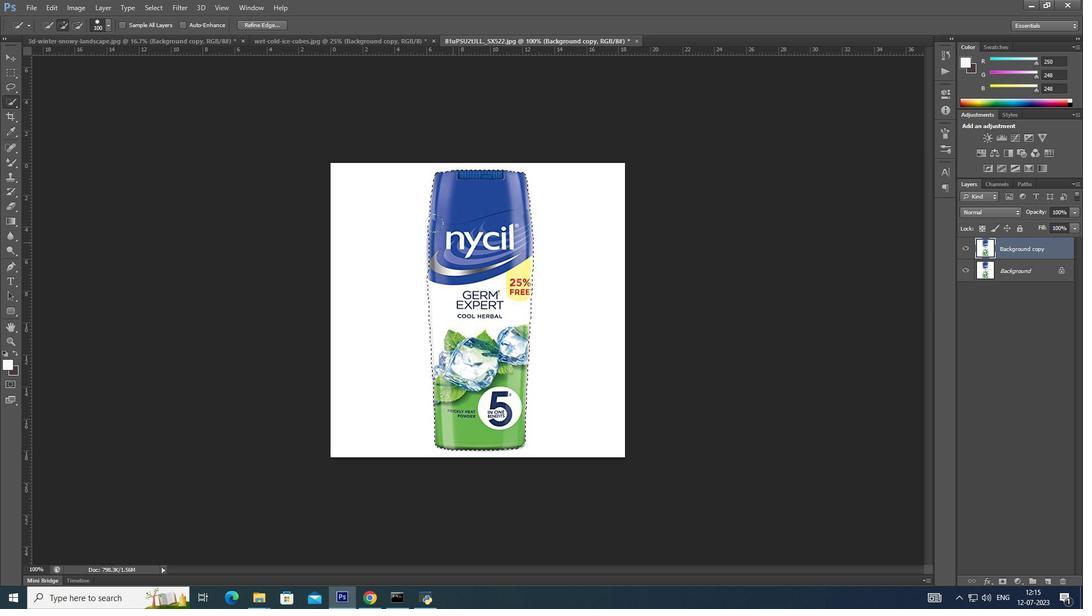 
Action: Mouse pressed left at (454, 242)
Screenshot: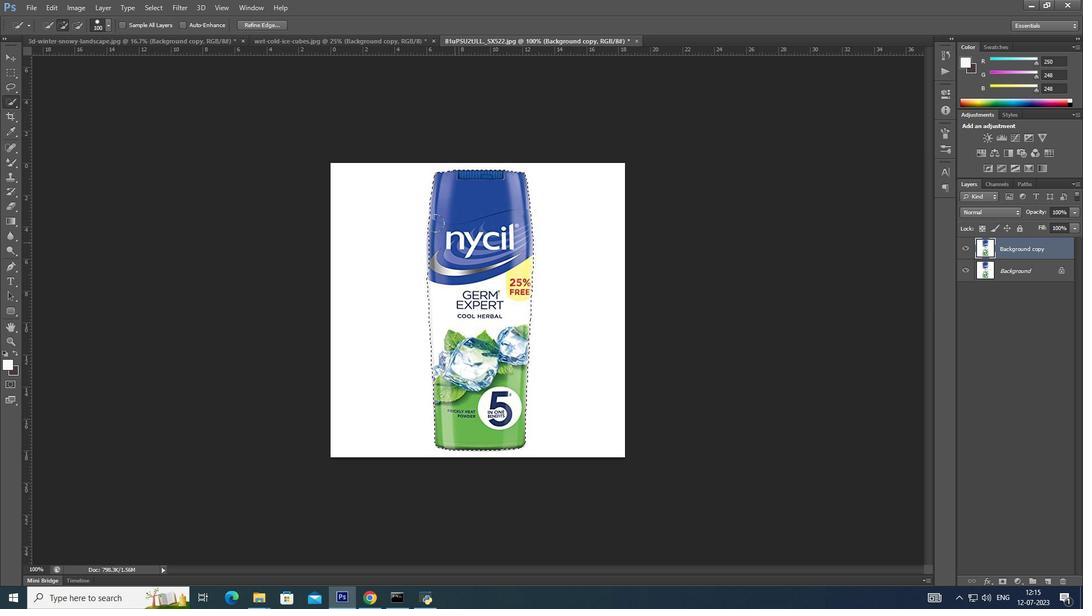 
Action: Mouse moved to (476, 411)
Screenshot: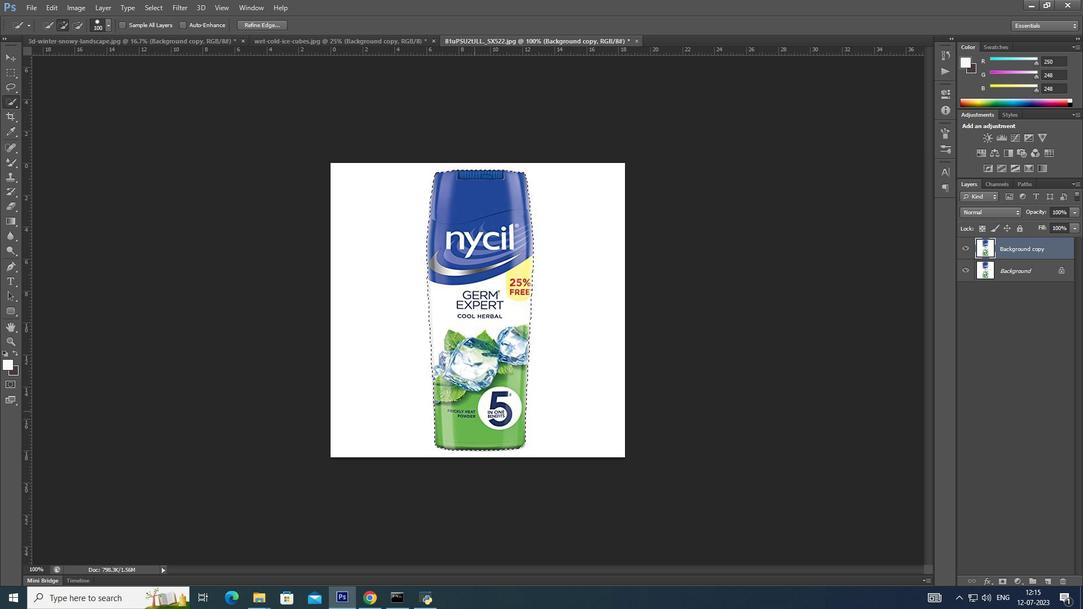 
Action: Mouse pressed left at (476, 411)
Screenshot: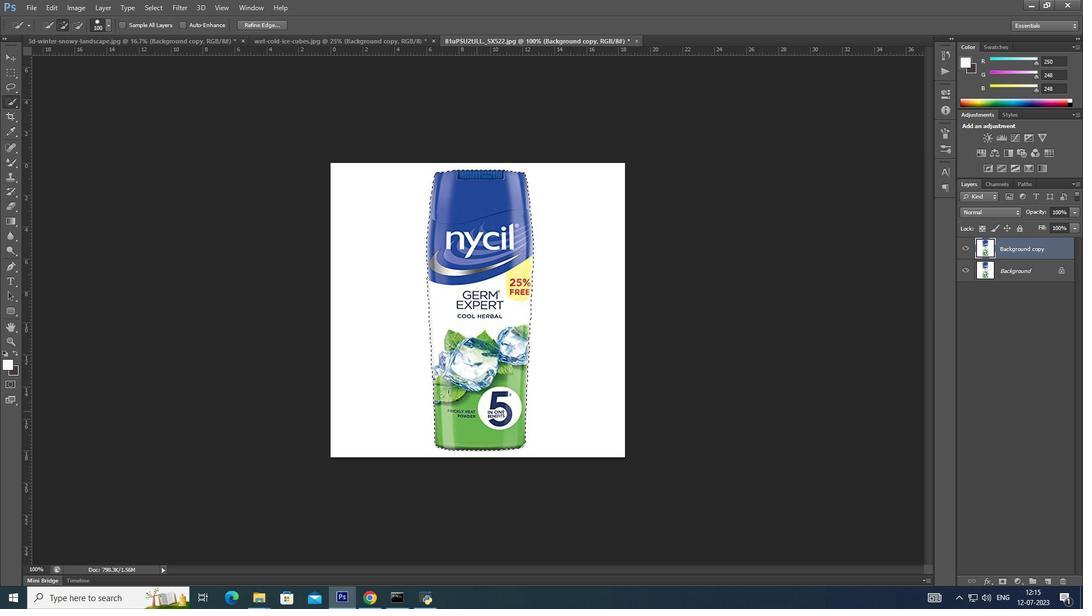 
Action: Mouse moved to (477, 364)
Screenshot: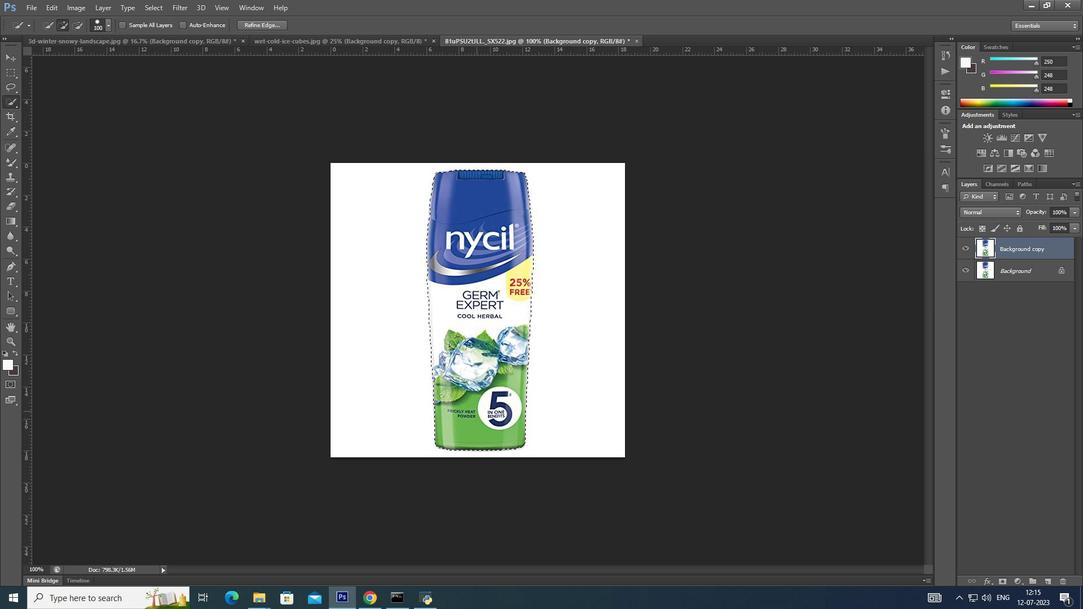 
Action: Key pressed ctrl+J
Screenshot: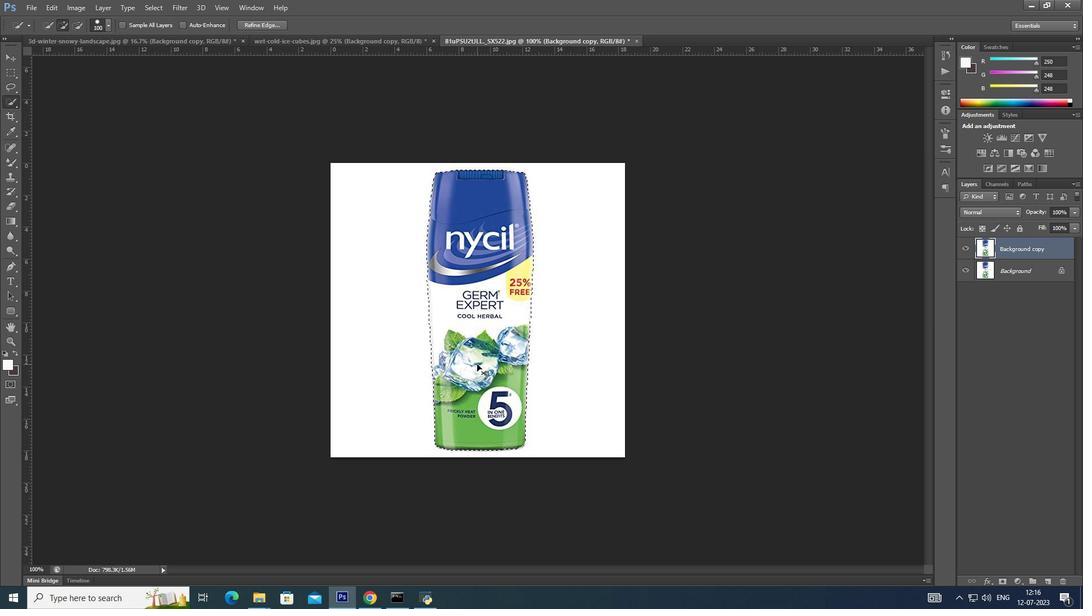 
Action: Mouse moved to (6, 52)
Screenshot: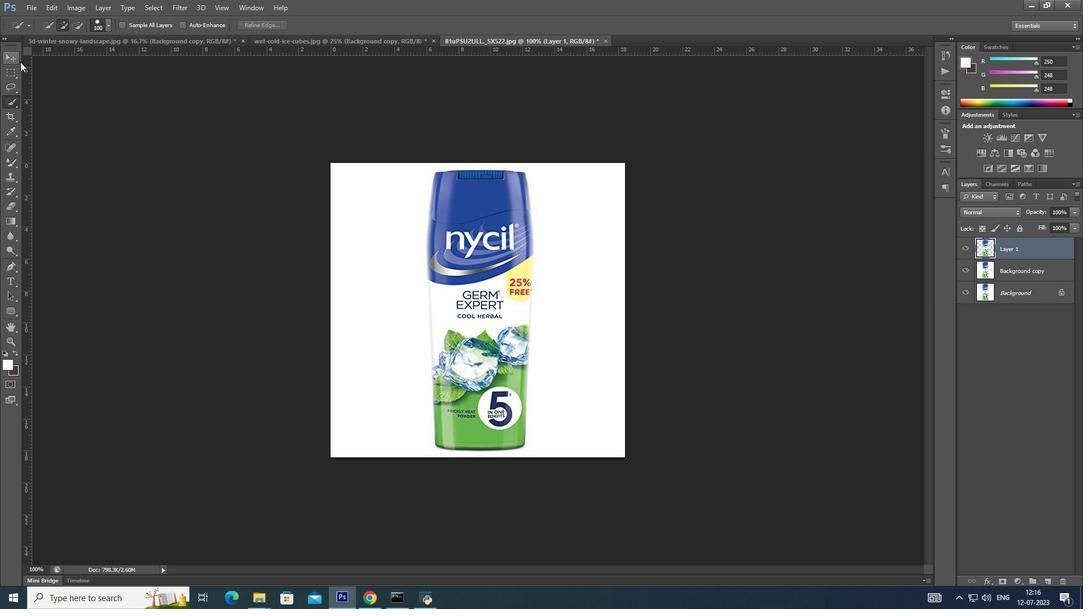 
Action: Mouse pressed left at (6, 52)
Screenshot: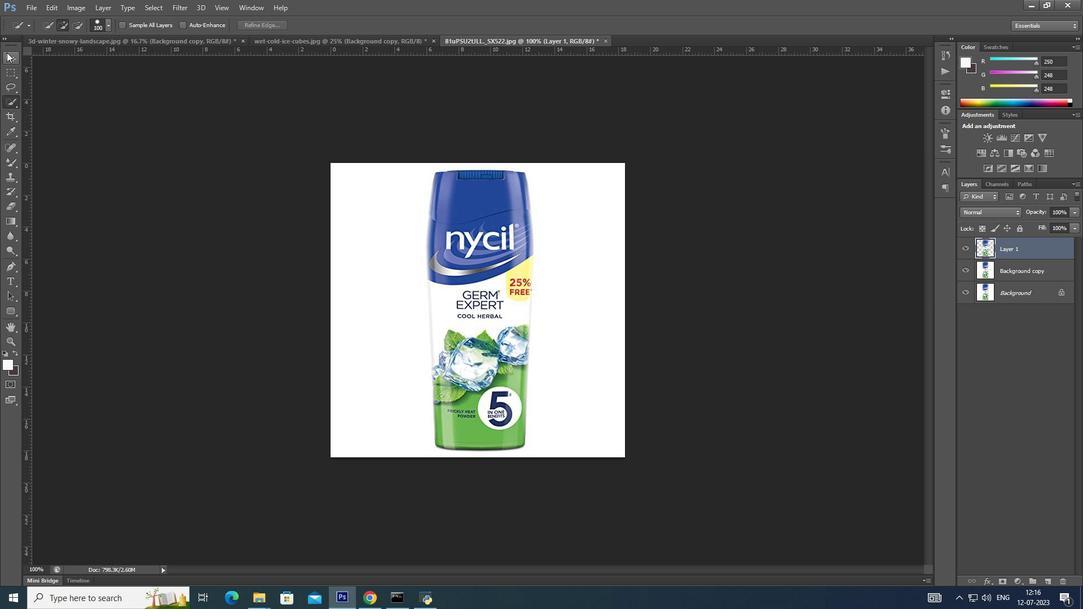 
Action: Mouse moved to (483, 199)
Screenshot: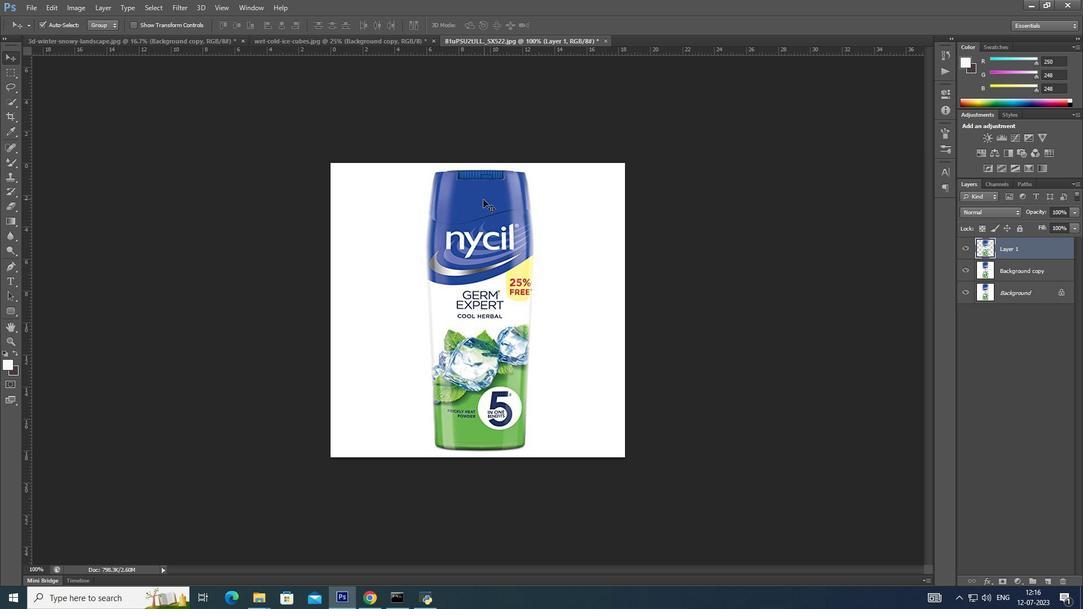 
Action: Mouse pressed left at (483, 199)
Screenshot: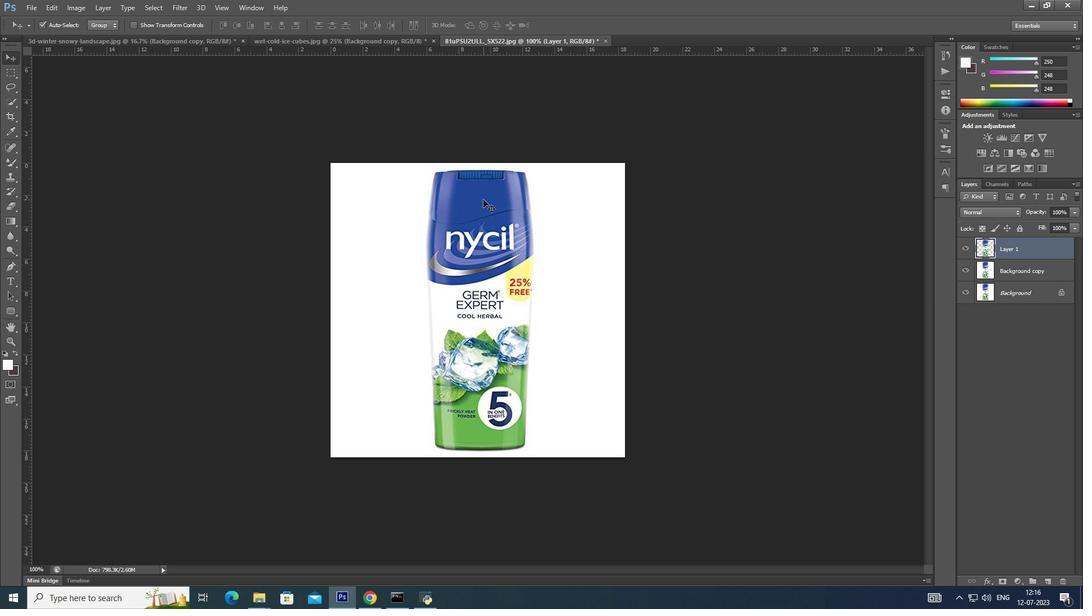 
Action: Mouse pressed left at (483, 199)
Screenshot: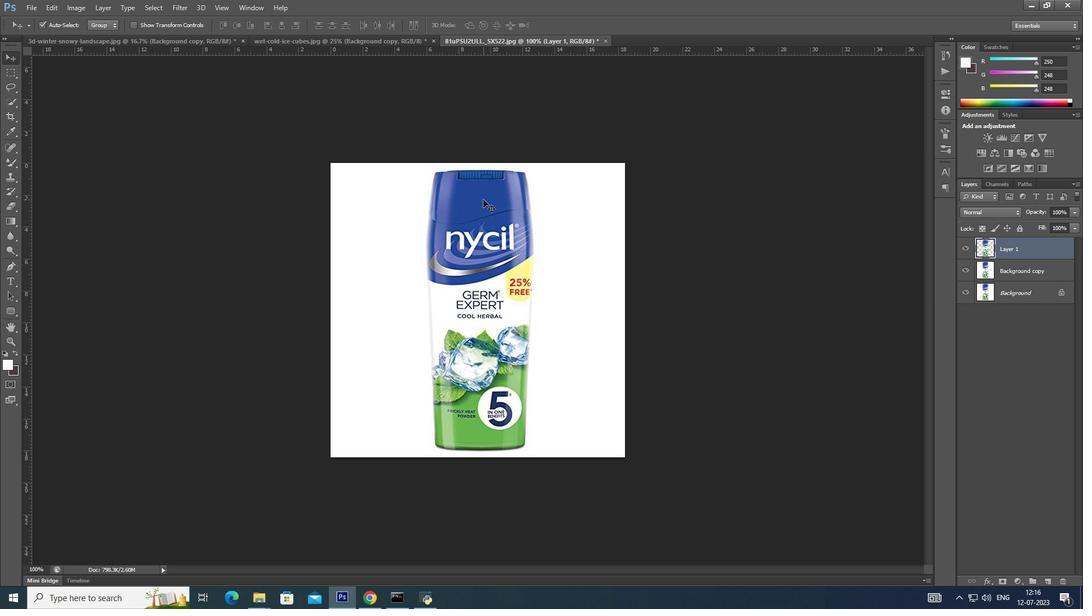 
Action: Mouse moved to (392, 232)
Screenshot: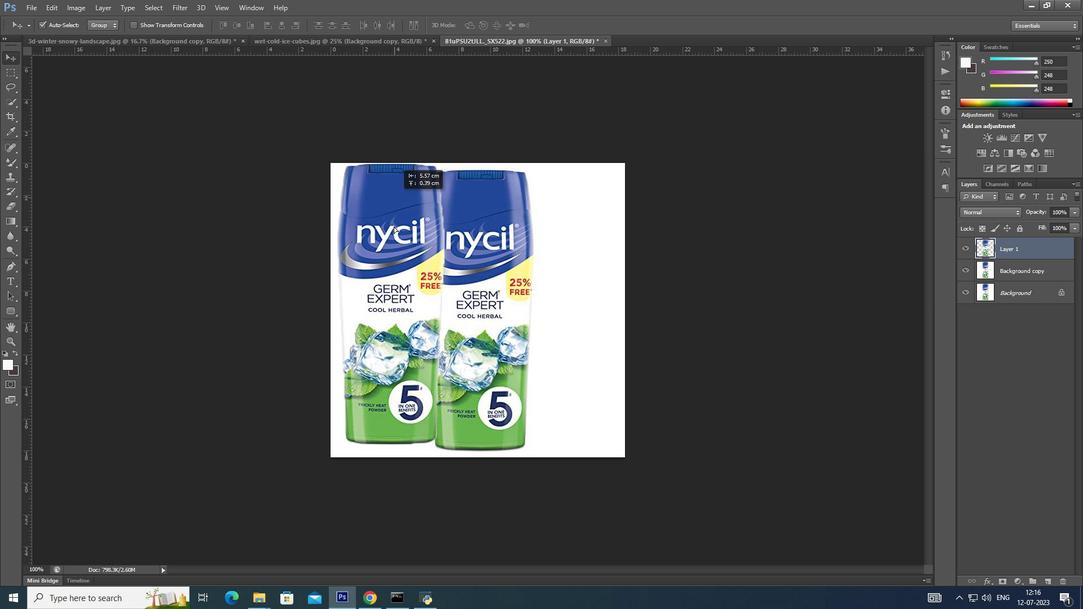 
Action: Mouse pressed left at (392, 232)
Screenshot: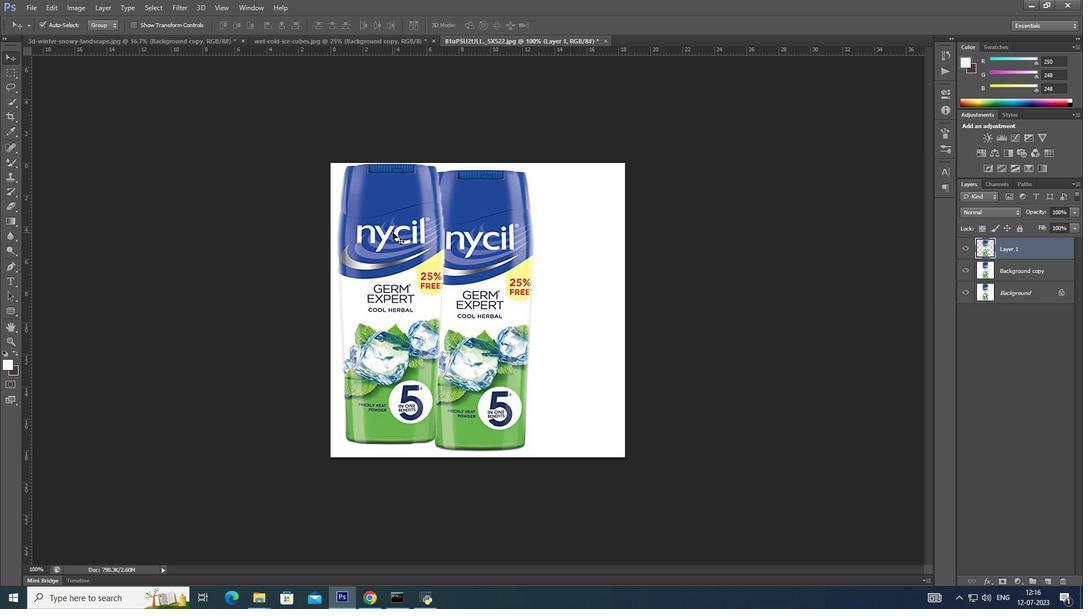 
Action: Mouse moved to (403, 235)
Screenshot: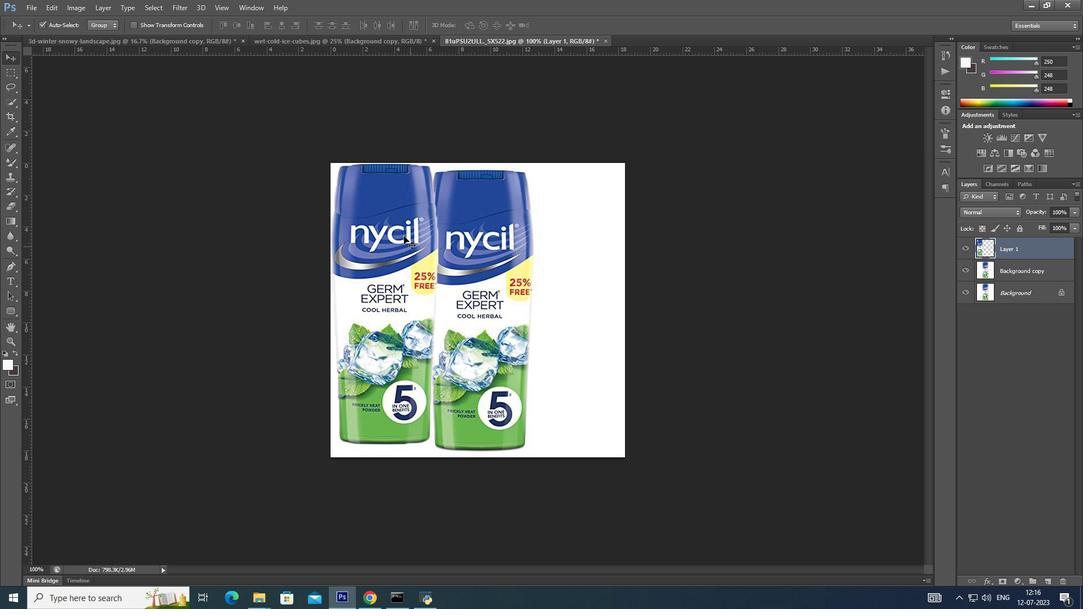 
Action: Mouse pressed left at (403, 235)
Screenshot: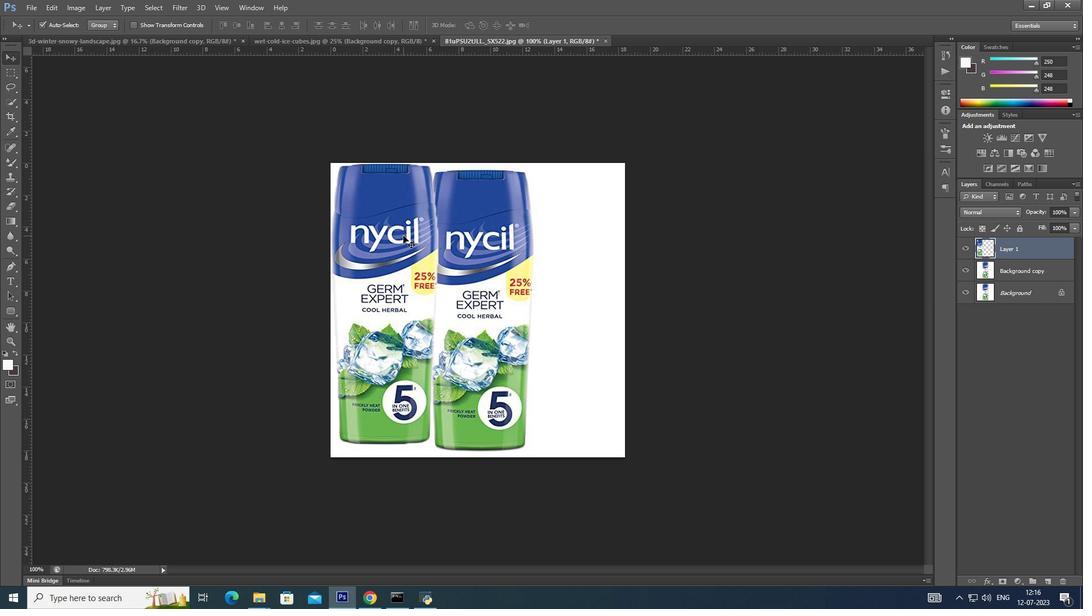 
Action: Mouse moved to (556, 238)
Screenshot: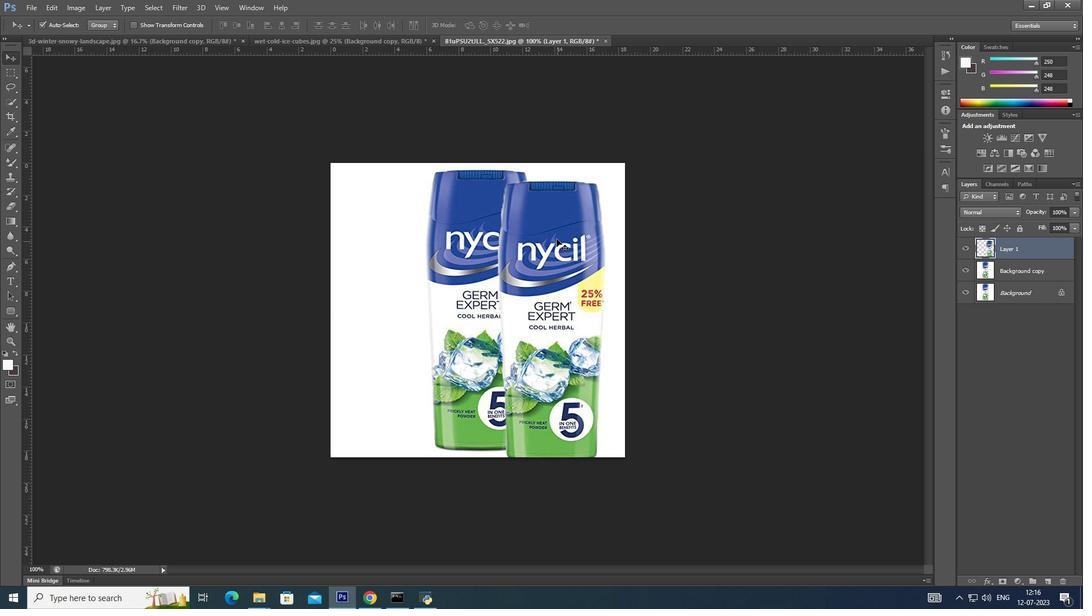 
Action: Mouse pressed left at (556, 238)
Screenshot: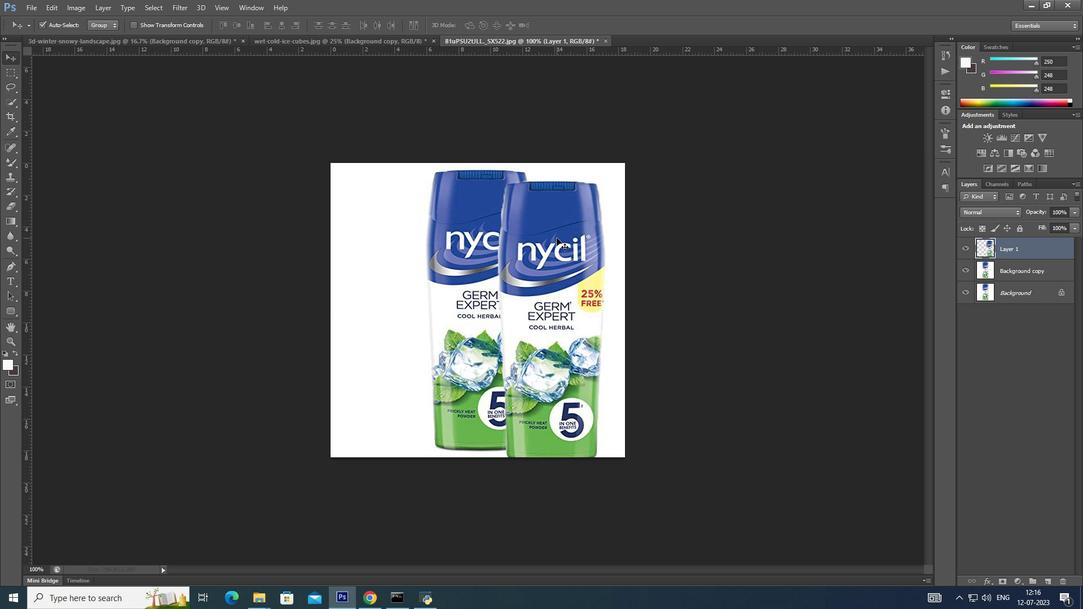 
Action: Mouse moved to (386, 205)
Screenshot: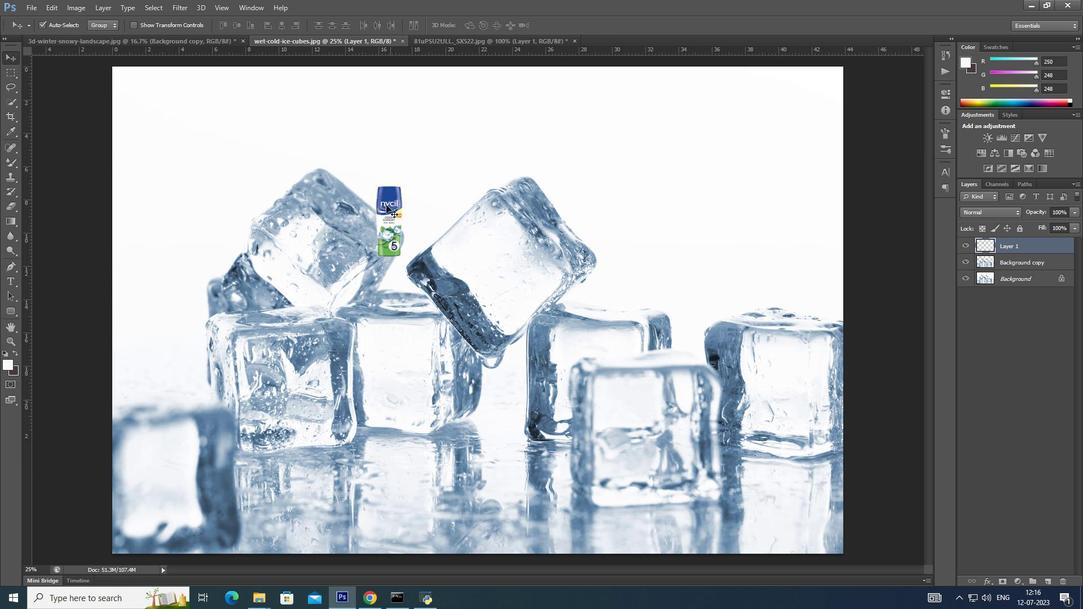 
Action: Mouse pressed left at (386, 205)
Screenshot: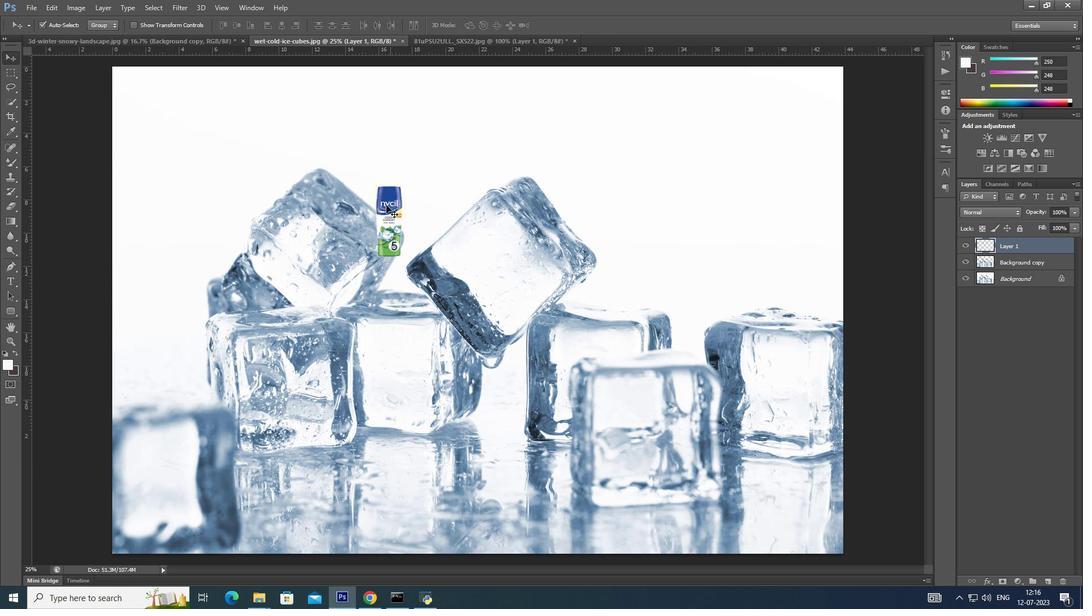 
Action: Mouse moved to (200, 129)
Screenshot: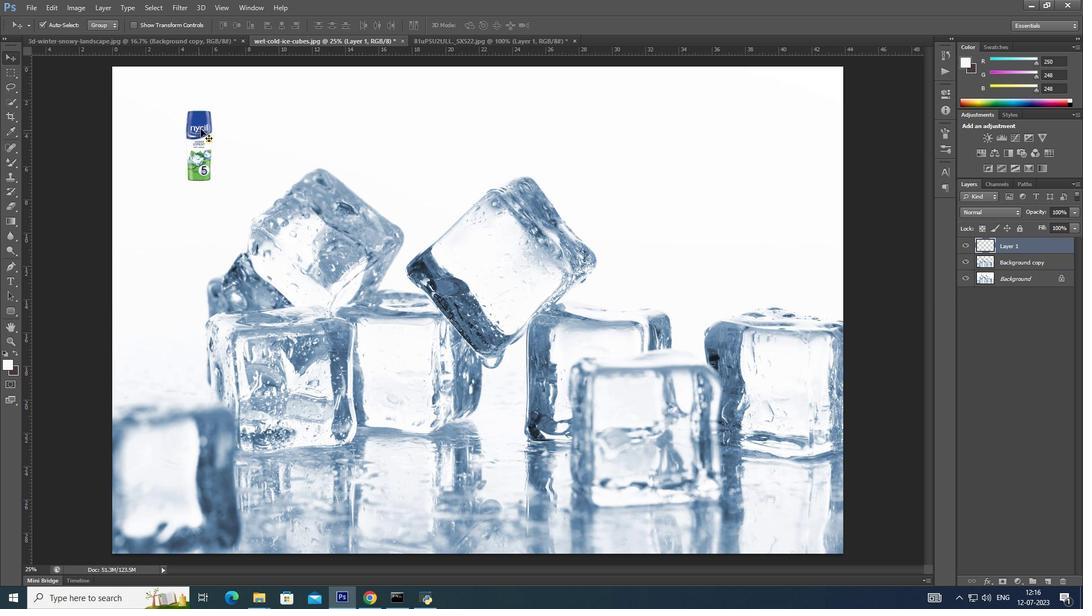 
Action: Mouse pressed left at (200, 129)
Screenshot: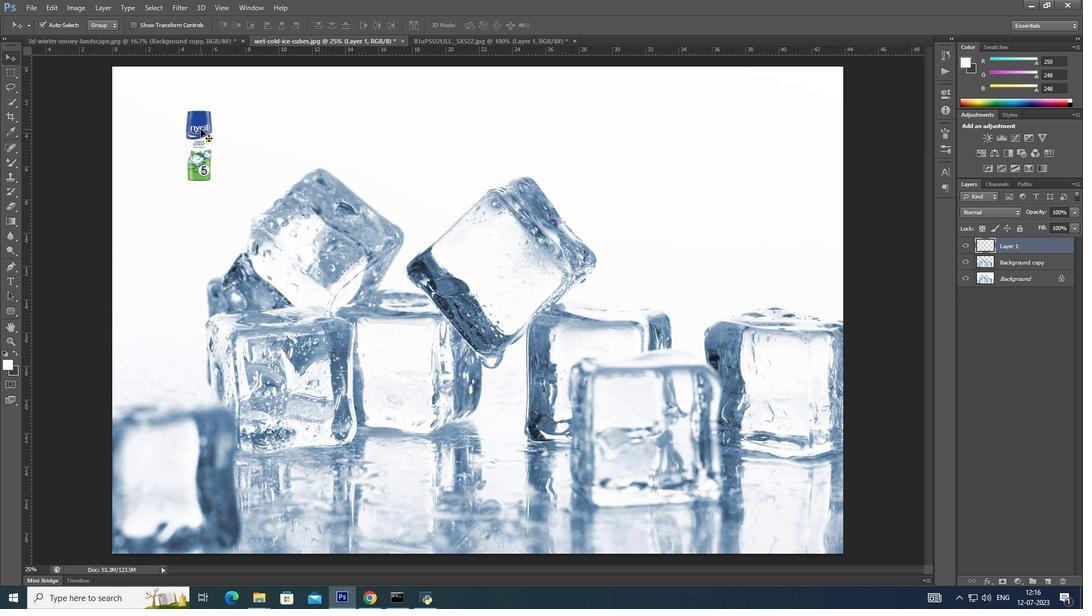
Action: Mouse moved to (624, 295)
Screenshot: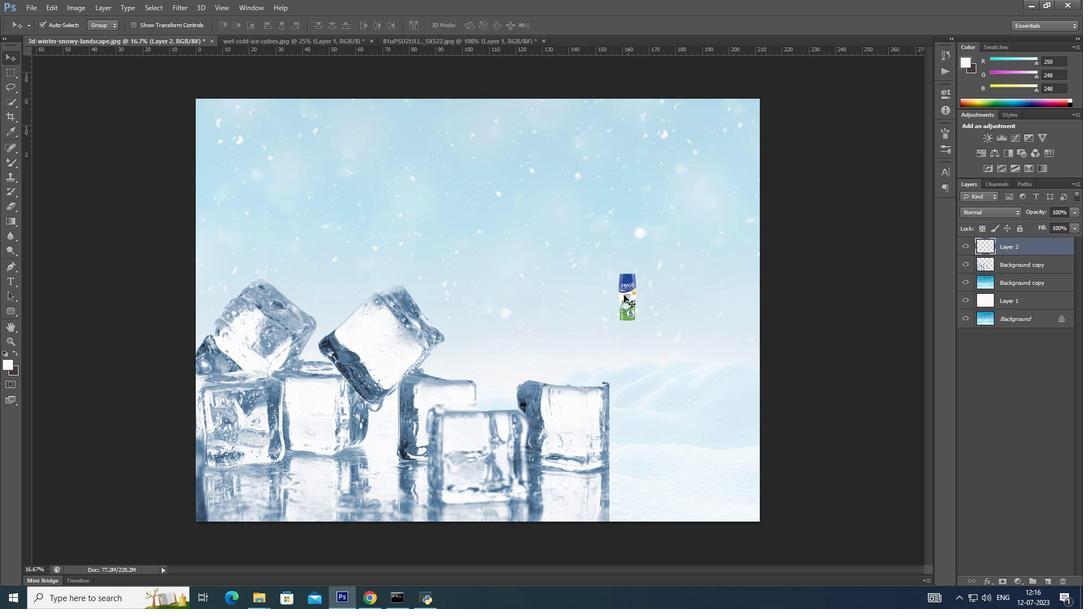 
Action: Key pressed ctrl+T
Screenshot: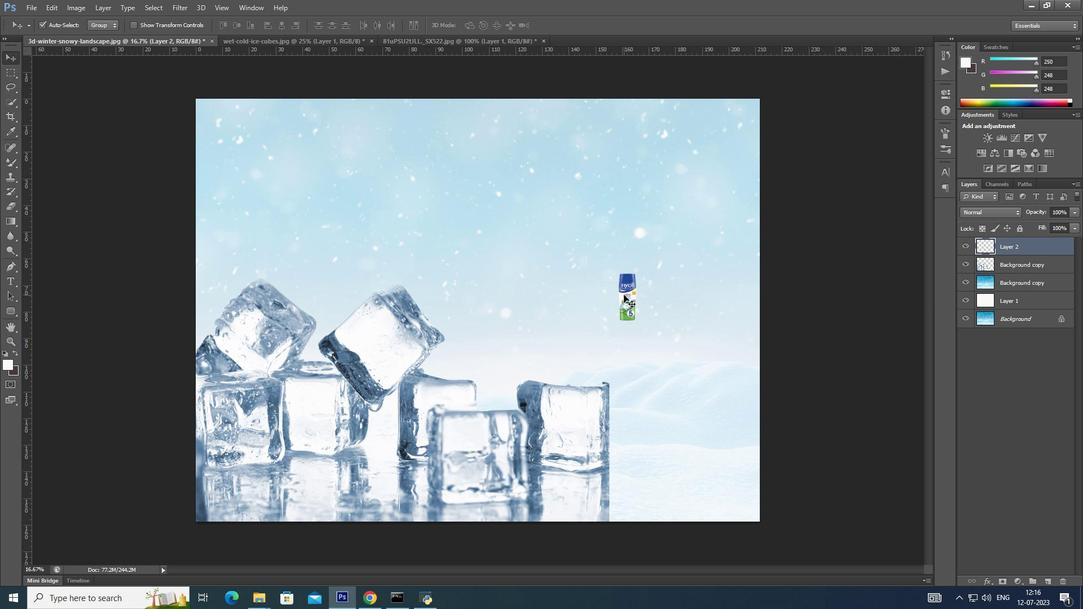 
Action: Mouse moved to (640, 270)
Screenshot: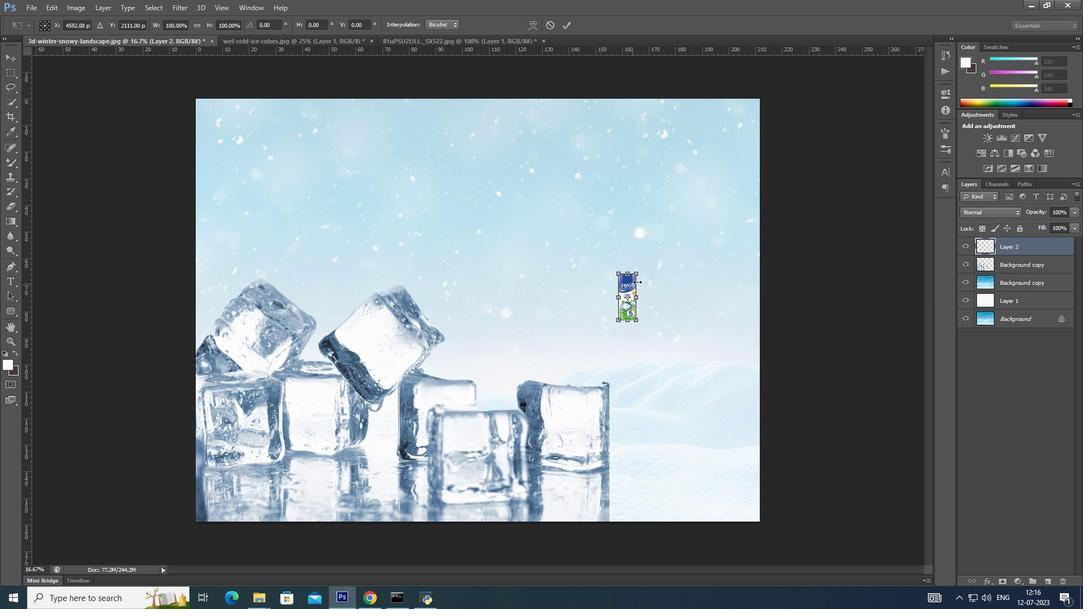 
Action: Key pressed <Key.shift><Key.alt_l>
Screenshot: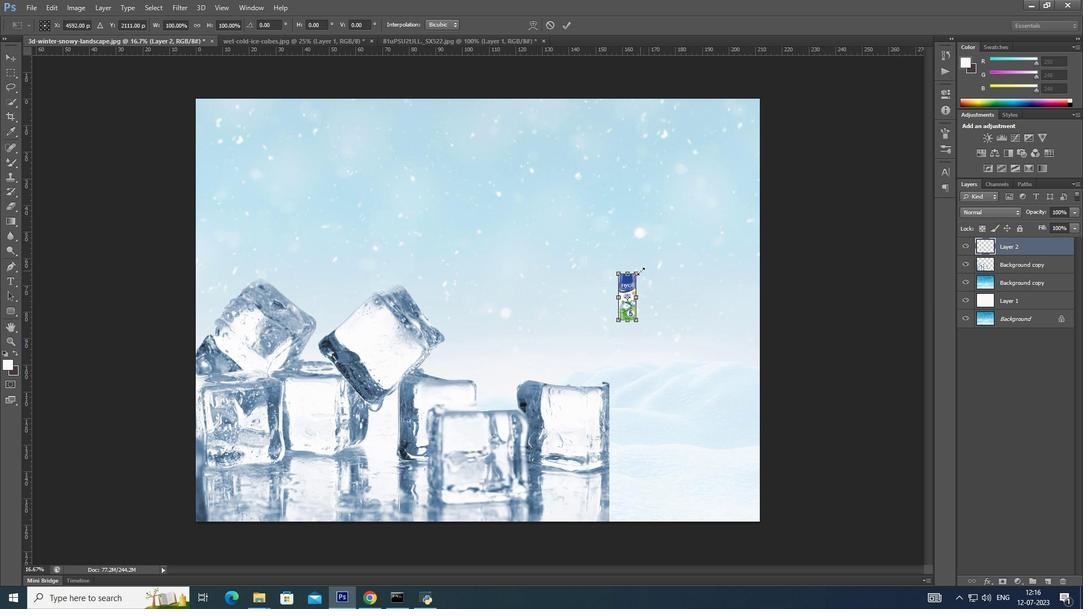 
Action: Mouse pressed left at (640, 270)
Screenshot: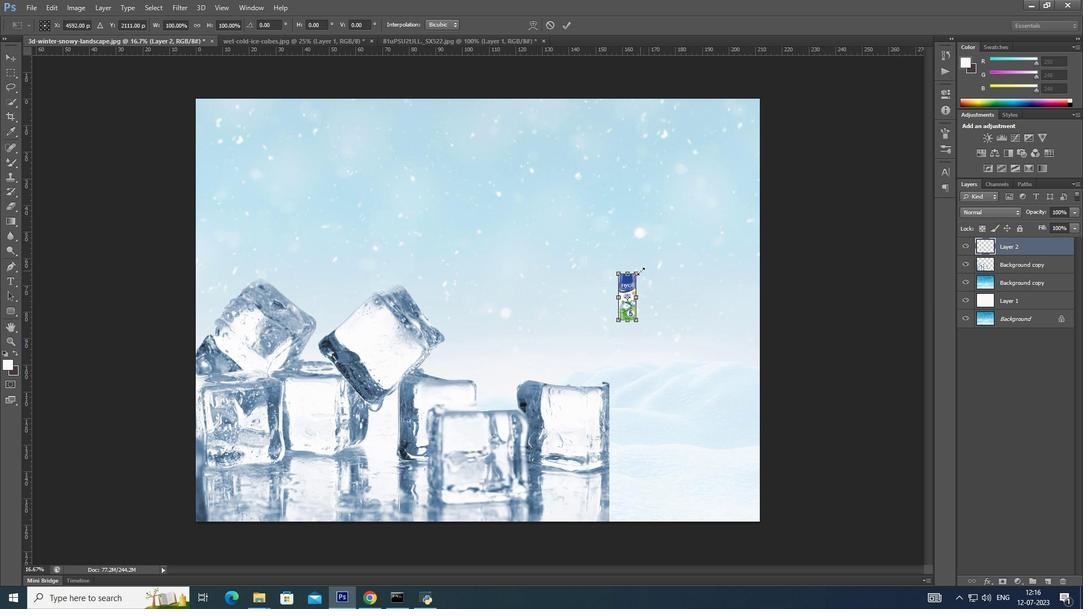 
Action: Mouse moved to (656, 251)
Screenshot: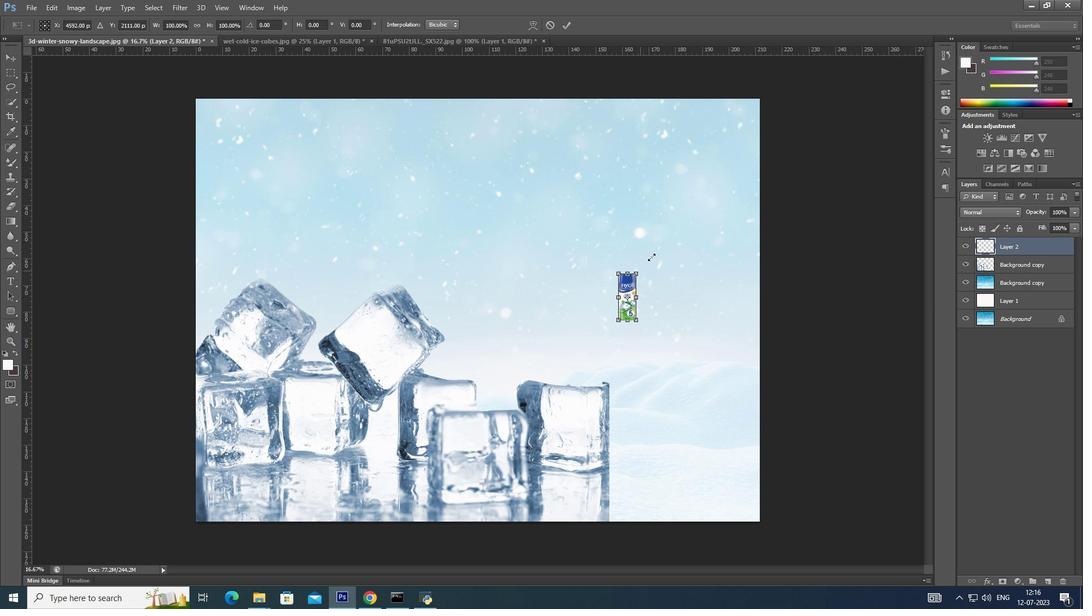
Action: Key pressed <Key.alt_l>
Screenshot: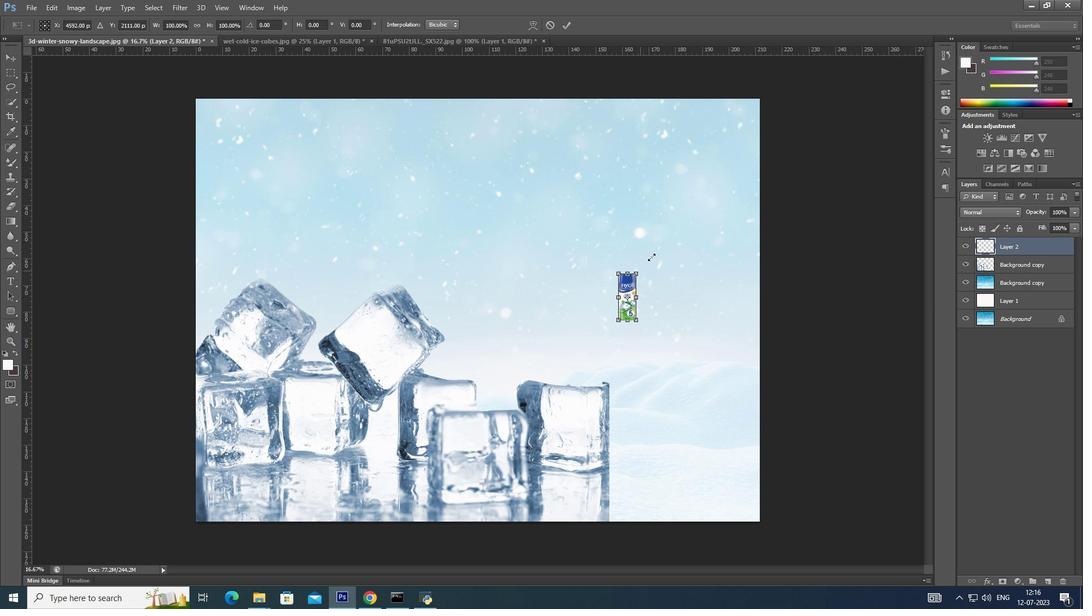 
Action: Mouse moved to (659, 246)
Screenshot: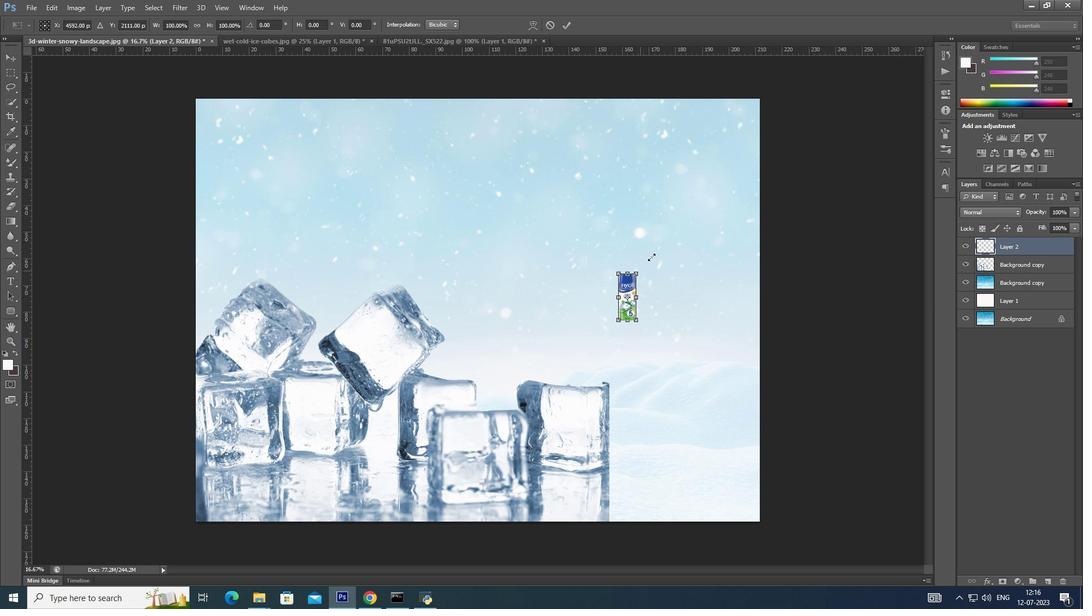 
Action: Key pressed <Key.alt_l>
Screenshot: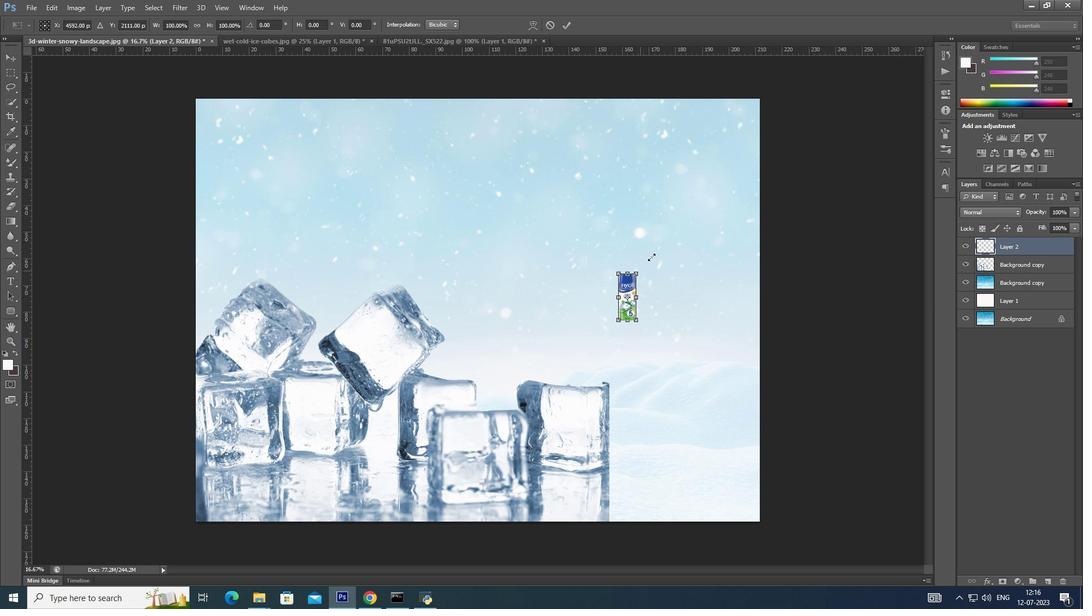 
Action: Mouse moved to (659, 246)
Screenshot: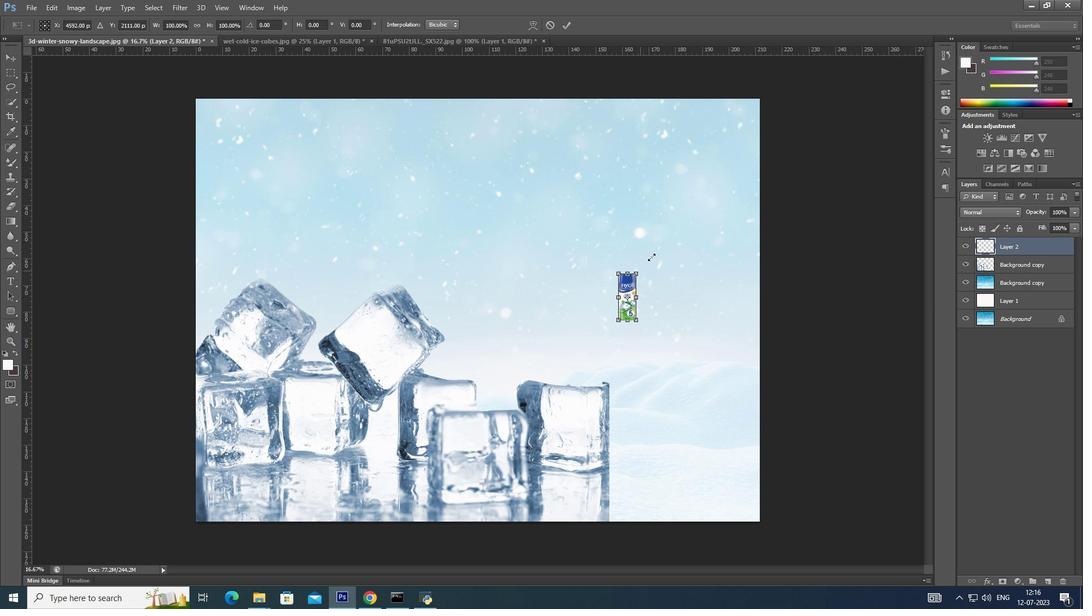 
Action: Key pressed <Key.alt_l>
Screenshot: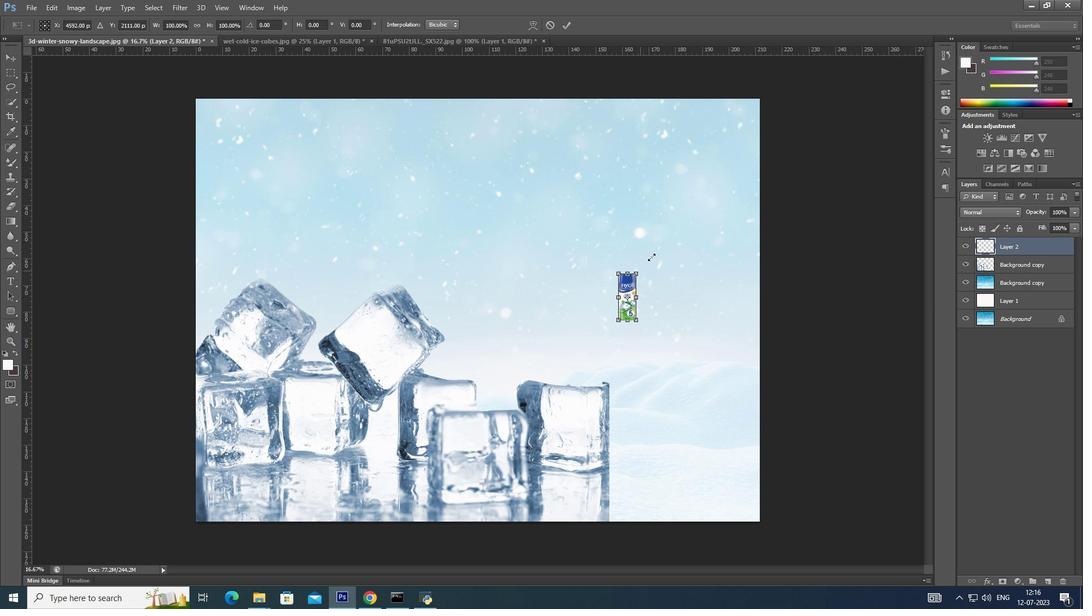 
Action: Mouse moved to (660, 244)
Screenshot: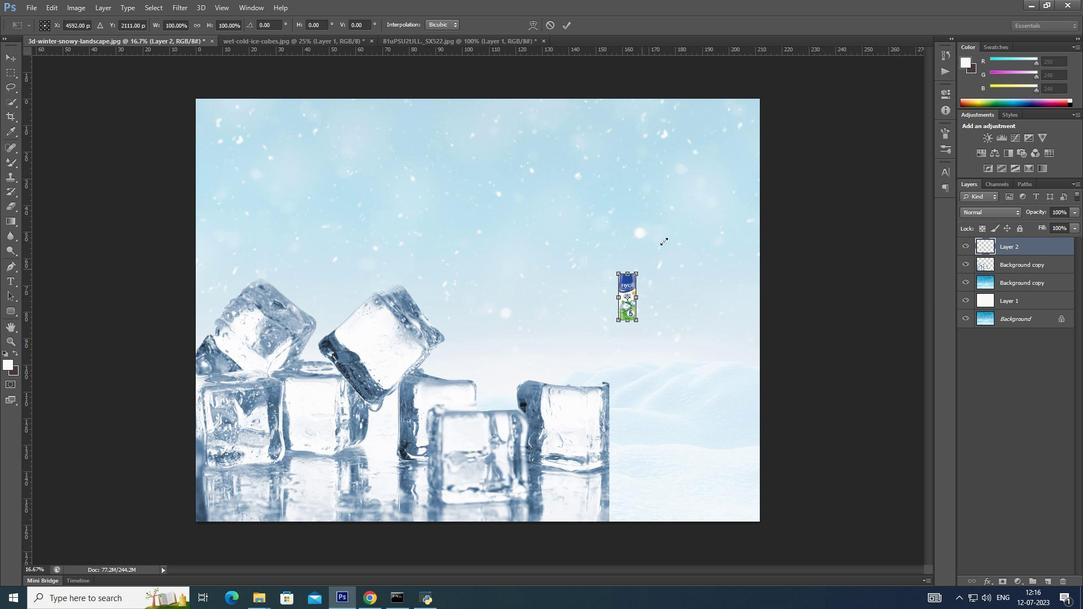 
Action: Key pressed <Key.alt_l>
Screenshot: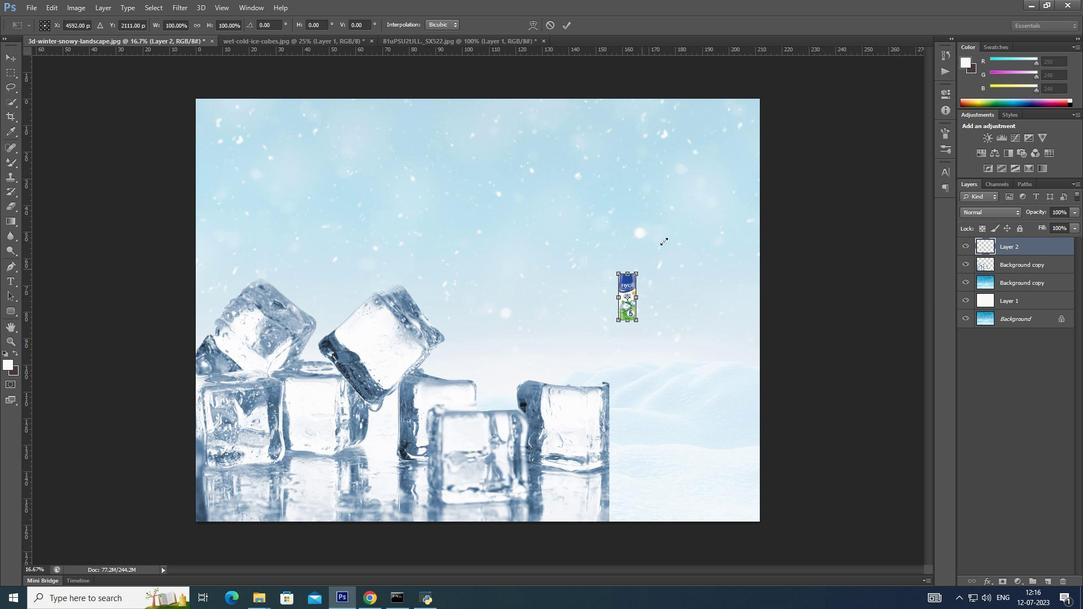 
Action: Mouse moved to (663, 240)
Screenshot: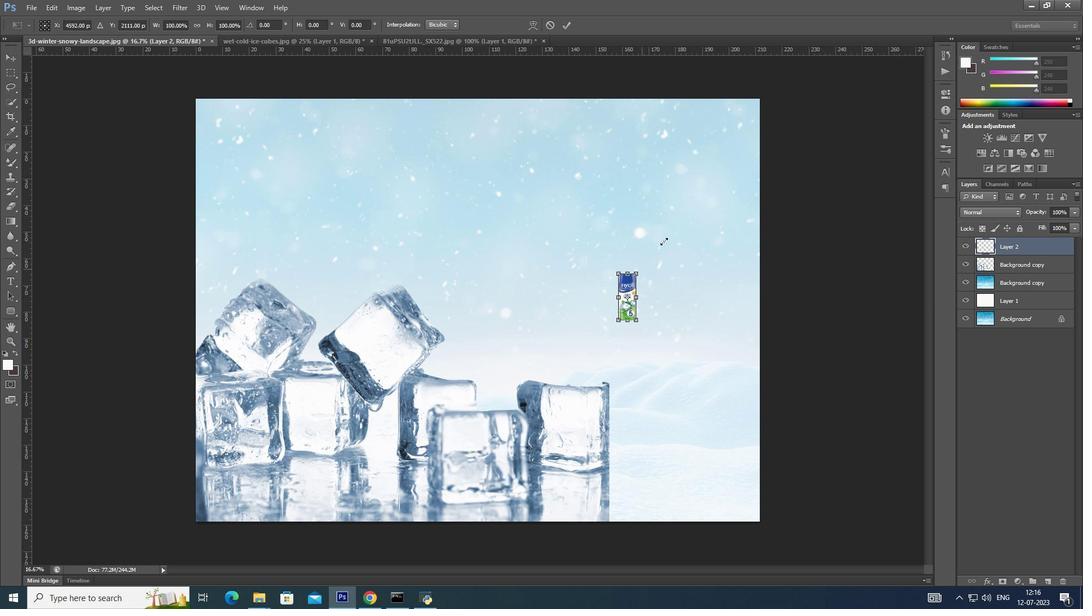 
Action: Key pressed <Key.alt_l><Key.alt_l><Key.alt_l><Key.alt_l><Key.alt_l>
Screenshot: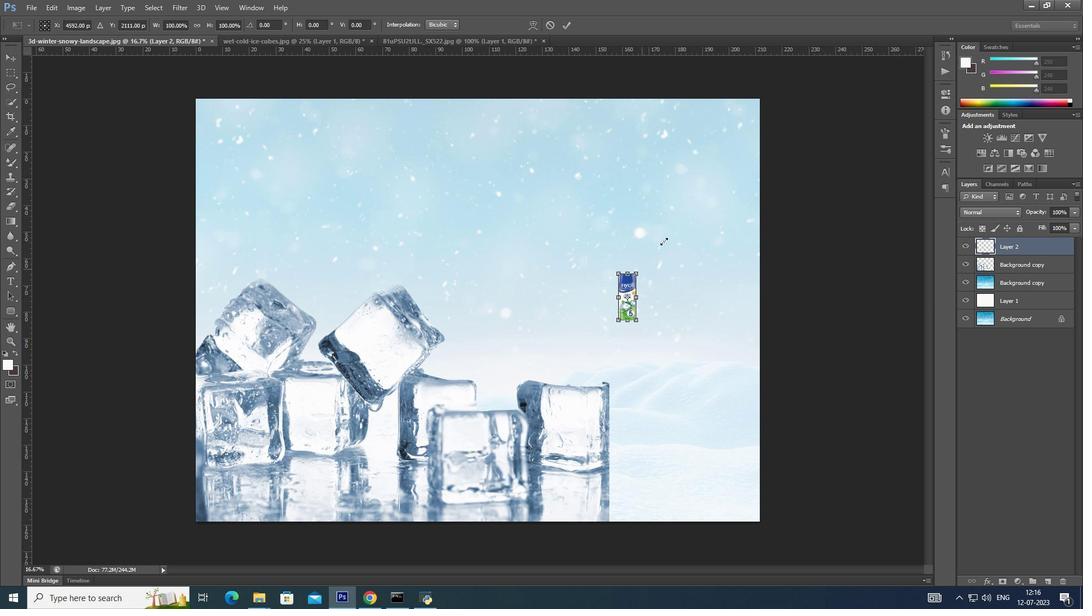 
Action: Mouse moved to (669, 230)
Screenshot: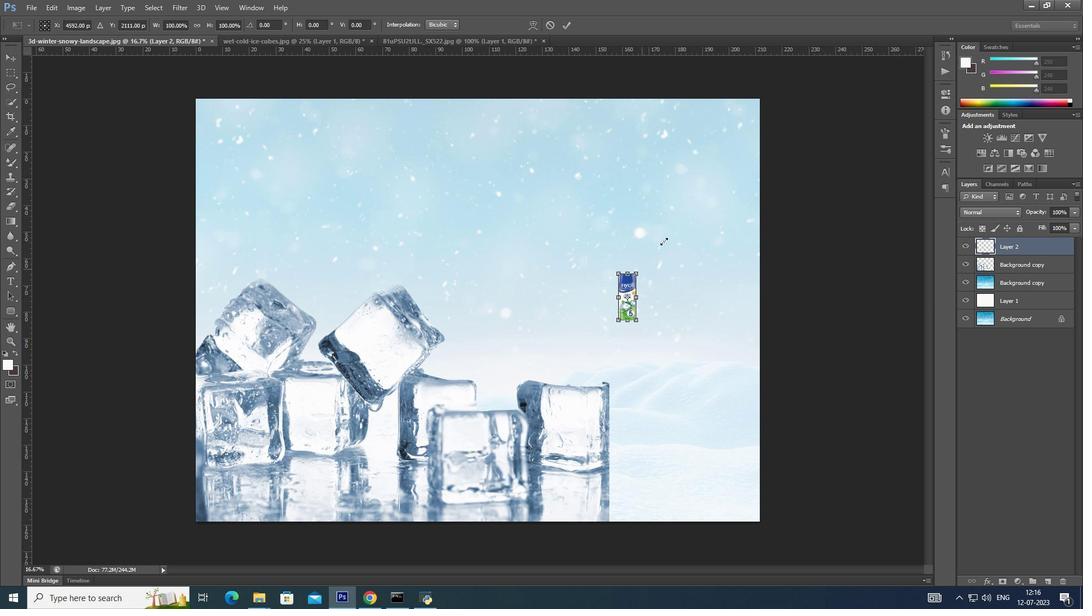 
Action: Key pressed <Key.alt_l>
Screenshot: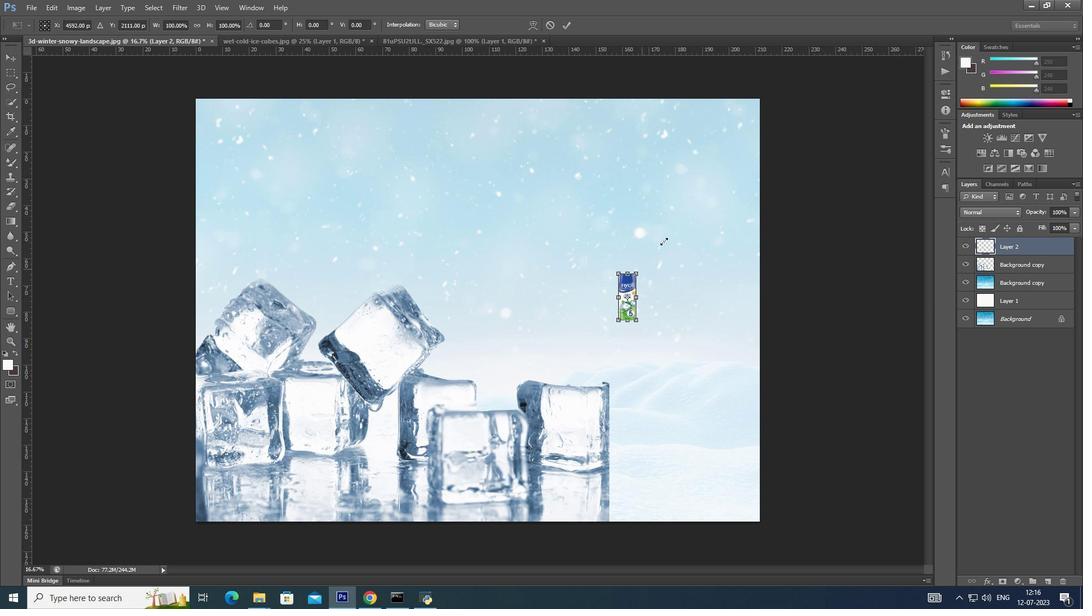 
Action: Mouse moved to (671, 229)
